 Task: Create new customer invoice with Date Opened: 22-May-23, Select Customer: Art's Variety Store, Terms: Net 15. Make invoice entry for item-1 with Date: 22-May-23, Description: Fine Fragrance Lotion Bombshell Passion (8.4 oz)
, Income Account: Income:Sales, Quantity: 4, Unit Price: 12.99, Sales Tax: Y, Sales Tax Included: N, Tax Table: Sales Tax. Make entry for item-2 with Date: 22-May-23, Description: Flower Beauty Flower Pots Powder Blush Warm Hibiscus (0.2 oz), Income Account: Income:Sales, Quantity: 3, Unit Price: 11.79, Sales Tax: Y, Sales Tax Included: N, Tax Table: Sales Tax. Post Invoice with Post Date: 22-May-23, Post to Accounts: Assets:Accounts Receivable. Pay / Process Payment with Transaction Date: 05-Jun-23, Amount: 90.82, Transfer Account: Checking Account. Go to 'Print Invoice'. Save a pdf copy of the invoice.
Action: Mouse moved to (197, 36)
Screenshot: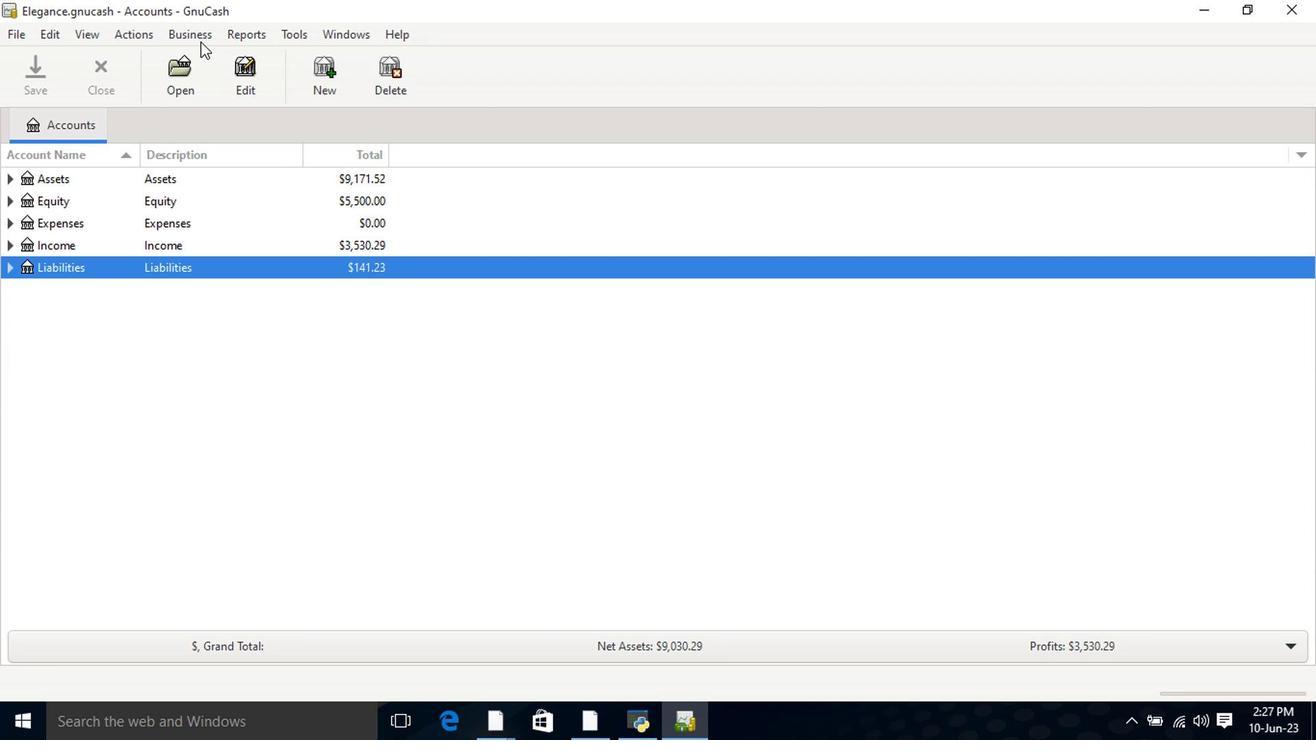 
Action: Mouse pressed left at (197, 36)
Screenshot: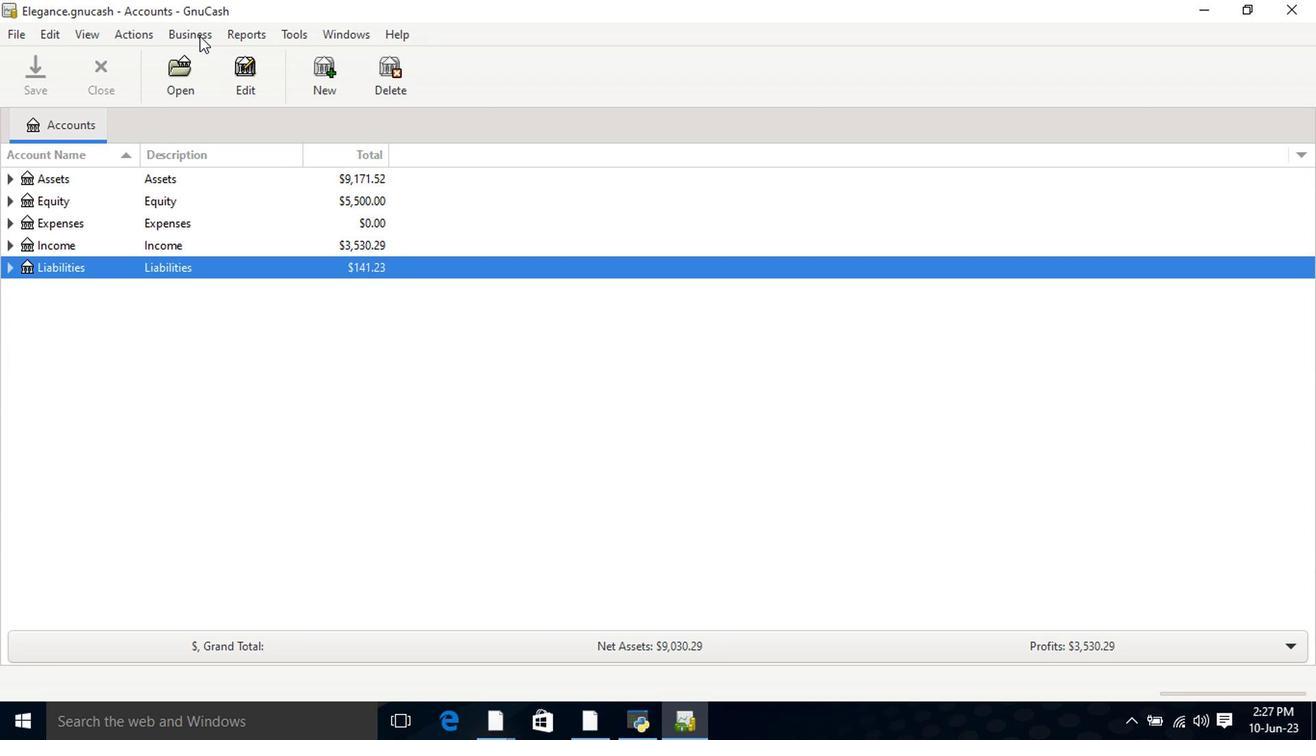 
Action: Mouse moved to (207, 51)
Screenshot: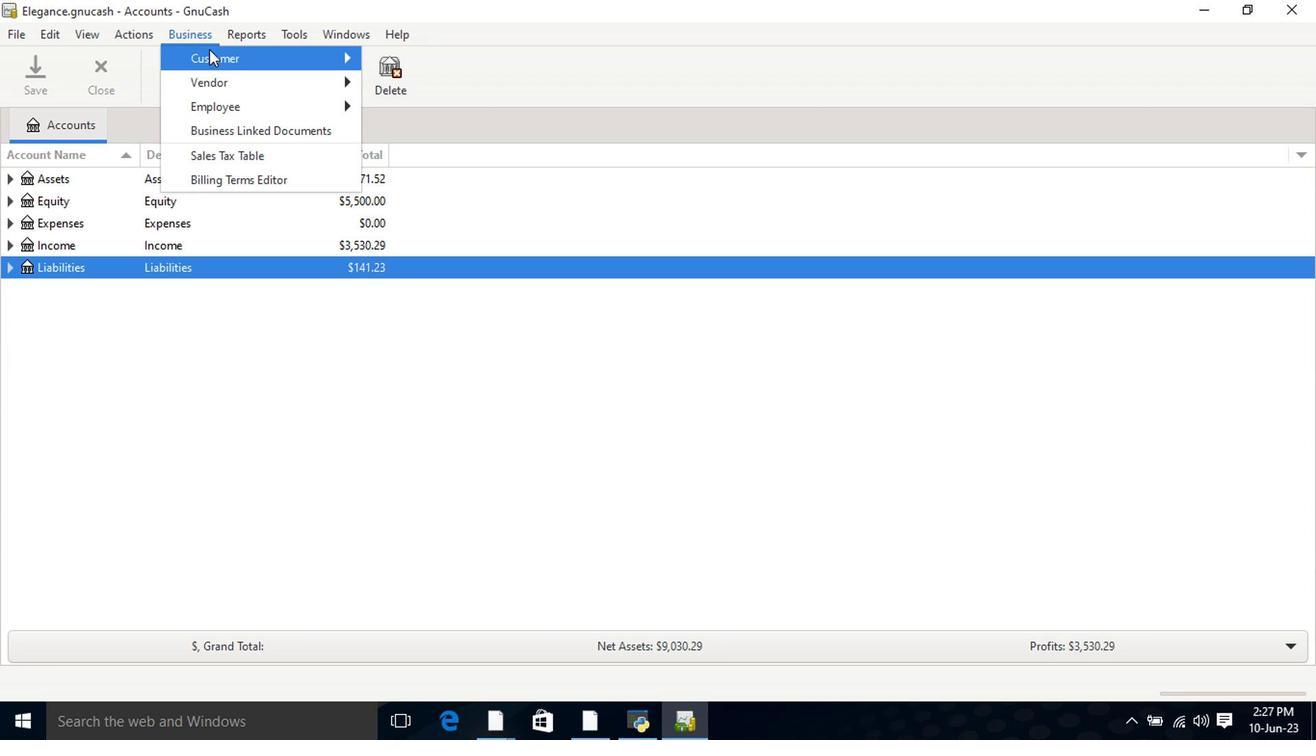 
Action: Mouse pressed left at (207, 51)
Screenshot: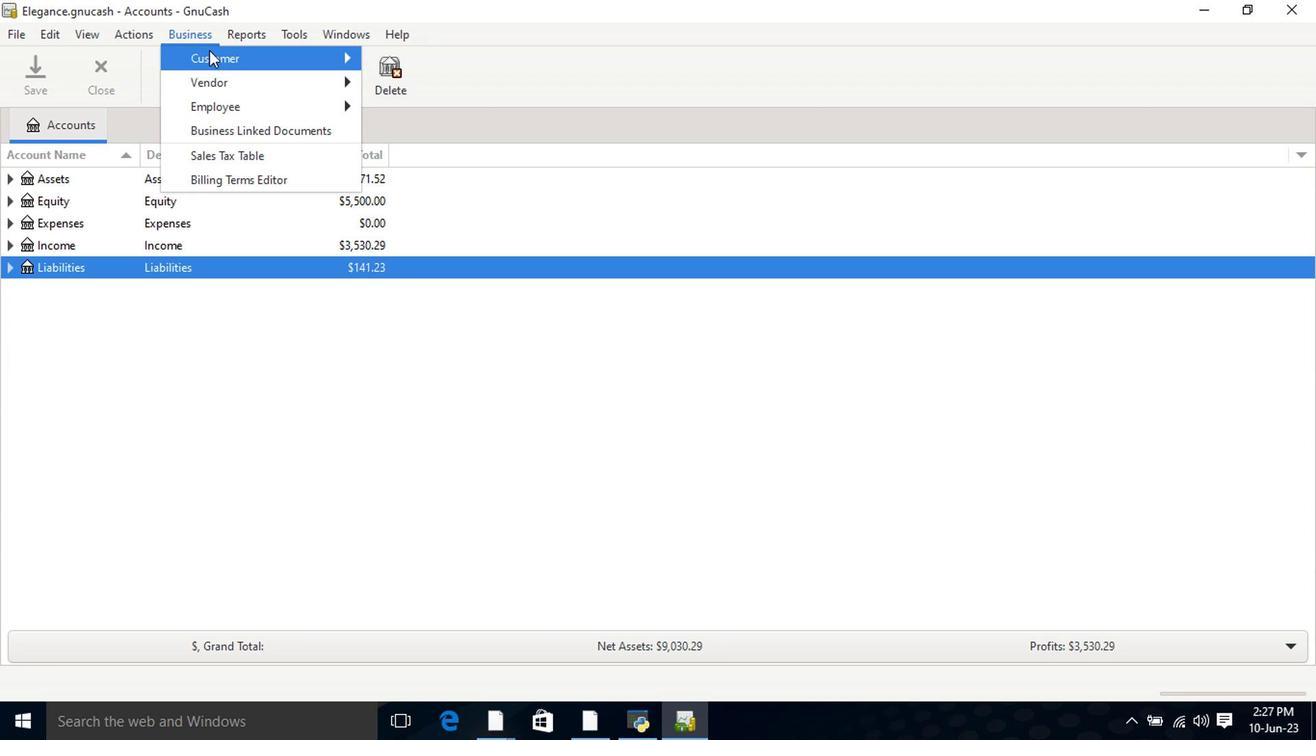 
Action: Mouse moved to (453, 127)
Screenshot: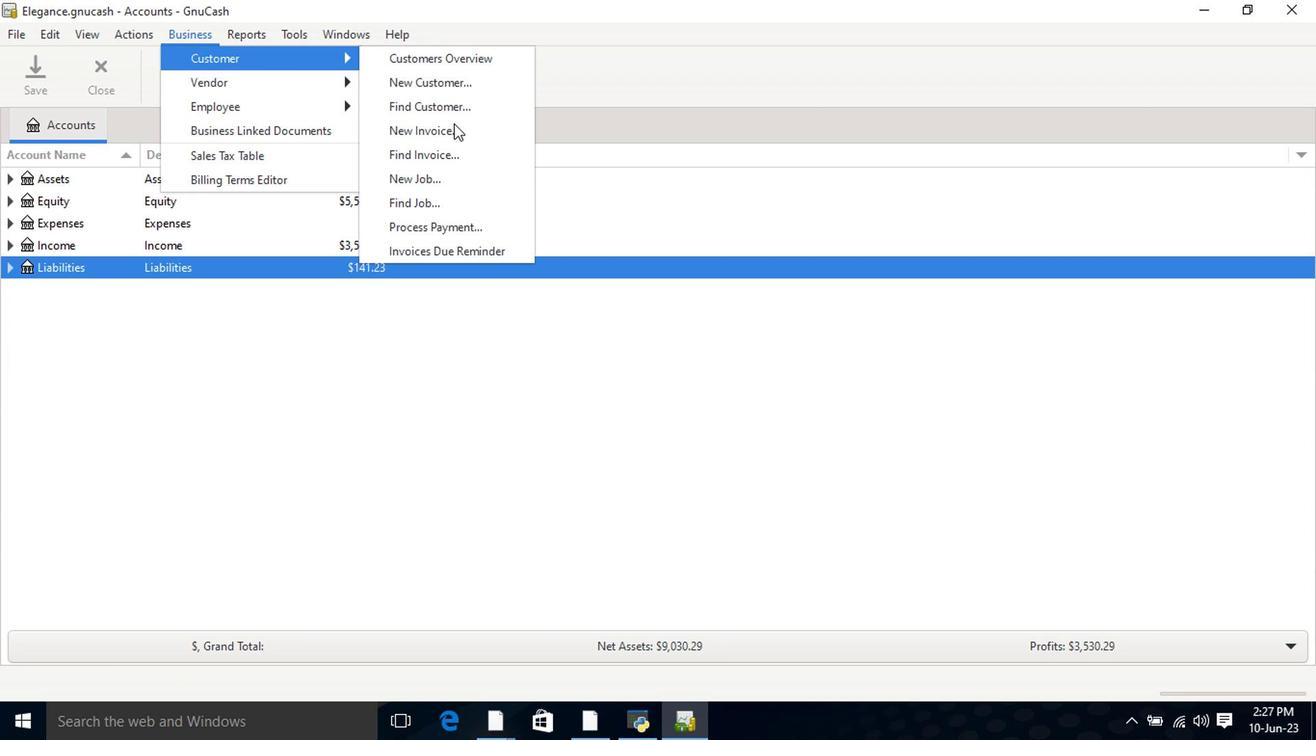 
Action: Mouse pressed left at (453, 127)
Screenshot: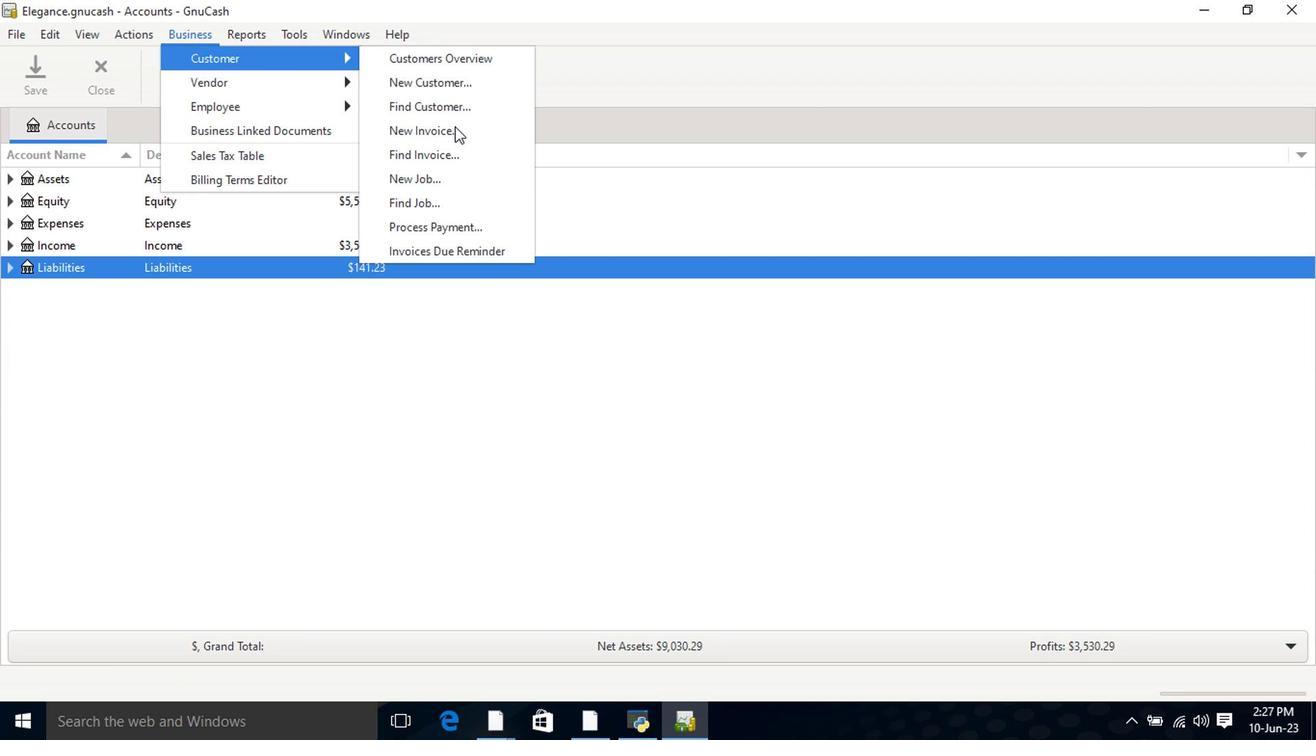 
Action: Mouse moved to (797, 297)
Screenshot: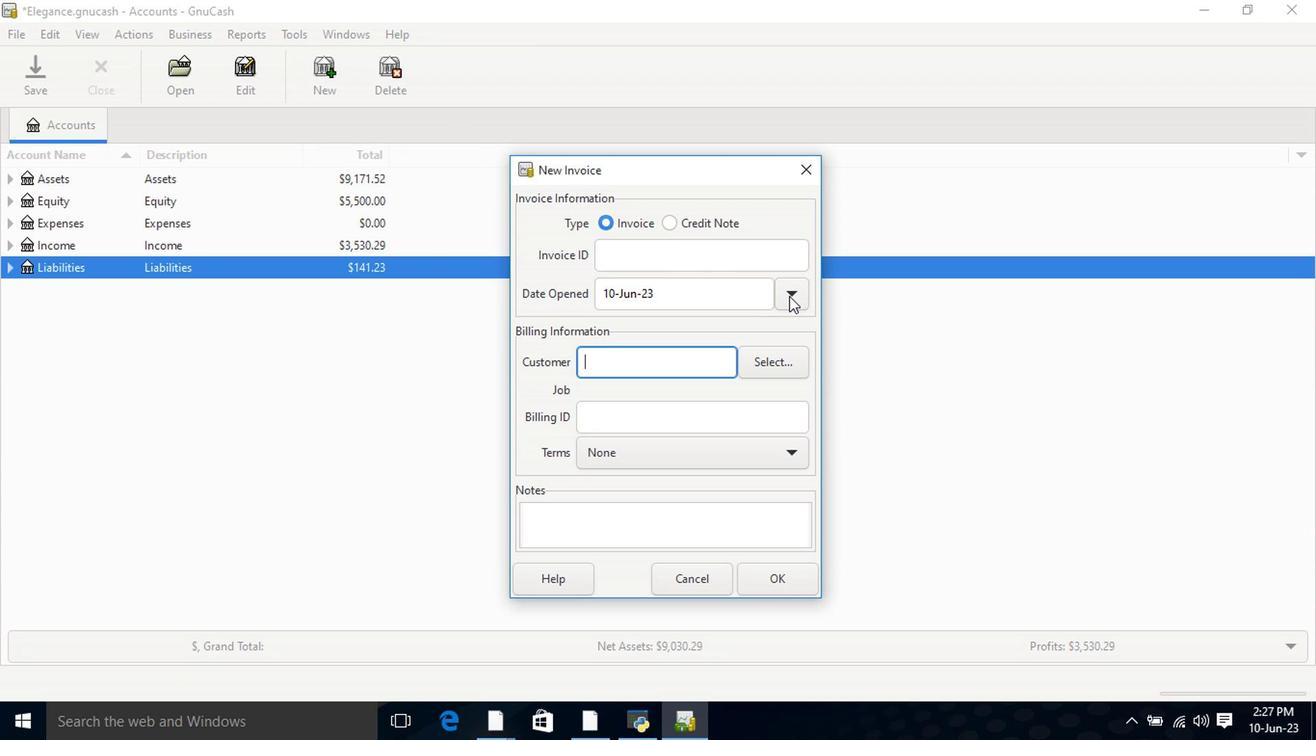 
Action: Mouse pressed left at (797, 297)
Screenshot: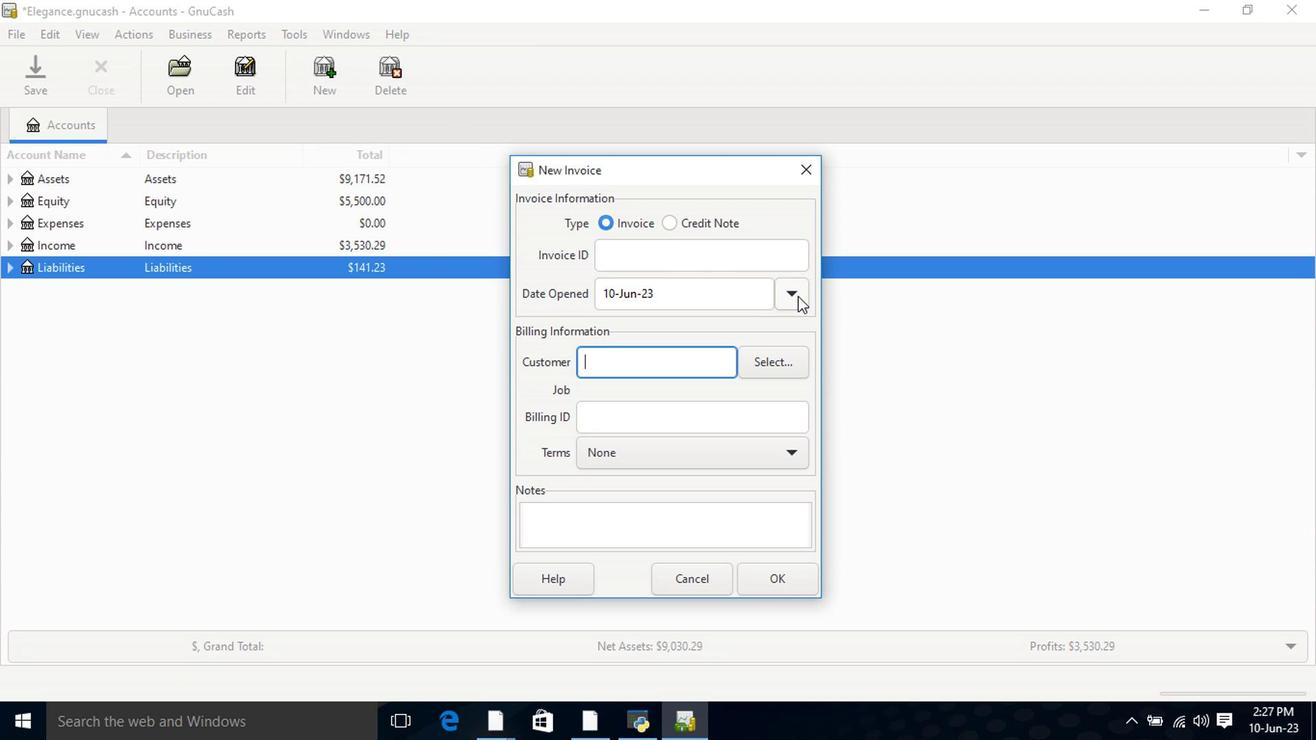 
Action: Mouse moved to (642, 324)
Screenshot: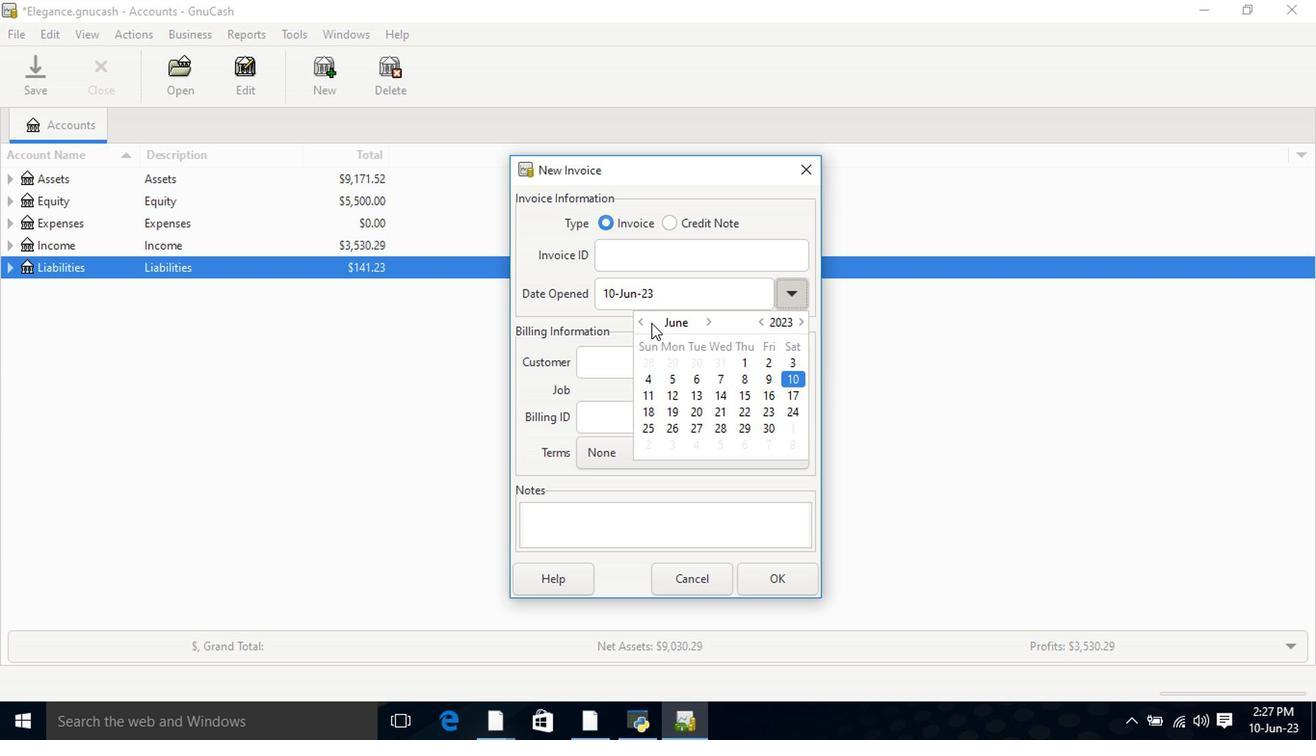 
Action: Mouse pressed left at (642, 324)
Screenshot: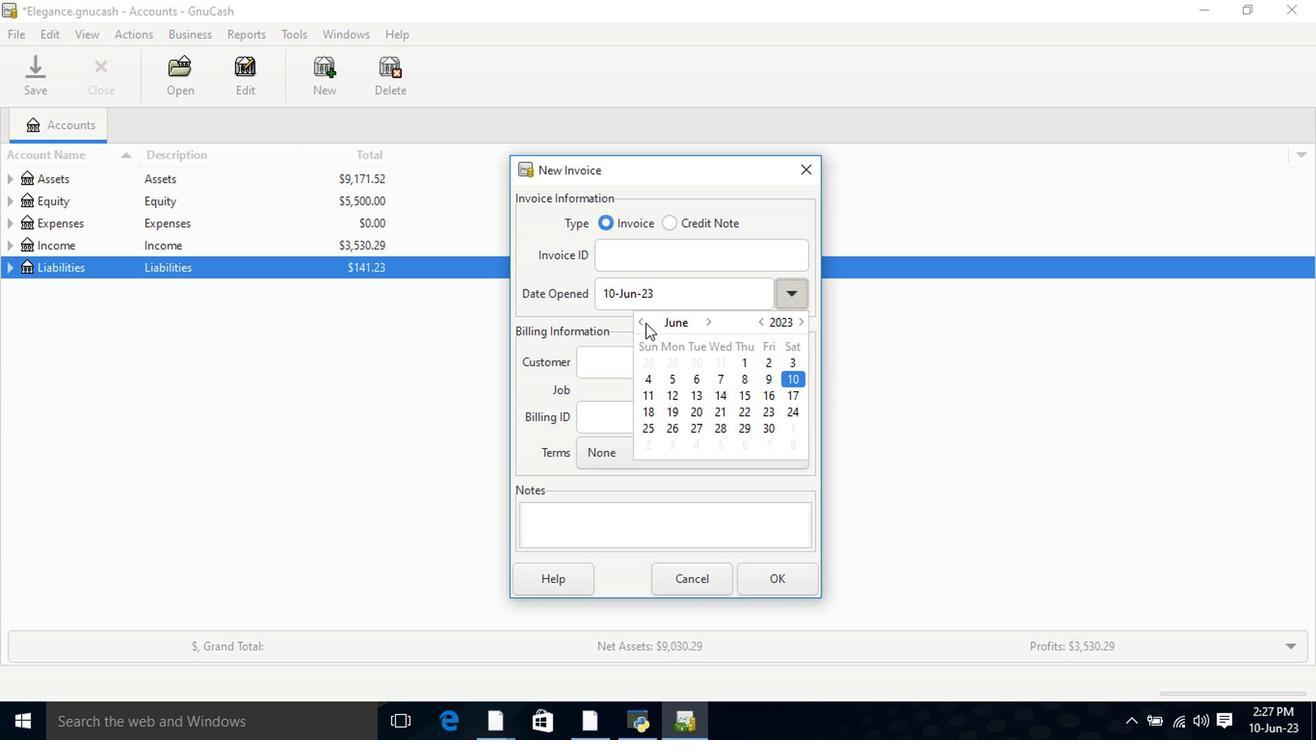 
Action: Mouse moved to (669, 414)
Screenshot: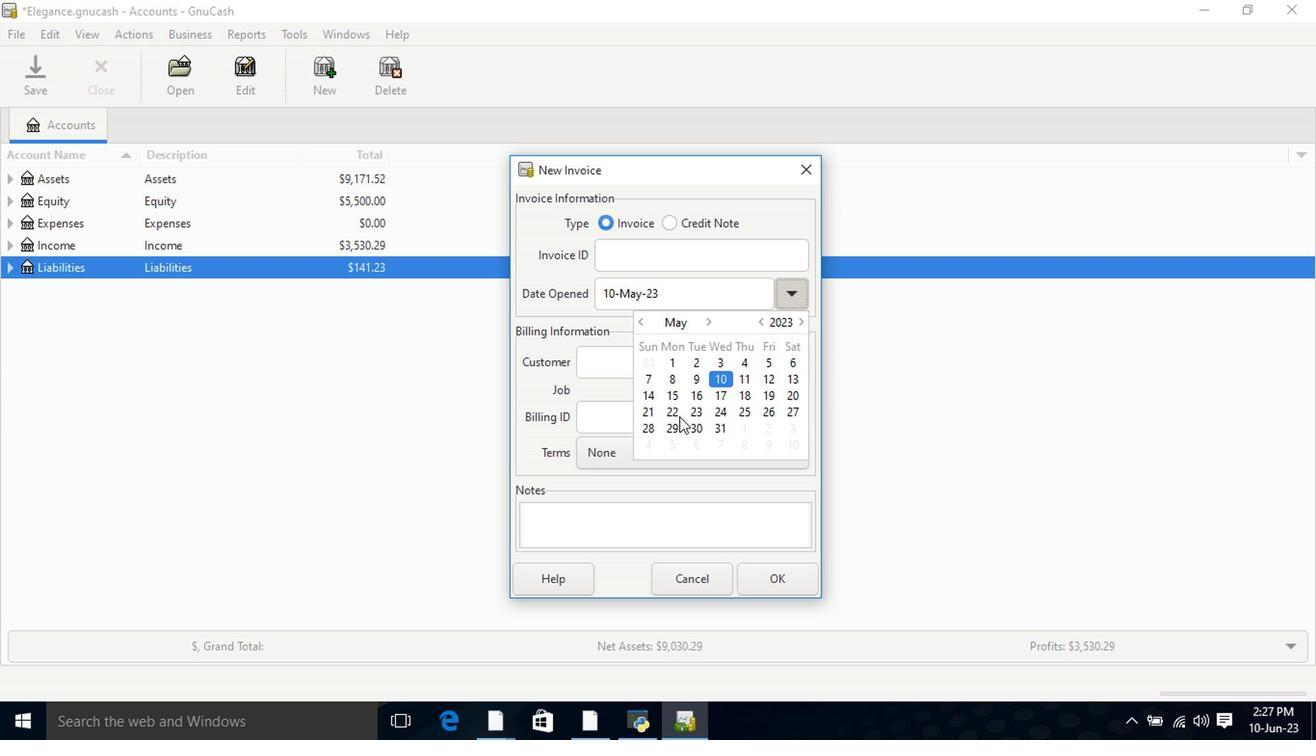 
Action: Mouse pressed left at (669, 414)
Screenshot: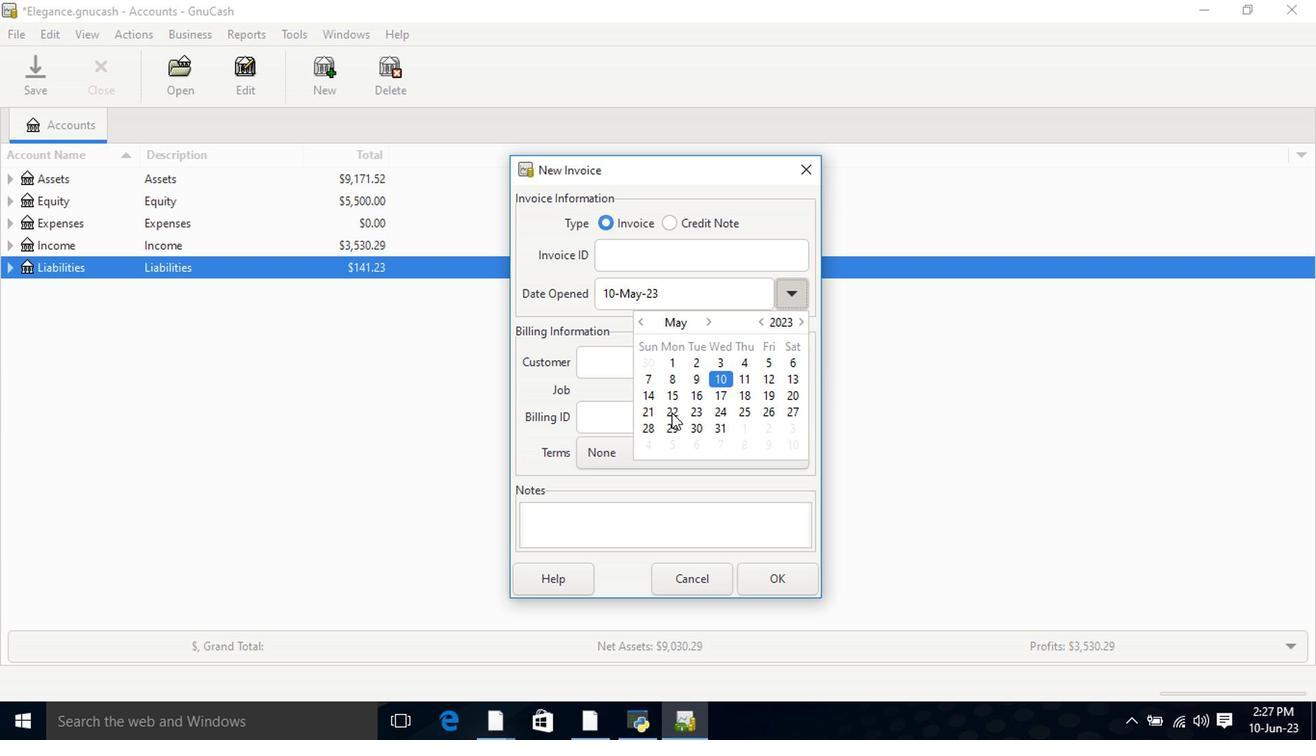
Action: Mouse pressed left at (669, 414)
Screenshot: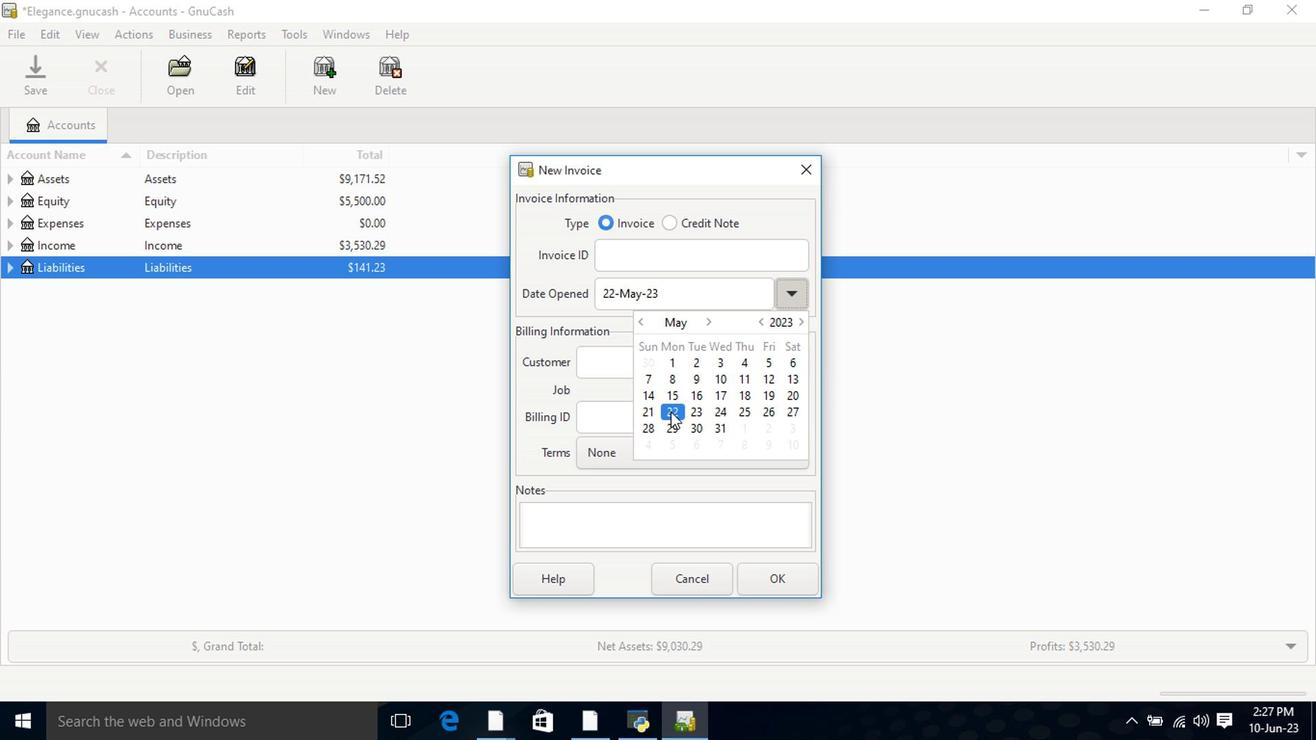 
Action: Mouse moved to (659, 371)
Screenshot: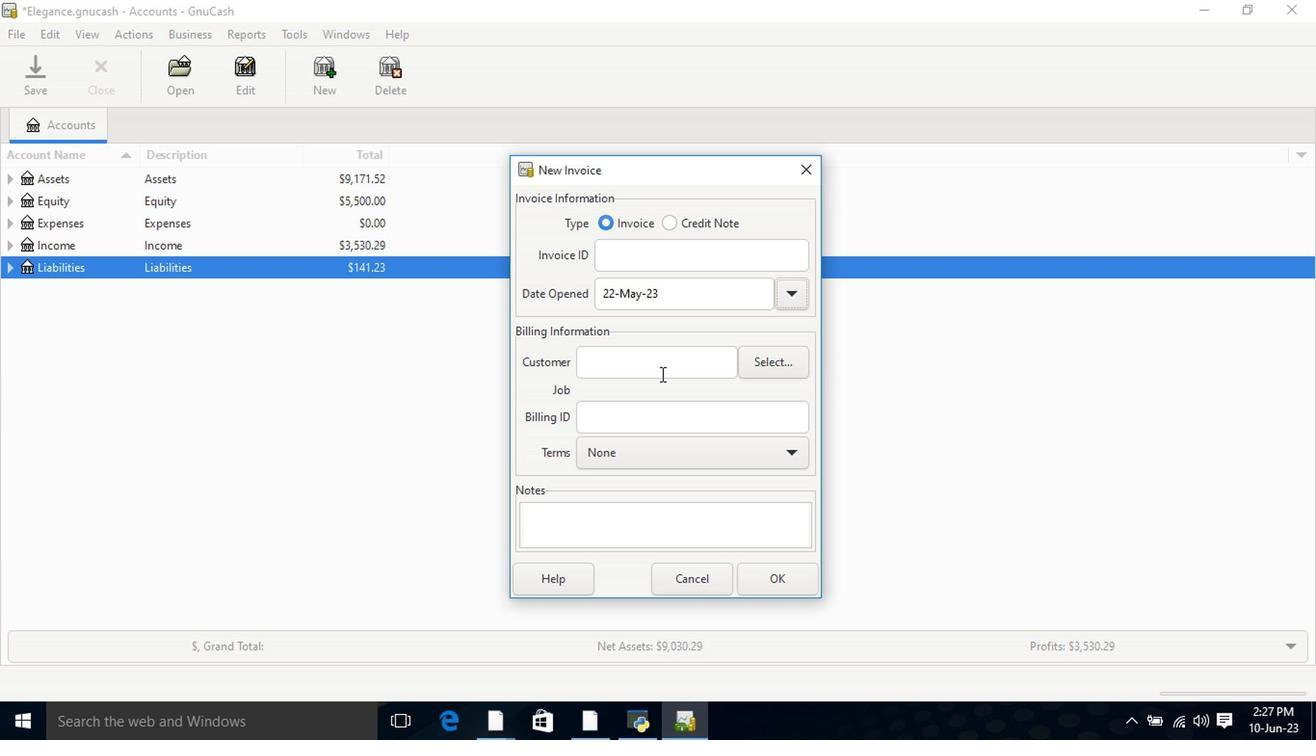 
Action: Mouse pressed left at (659, 371)
Screenshot: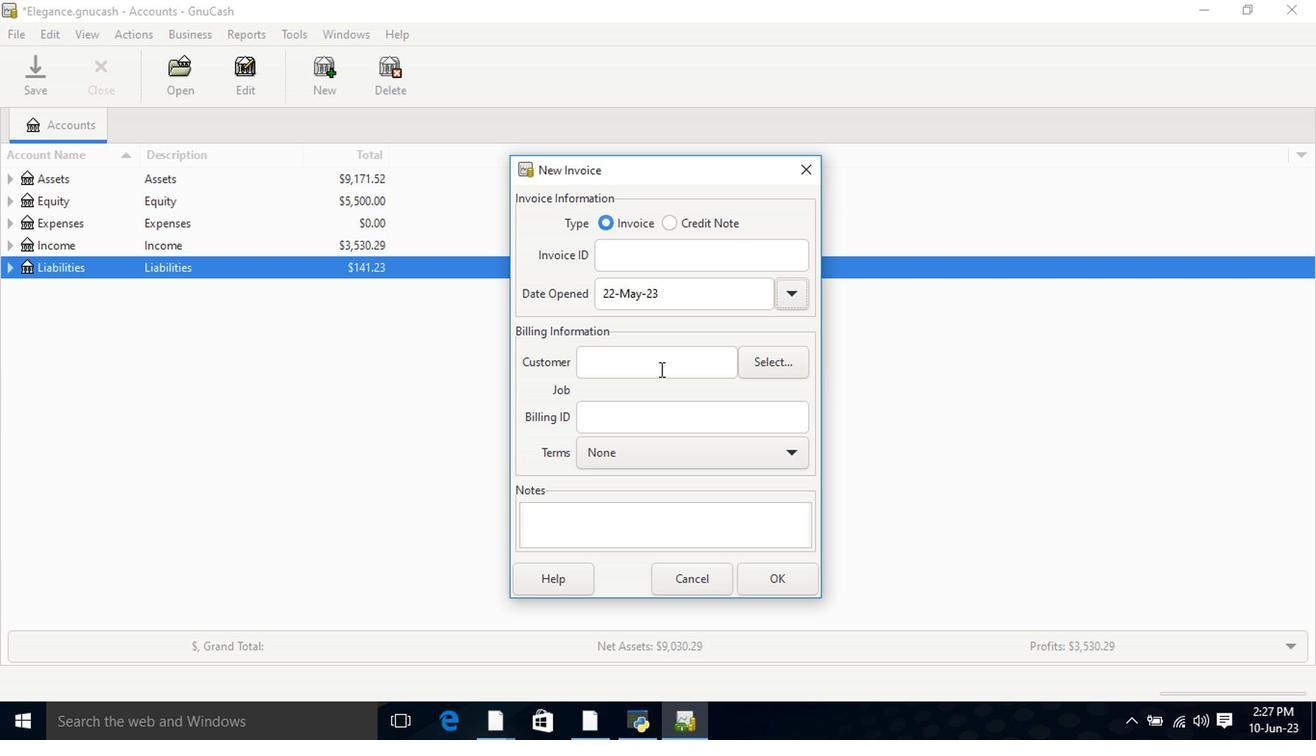 
Action: Key pressed <Key.shift>Art
Screenshot: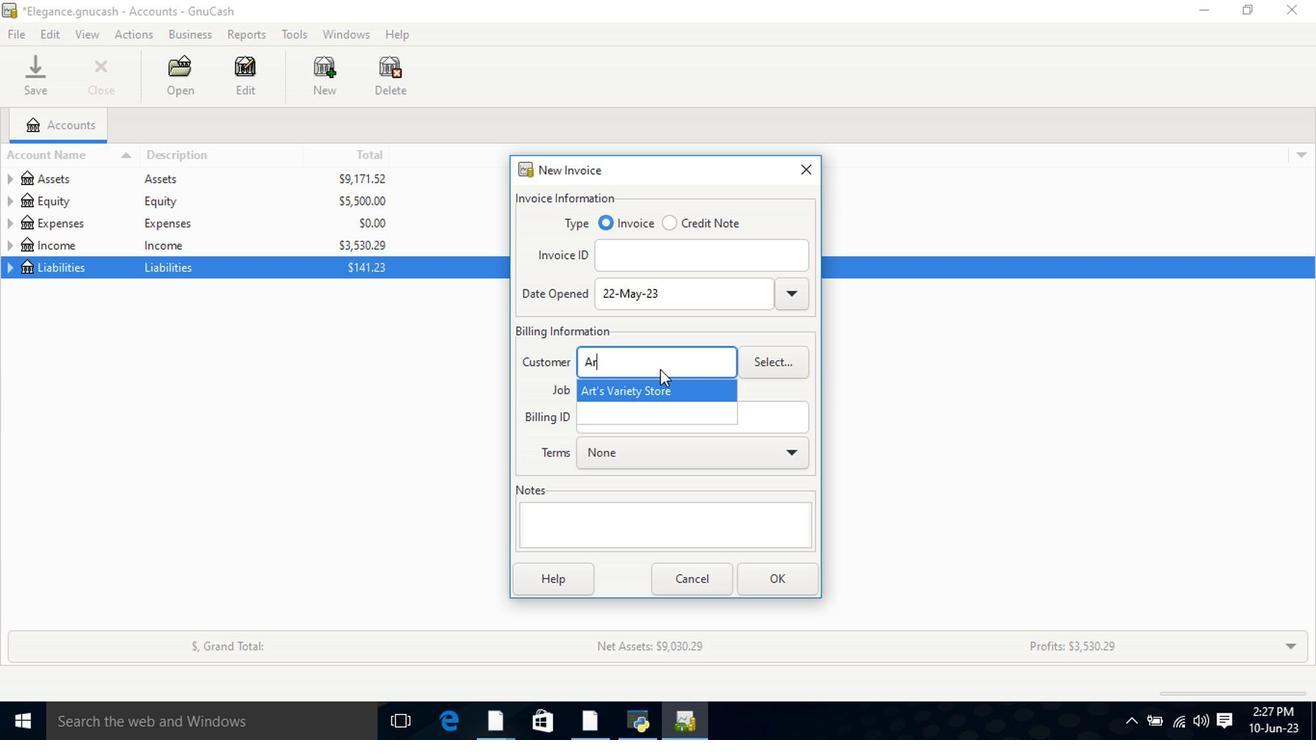 
Action: Mouse moved to (654, 392)
Screenshot: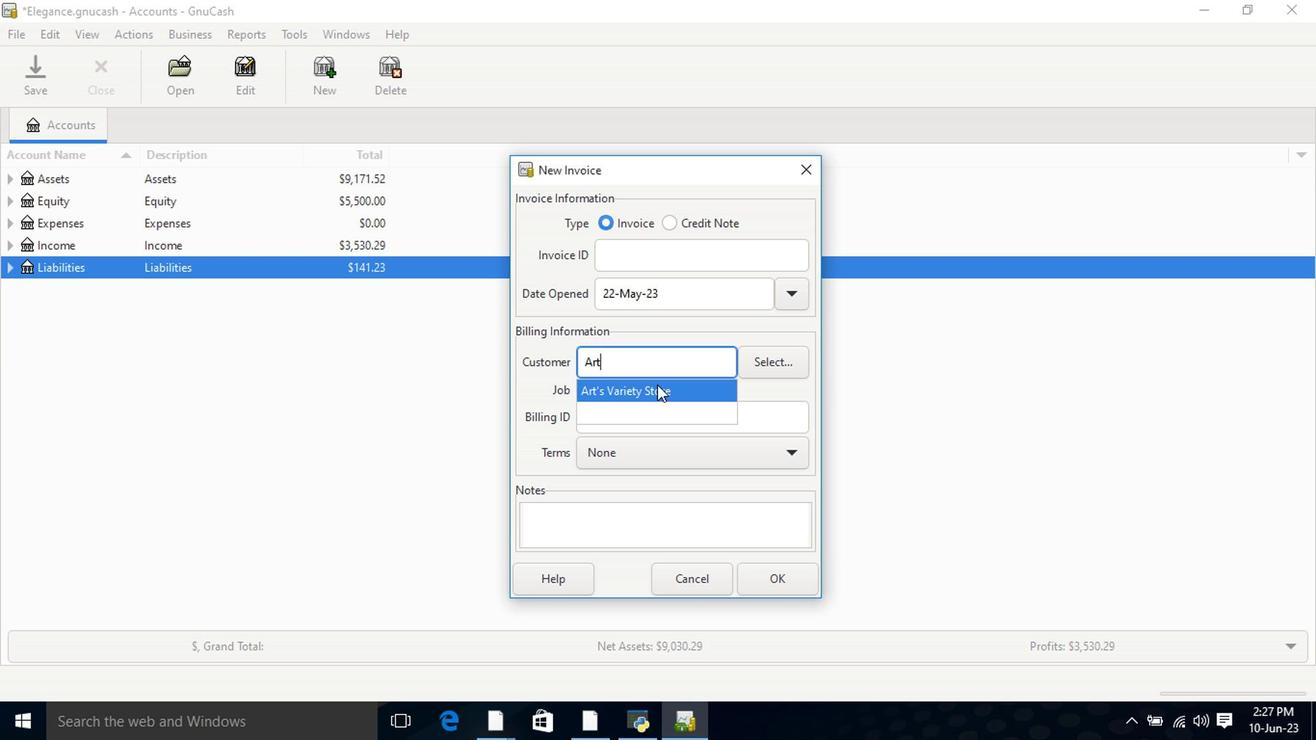 
Action: Mouse pressed left at (654, 392)
Screenshot: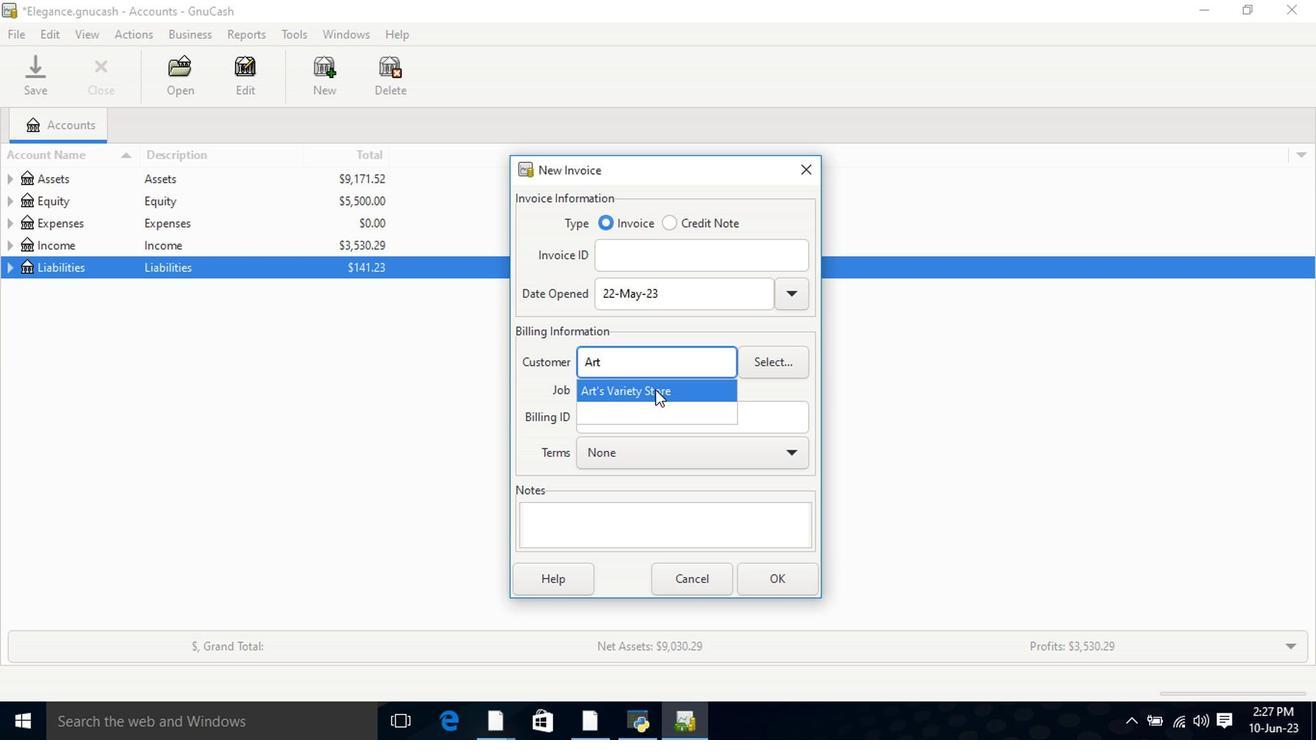 
Action: Mouse moved to (695, 474)
Screenshot: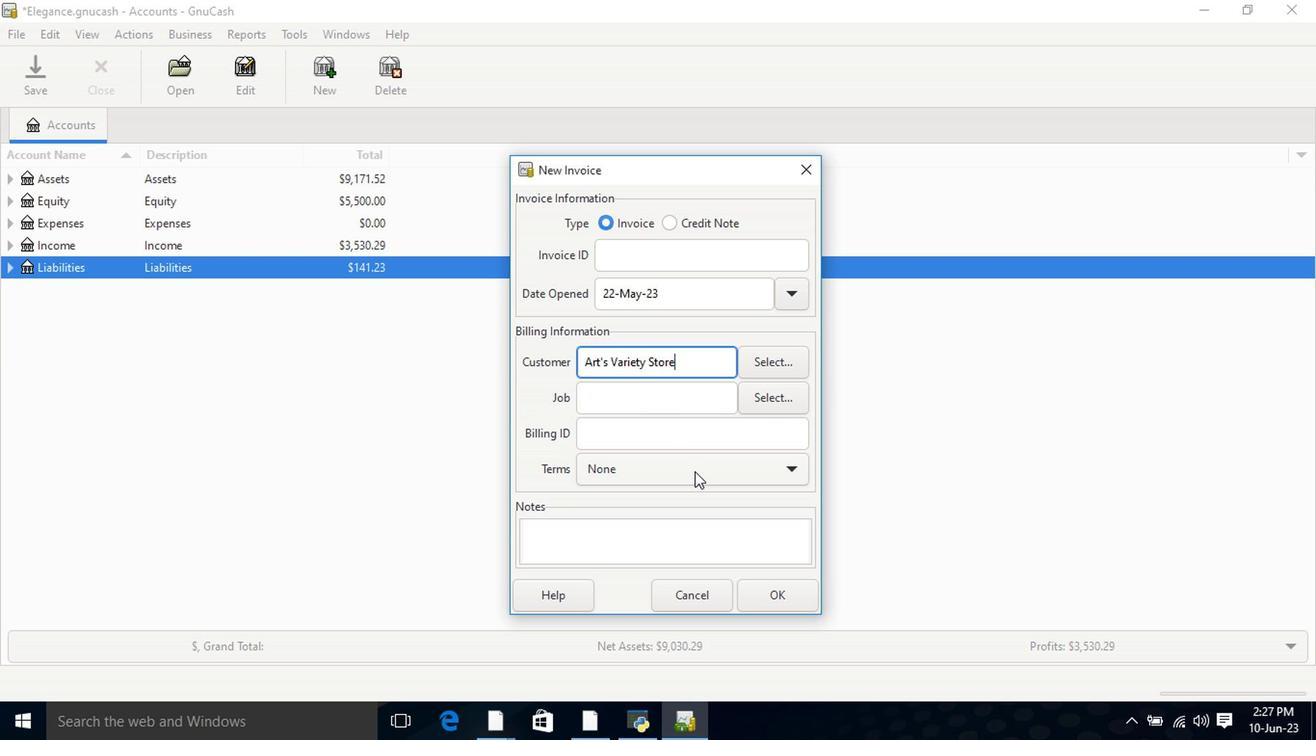 
Action: Mouse pressed left at (695, 474)
Screenshot: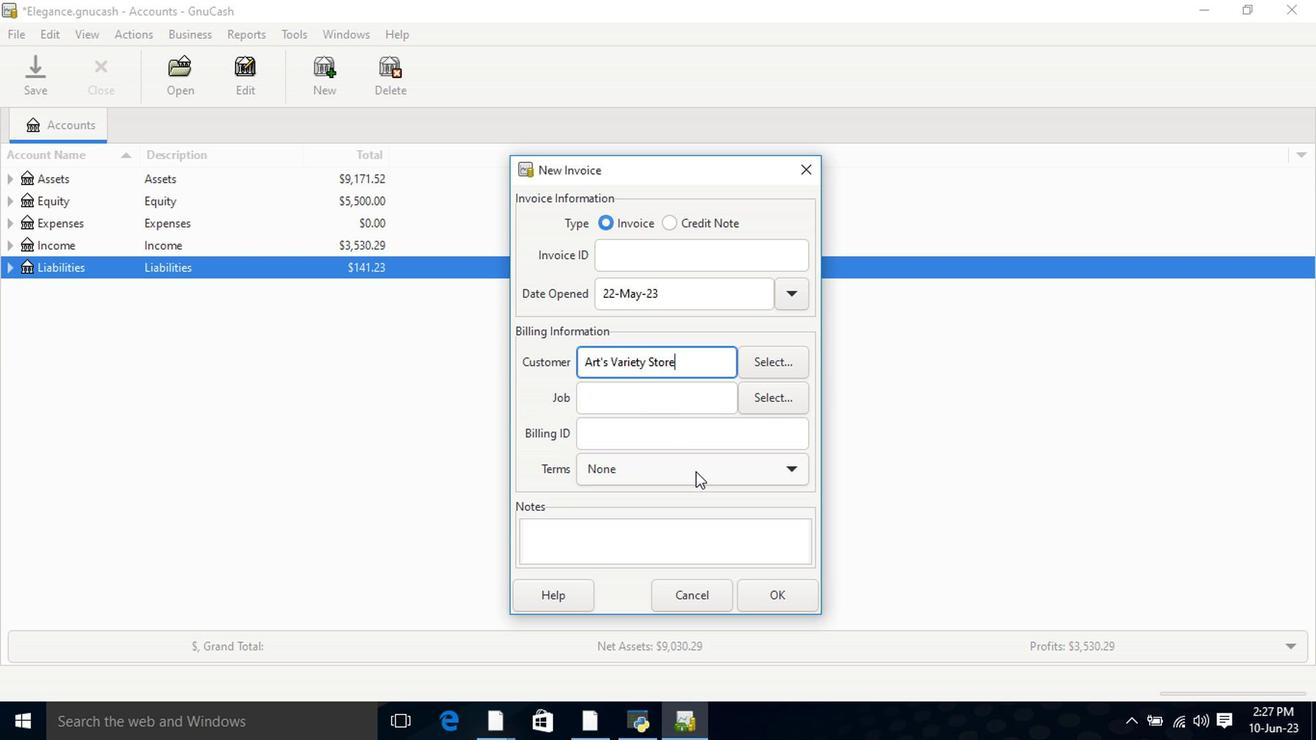 
Action: Mouse moved to (692, 505)
Screenshot: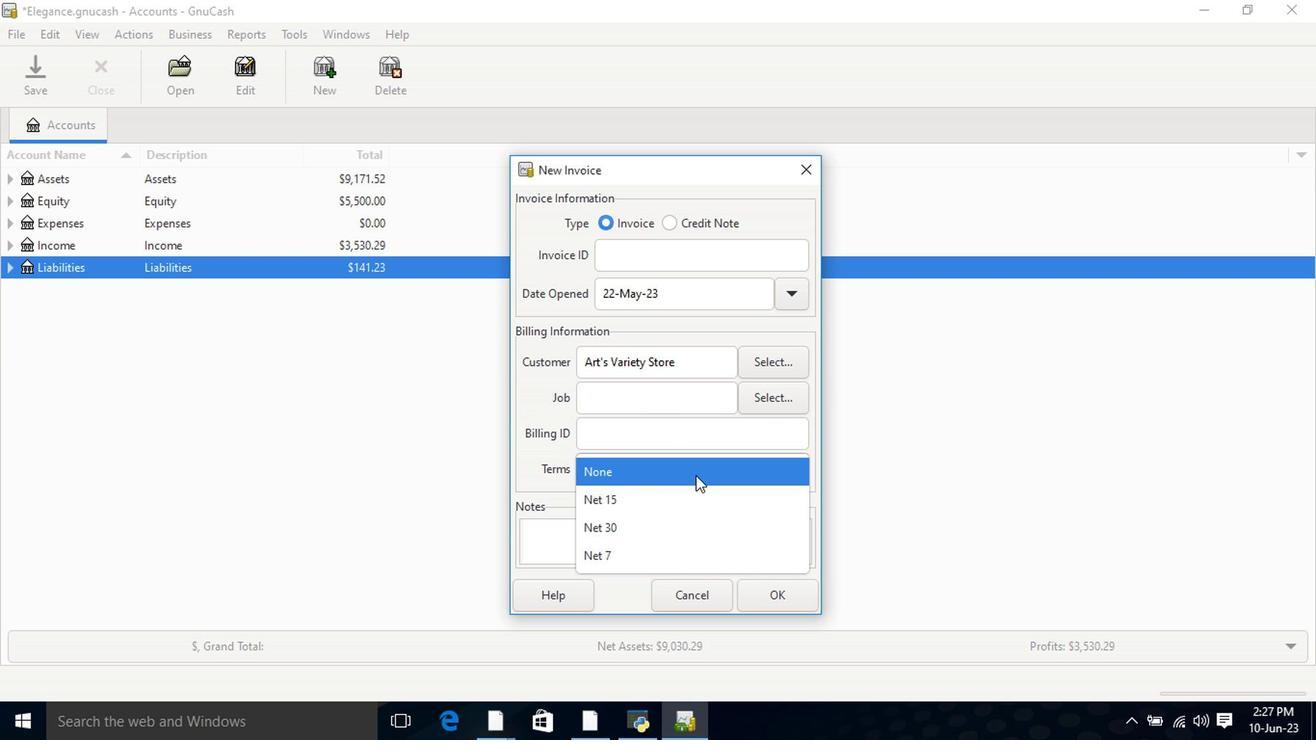 
Action: Mouse pressed left at (692, 505)
Screenshot: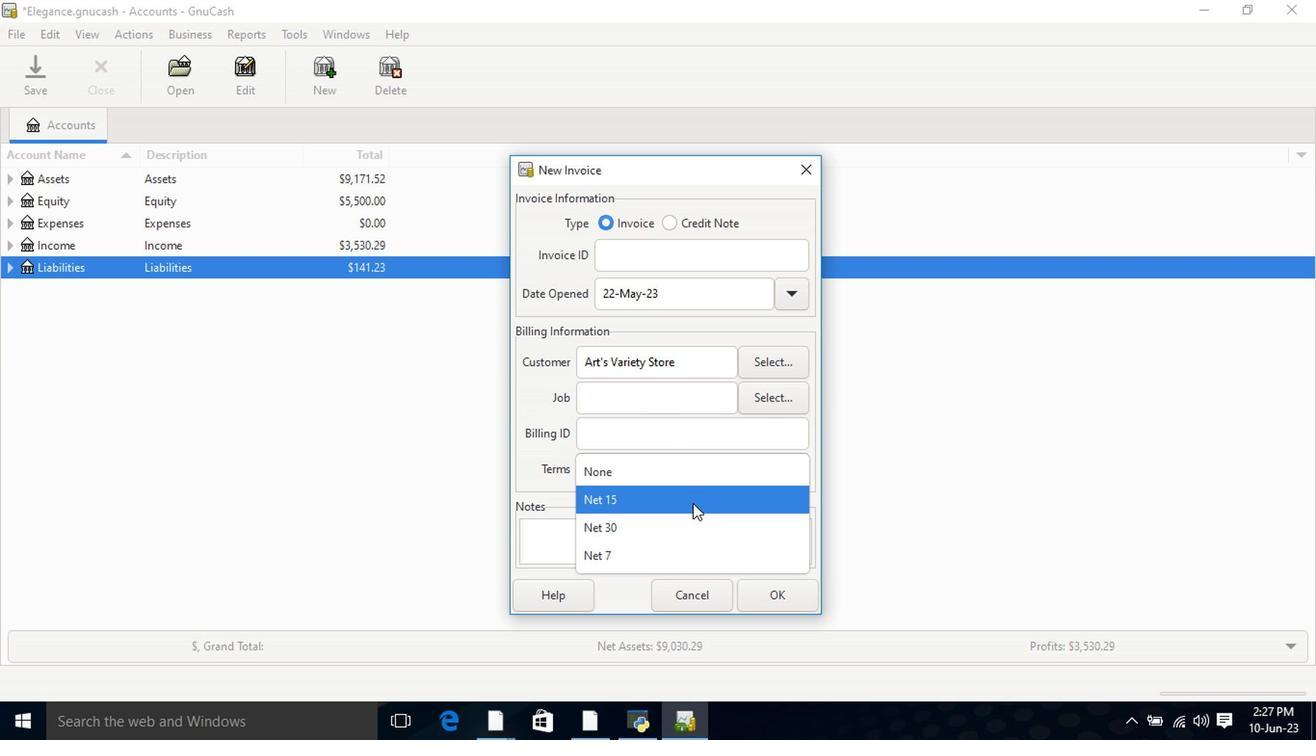 
Action: Mouse moved to (777, 601)
Screenshot: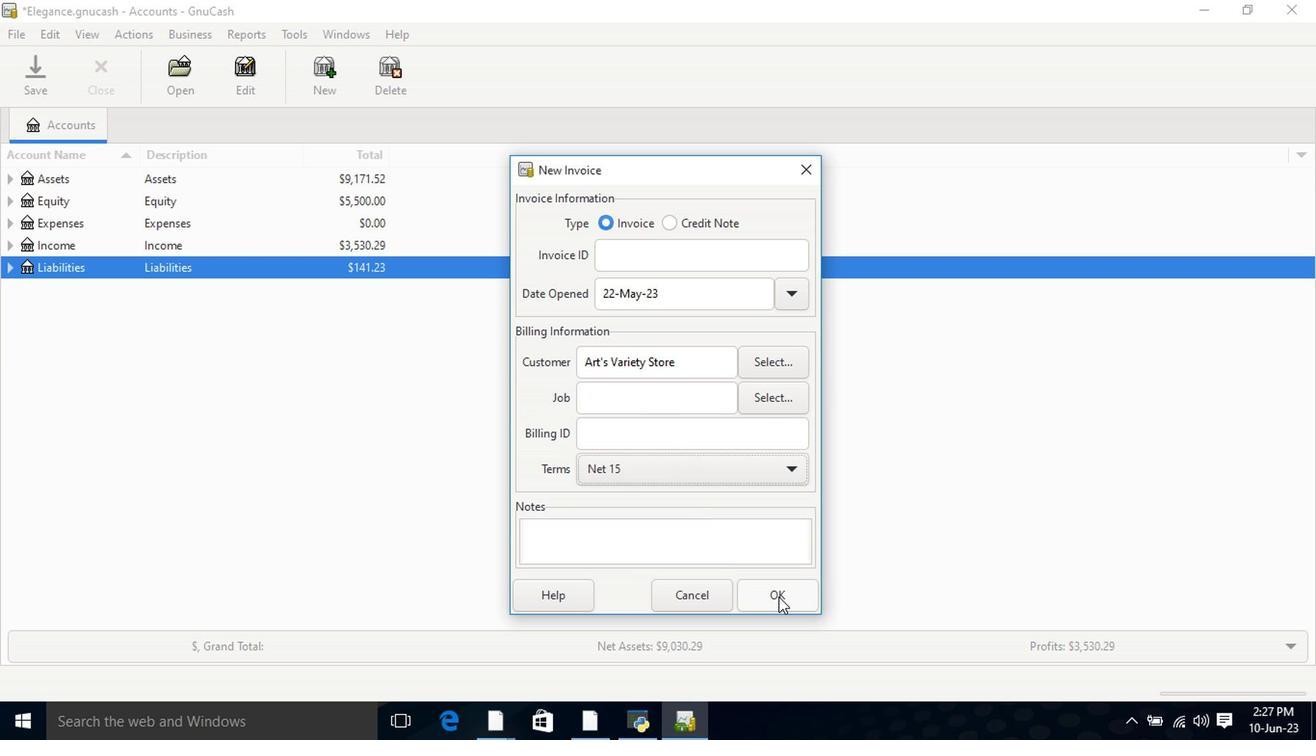 
Action: Mouse pressed left at (777, 601)
Screenshot: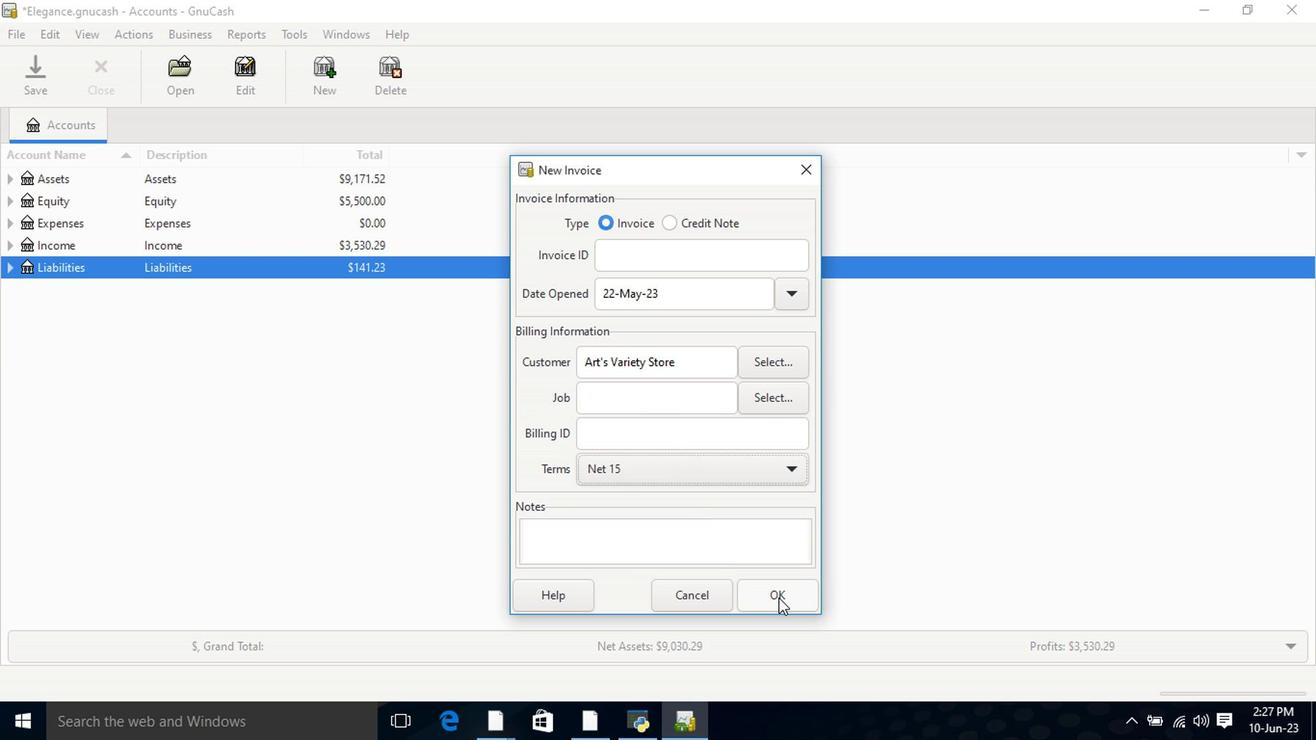 
Action: Mouse moved to (84, 380)
Screenshot: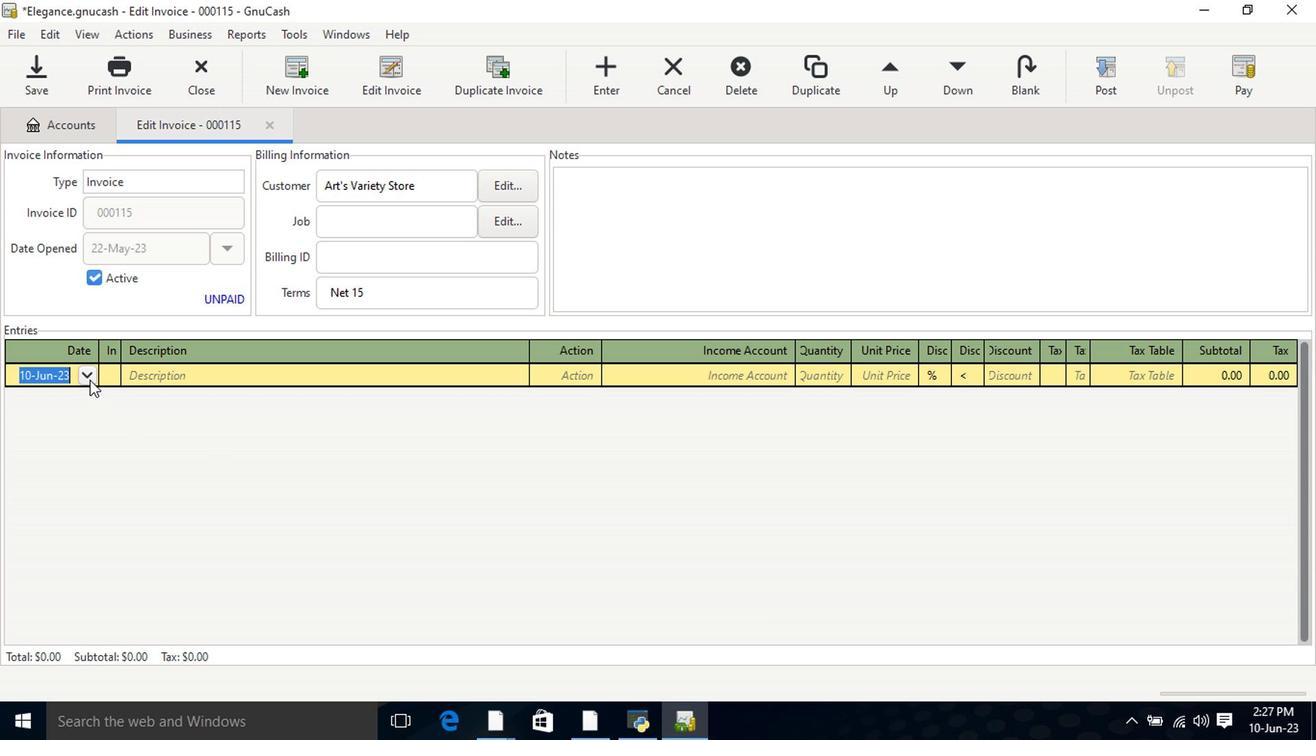 
Action: Mouse pressed left at (84, 380)
Screenshot: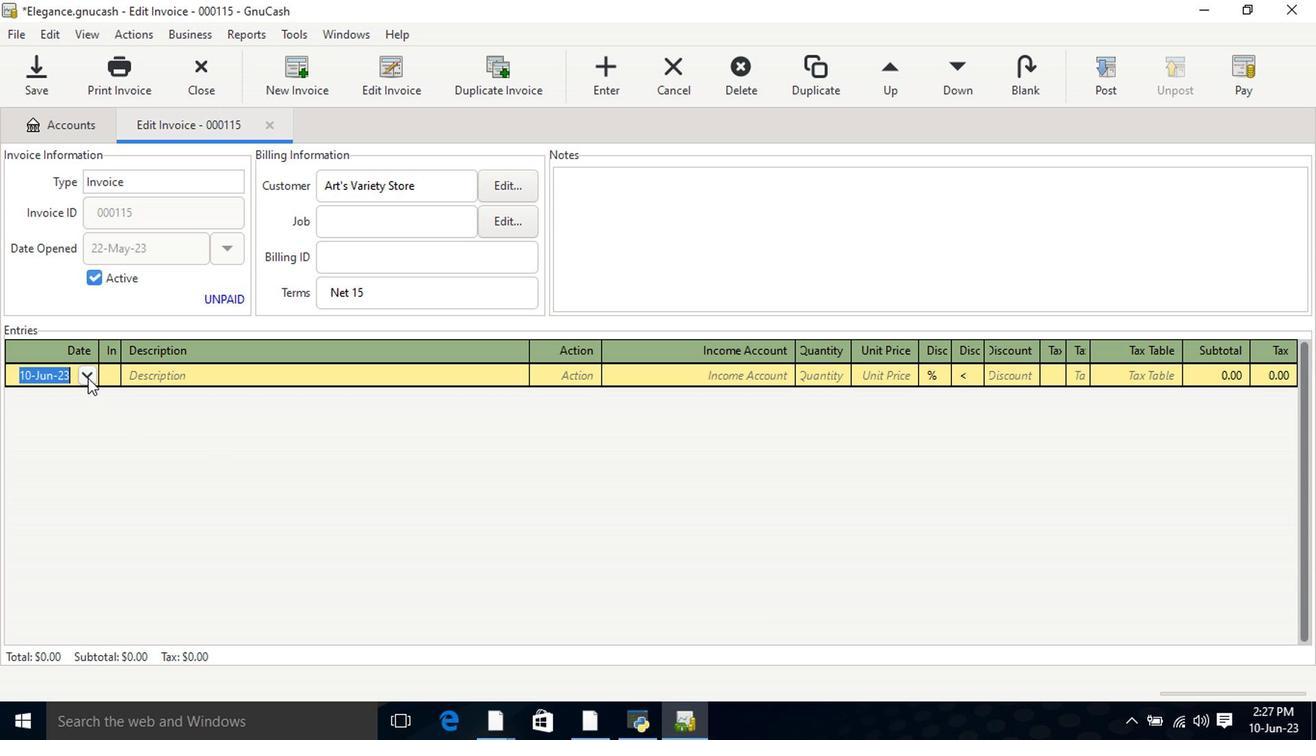 
Action: Mouse moved to (8, 403)
Screenshot: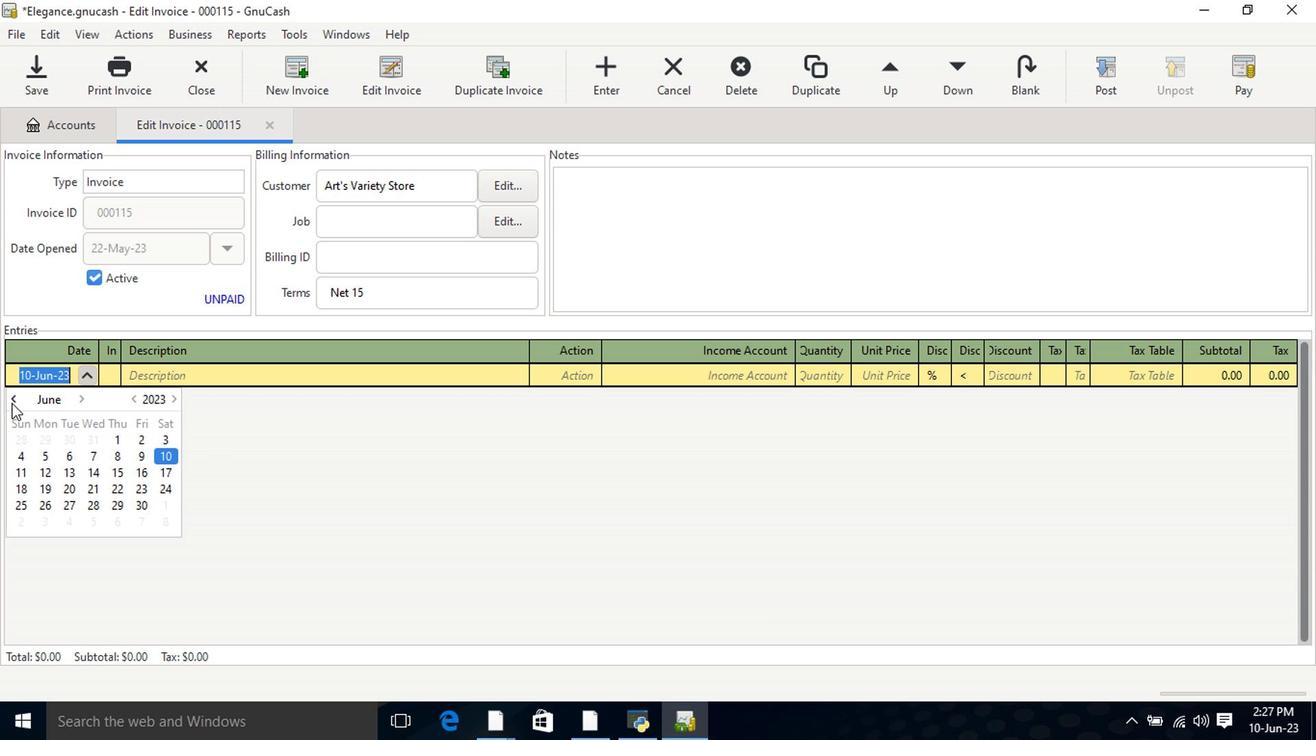 
Action: Mouse pressed left at (8, 403)
Screenshot: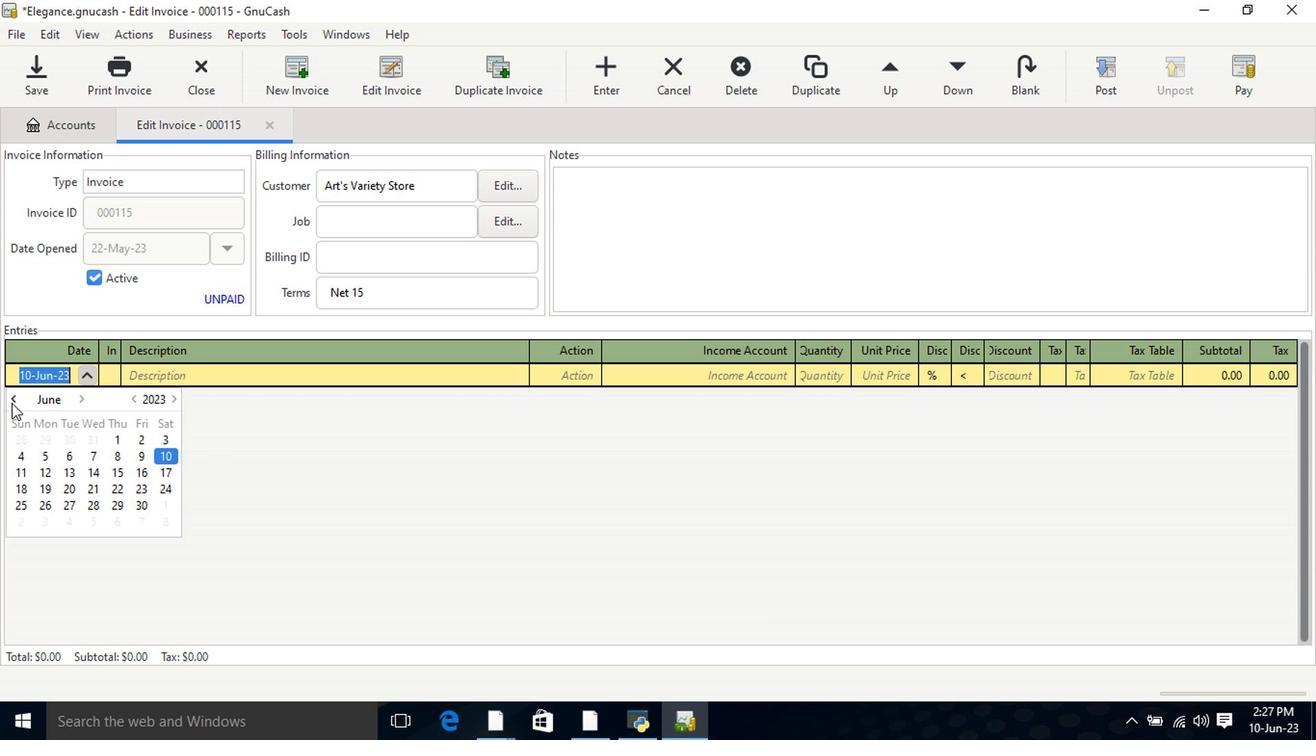 
Action: Mouse moved to (39, 490)
Screenshot: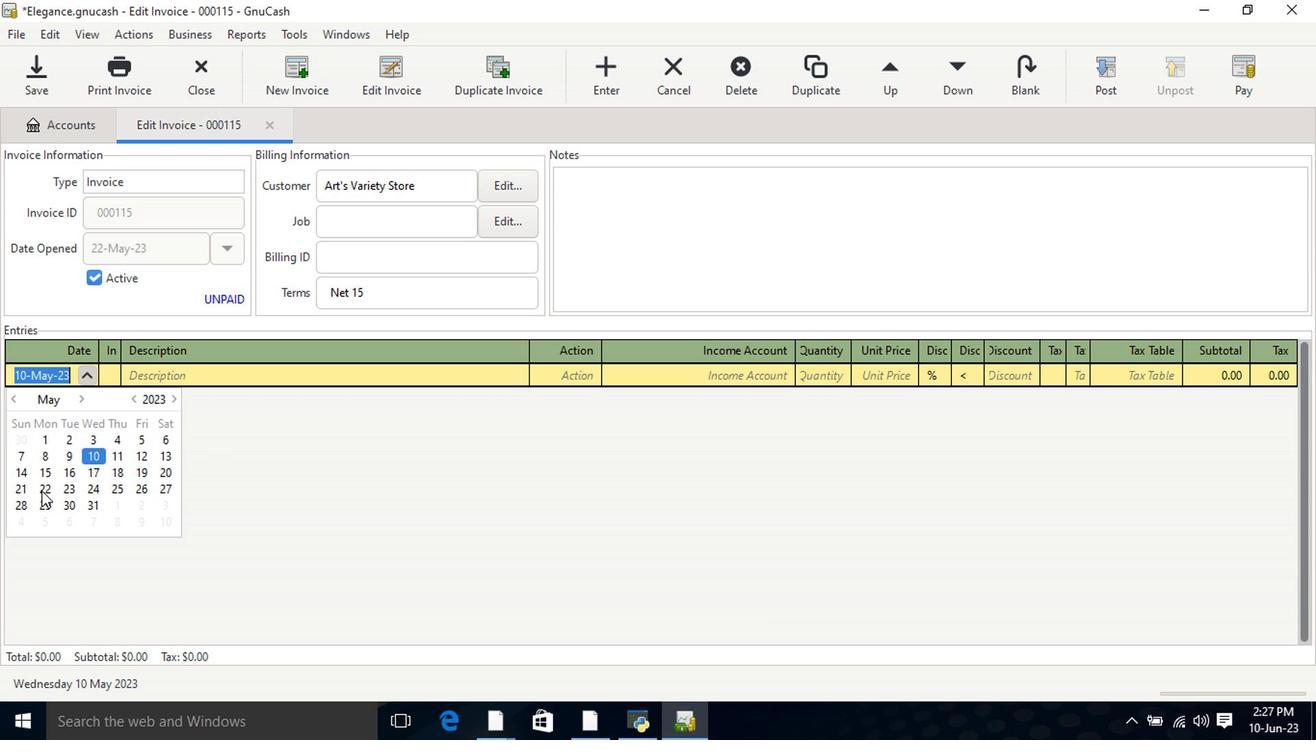 
Action: Mouse pressed left at (39, 490)
Screenshot: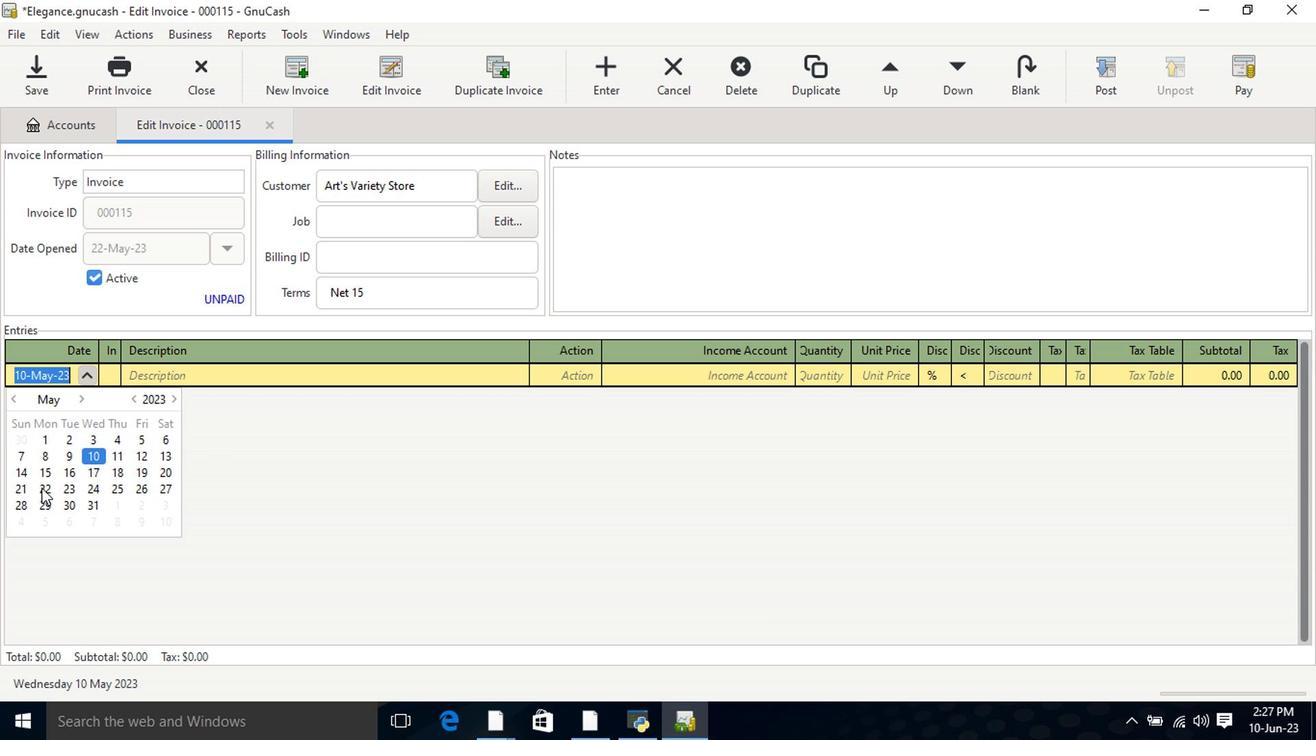 
Action: Mouse pressed left at (39, 490)
Screenshot: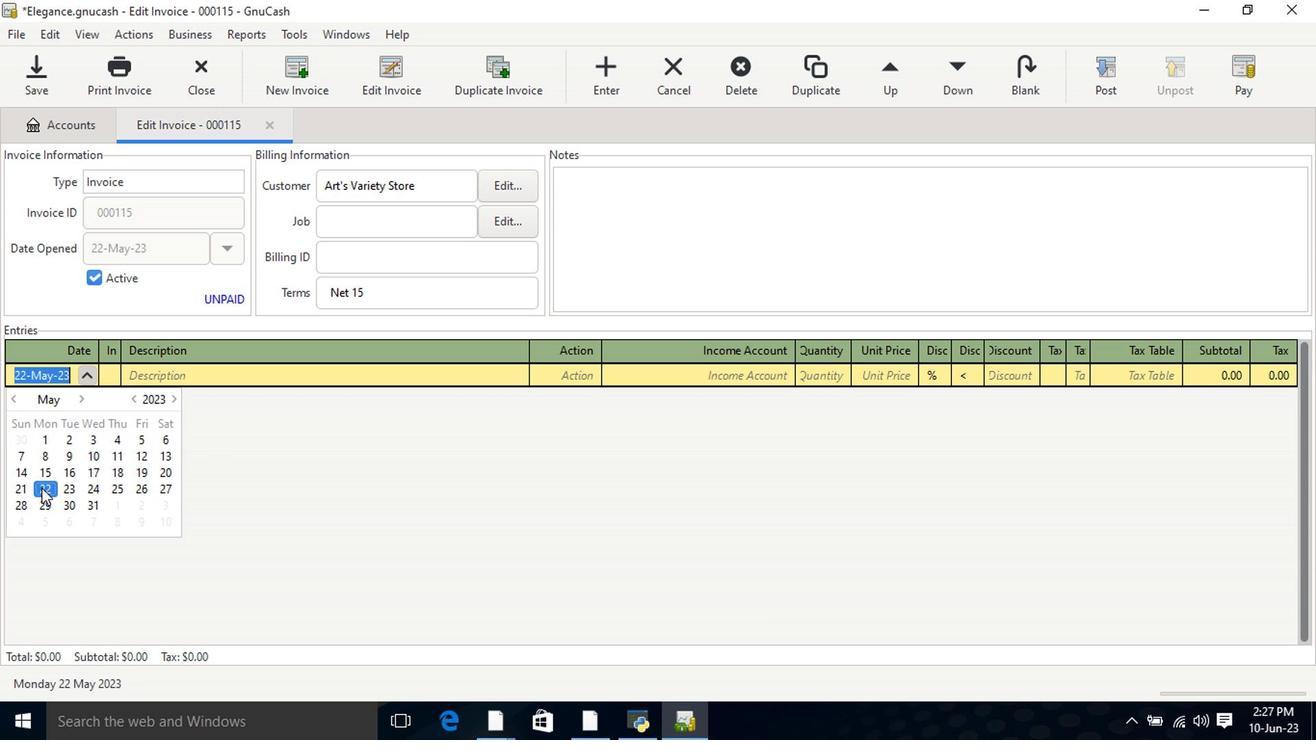 
Action: Mouse moved to (199, 383)
Screenshot: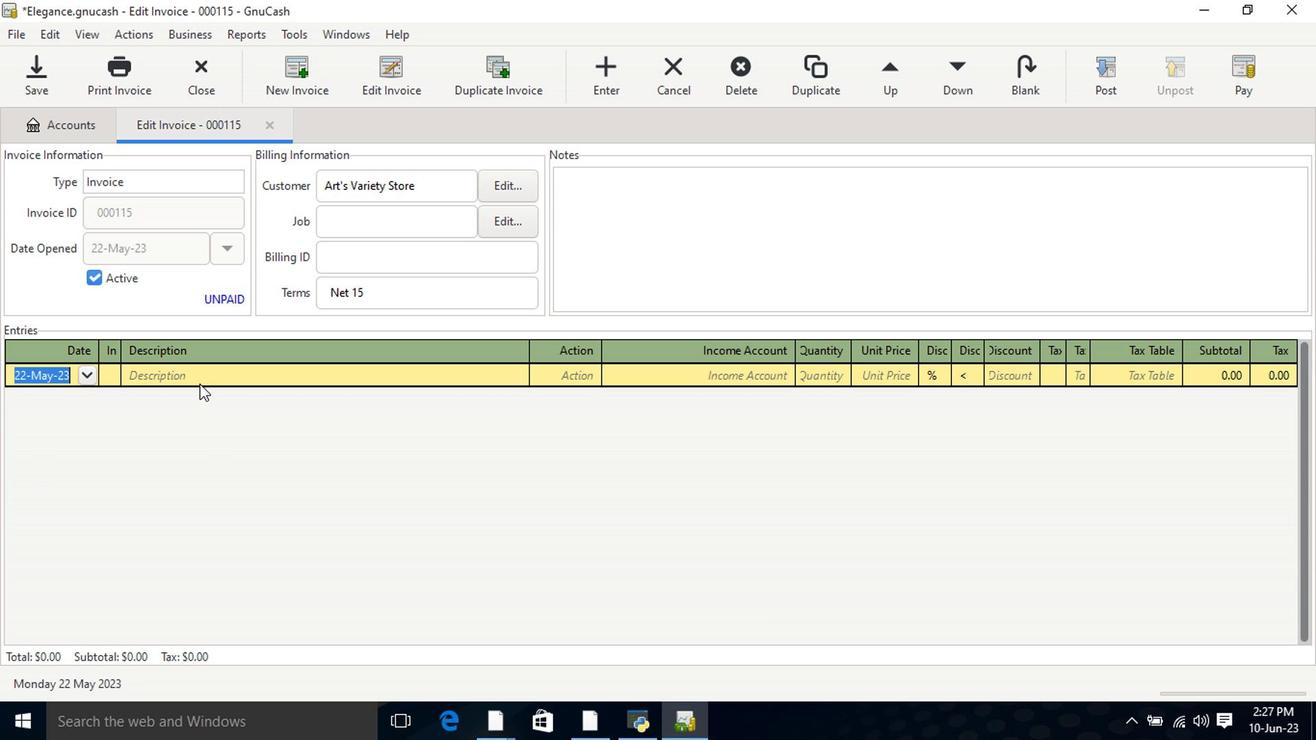 
Action: Mouse pressed left at (199, 383)
Screenshot: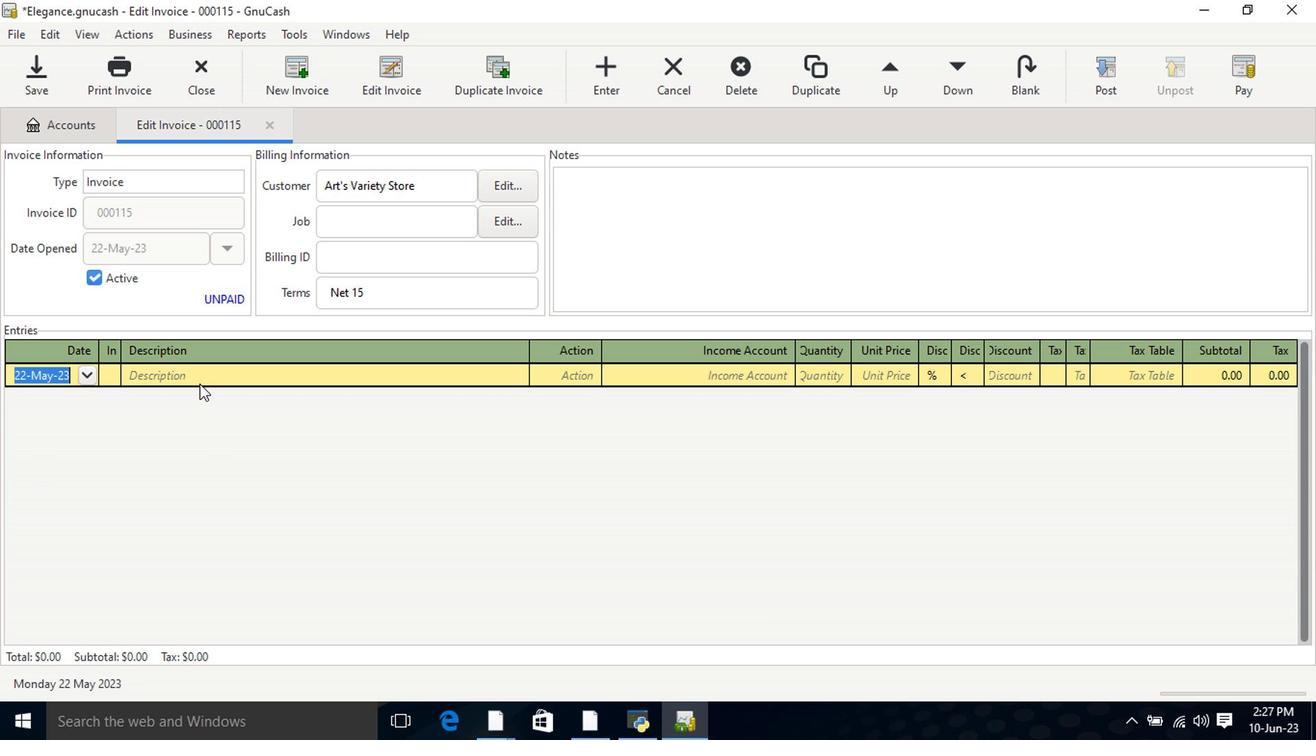 
Action: Key pressed <Key.shift>Fine<Key.space><Key.shift>Fragrance<Key.space><Key.shift>Lotion<Key.space><Key.shift><Key.shift><Key.shift><Key.shift><Key.shift><Key.shift><Key.shift><Key.shift><Key.shift><Key.shift><Key.shift><Key.shift><Key.shift><Key.shift><Key.shift><Key.shift><Key.shift><Key.shift><Key.shift><Key.shift><Key.shift><Key.shift><Key.shift><Key.shift><Key.shift><Key.shift>Bombsheell<Key.space><Key.shift>Passion<Key.space><Key.shift_r>(8.4<Key.space>oz<Key.shift_r>)<Key.tab><Key.tab>incom<Key.down><Key.down><Key.down><Key.tab>4<Key.tab>12.99<Key.tab>
Screenshot: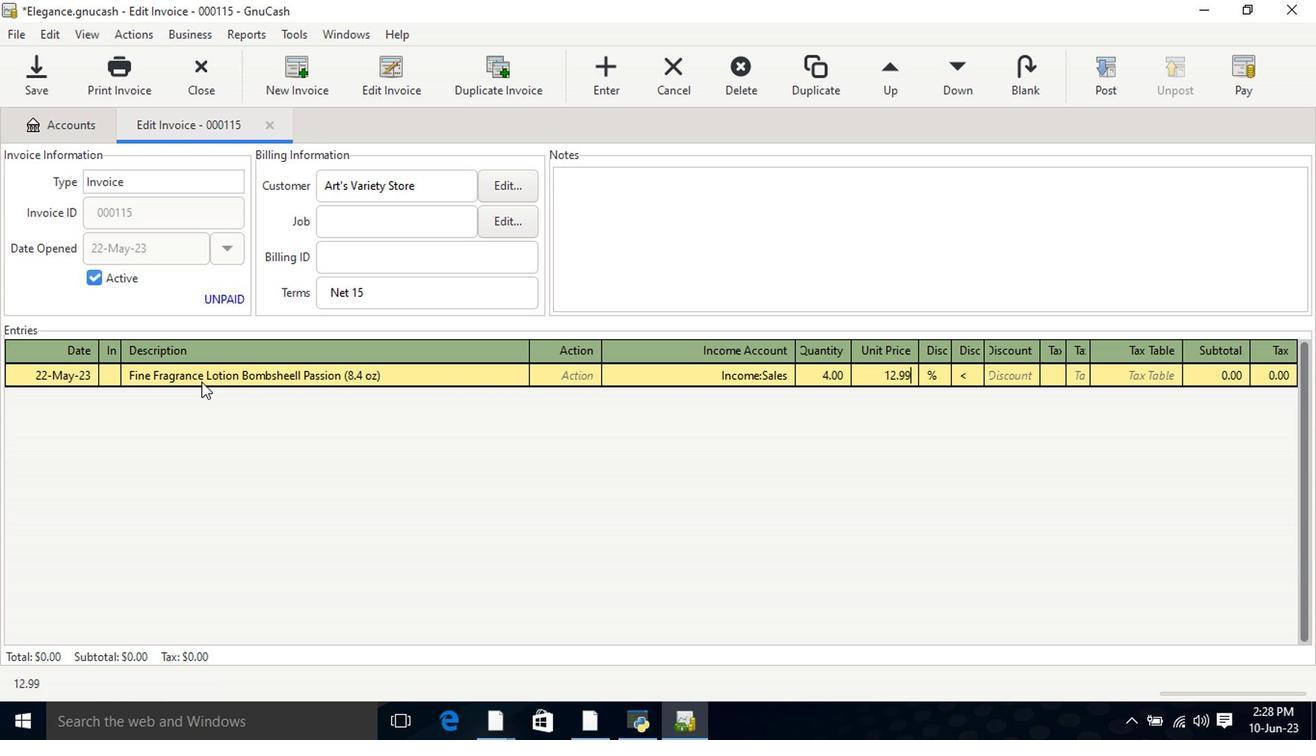 
Action: Mouse moved to (1049, 377)
Screenshot: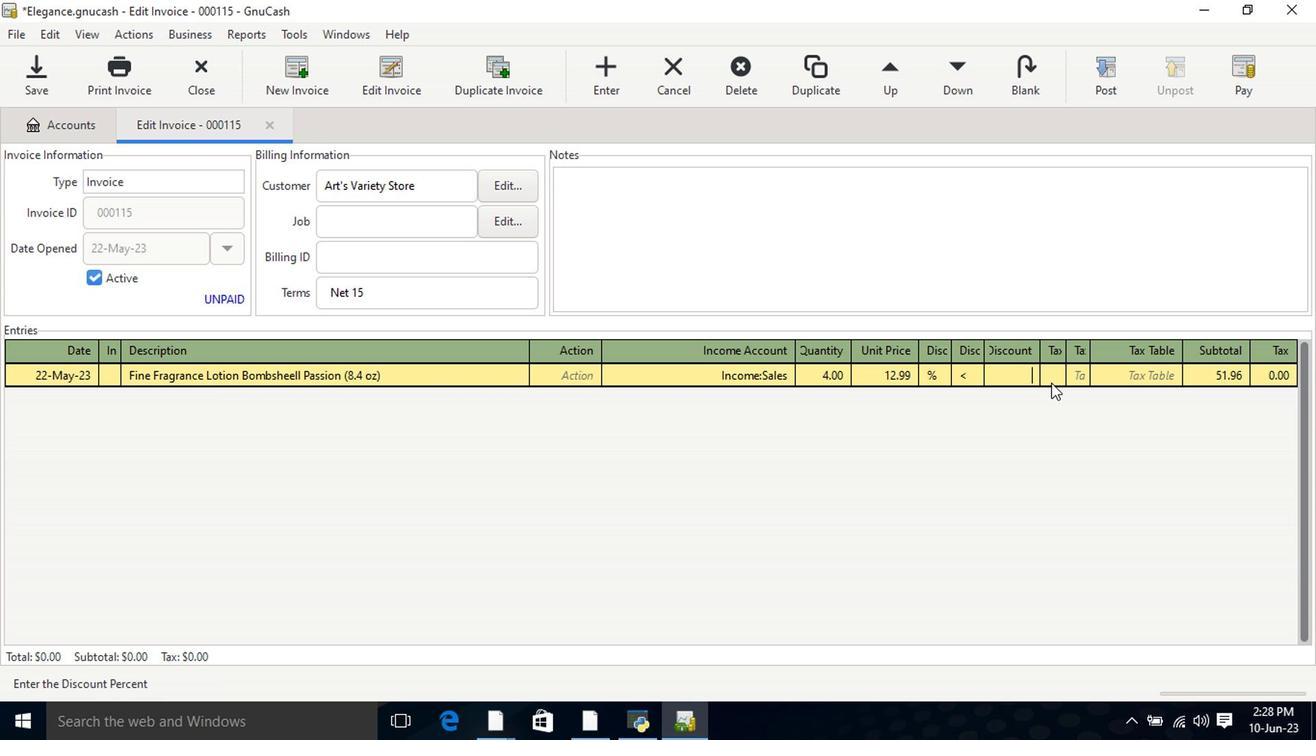 
Action: Mouse pressed left at (1049, 377)
Screenshot: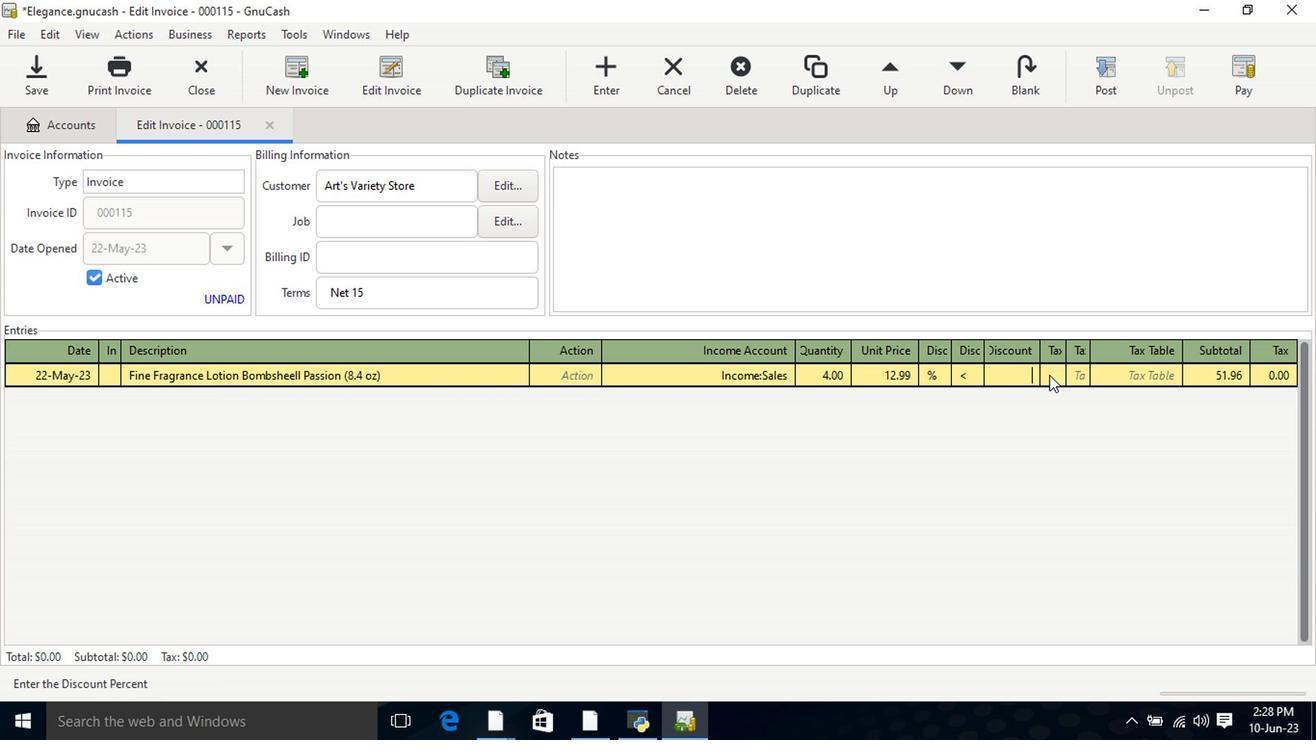 
Action: Mouse moved to (1170, 375)
Screenshot: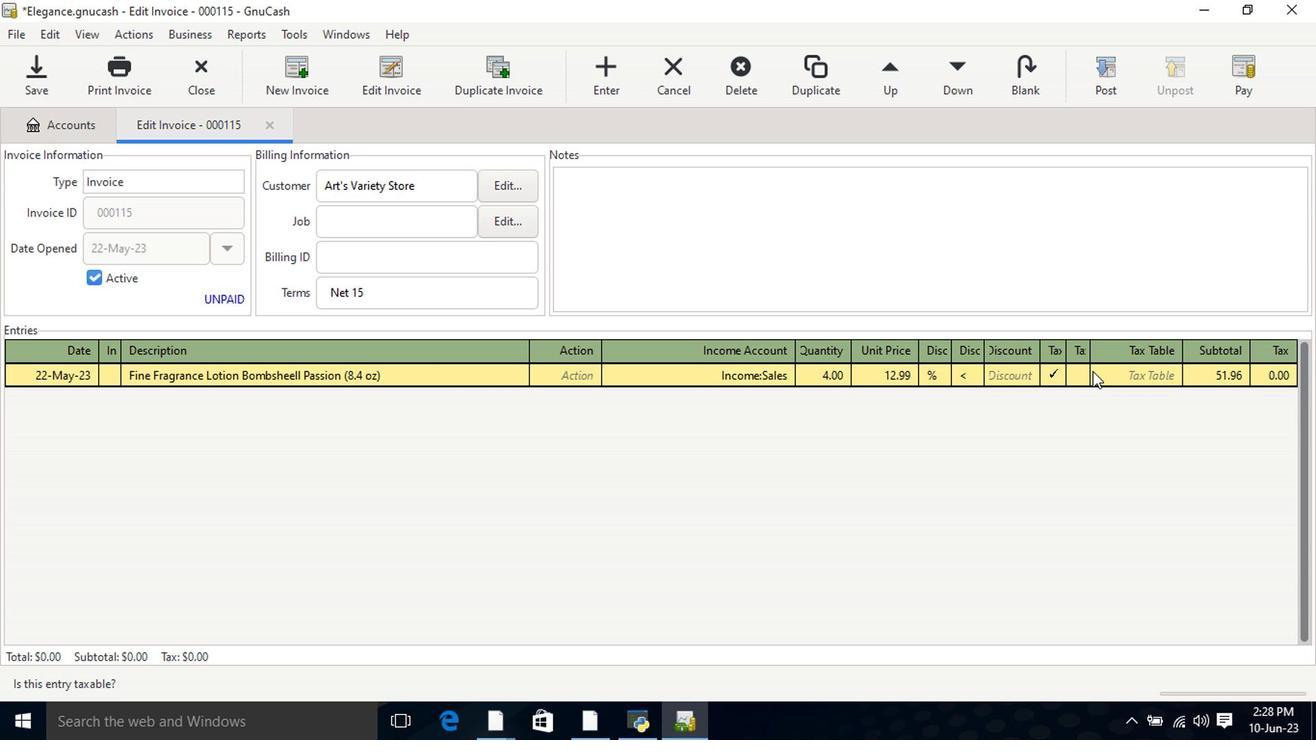 
Action: Mouse pressed left at (1170, 375)
Screenshot: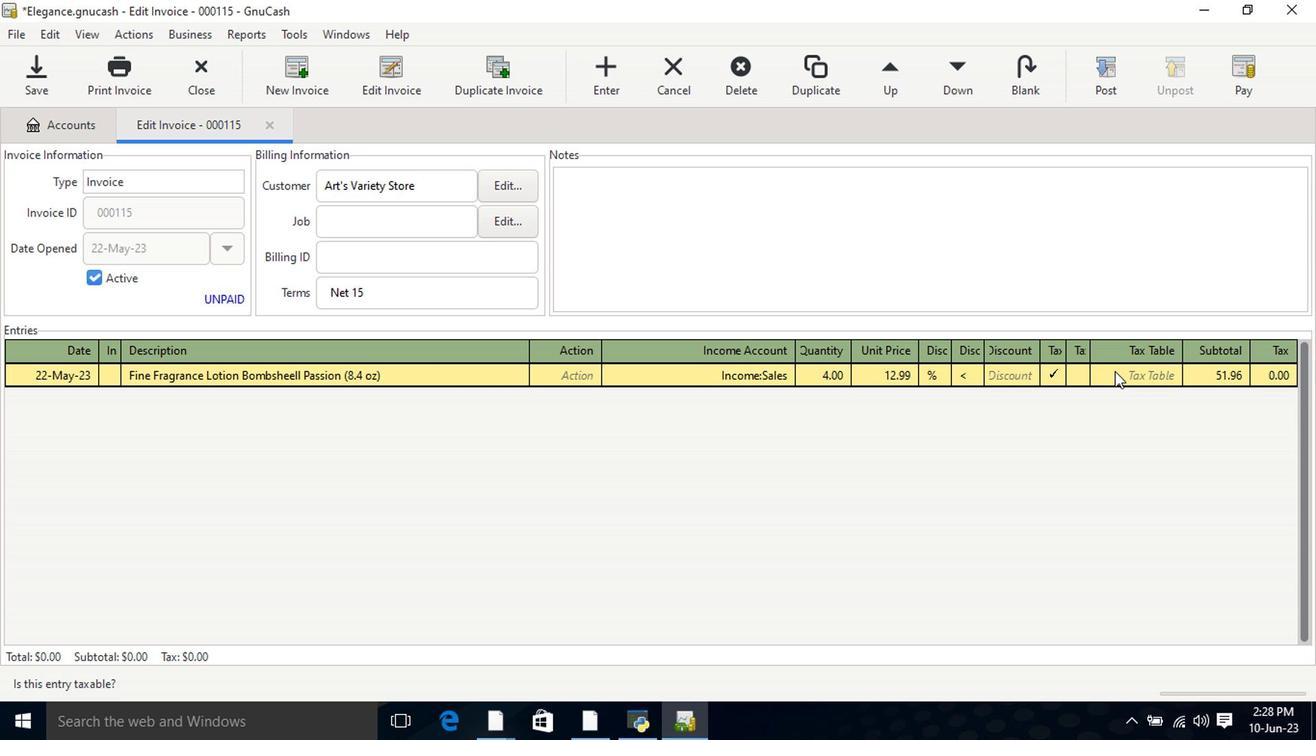 
Action: Mouse moved to (1172, 377)
Screenshot: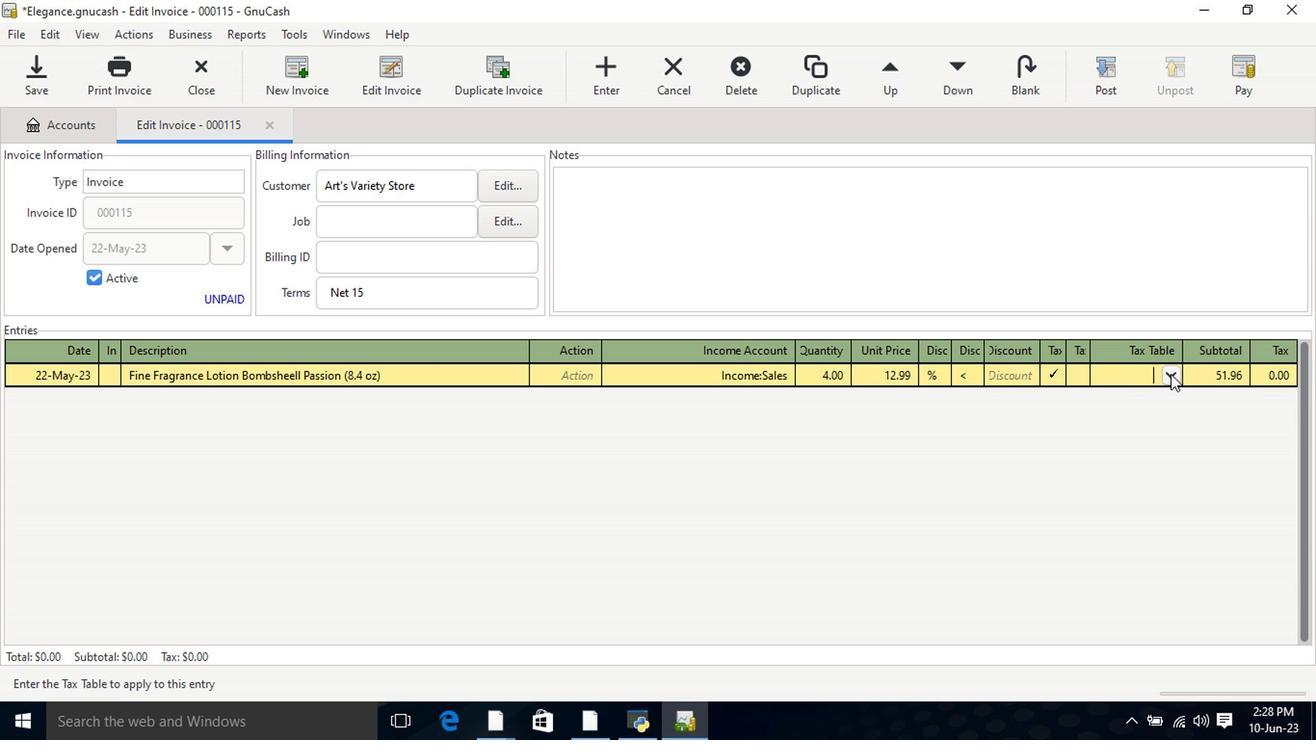 
Action: Mouse pressed left at (1172, 377)
Screenshot: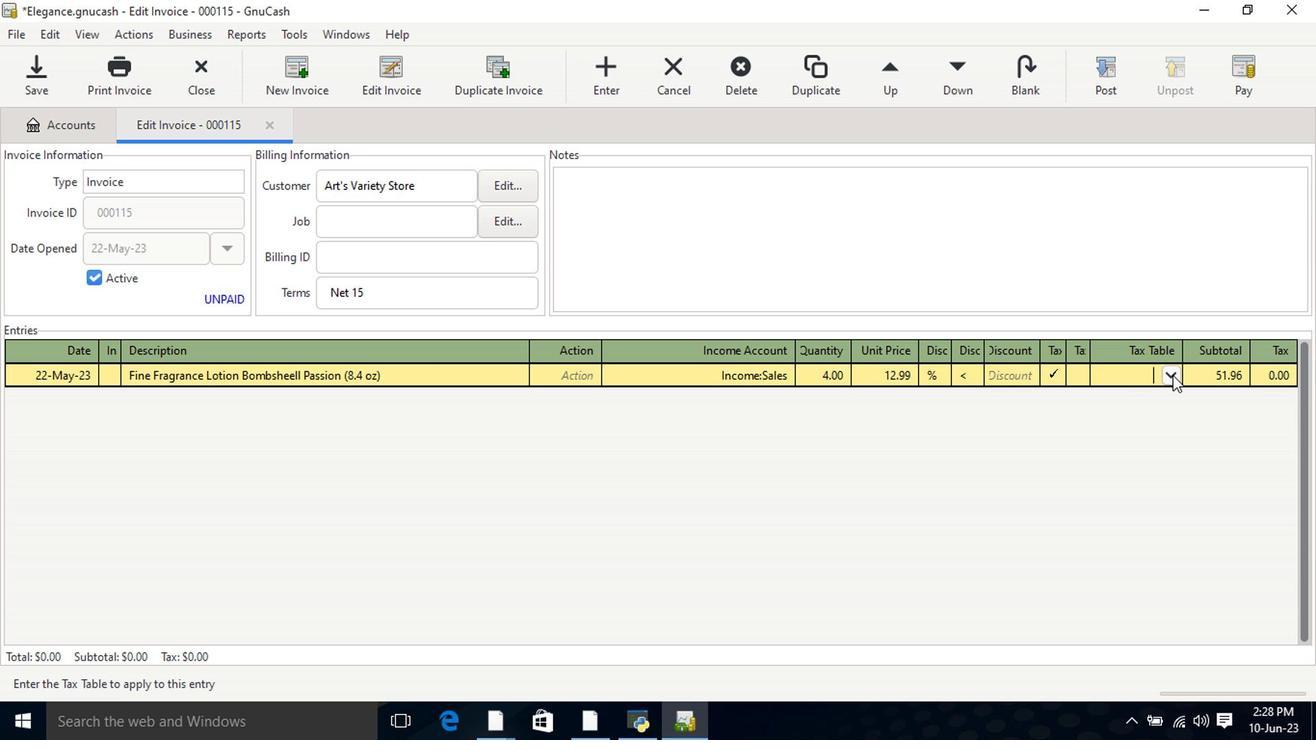 
Action: Mouse moved to (1164, 403)
Screenshot: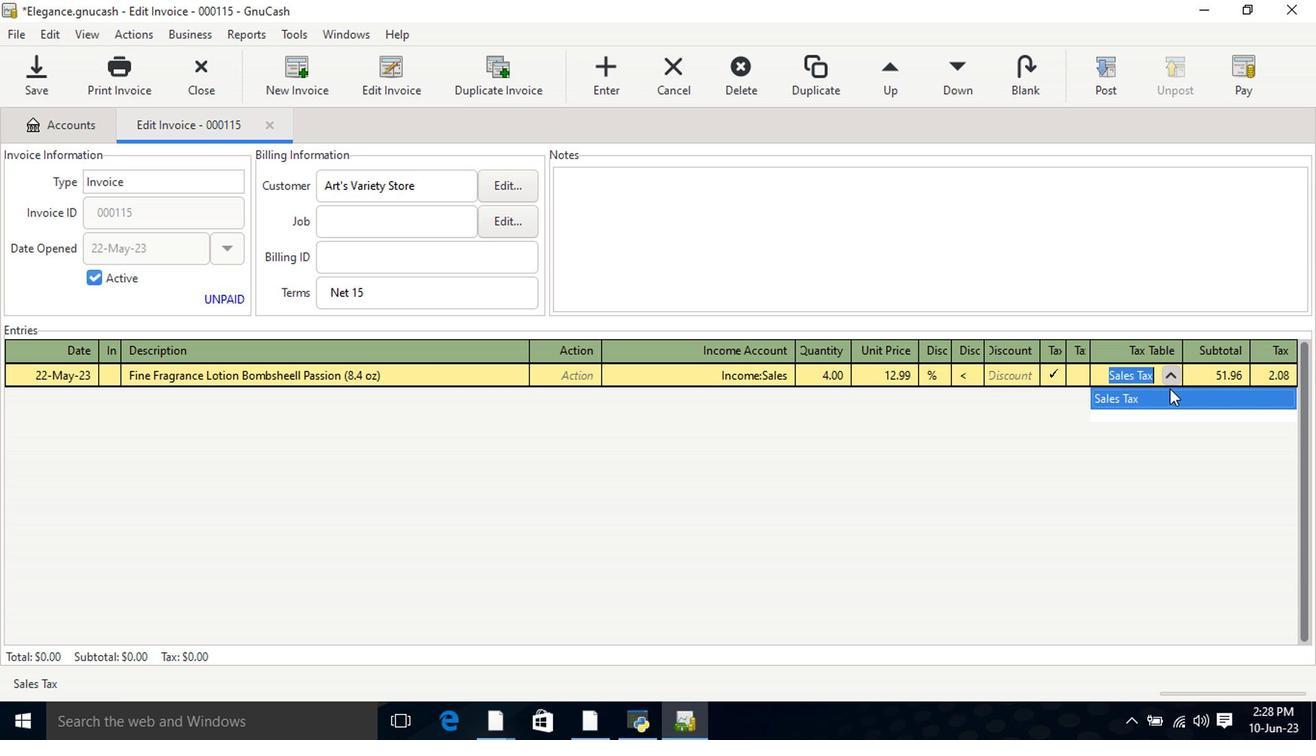 
Action: Mouse pressed left at (1164, 403)
Screenshot: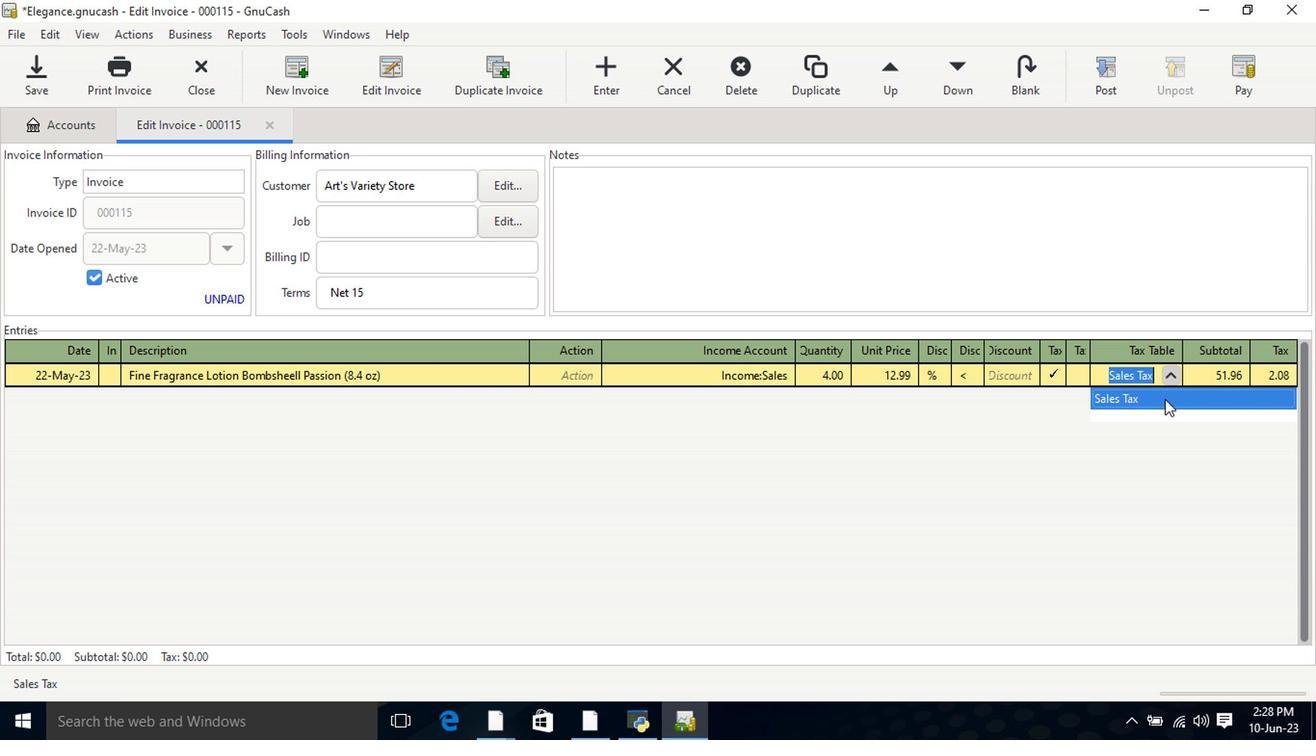 
Action: Key pressed <Key.tab><Key.tab><Key.shift>Flower<Key.space><Key.shift>Beauty<Key.space><Key.shift>Flower<Key.space><Key.shift>Pots<Key.space><Key.shift>Powder<Key.space><Key.shift>Blush<Key.space><Key.shift>Warm<Key.space><Key.shift>Hibiscus<Key.space><Key.shift_r>(0.2<Key.space>oz<Key.shift_r>)<Key.tab><Key.tab>incom<Key.down><Key.down><Key.down><Key.tab>3<Key.tab>11.79<Key.tab>
Screenshot: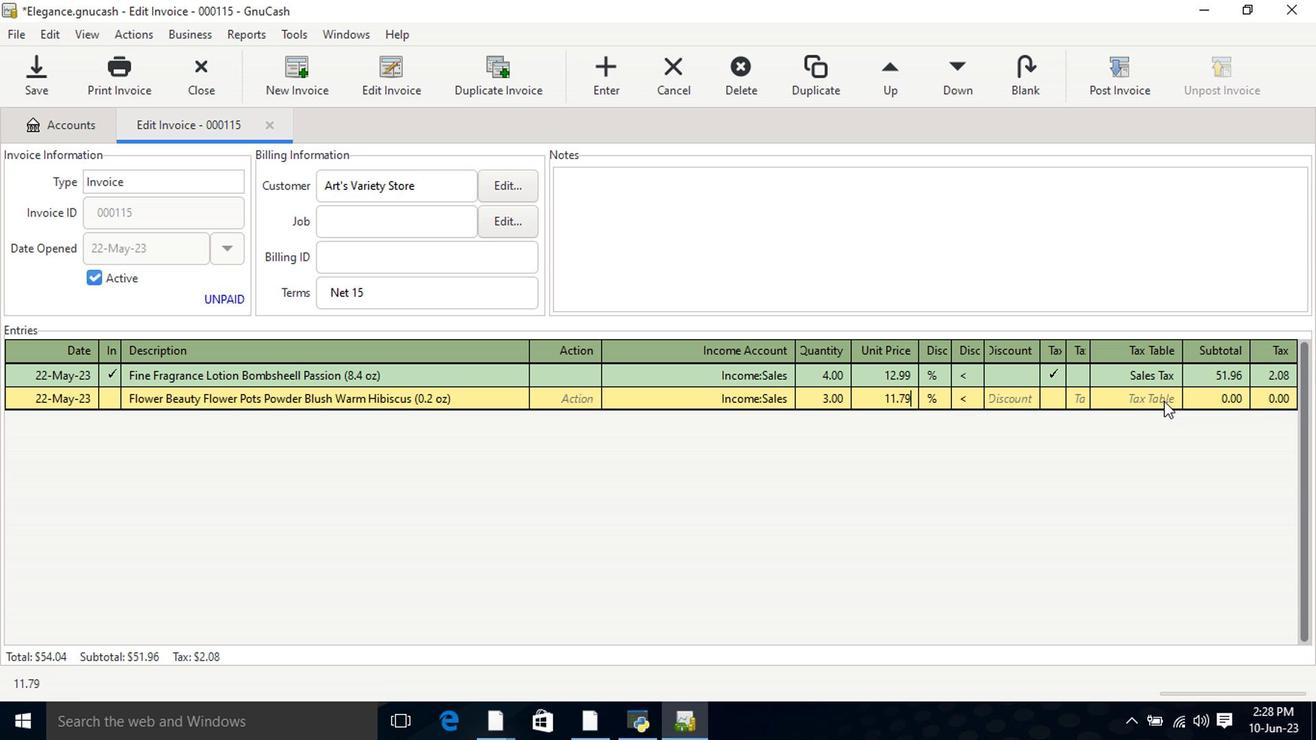 
Action: Mouse moved to (1048, 399)
Screenshot: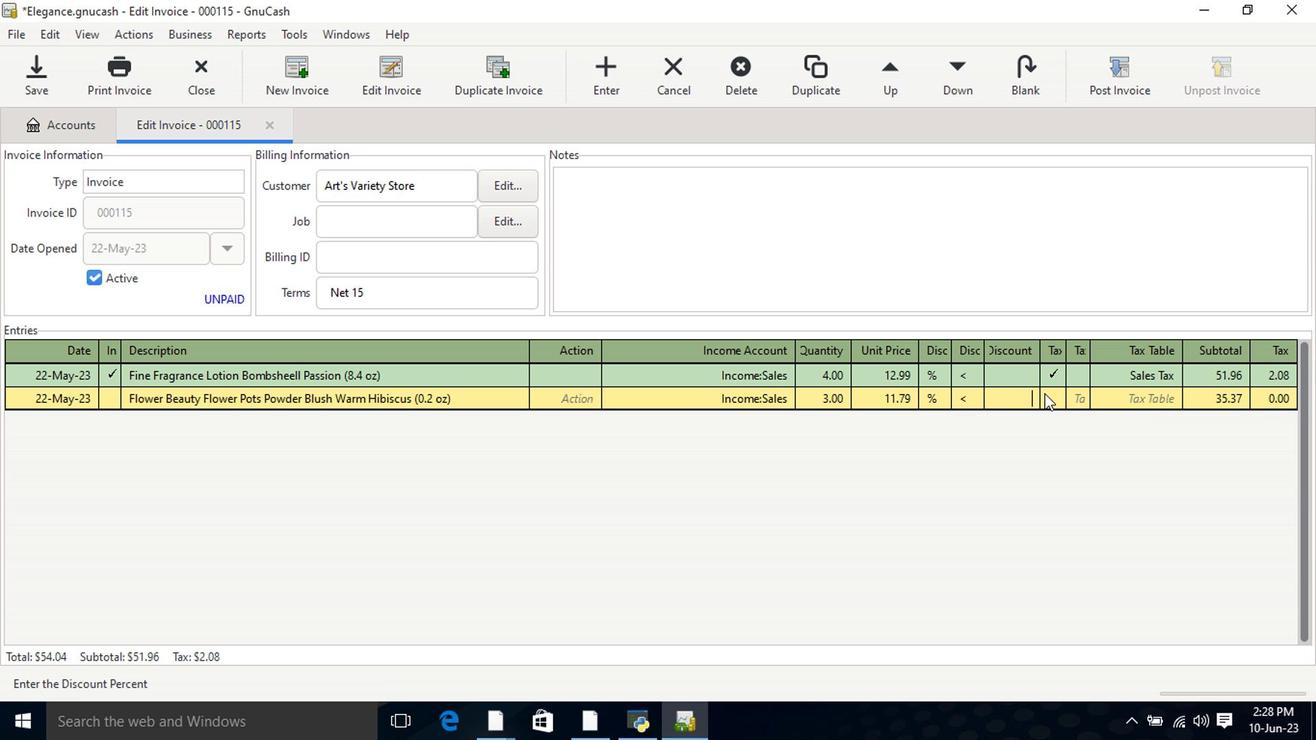 
Action: Mouse pressed left at (1048, 399)
Screenshot: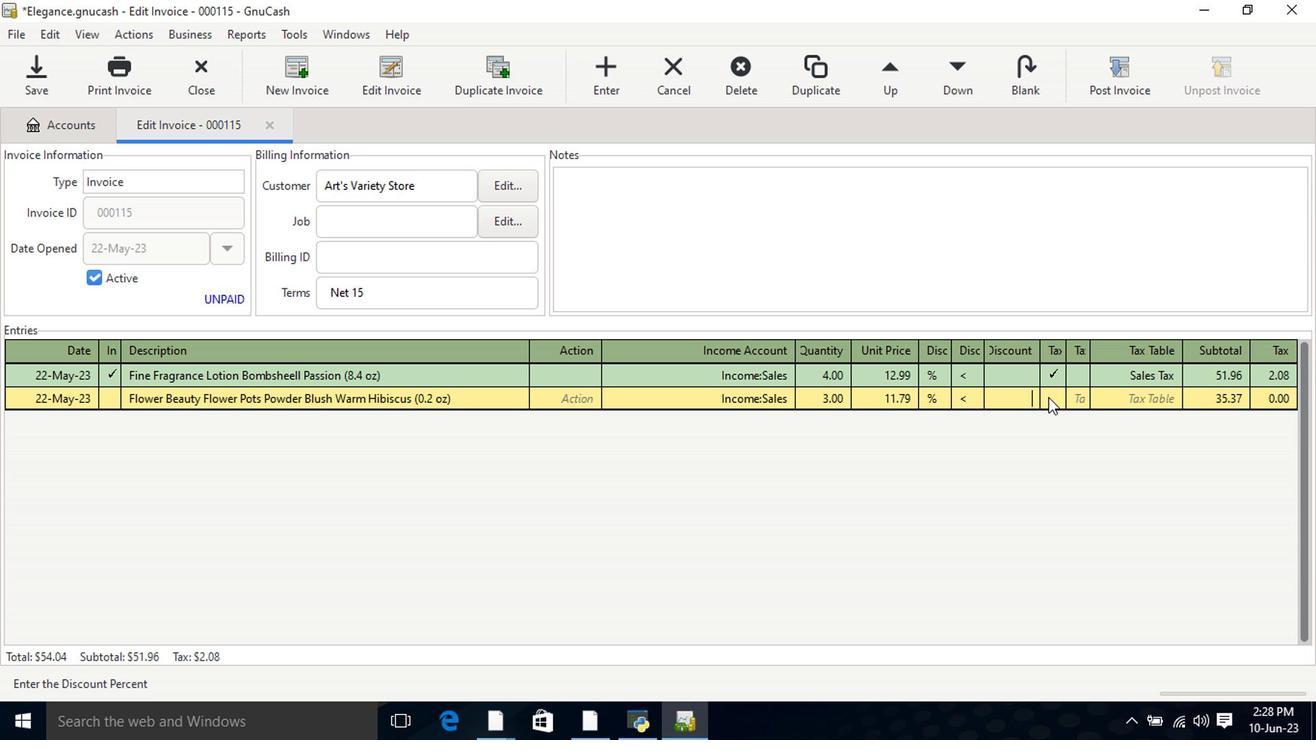 
Action: Mouse moved to (1154, 396)
Screenshot: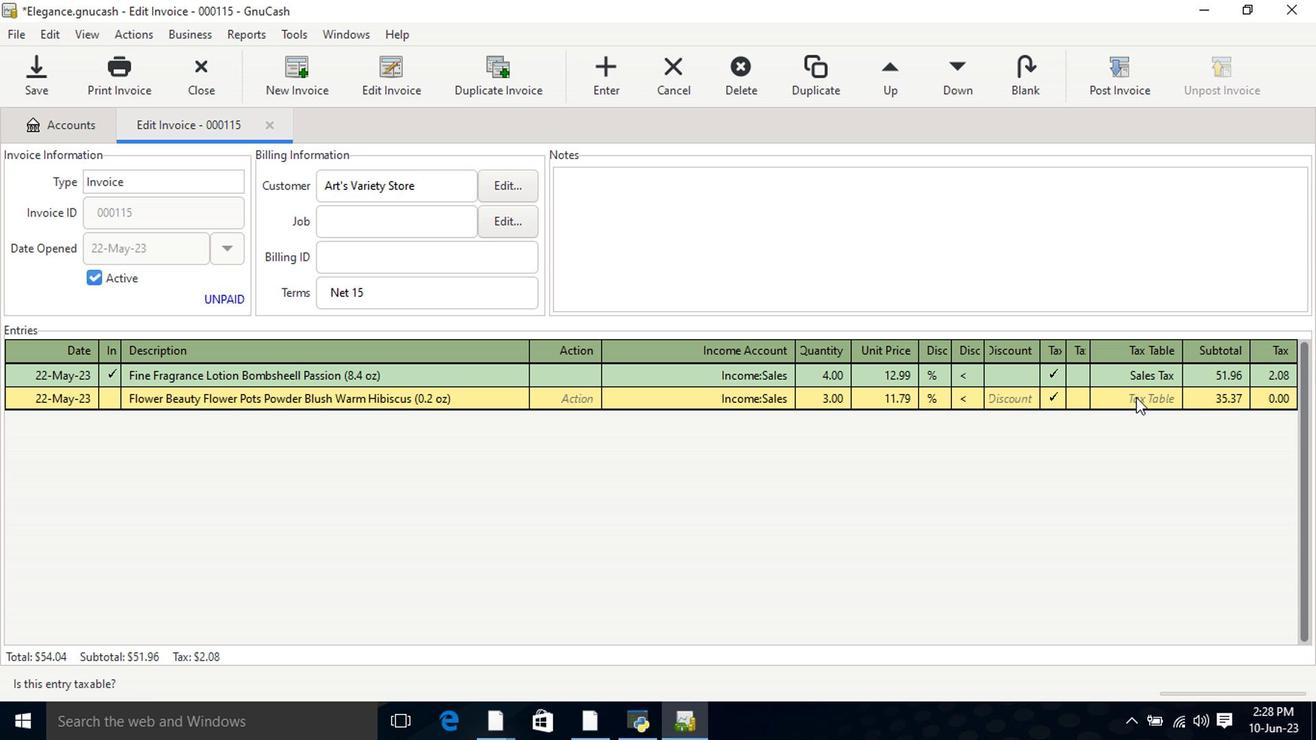
Action: Mouse pressed left at (1154, 396)
Screenshot: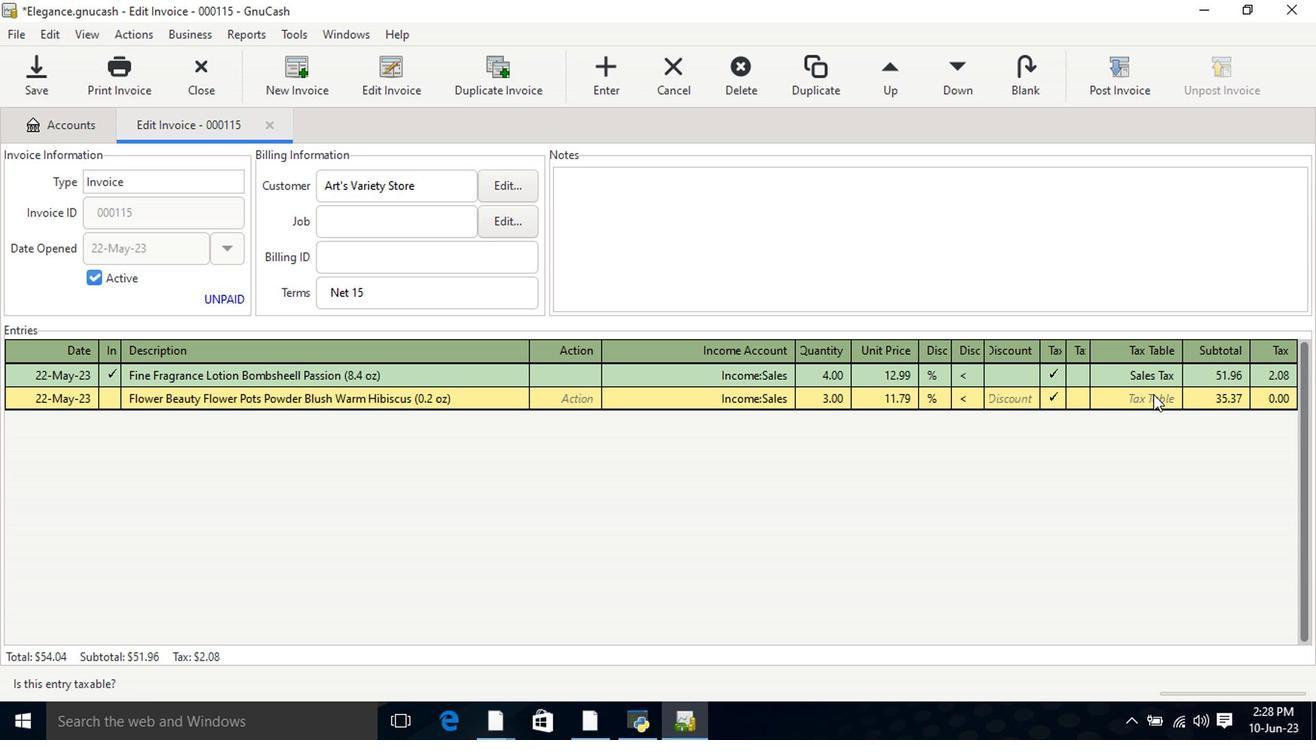 
Action: Mouse moved to (1168, 399)
Screenshot: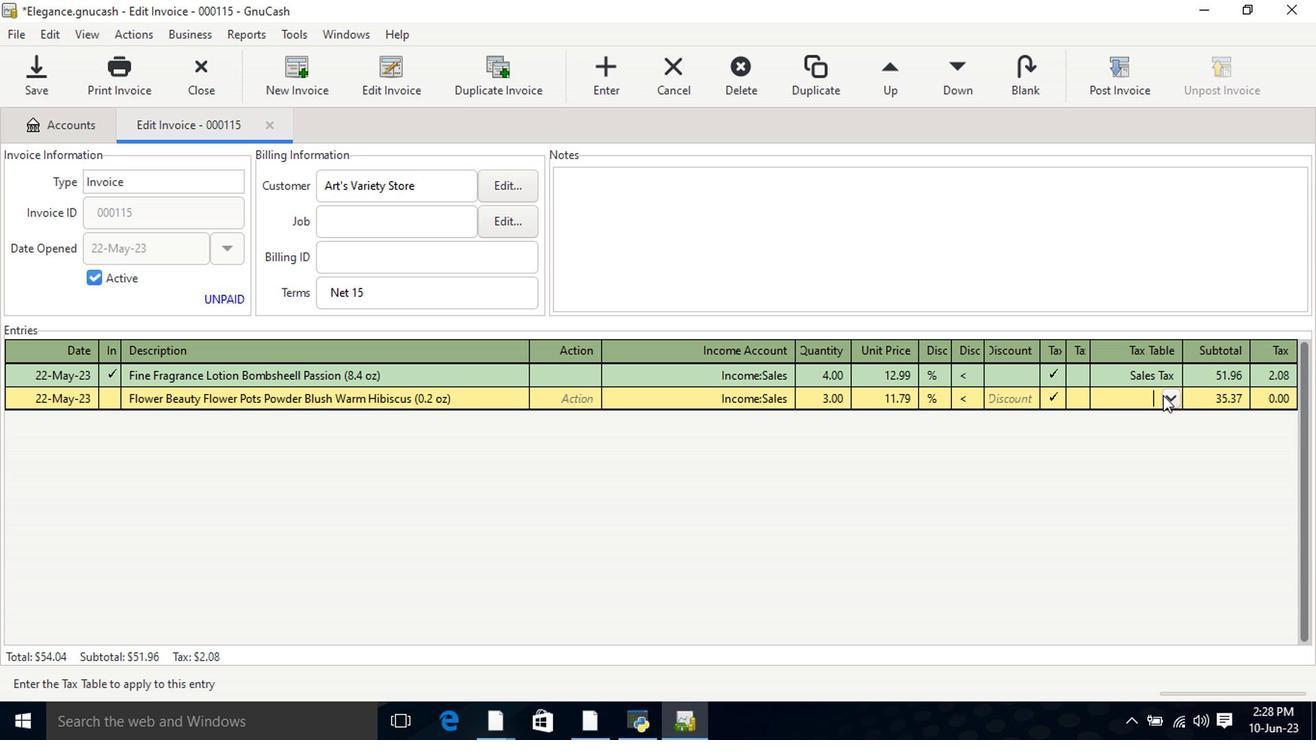 
Action: Mouse pressed left at (1168, 399)
Screenshot: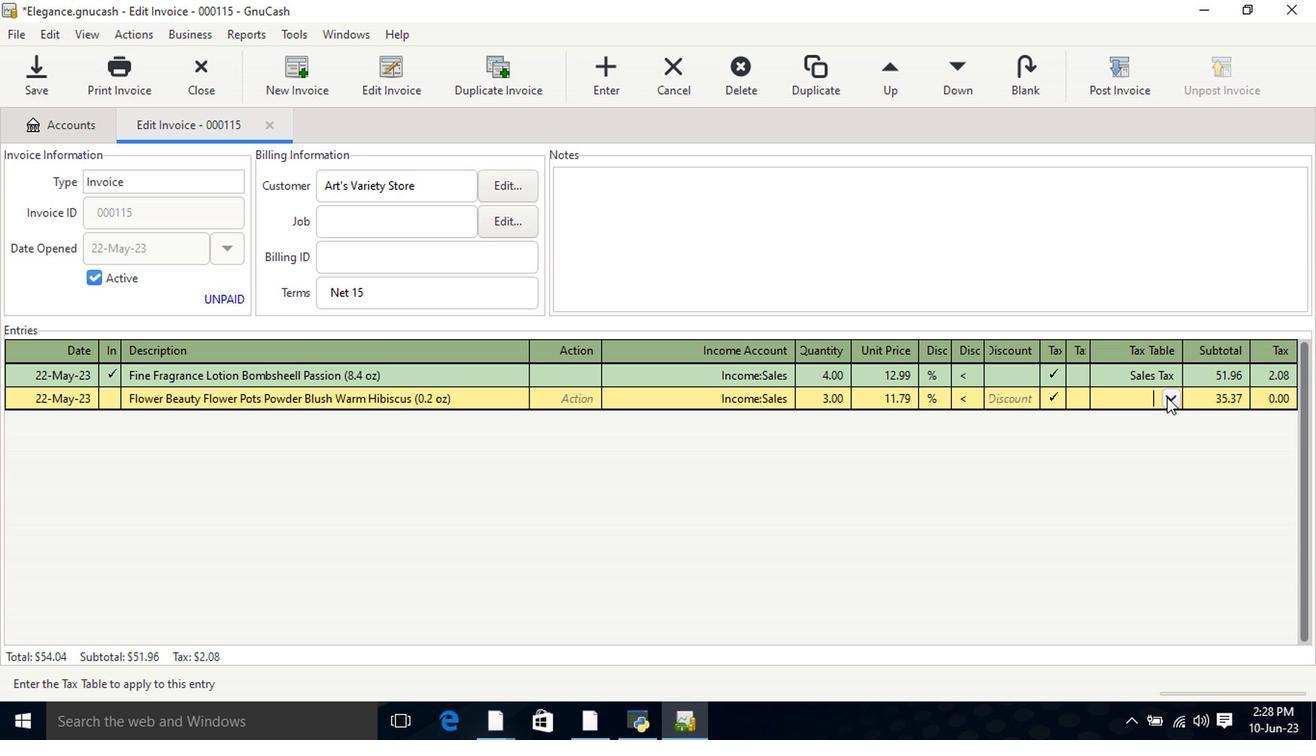 
Action: Mouse moved to (1168, 415)
Screenshot: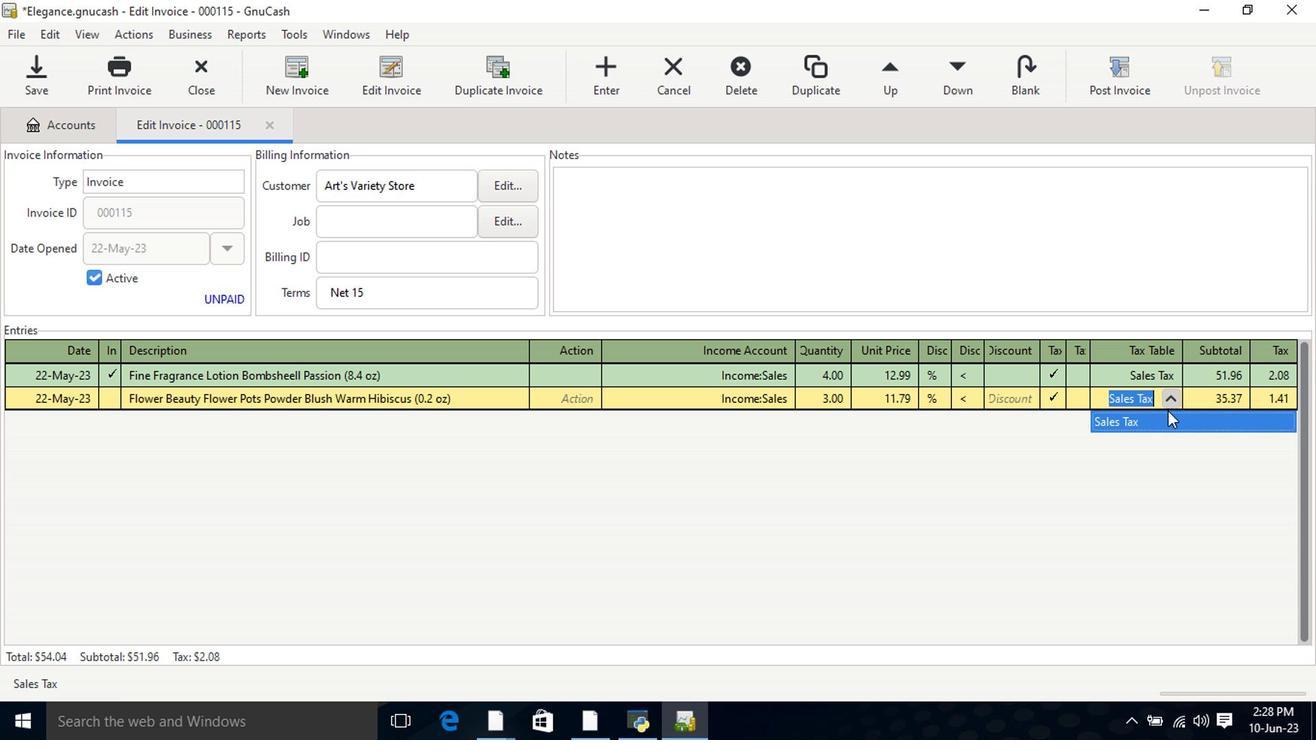 
Action: Mouse pressed left at (1168, 415)
Screenshot: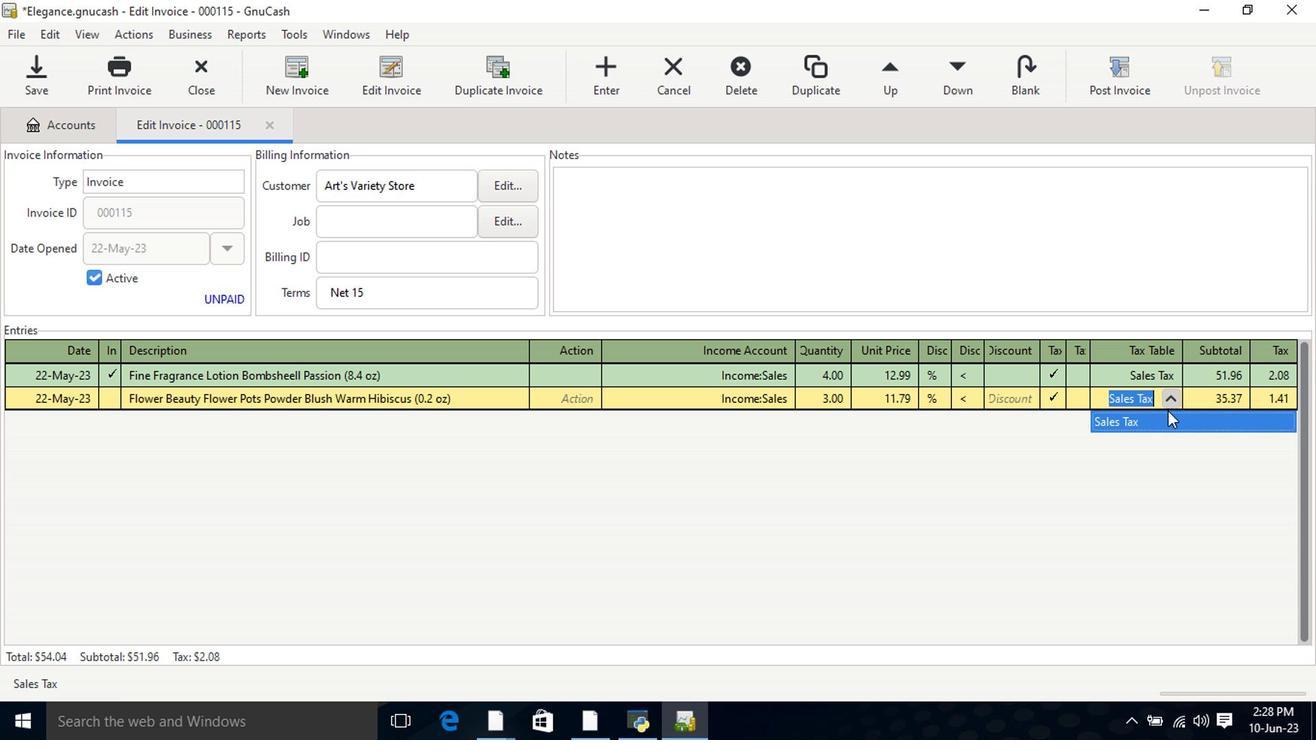 
Action: Key pressed <Key.tab>
Screenshot: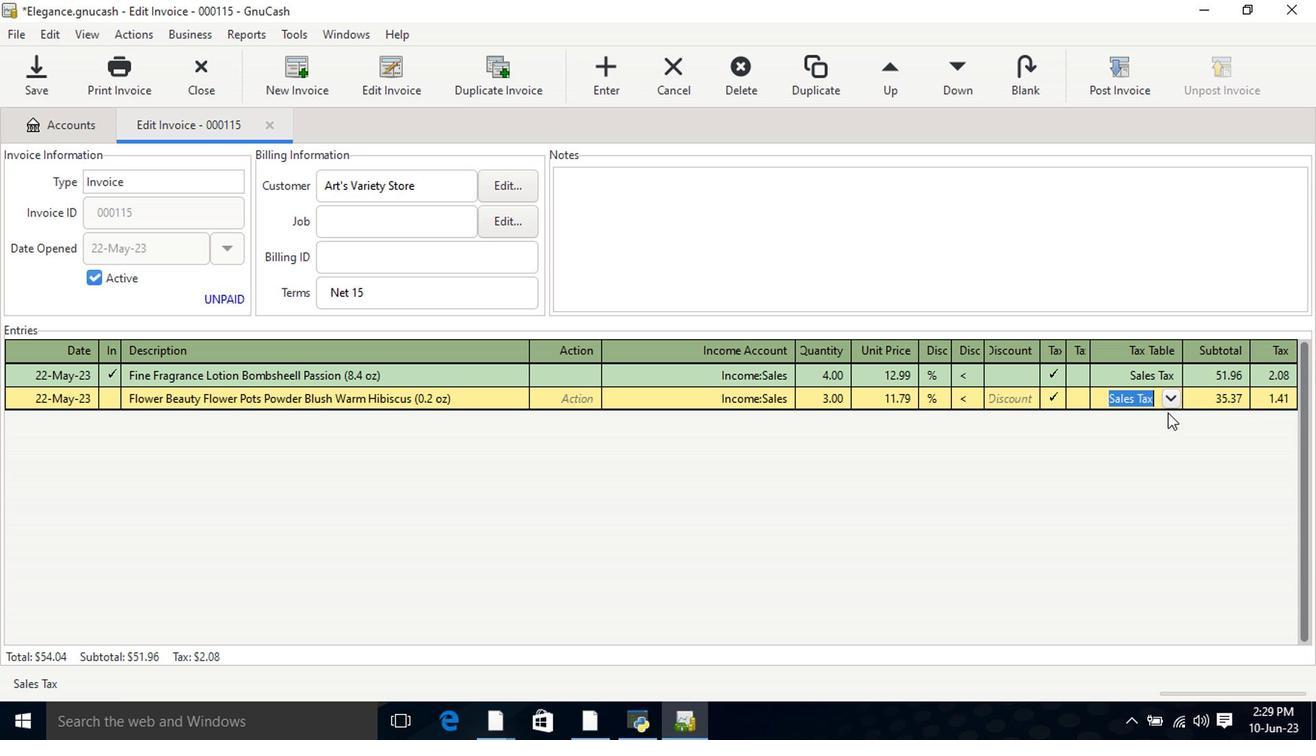 
Action: Mouse moved to (1096, 67)
Screenshot: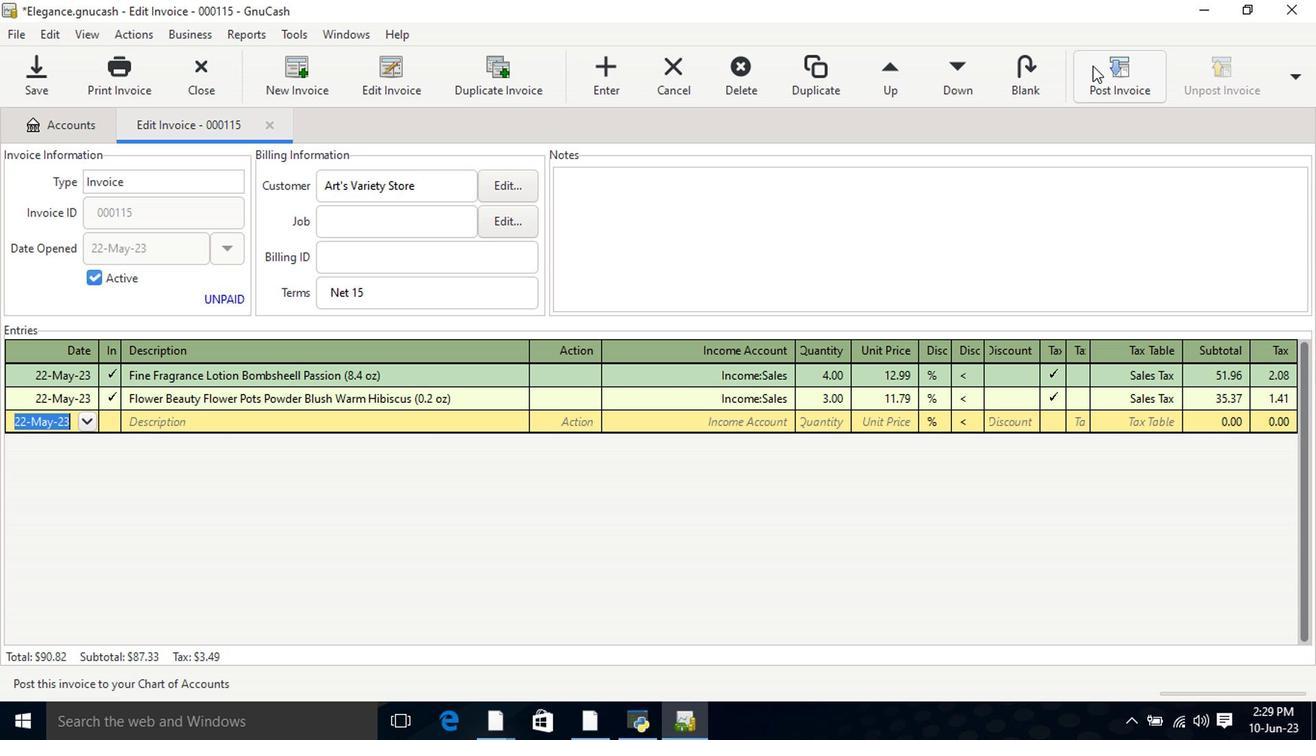 
Action: Mouse pressed left at (1096, 67)
Screenshot: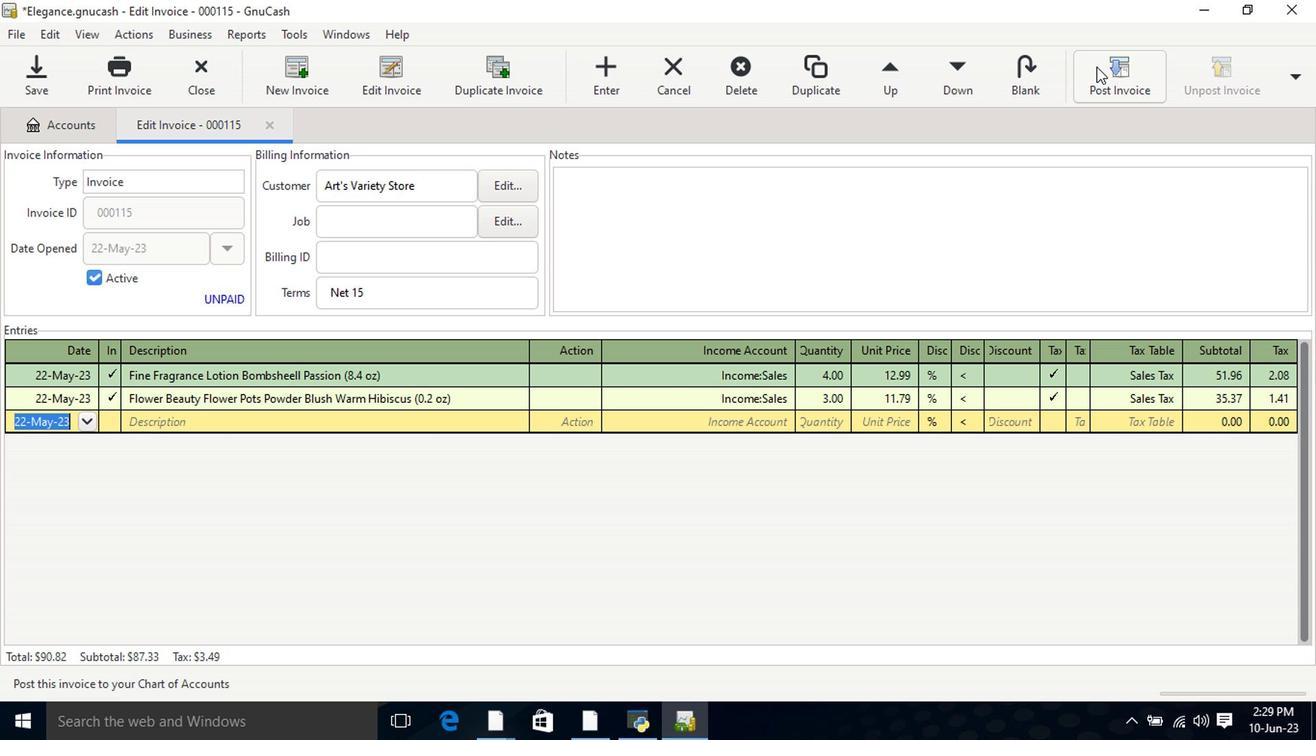 
Action: Mouse moved to (819, 324)
Screenshot: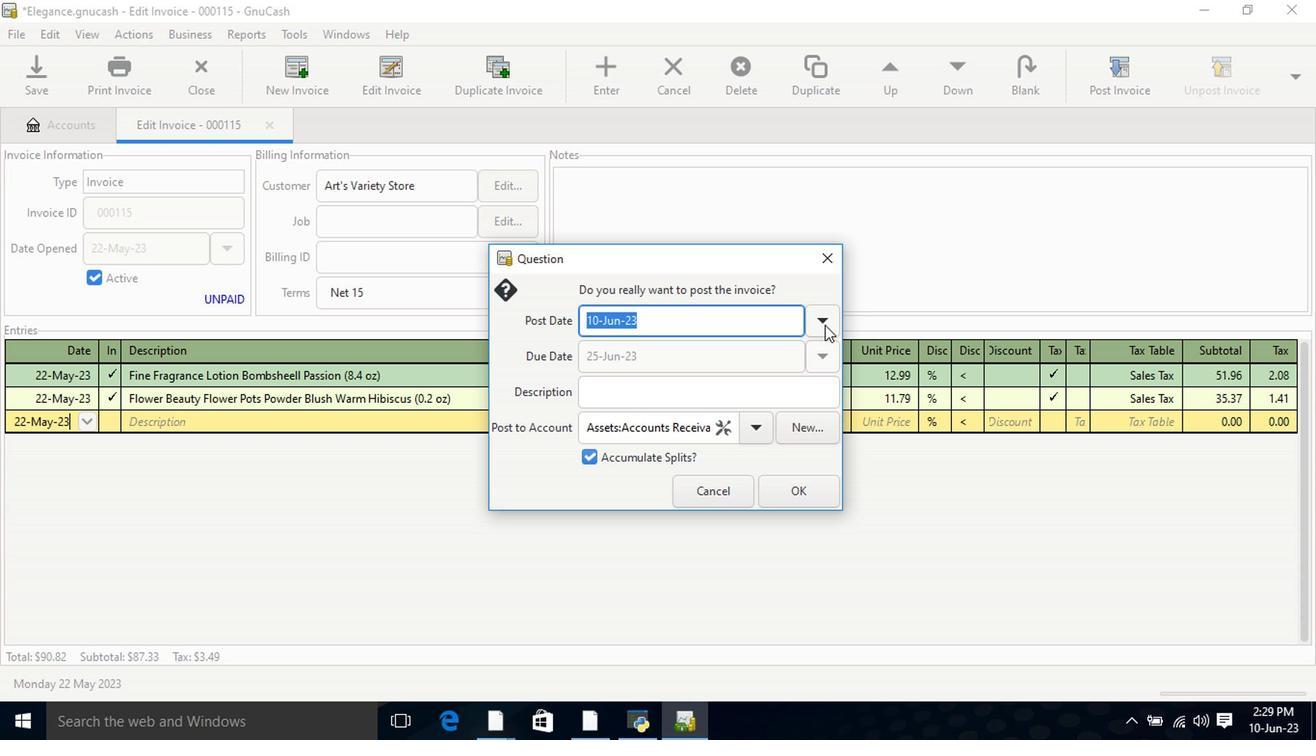 
Action: Mouse pressed left at (819, 324)
Screenshot: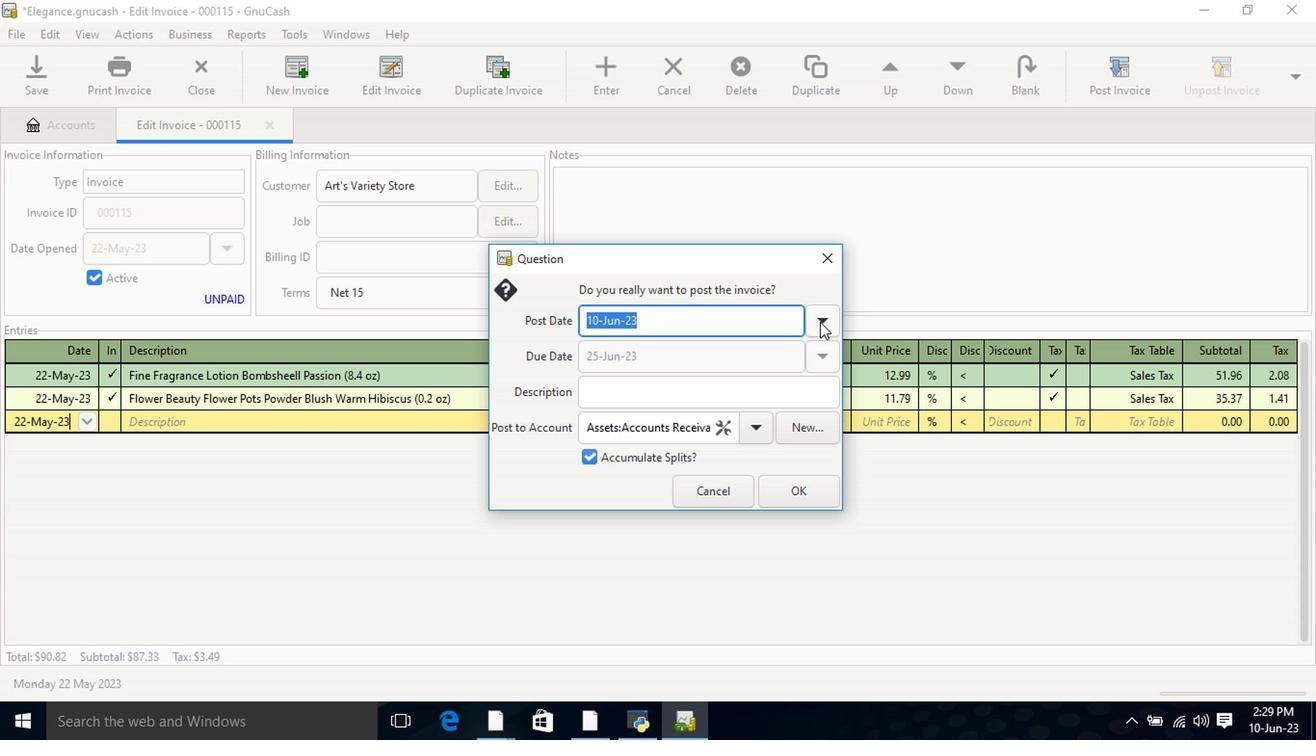 
Action: Mouse moved to (671, 357)
Screenshot: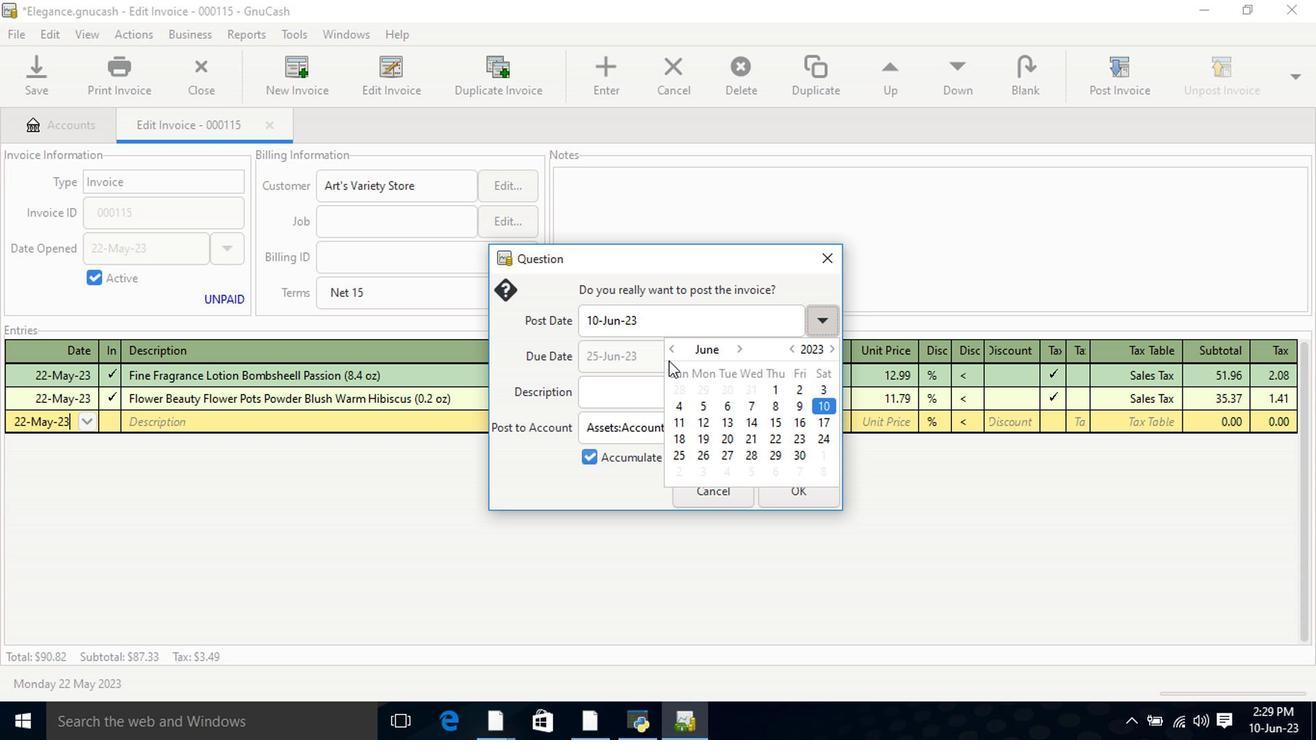 
Action: Mouse pressed left at (671, 357)
Screenshot: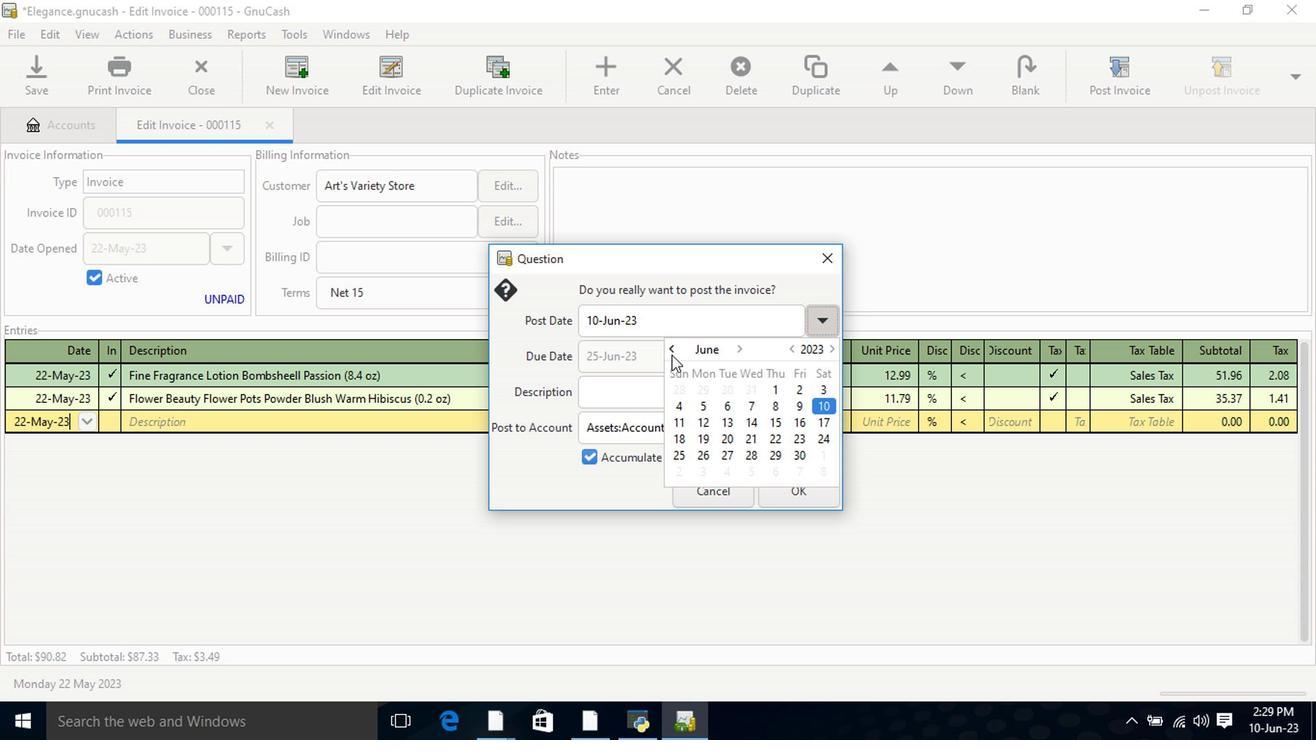 
Action: Mouse moved to (702, 442)
Screenshot: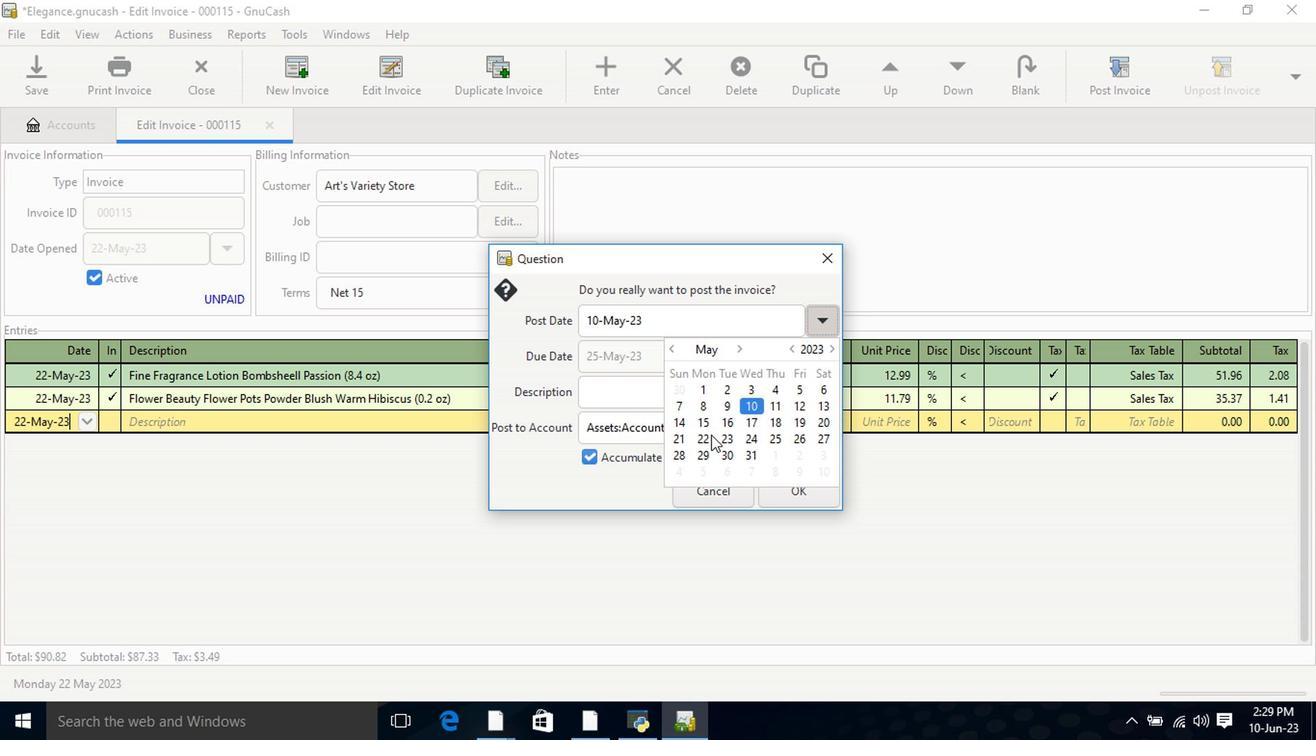
Action: Mouse pressed left at (702, 442)
Screenshot: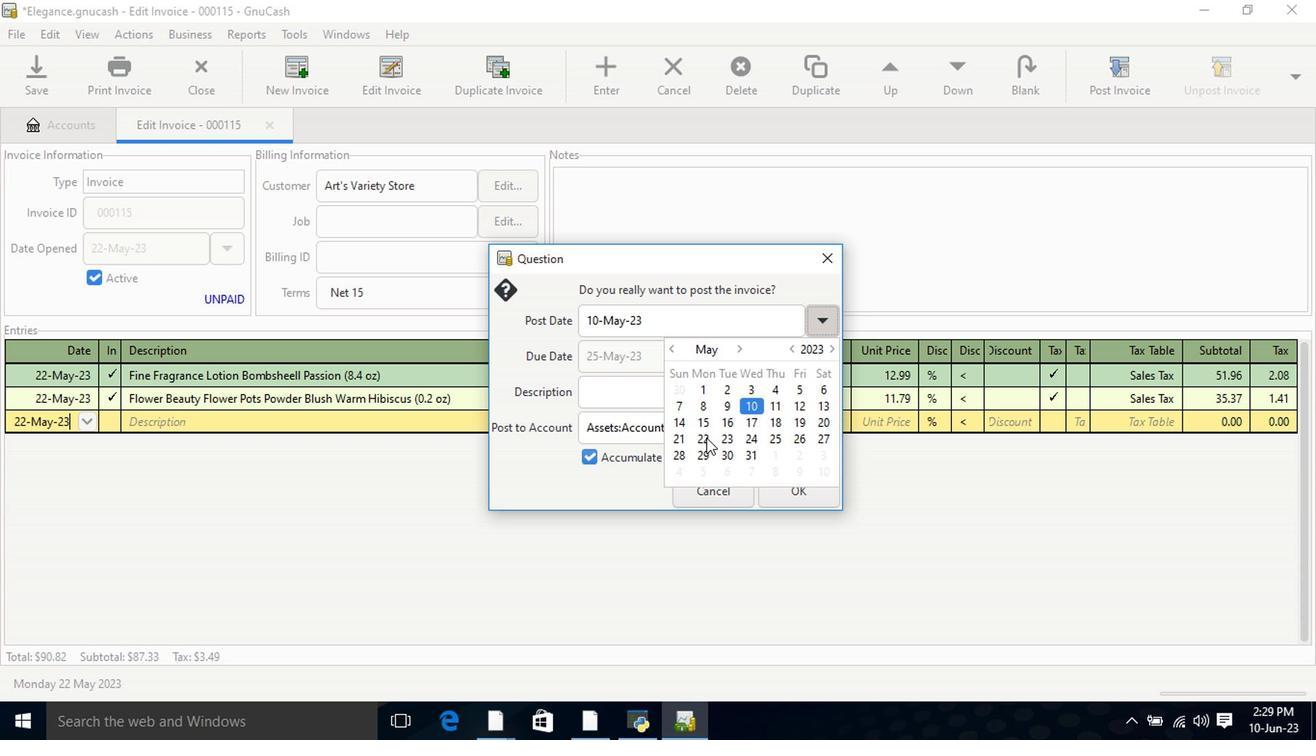 
Action: Mouse pressed left at (702, 442)
Screenshot: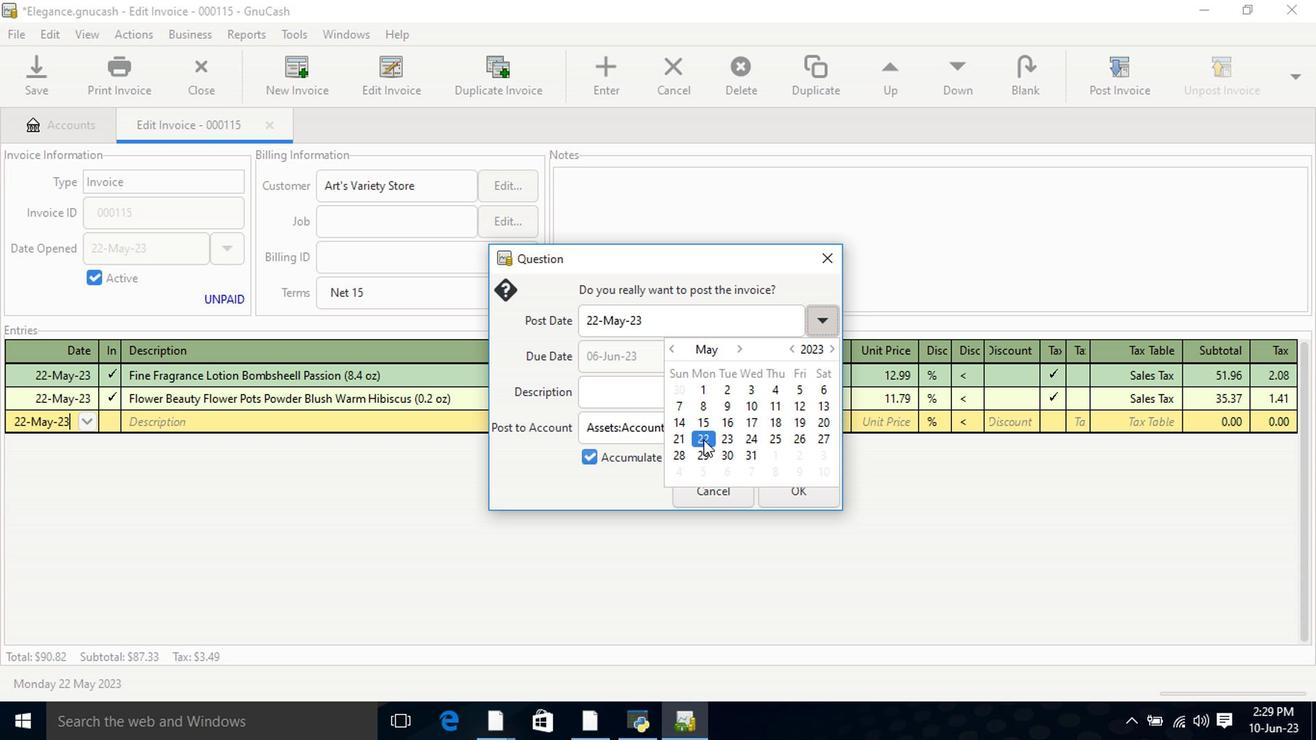 
Action: Mouse moved to (784, 492)
Screenshot: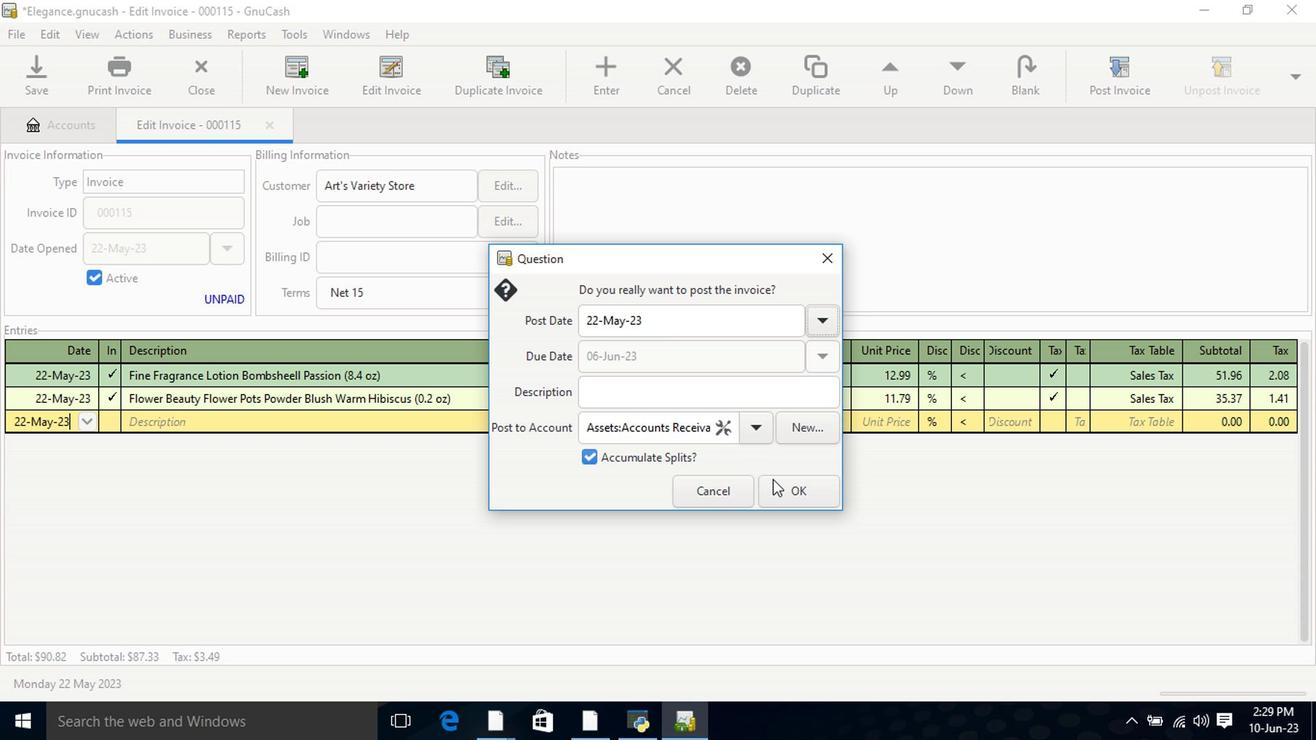 
Action: Mouse pressed left at (784, 492)
Screenshot: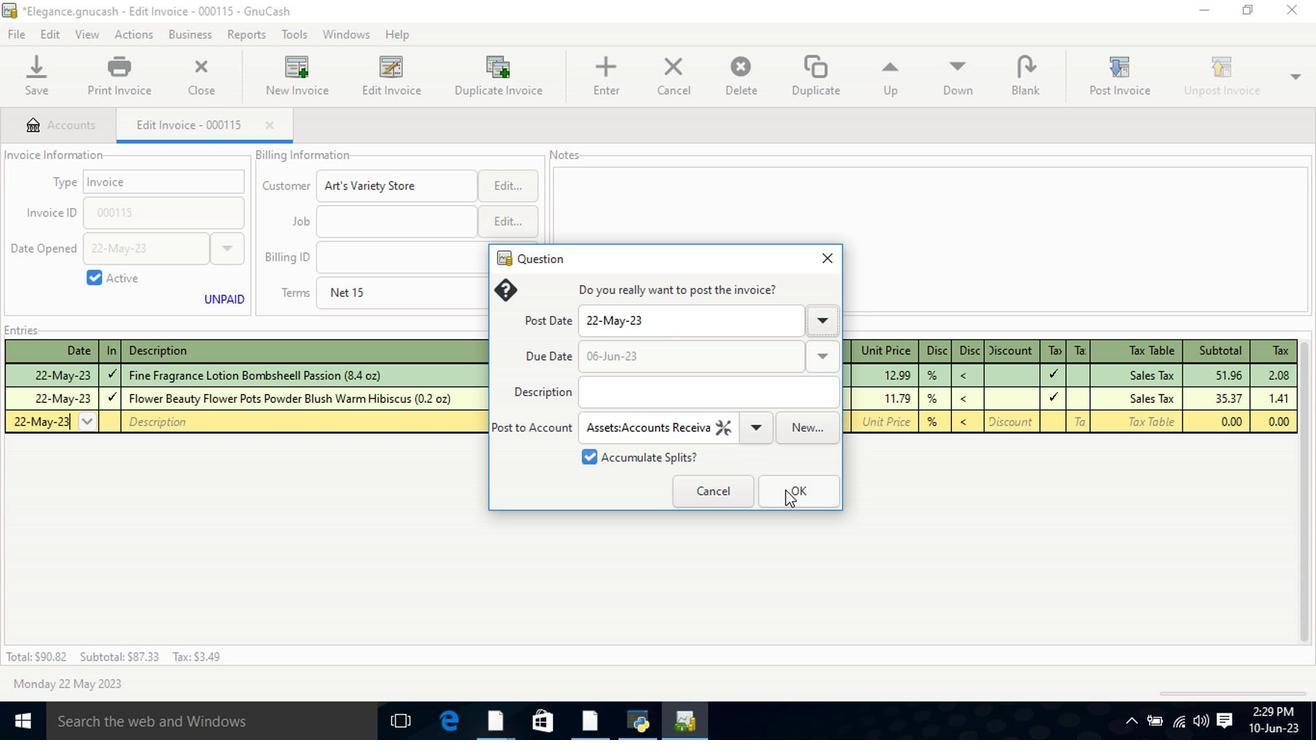 
Action: Mouse moved to (1259, 69)
Screenshot: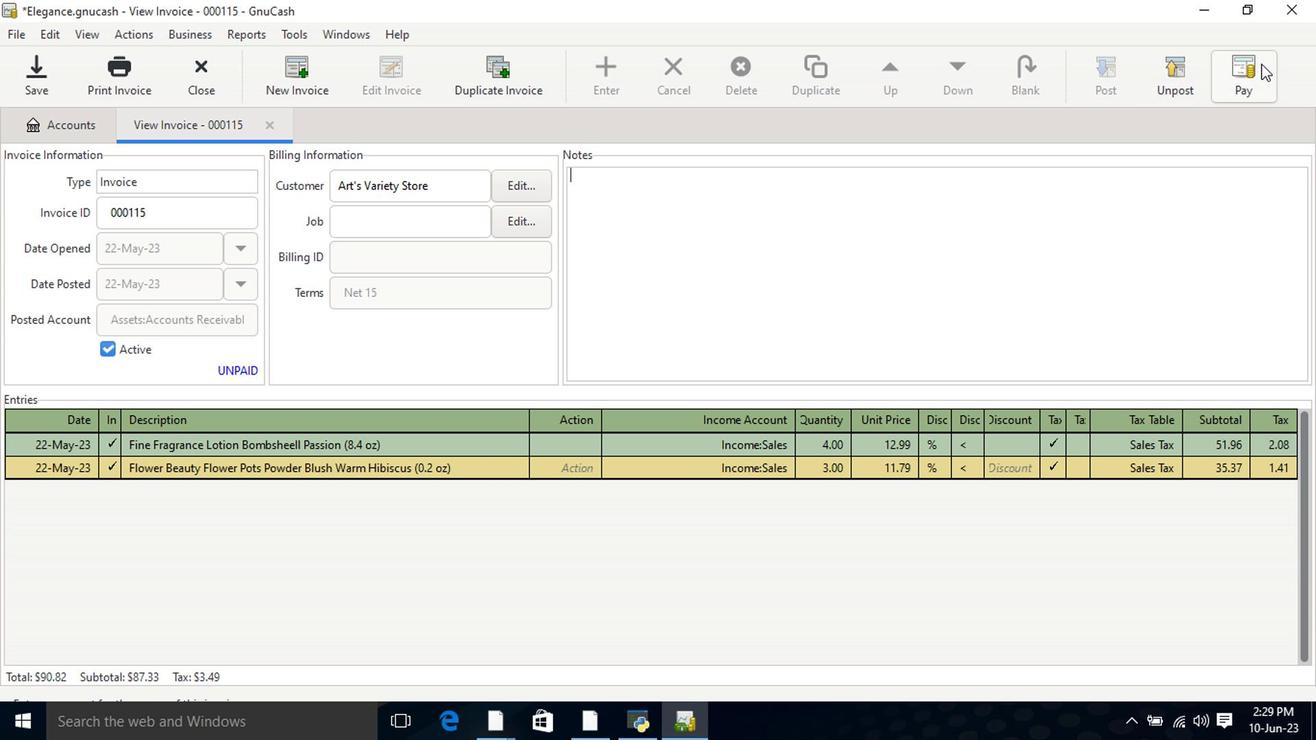 
Action: Mouse pressed left at (1259, 69)
Screenshot: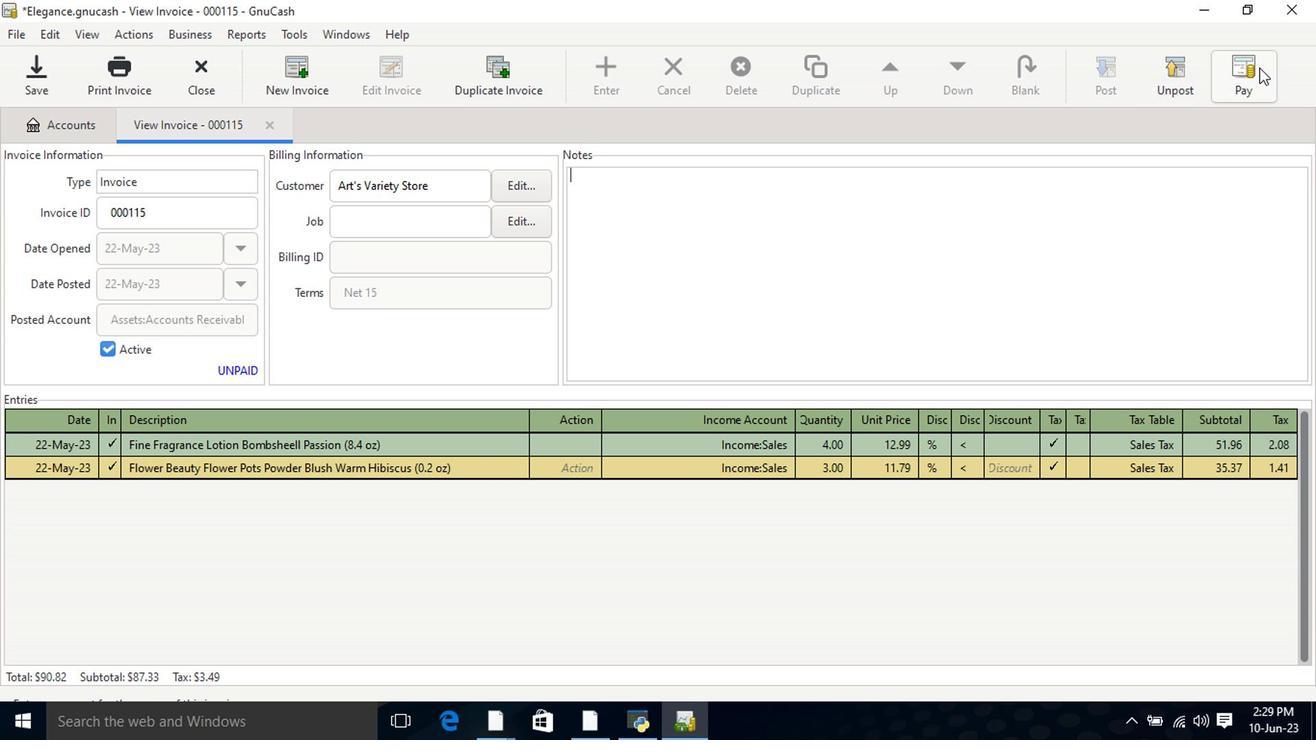 
Action: Mouse moved to (597, 381)
Screenshot: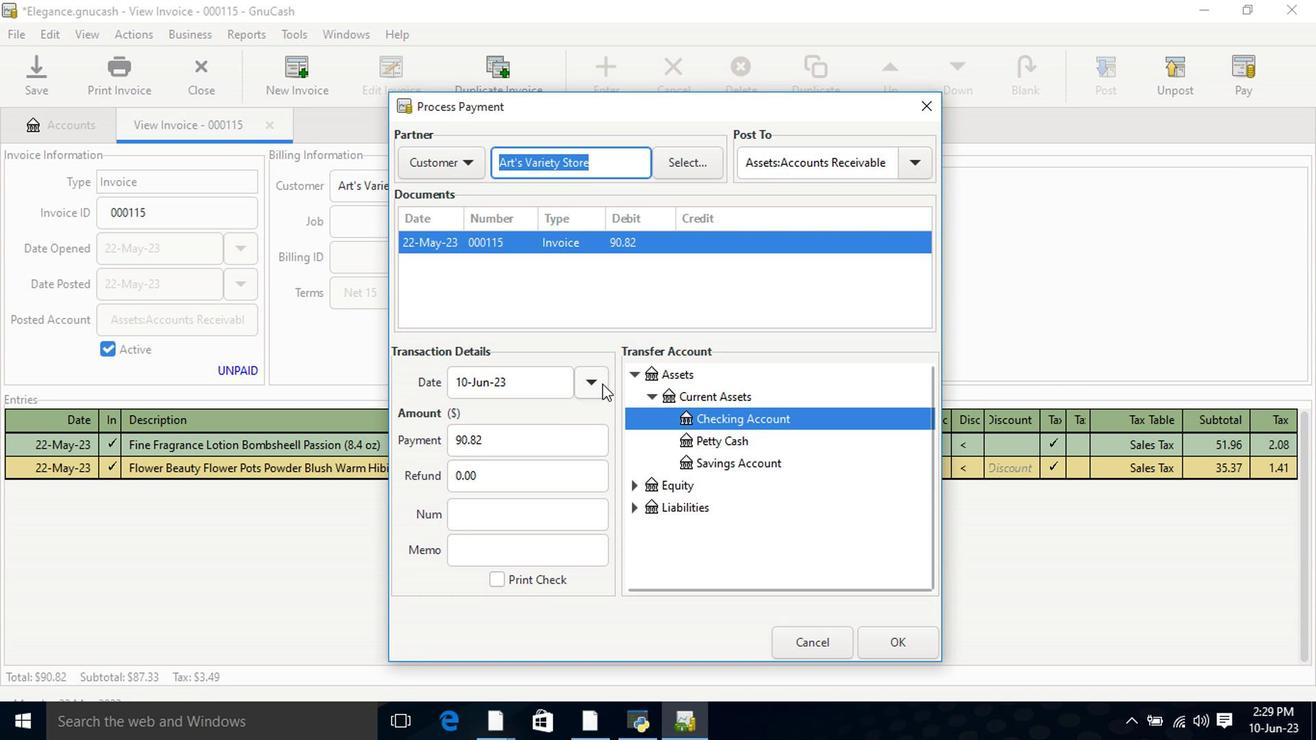 
Action: Mouse pressed left at (597, 381)
Screenshot: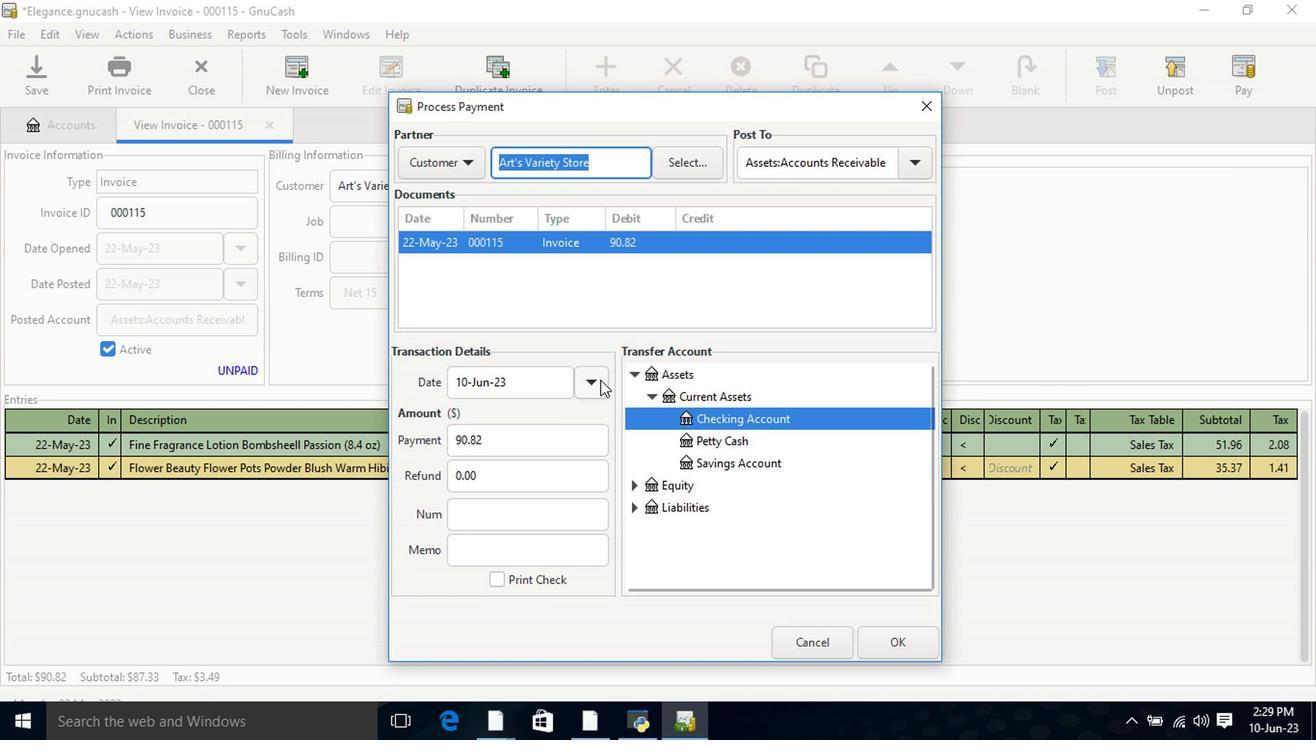 
Action: Mouse moved to (472, 469)
Screenshot: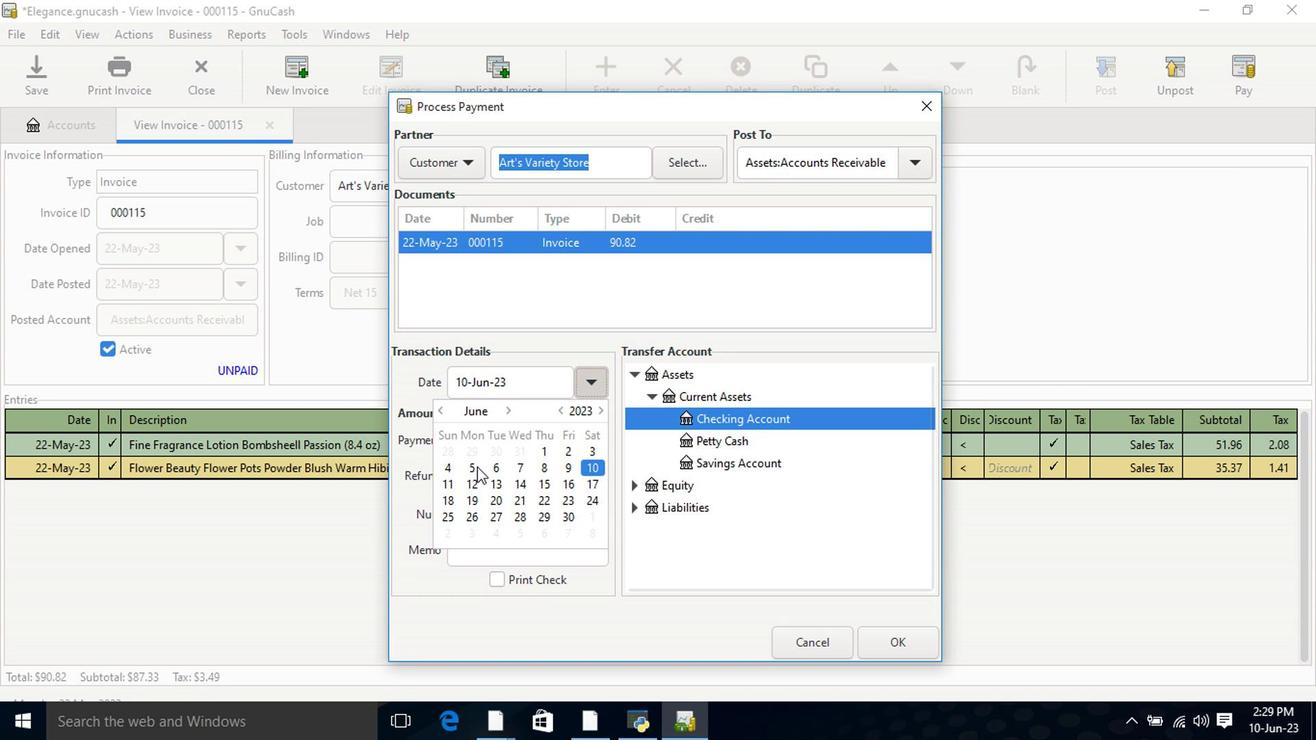 
Action: Mouse pressed left at (472, 469)
Screenshot: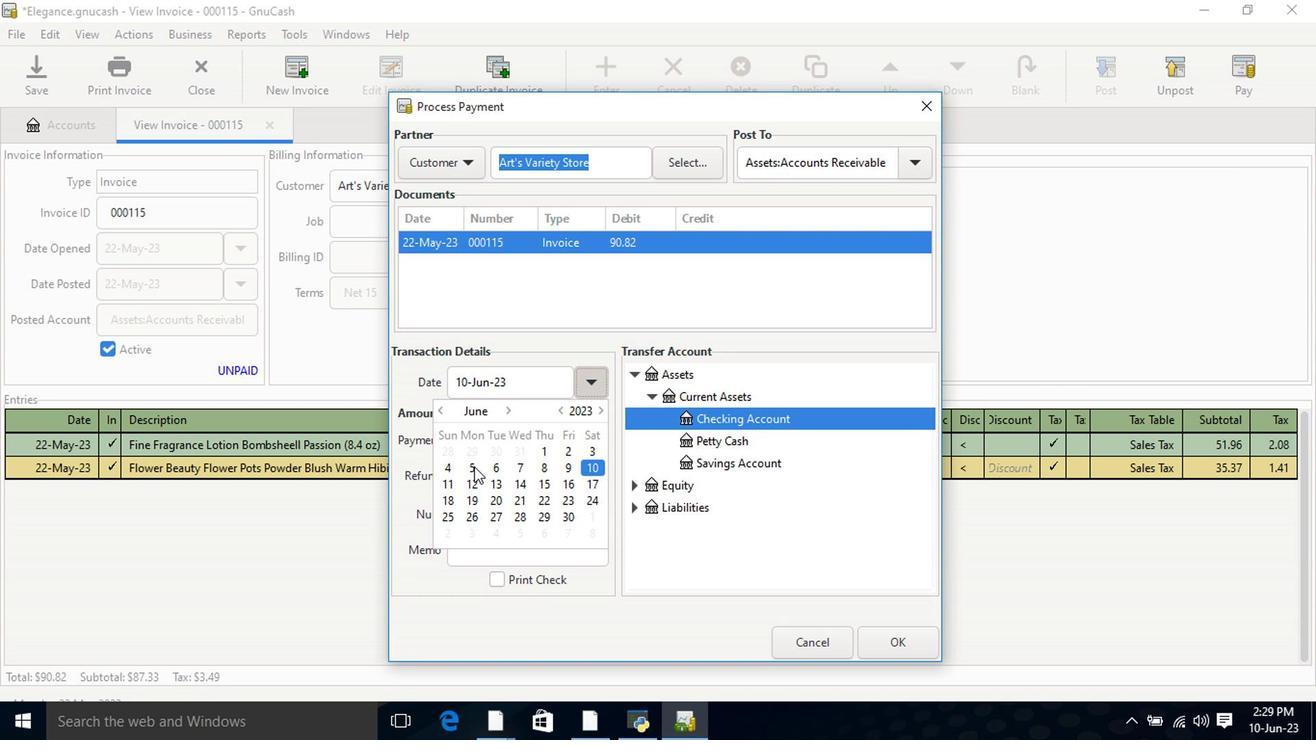 
Action: Mouse pressed left at (472, 469)
Screenshot: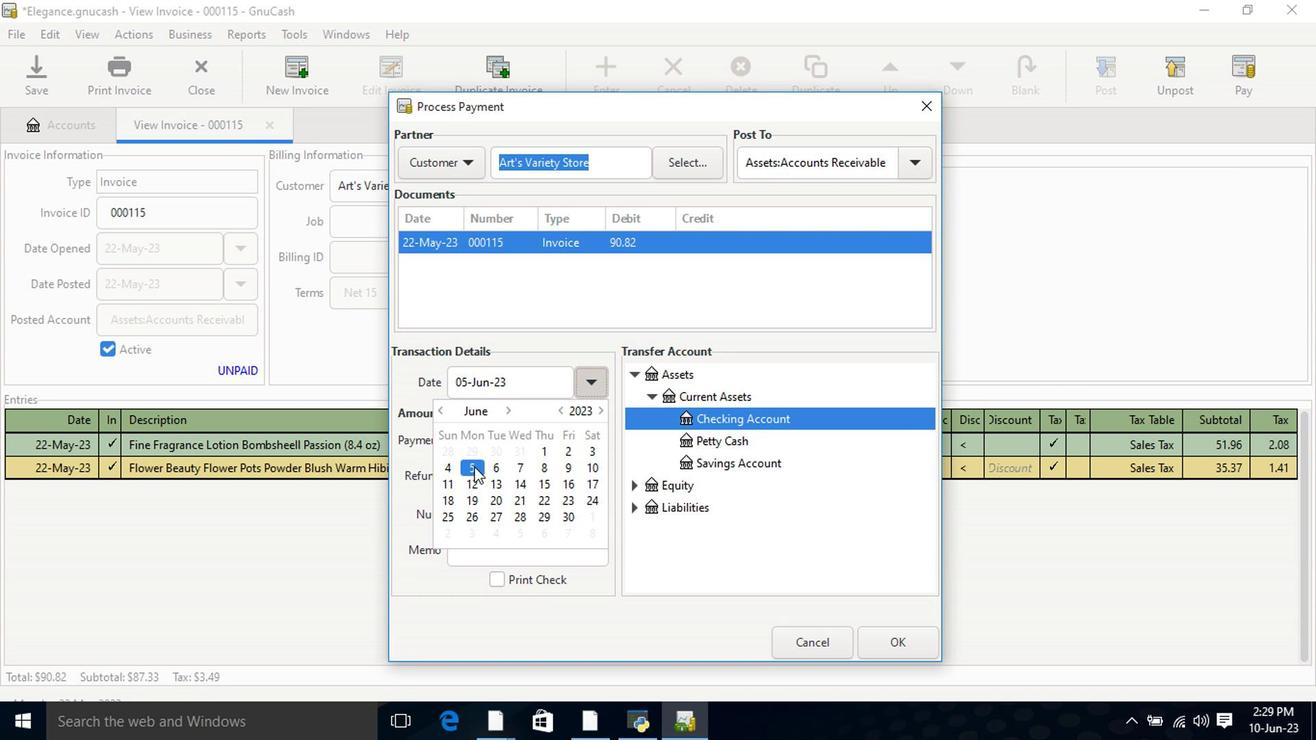 
Action: Mouse moved to (640, 379)
Screenshot: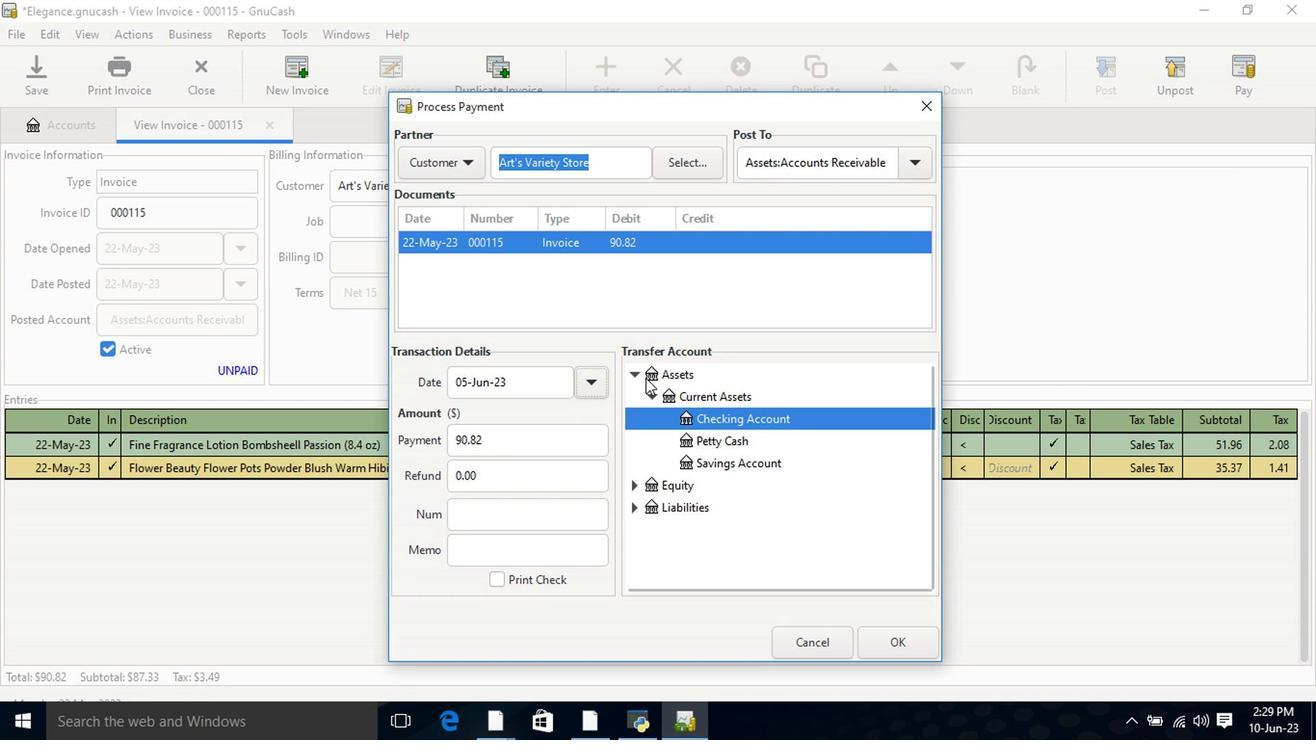 
Action: Mouse pressed left at (640, 379)
Screenshot: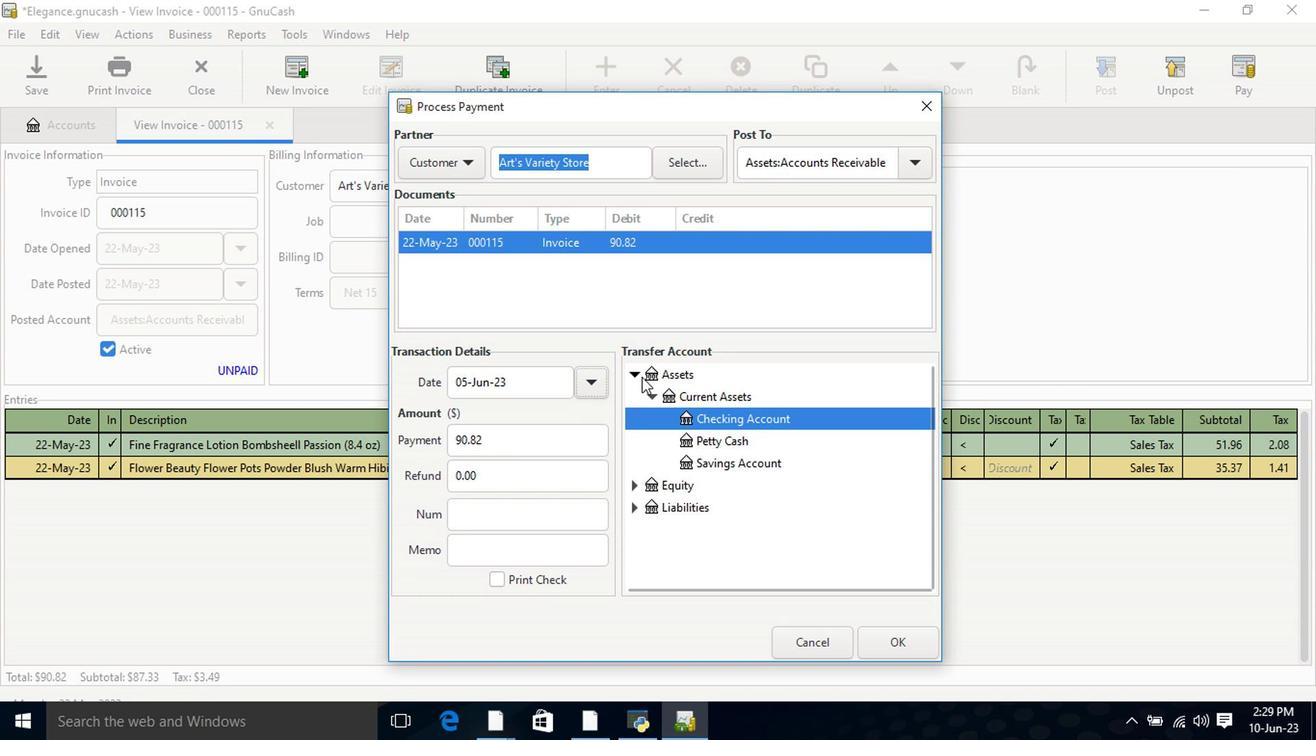 
Action: Mouse pressed left at (640, 379)
Screenshot: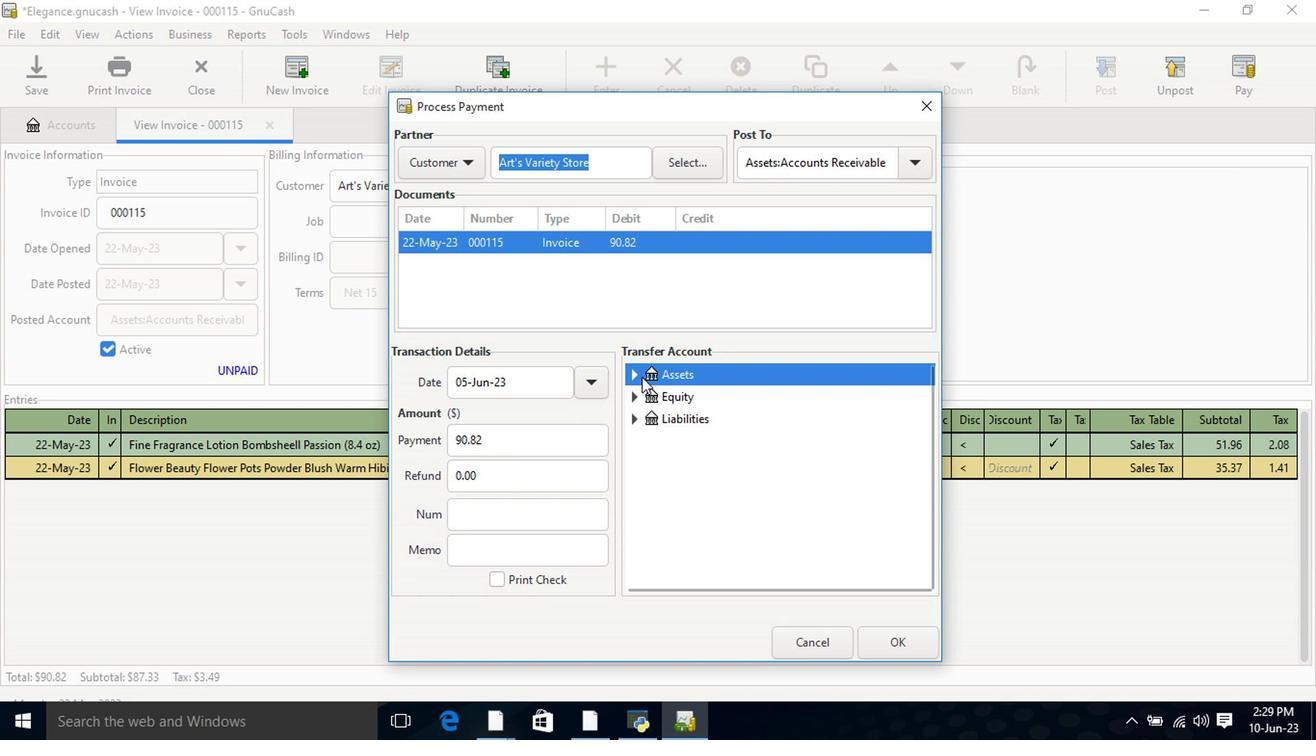 
Action: Mouse moved to (649, 399)
Screenshot: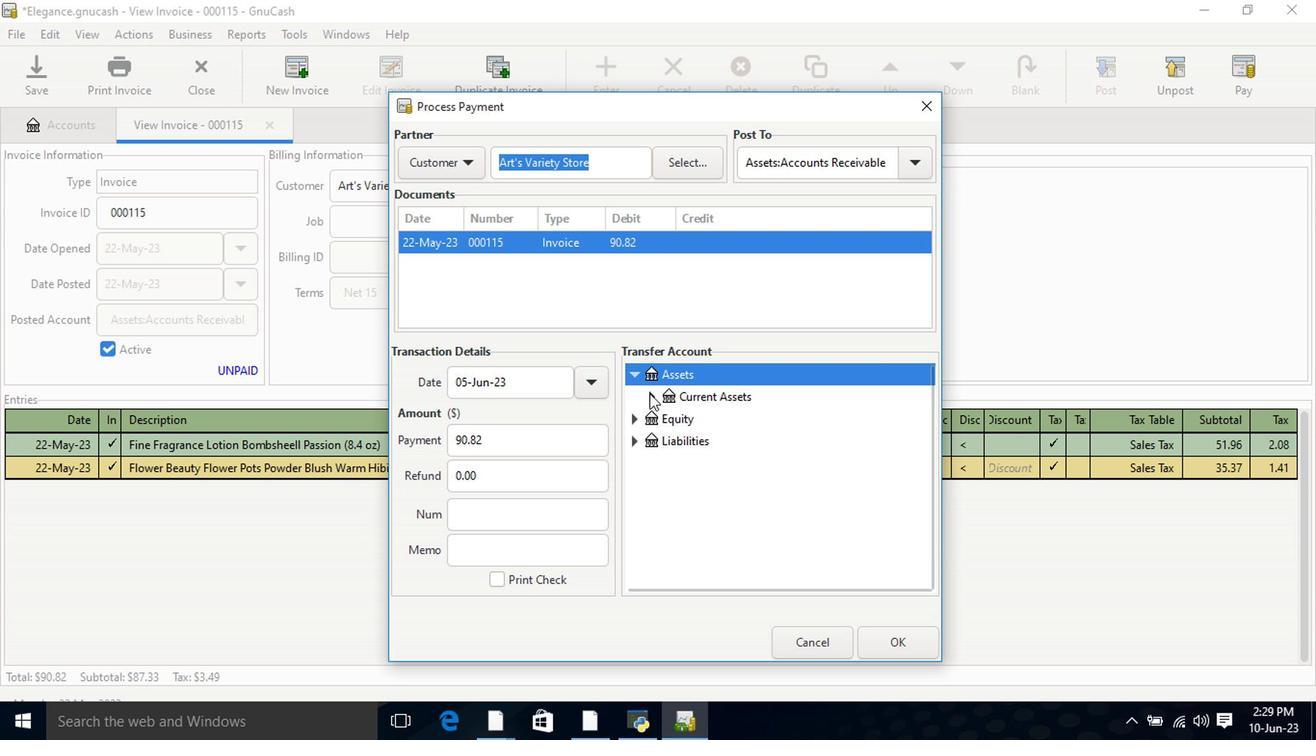 
Action: Mouse pressed left at (649, 399)
Screenshot: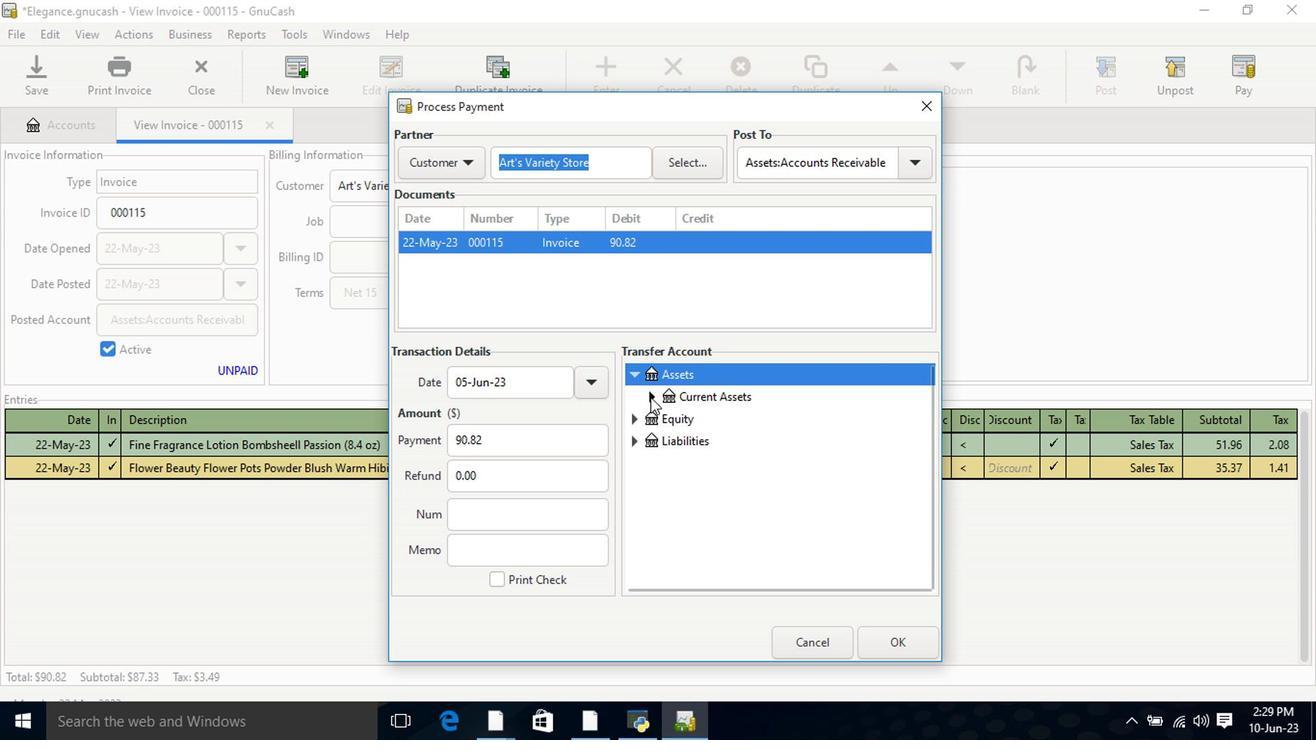 
Action: Mouse moved to (692, 420)
Screenshot: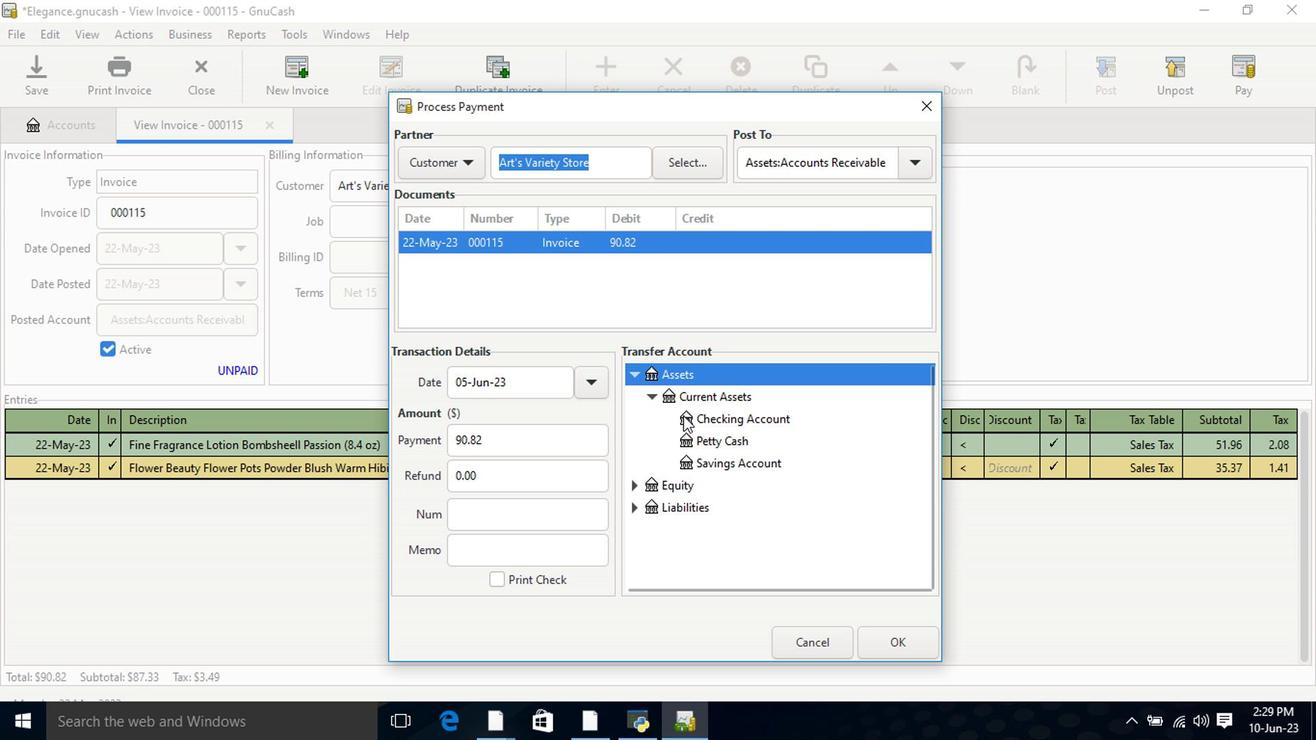 
Action: Mouse pressed left at (692, 420)
Screenshot: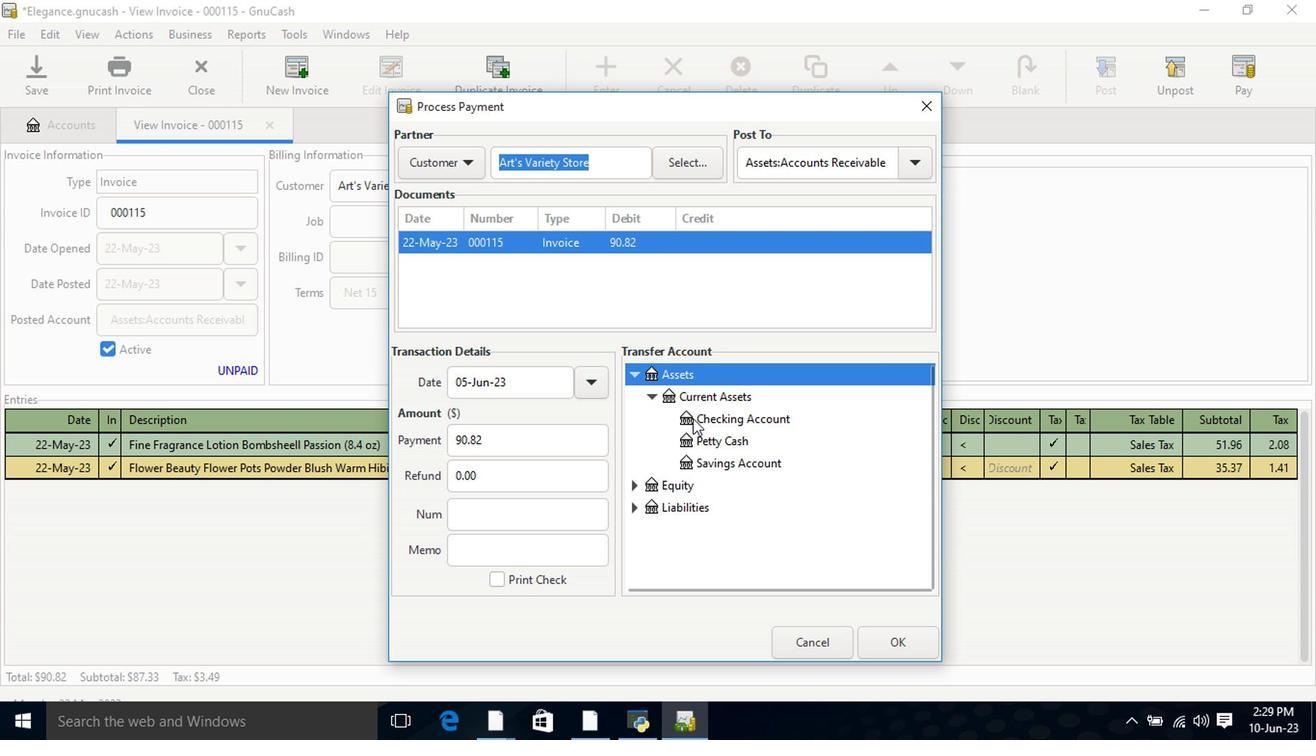 
Action: Mouse moved to (897, 652)
Screenshot: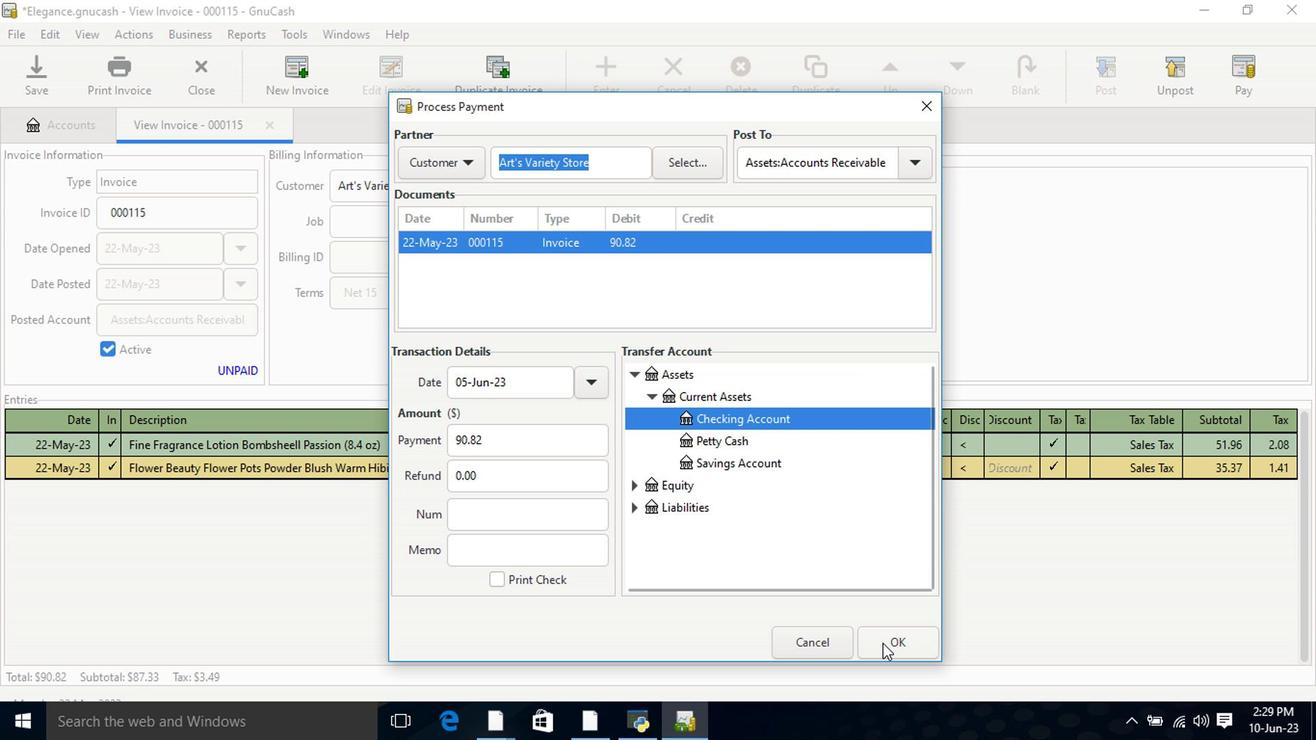 
Action: Mouse pressed left at (897, 652)
Screenshot: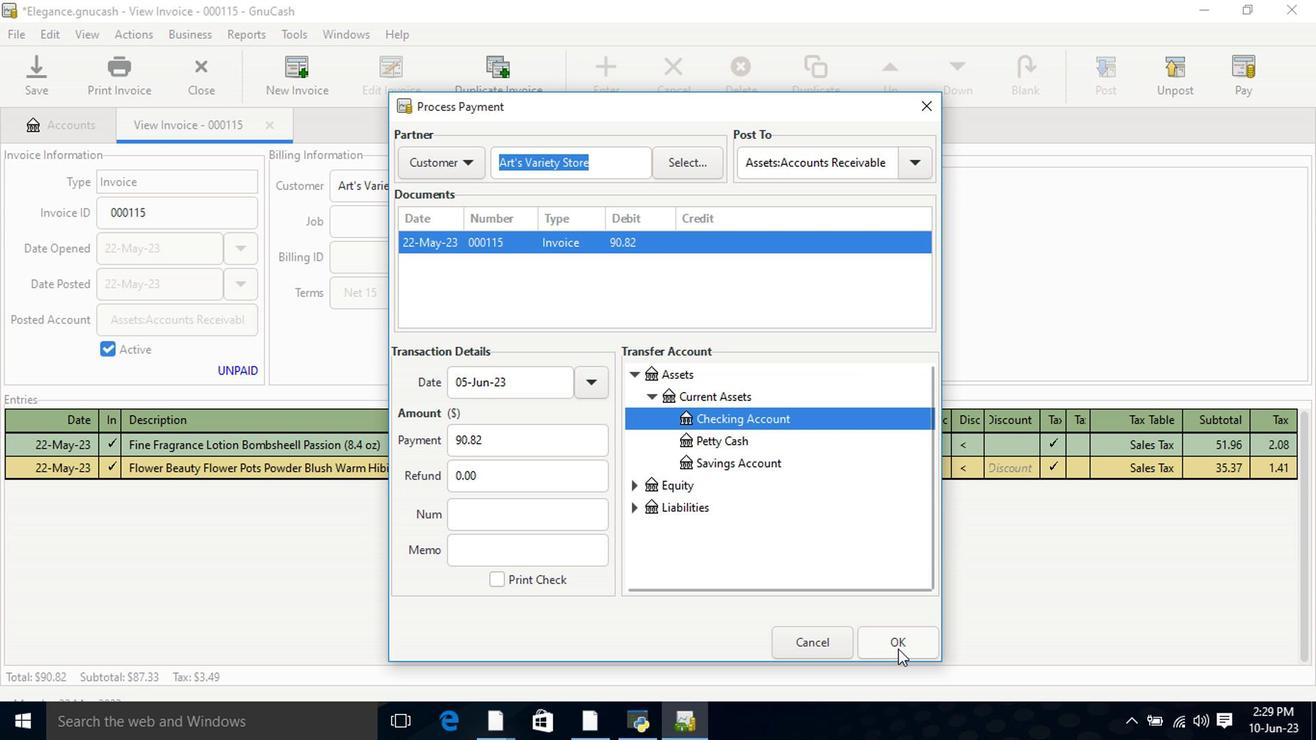 
Action: Mouse moved to (104, 78)
Screenshot: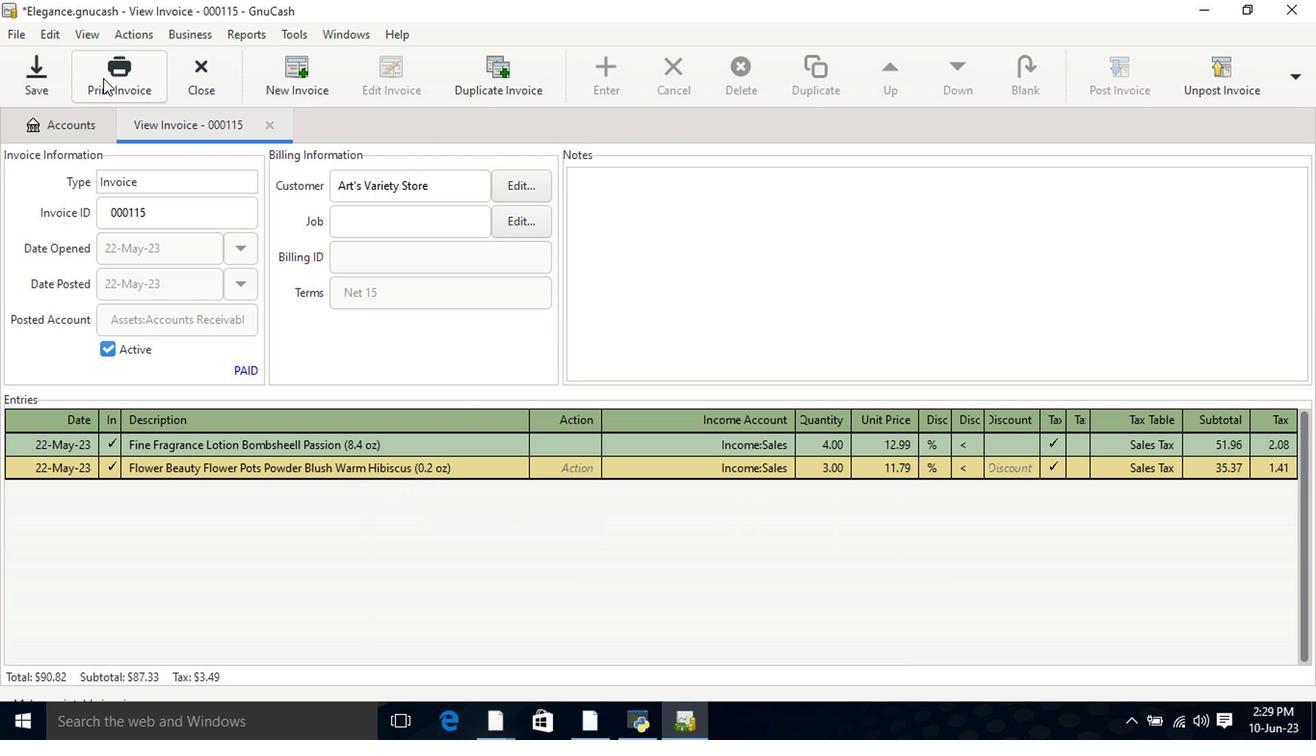 
Action: Mouse pressed left at (104, 78)
Screenshot: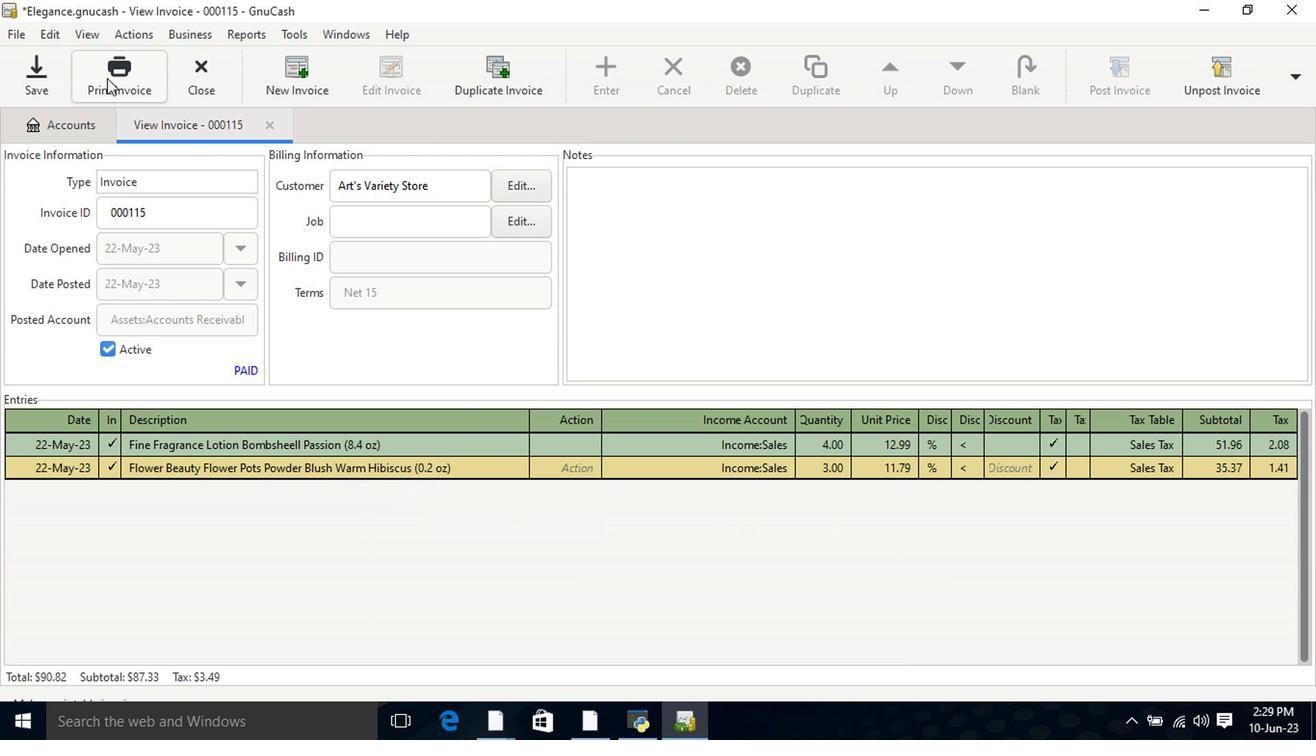 
Action: Mouse moved to (897, 74)
Screenshot: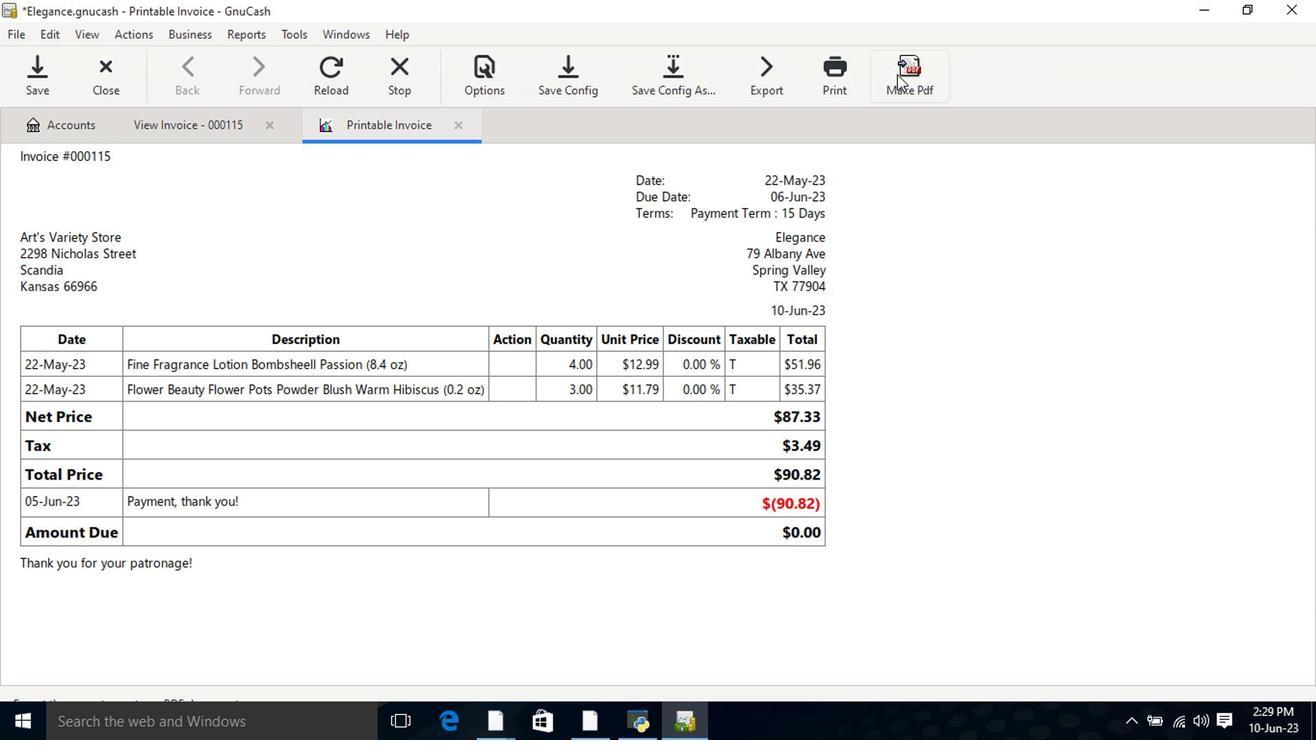 
Action: Mouse pressed left at (897, 74)
Screenshot: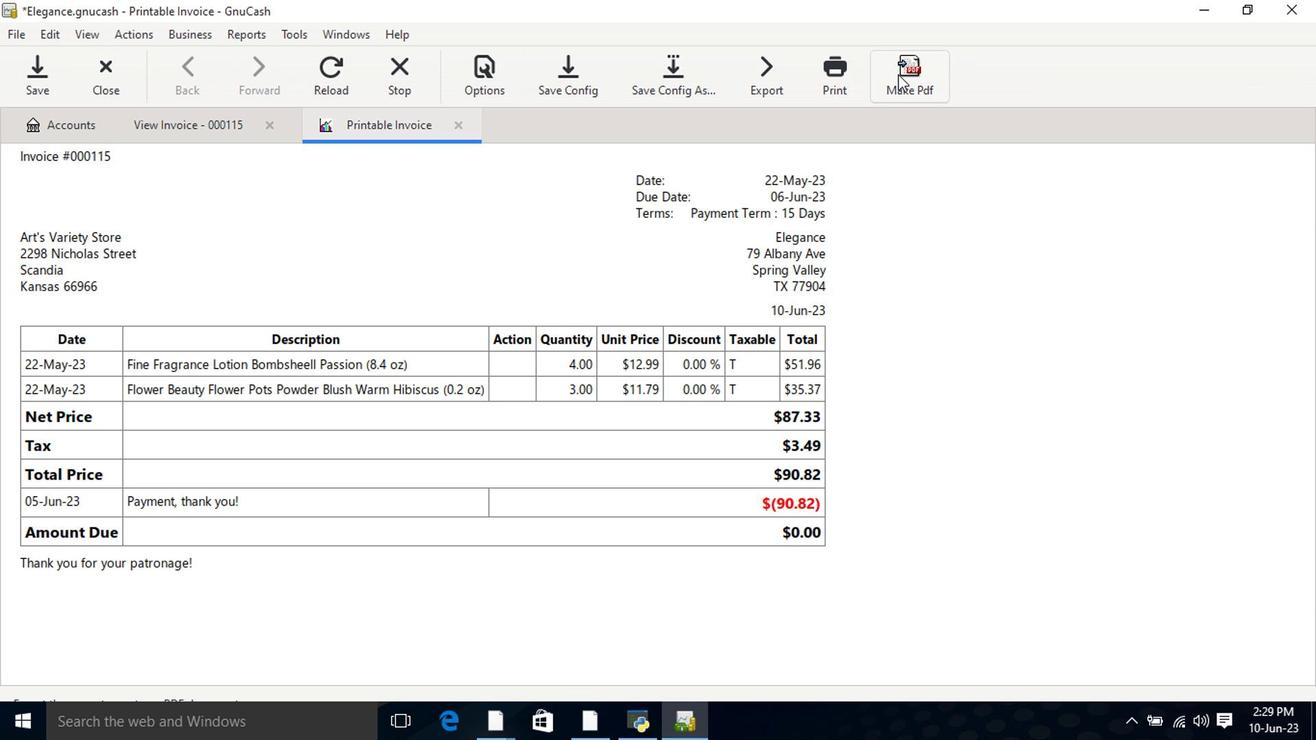 
Action: Mouse moved to (386, 281)
Screenshot: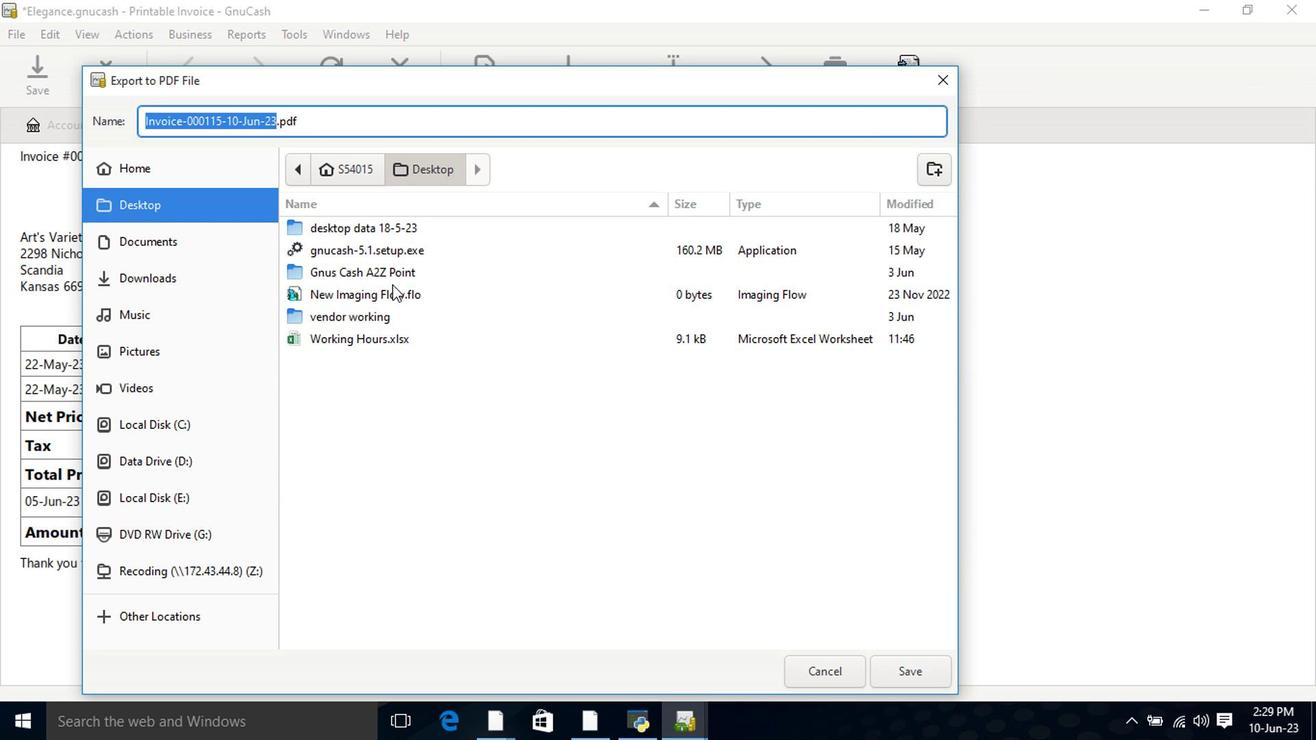
Action: Mouse pressed left at (386, 281)
Screenshot: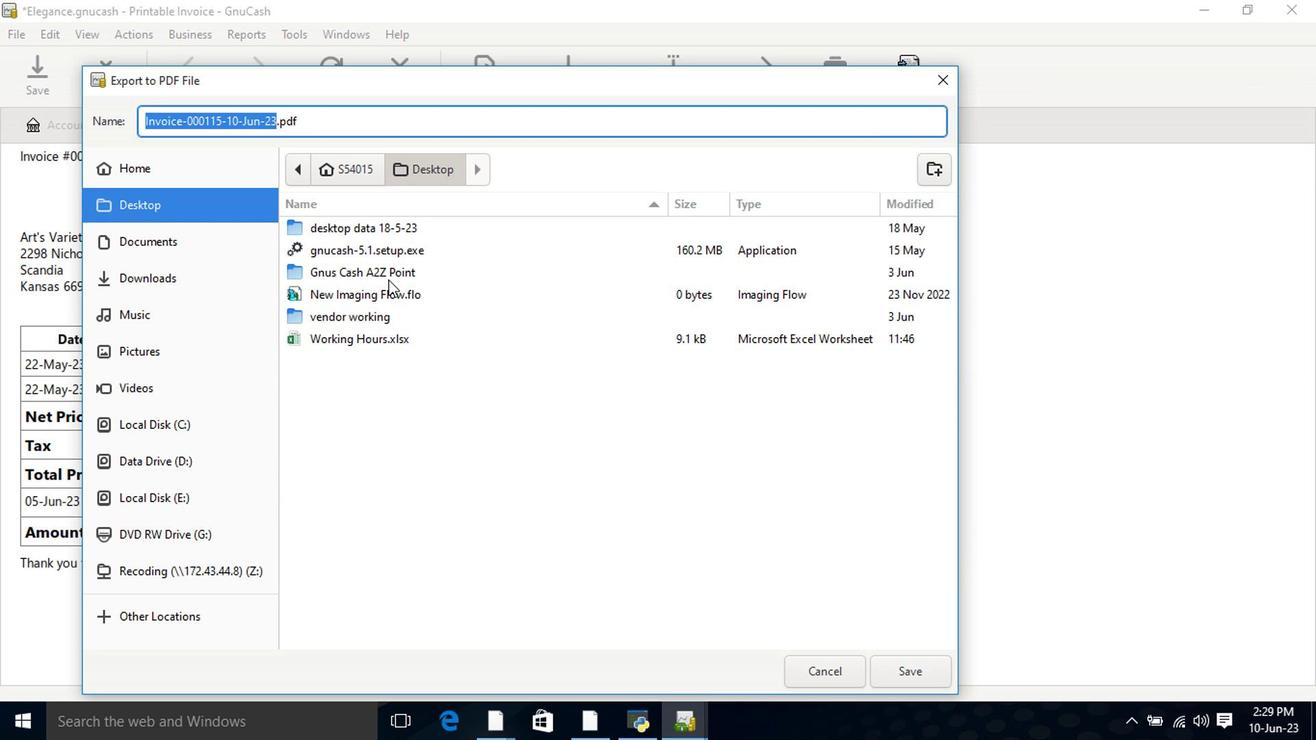 
Action: Mouse pressed left at (386, 281)
Screenshot: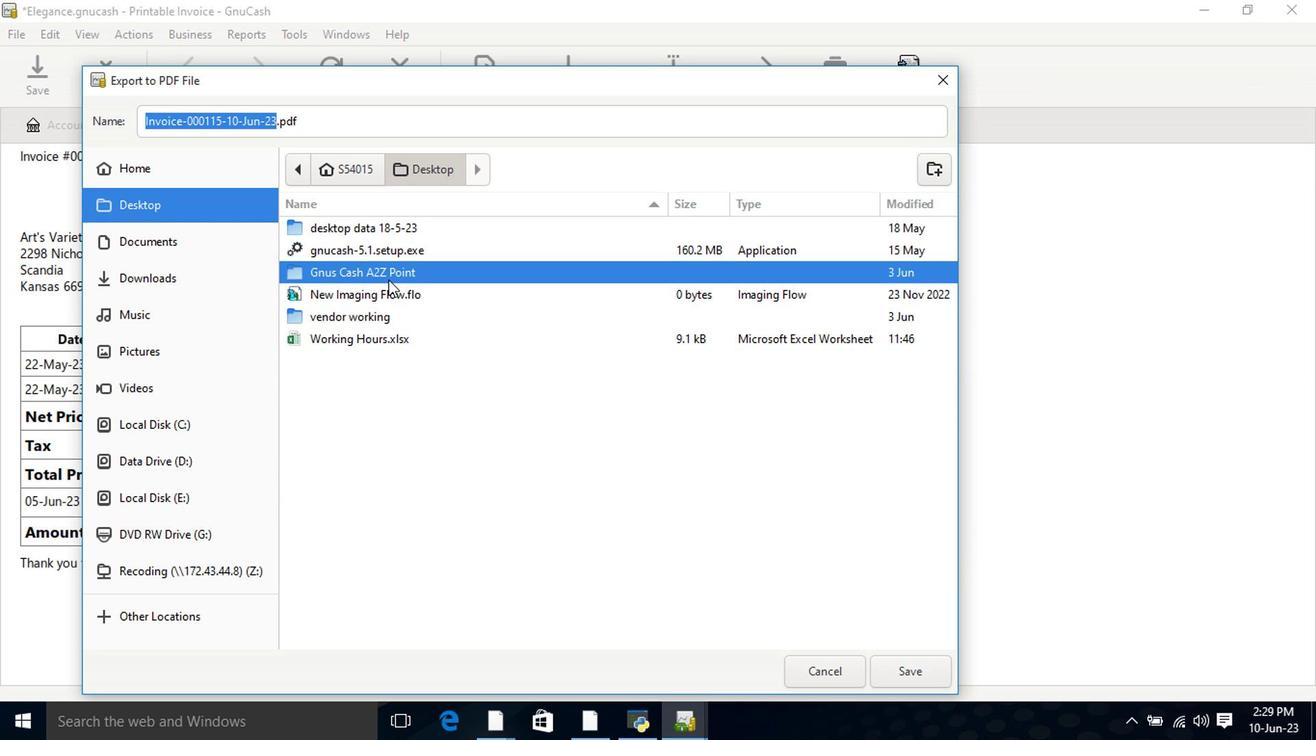 
Action: Mouse moved to (407, 373)
Screenshot: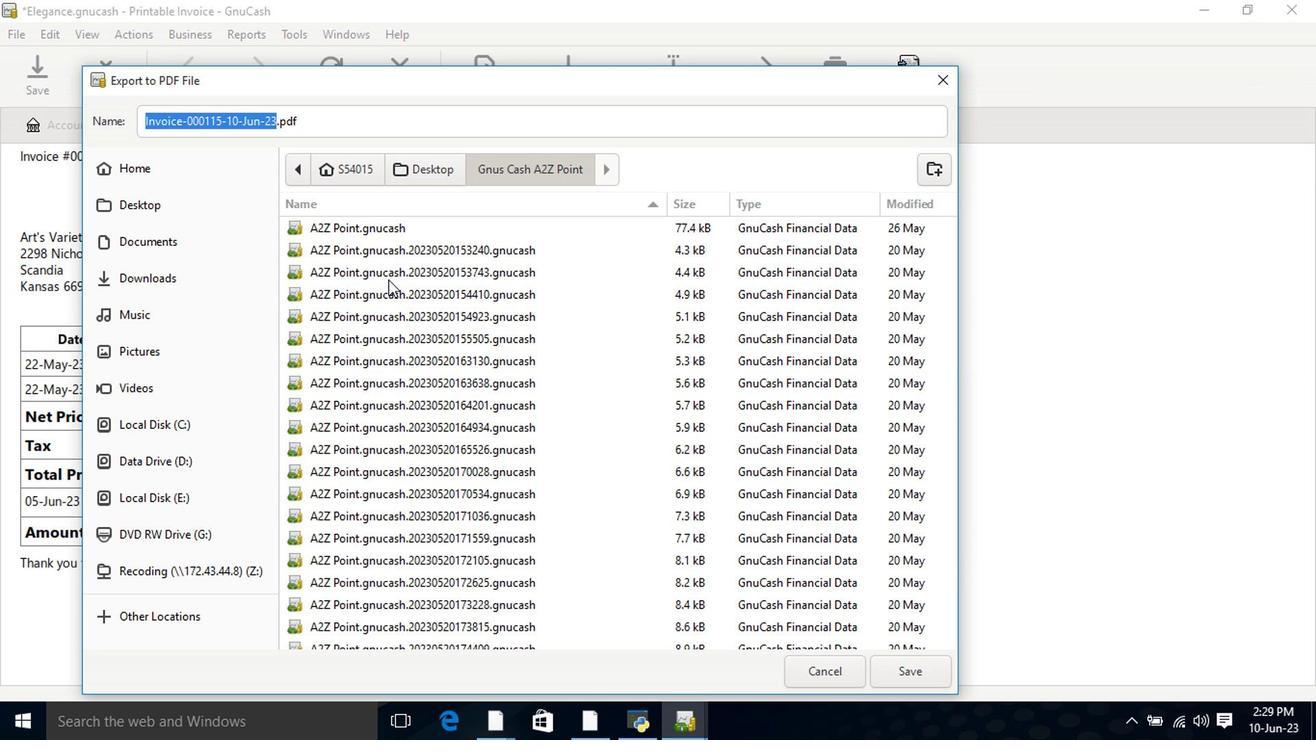 
Action: Mouse pressed left at (407, 373)
Screenshot: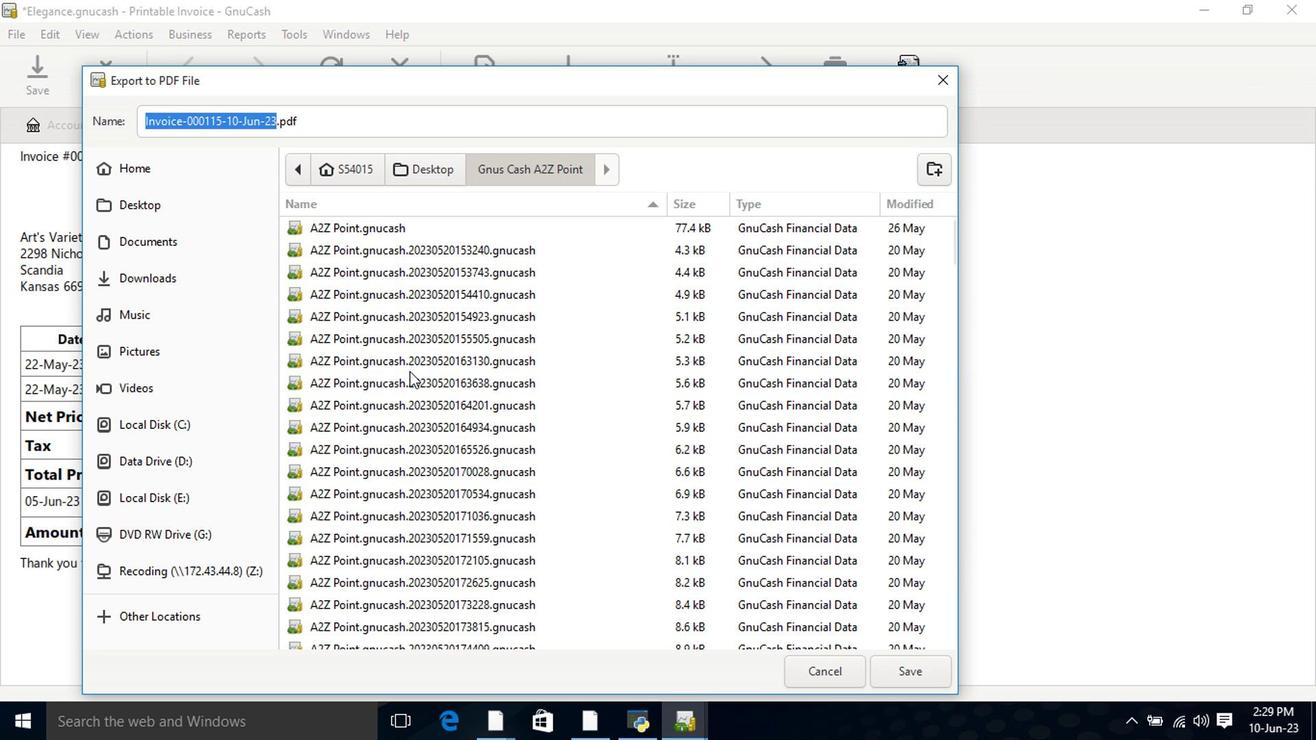 
Action: Mouse moved to (476, 431)
Screenshot: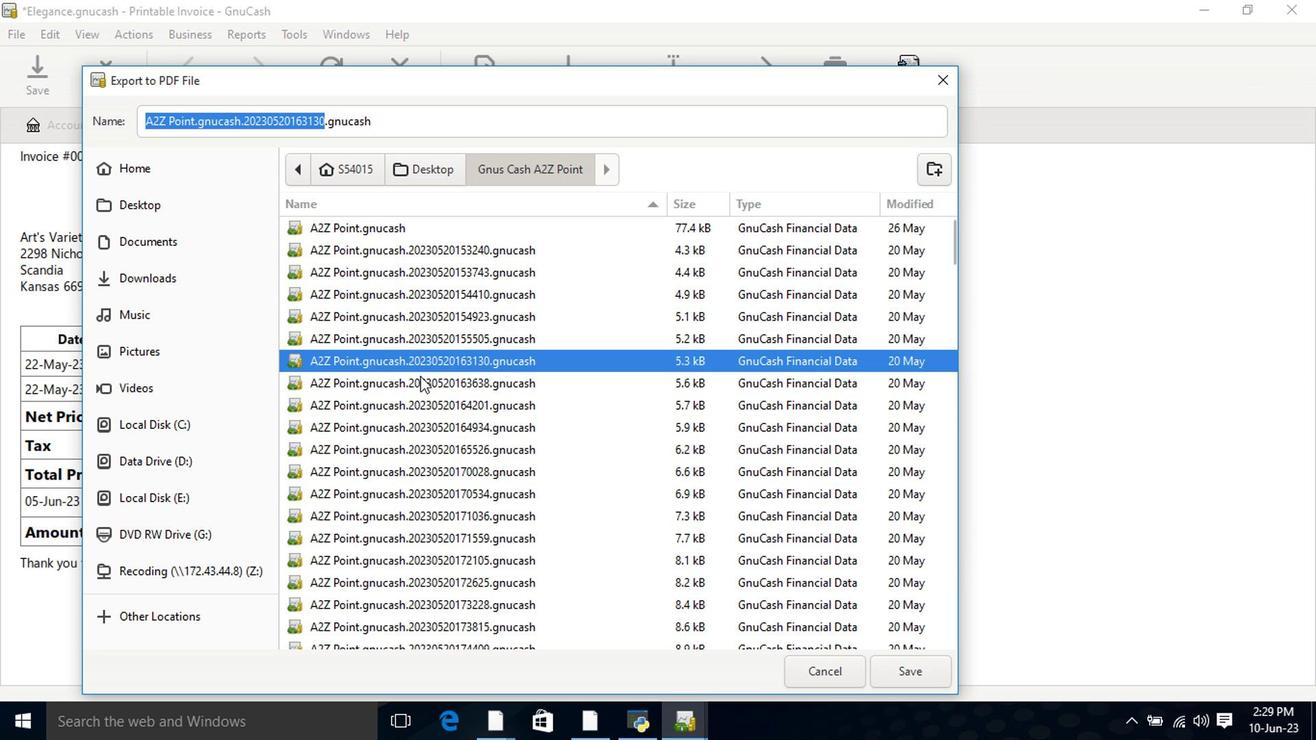 
Action: Mouse scrolled (476, 430) with delta (0, -1)
Screenshot: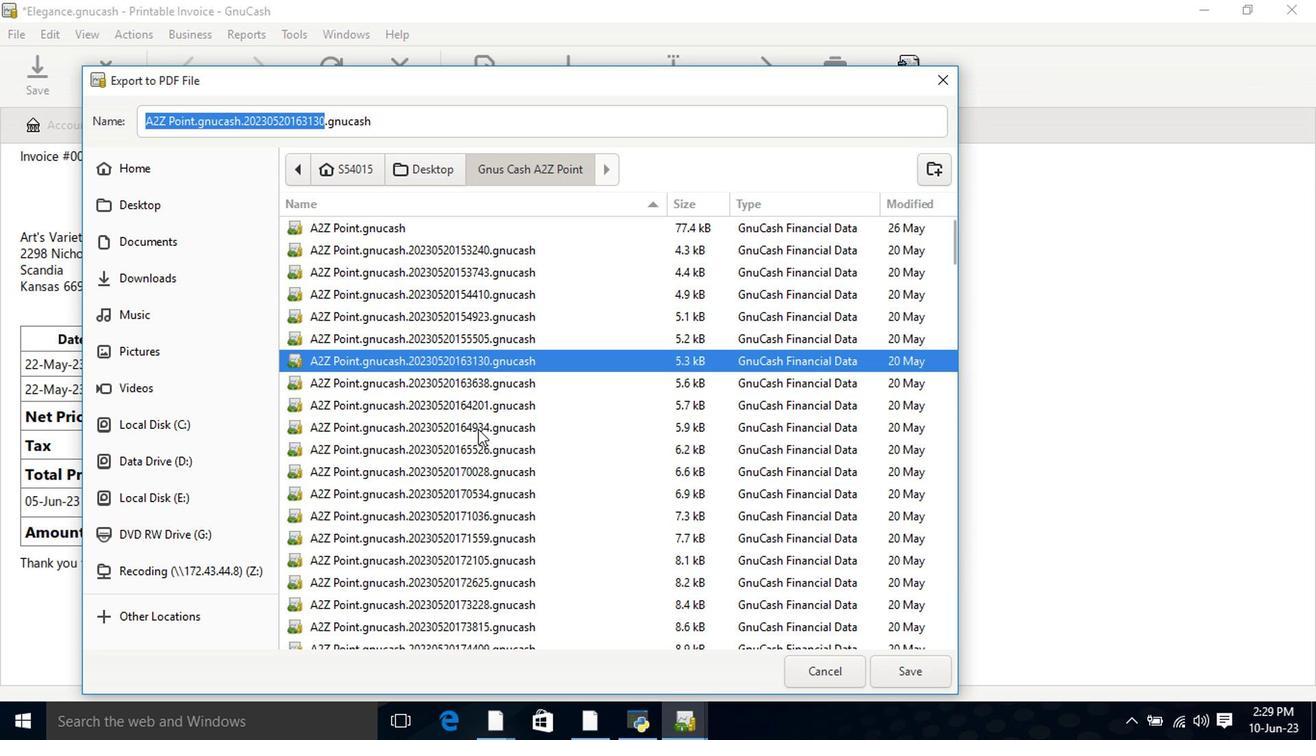 
Action: Mouse scrolled (476, 430) with delta (0, -1)
Screenshot: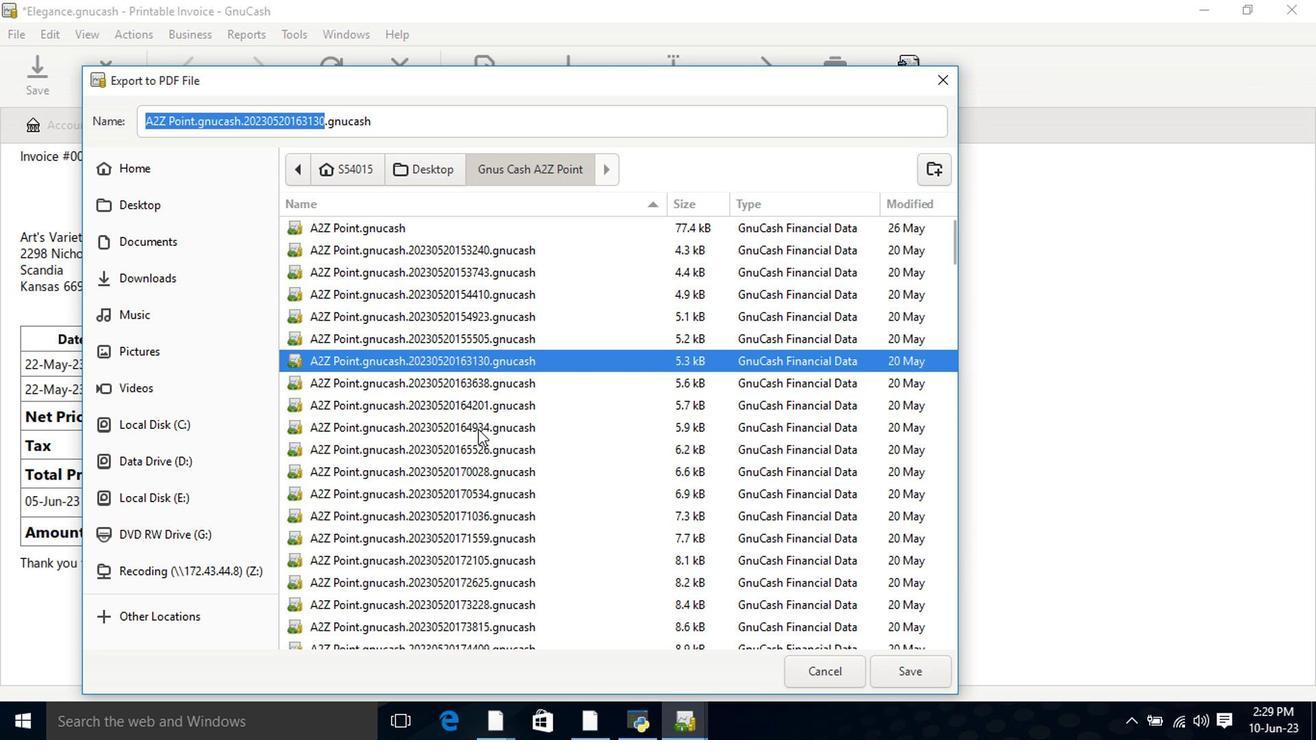 
Action: Mouse scrolled (476, 430) with delta (0, -1)
Screenshot: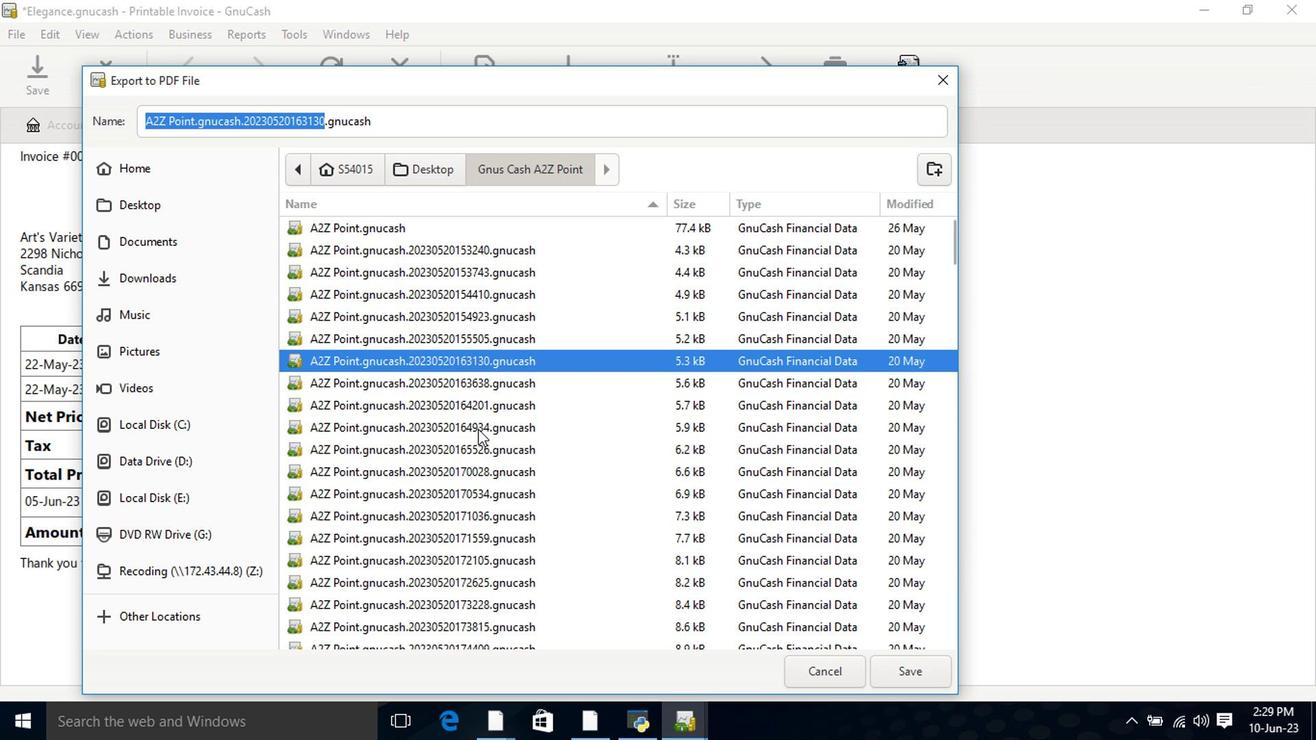 
Action: Mouse moved to (453, 430)
Screenshot: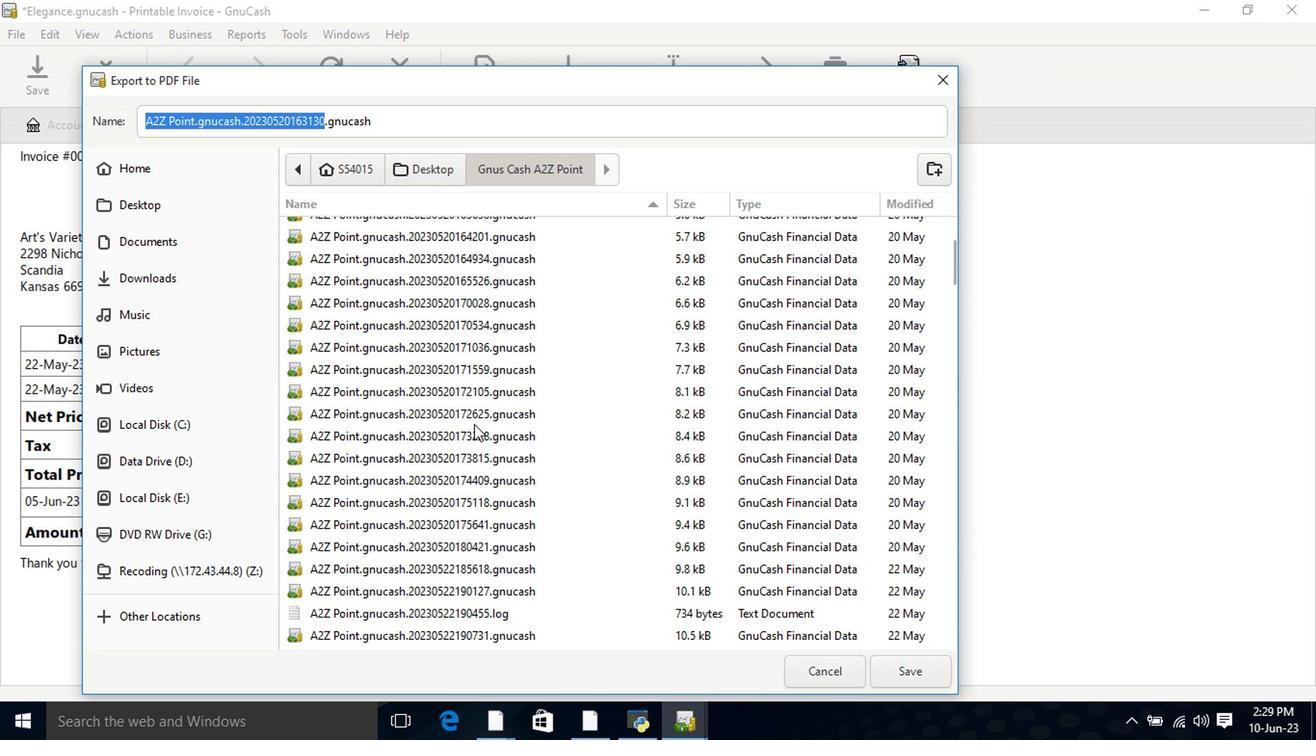 
Action: Mouse scrolled (471, 424) with delta (0, 0)
Screenshot: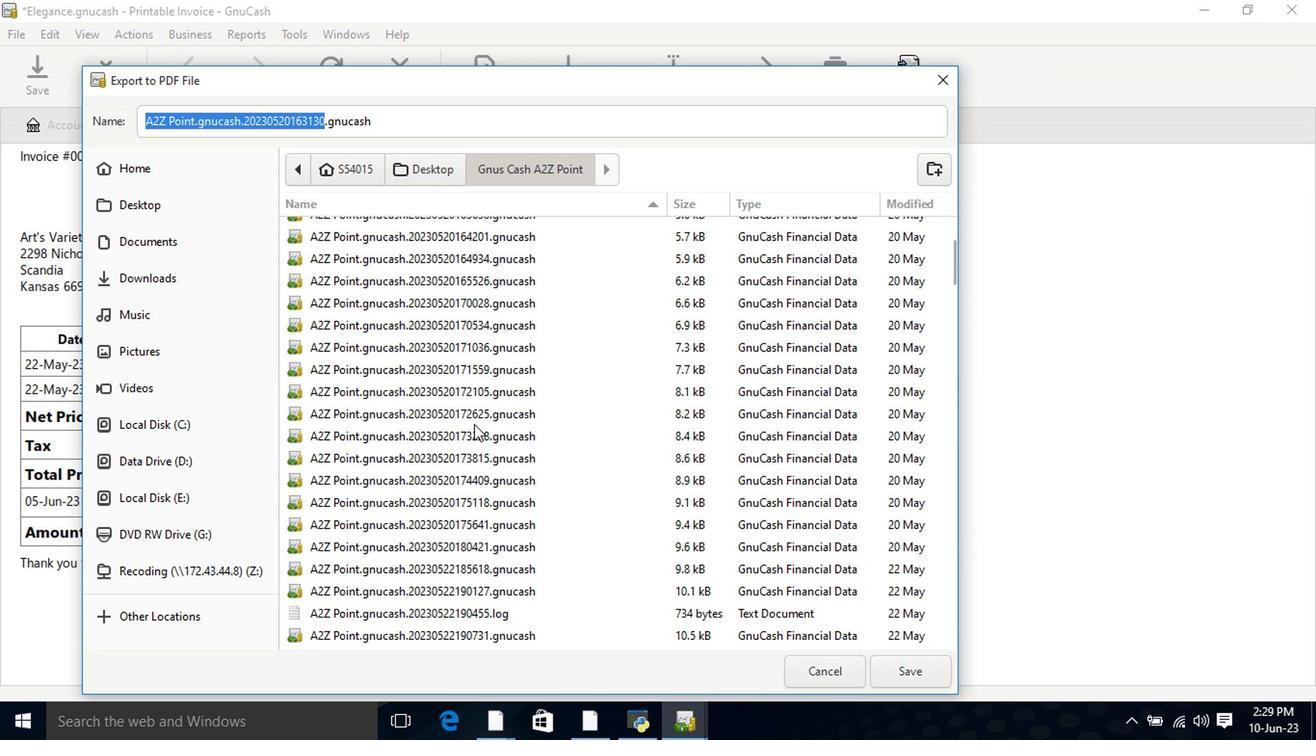 
Action: Mouse moved to (450, 433)
Screenshot: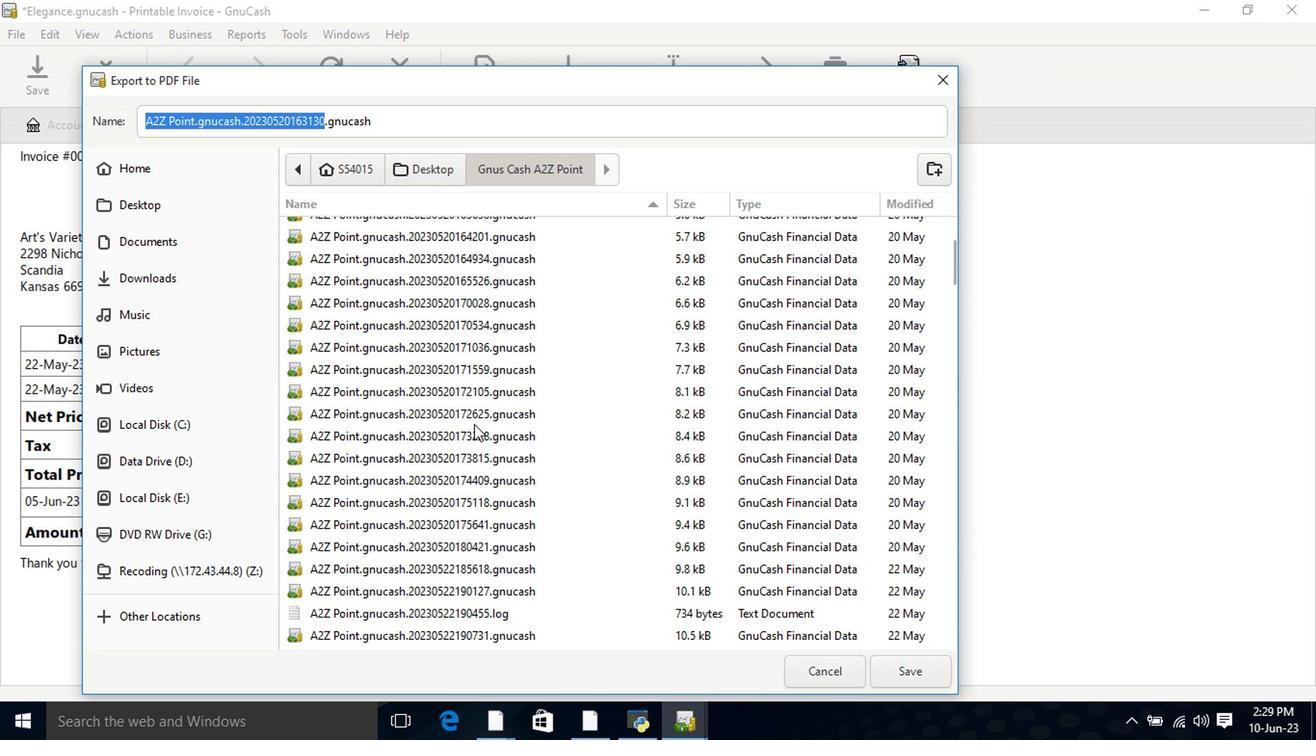 
Action: Mouse scrolled (468, 424) with delta (0, 0)
Screenshot: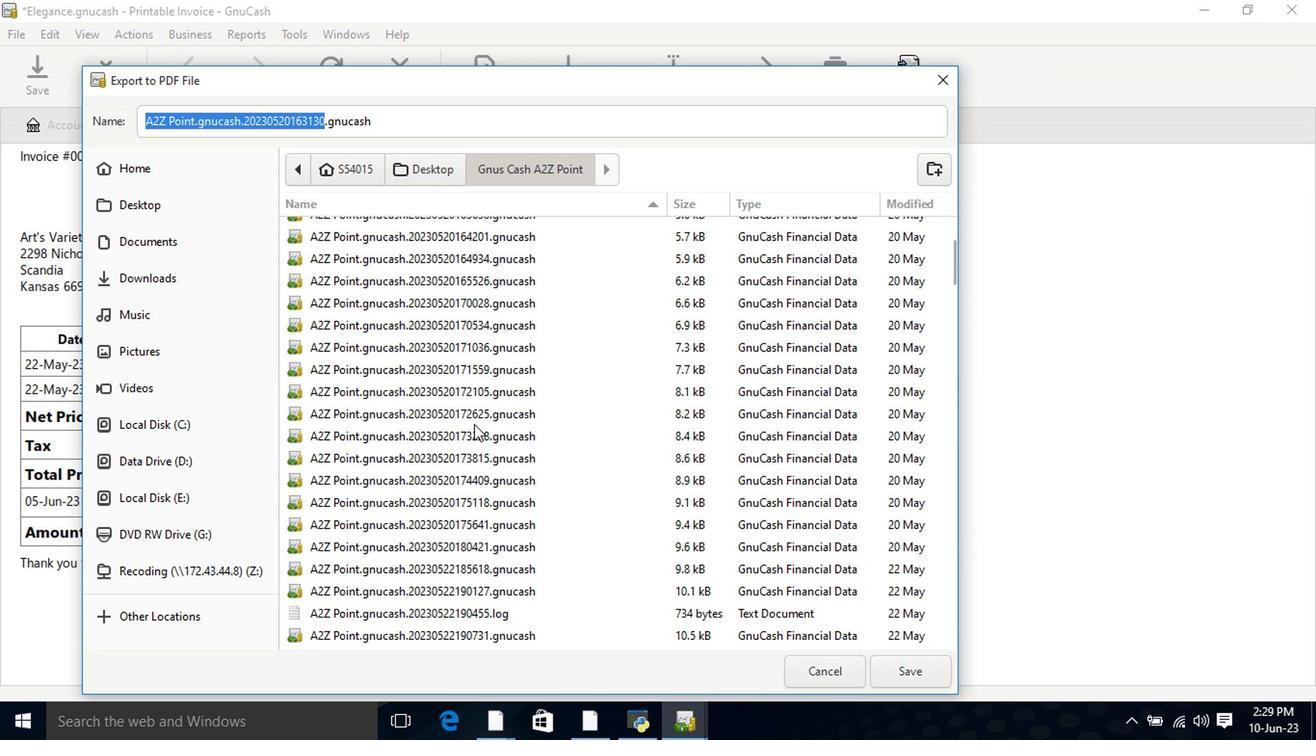 
Action: Mouse moved to (505, 471)
Screenshot: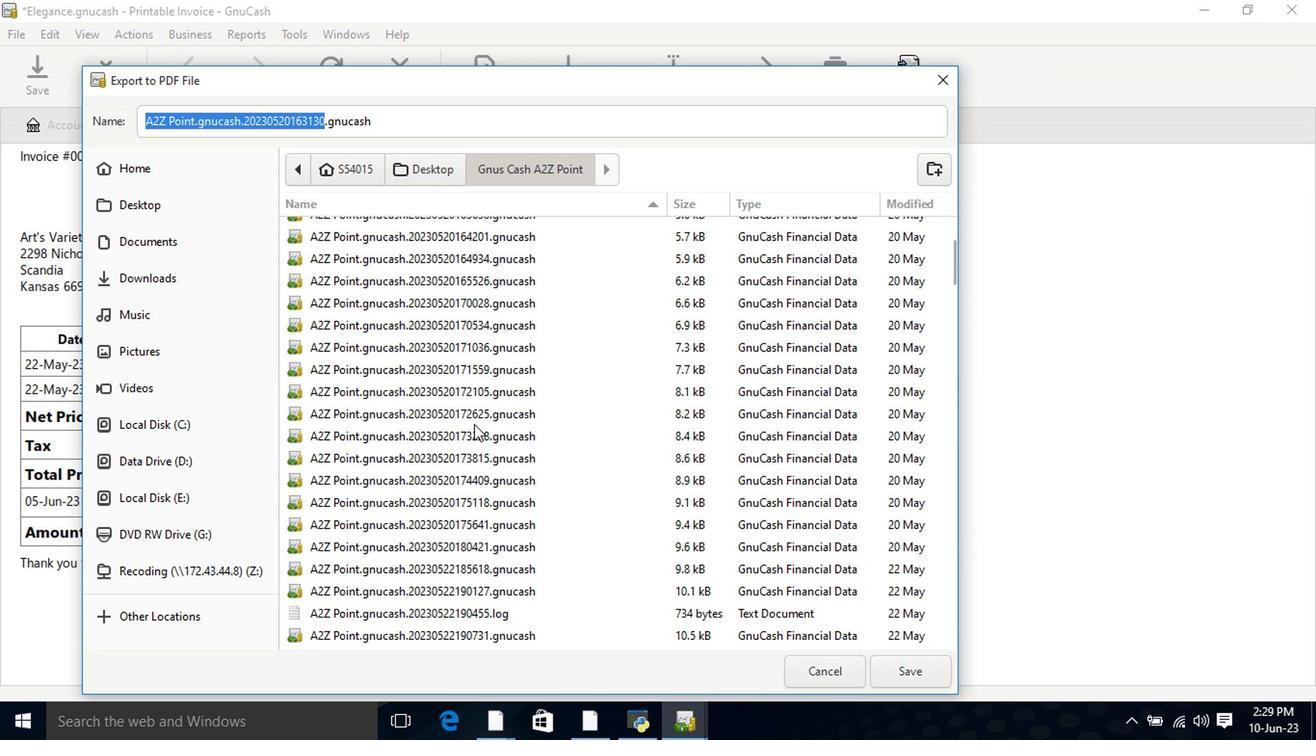 
Action: Mouse scrolled (466, 424) with delta (0, 0)
Screenshot: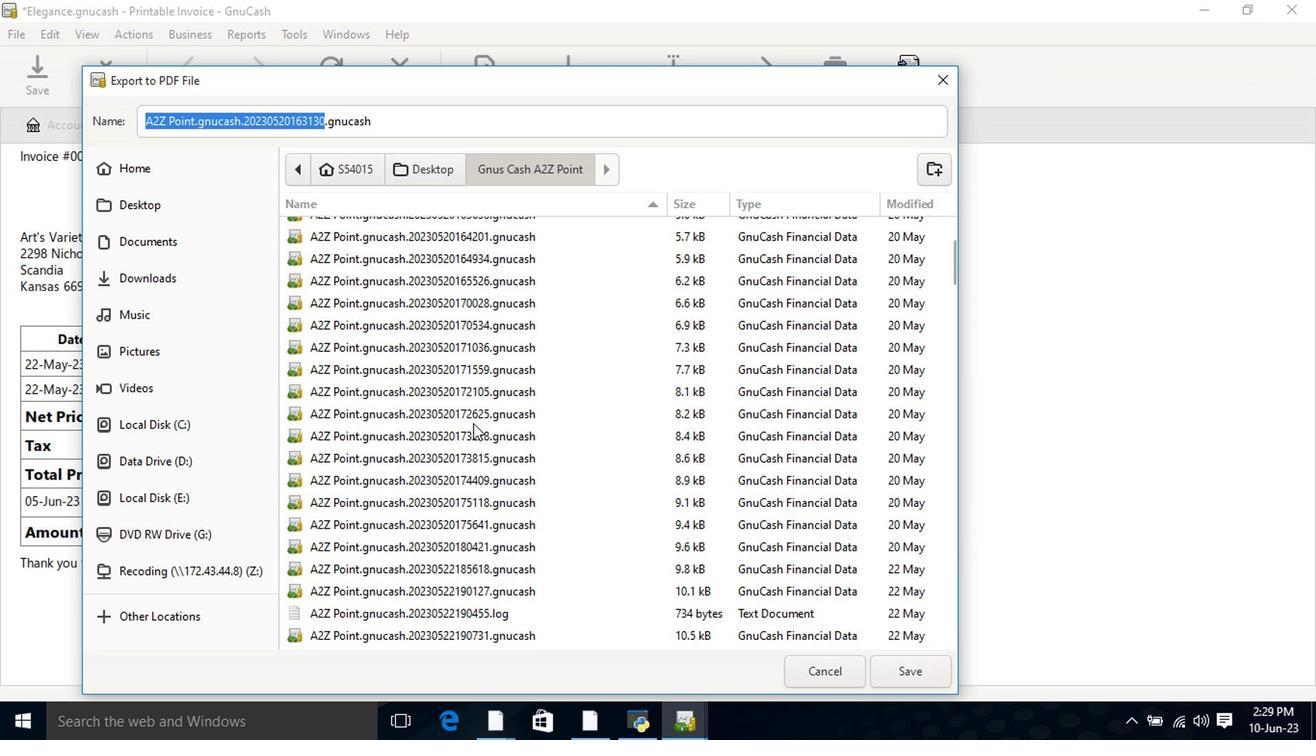 
Action: Mouse moved to (515, 476)
Screenshot: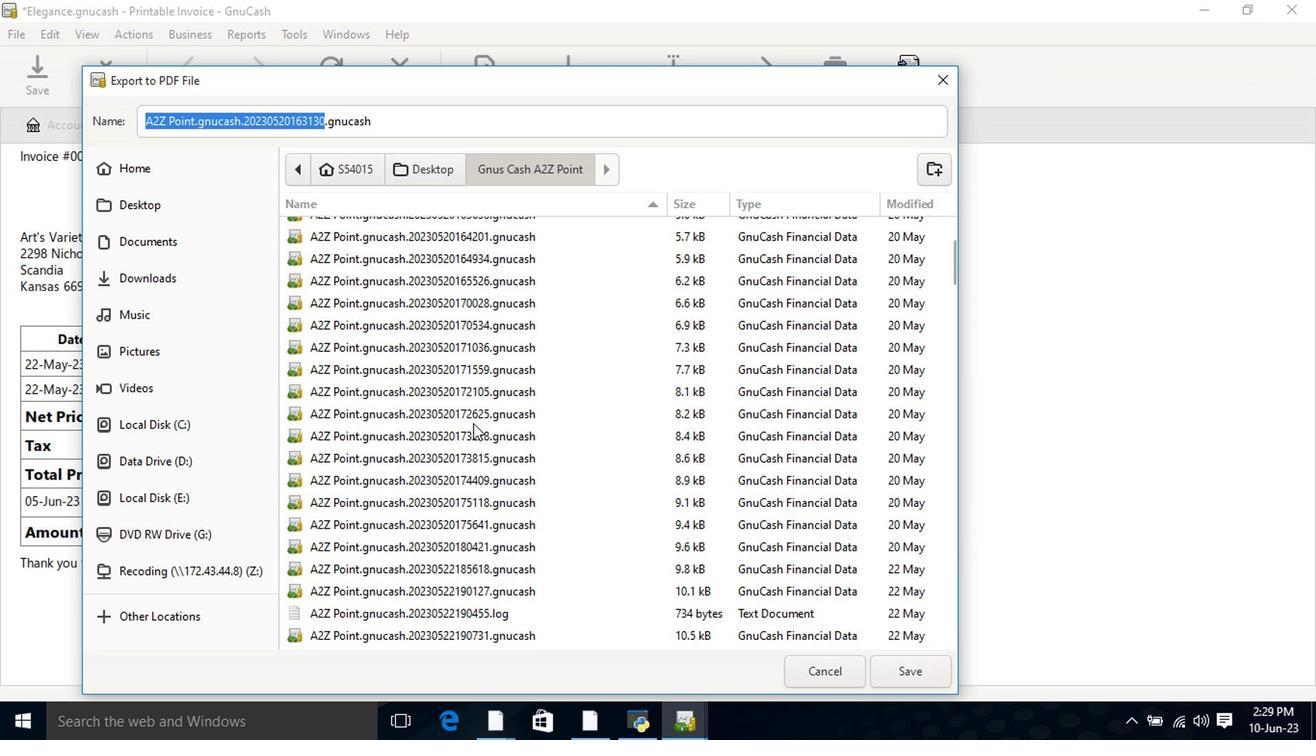 
Action: Mouse scrolled (461, 425) with delta (0, 0)
Screenshot: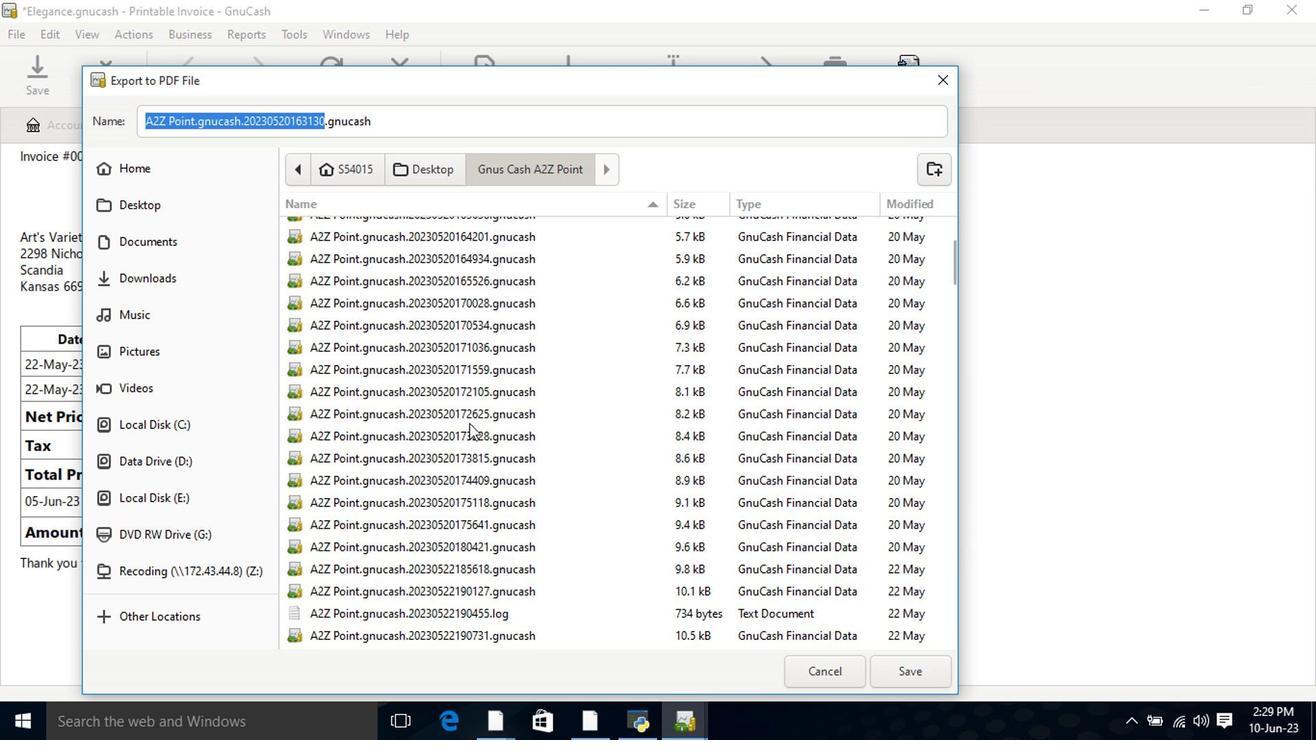 
Action: Mouse moved to (514, 476)
Screenshot: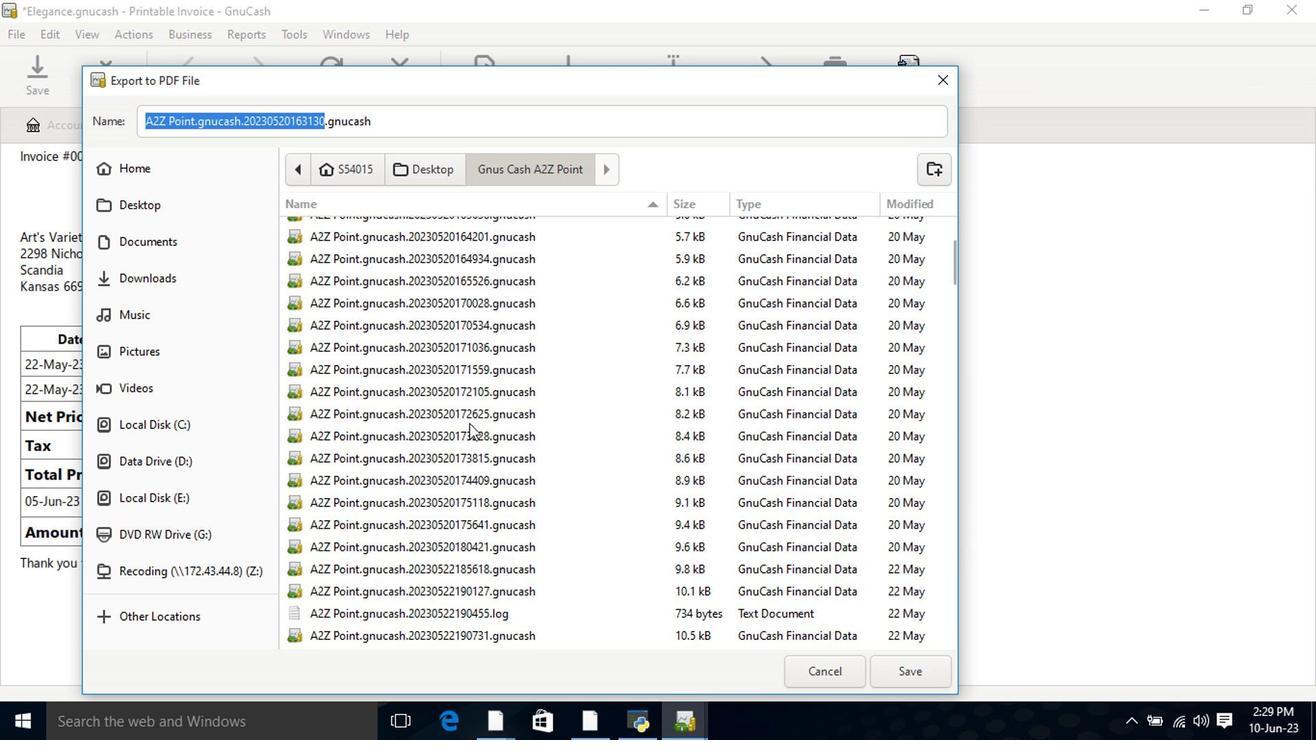 
Action: Mouse scrolled (461, 425) with delta (0, 0)
Screenshot: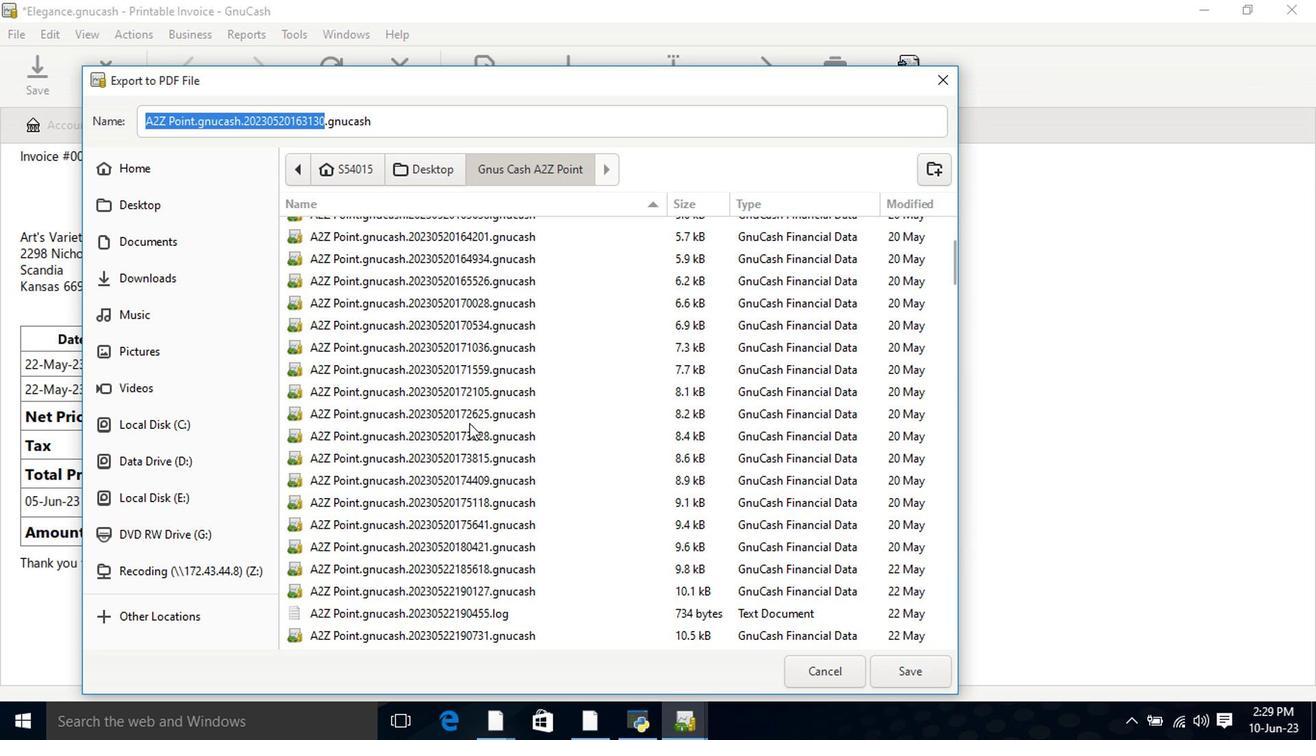 
Action: Mouse moved to (514, 479)
Screenshot: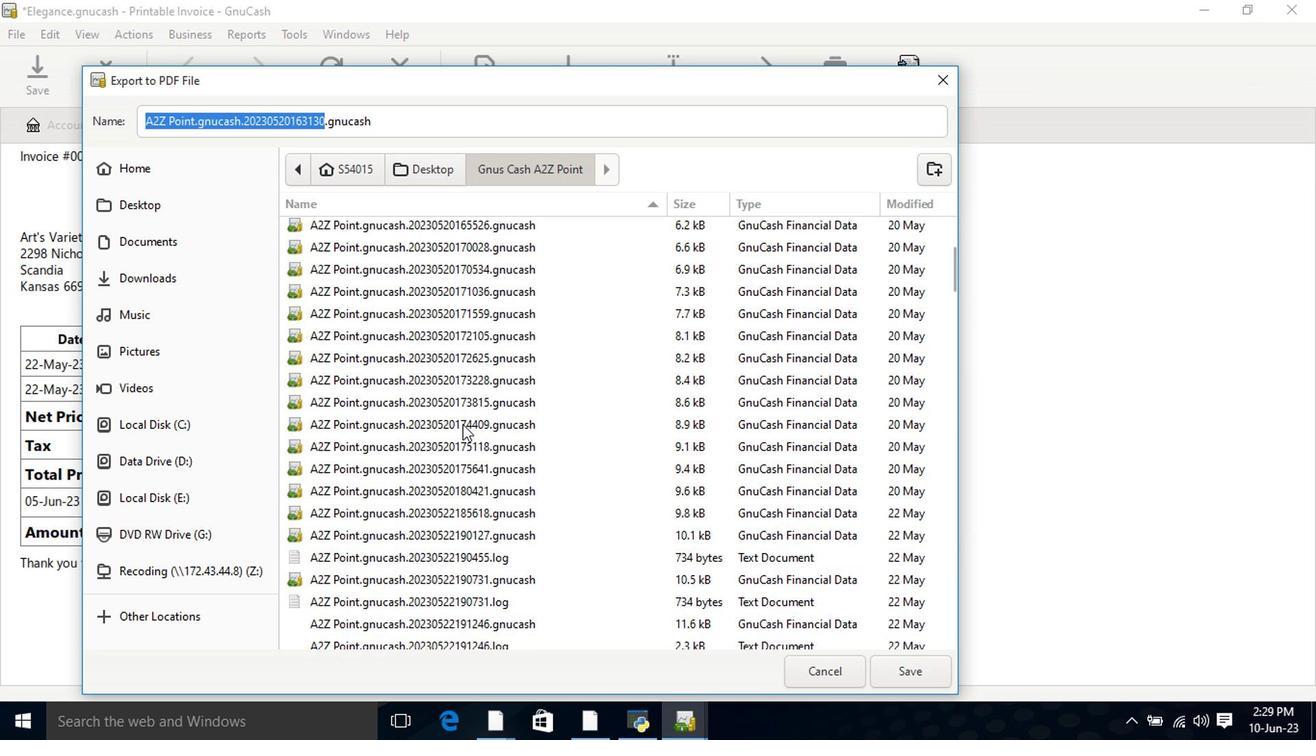 
Action: Mouse scrolled (457, 426) with delta (0, -1)
Screenshot: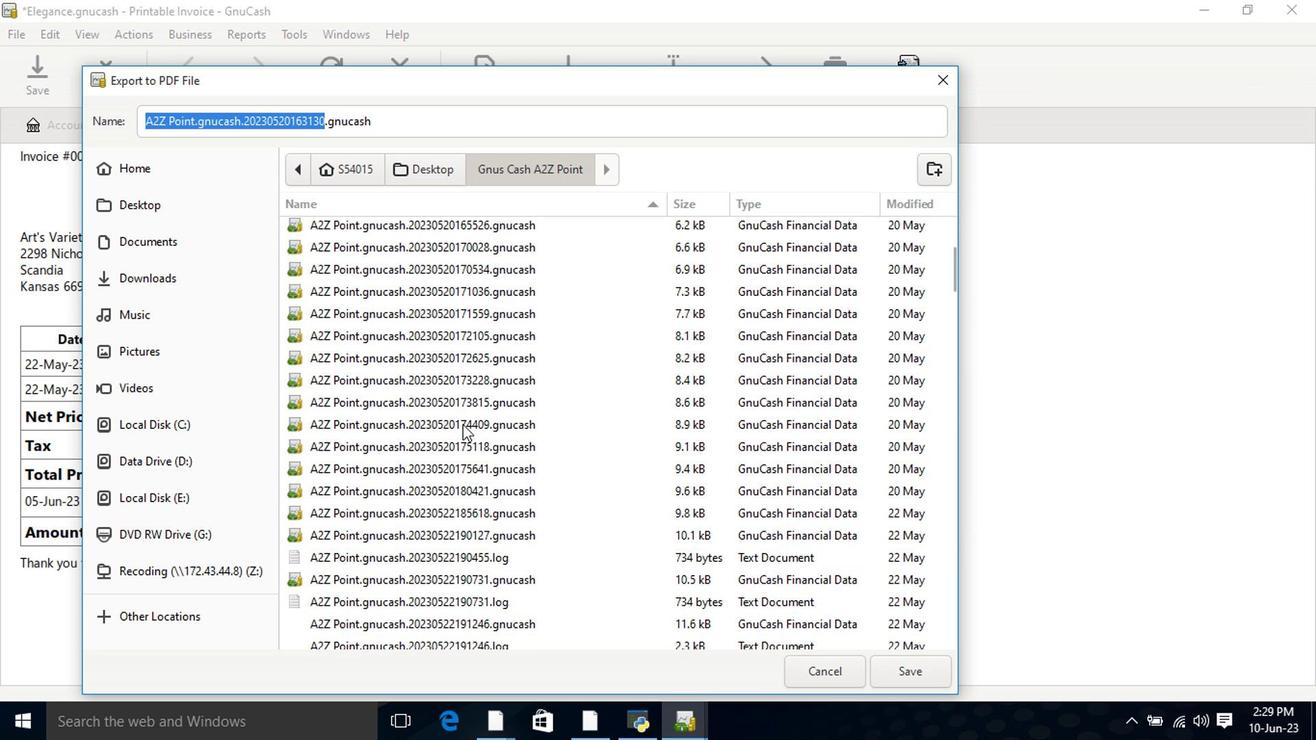 
Action: Mouse moved to (563, 525)
Screenshot: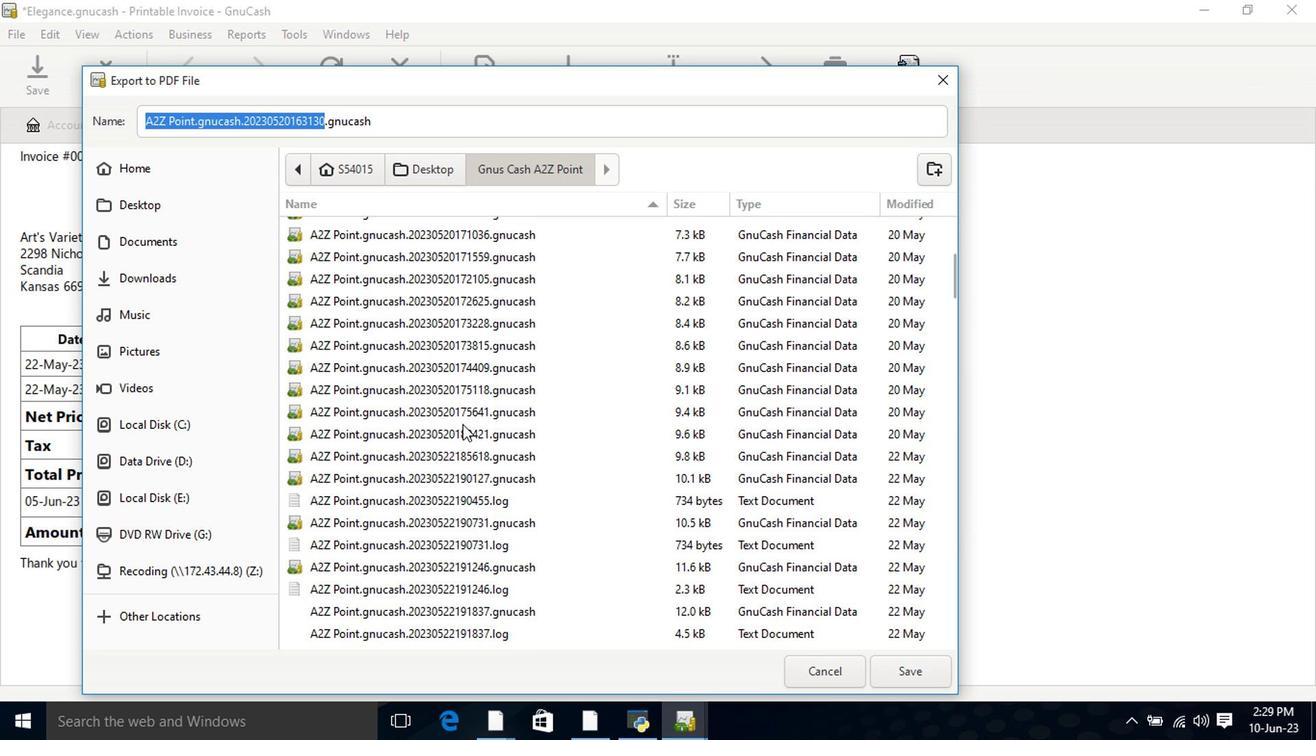 
Action: Mouse scrolled (456, 427) with delta (0, 0)
Screenshot: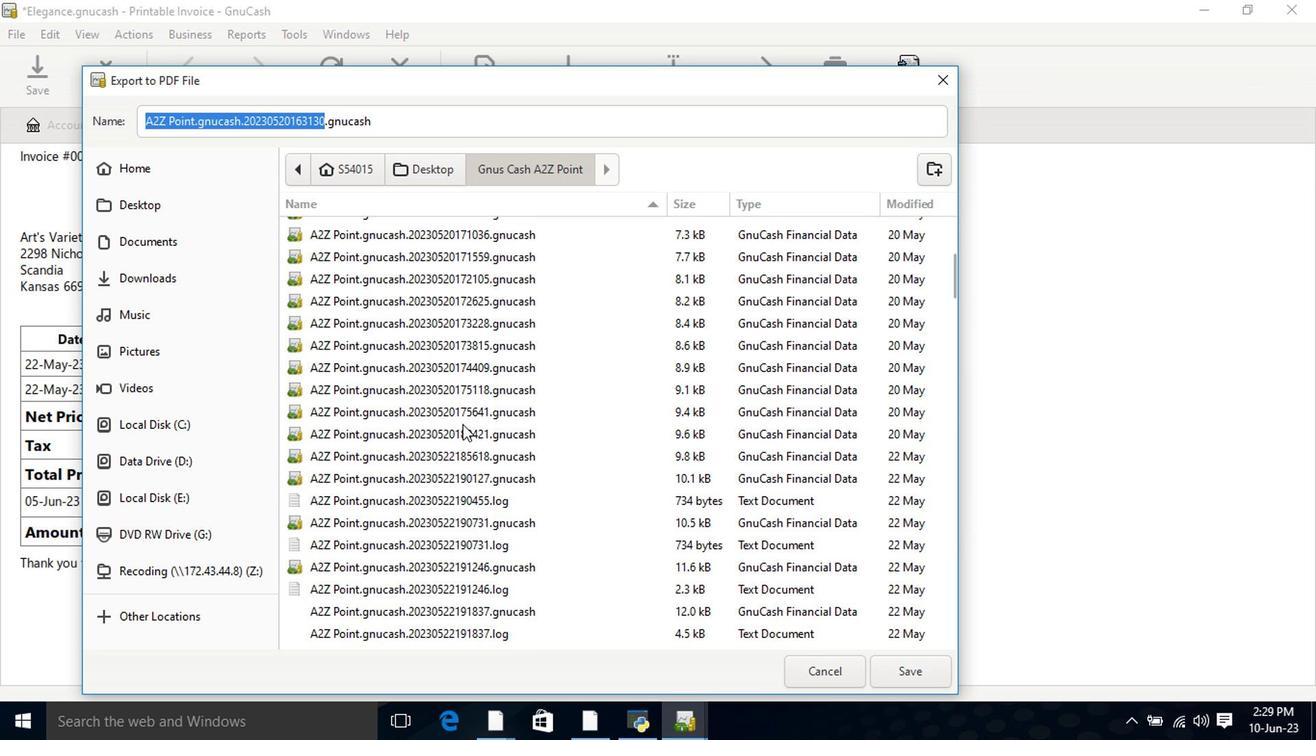 
Action: Mouse moved to (671, 640)
Screenshot: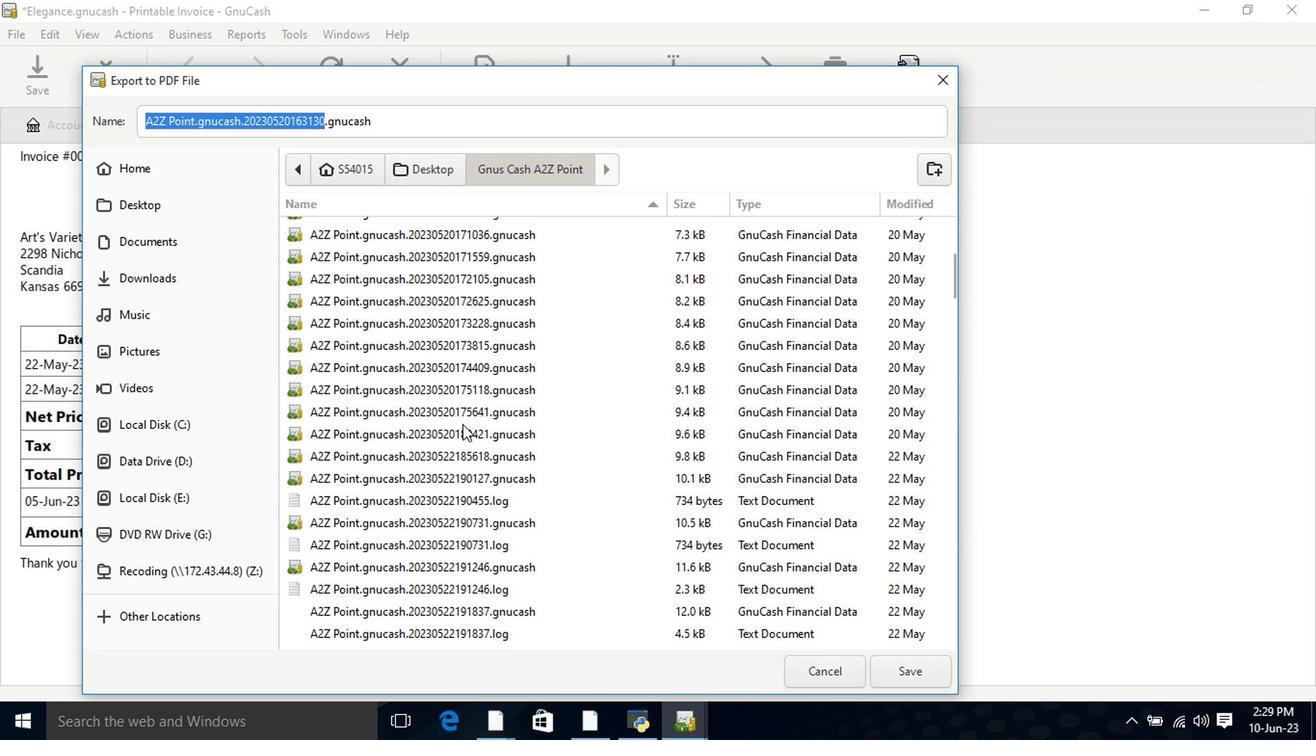 
Action: Mouse scrolled (450, 432) with delta (0, 0)
Screenshot: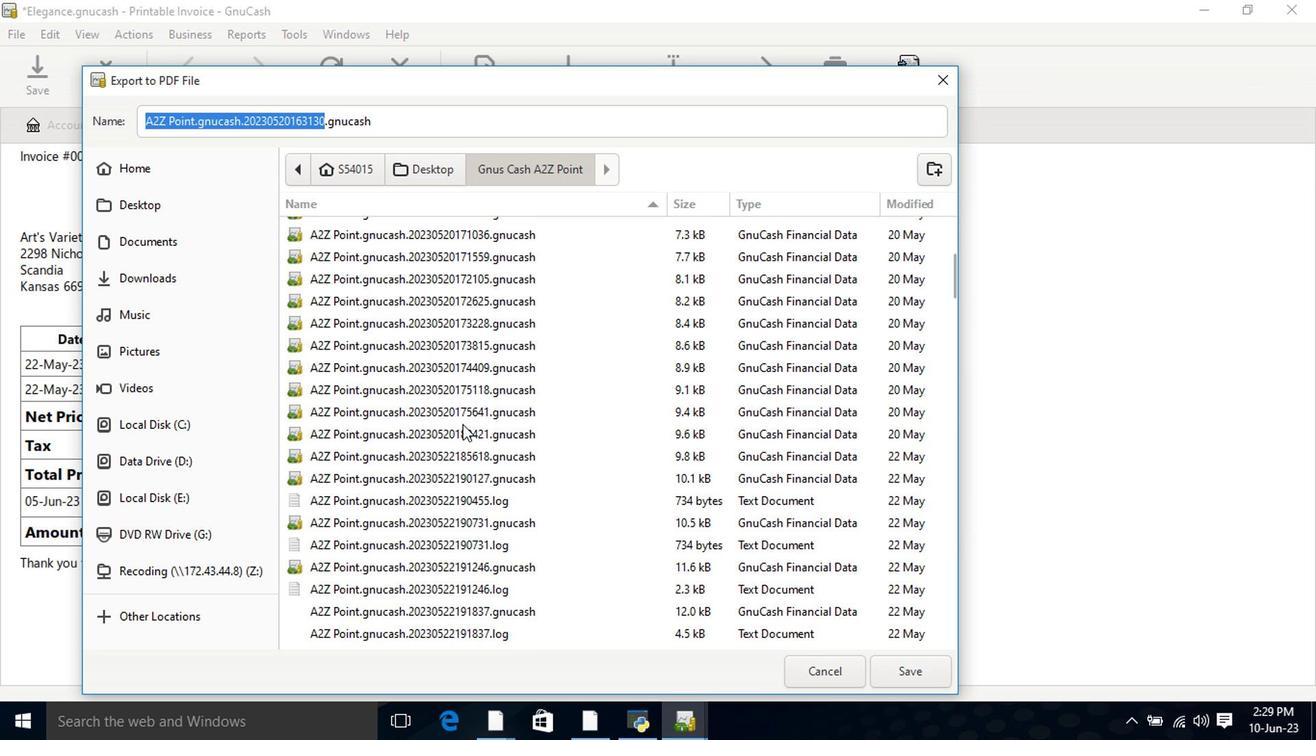 
Action: Mouse moved to (681, 636)
Screenshot: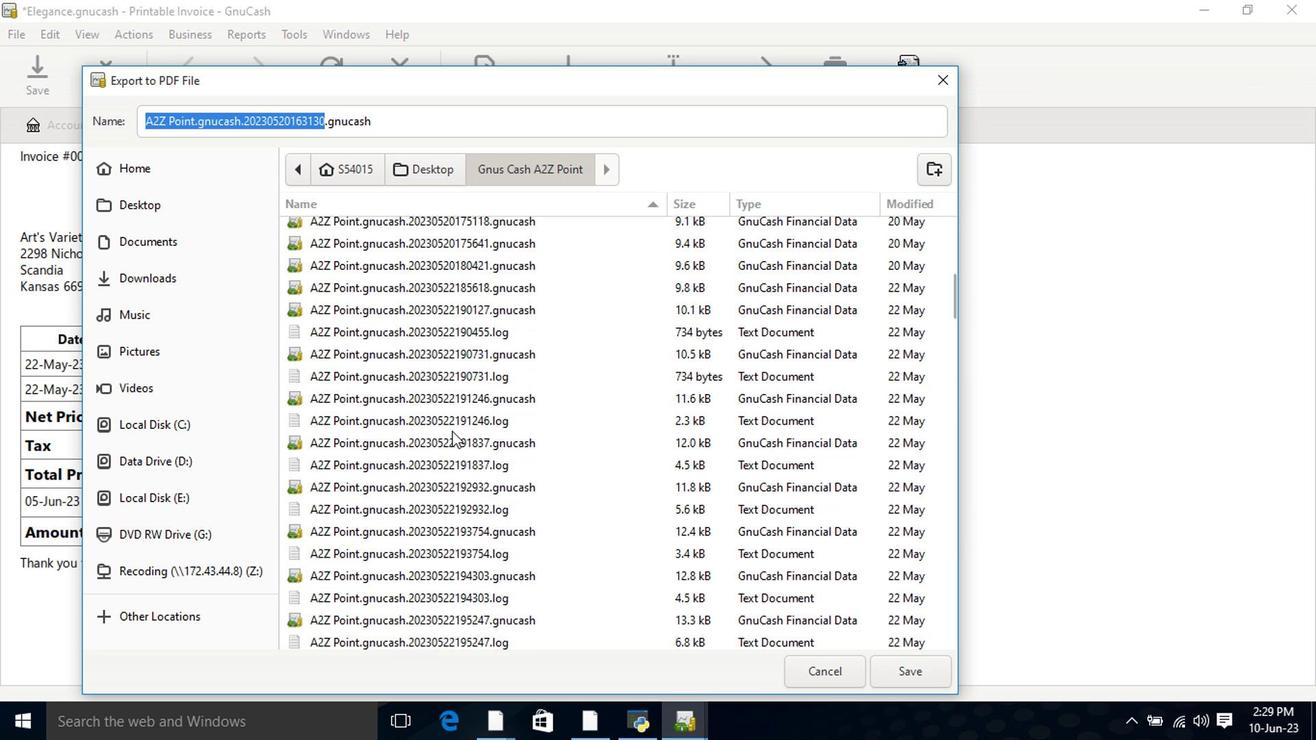 
Action: Mouse scrolled (515, 475) with delta (0, -1)
Screenshot: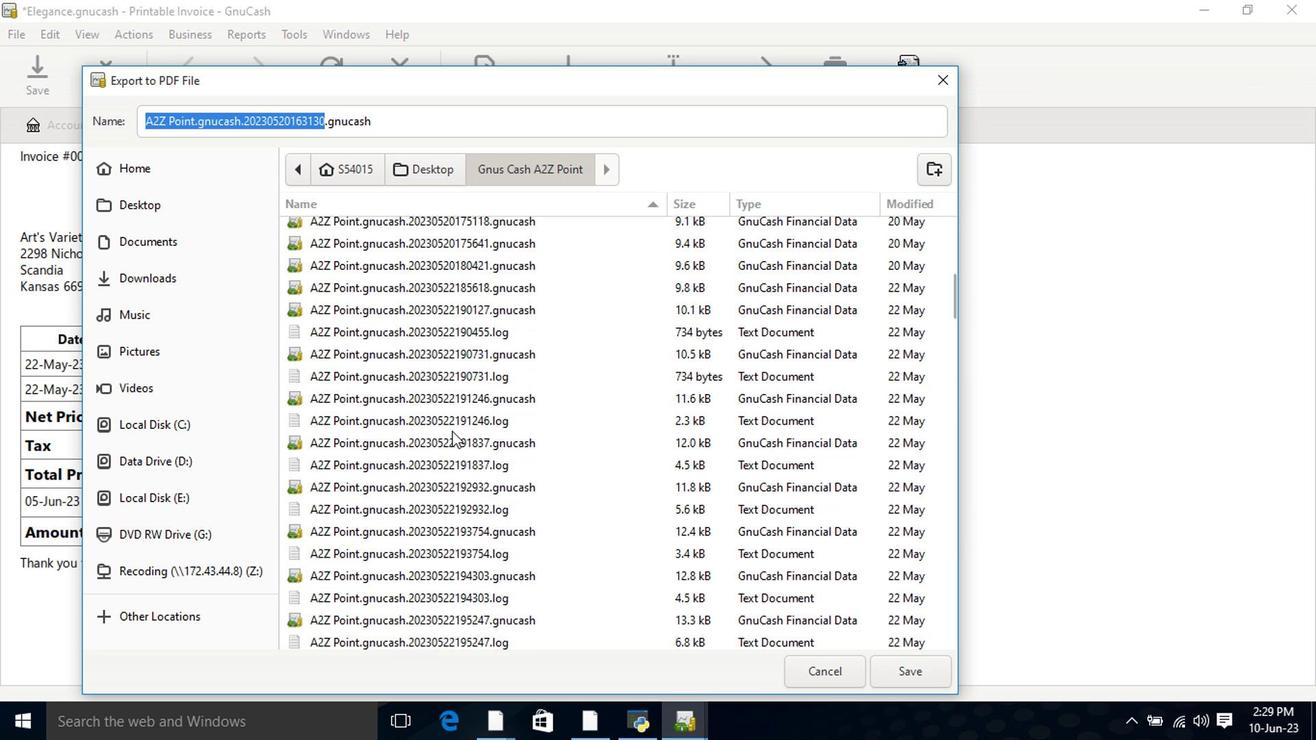 
Action: Mouse moved to (686, 582)
Screenshot: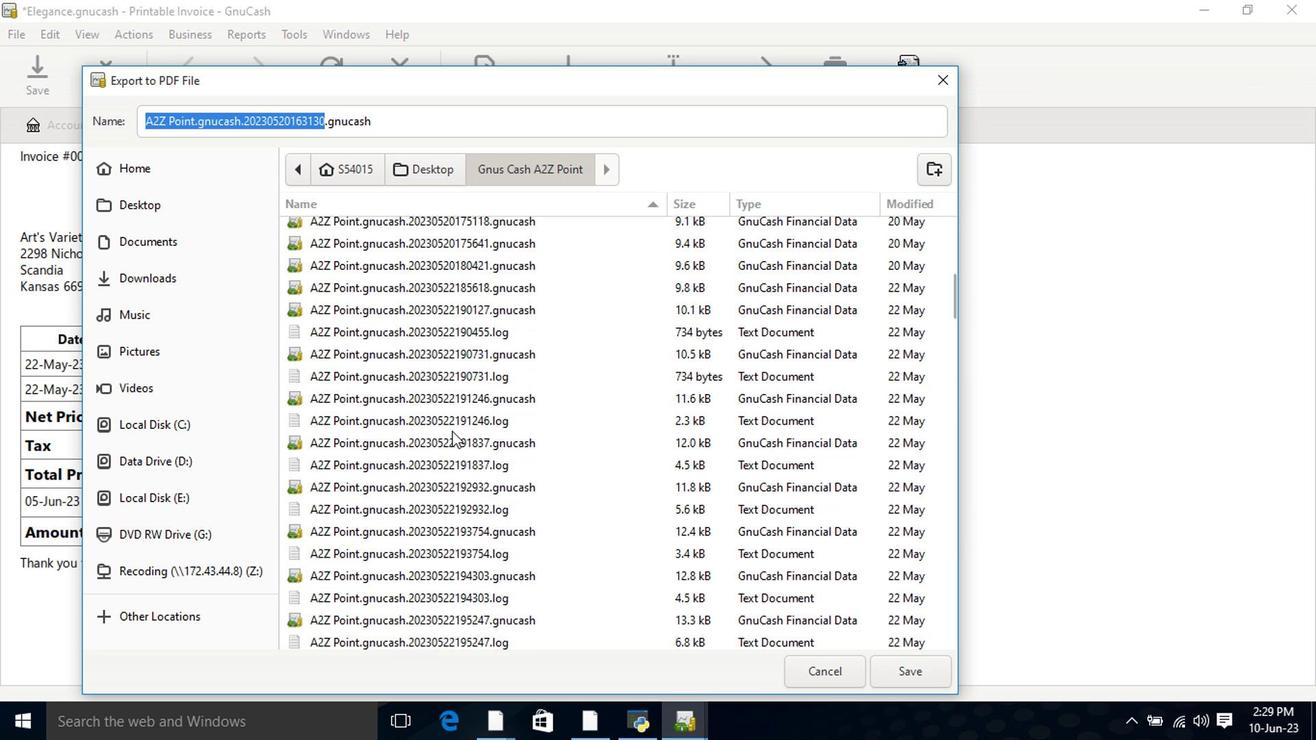 
Action: Mouse scrolled (515, 475) with delta (0, -1)
Screenshot: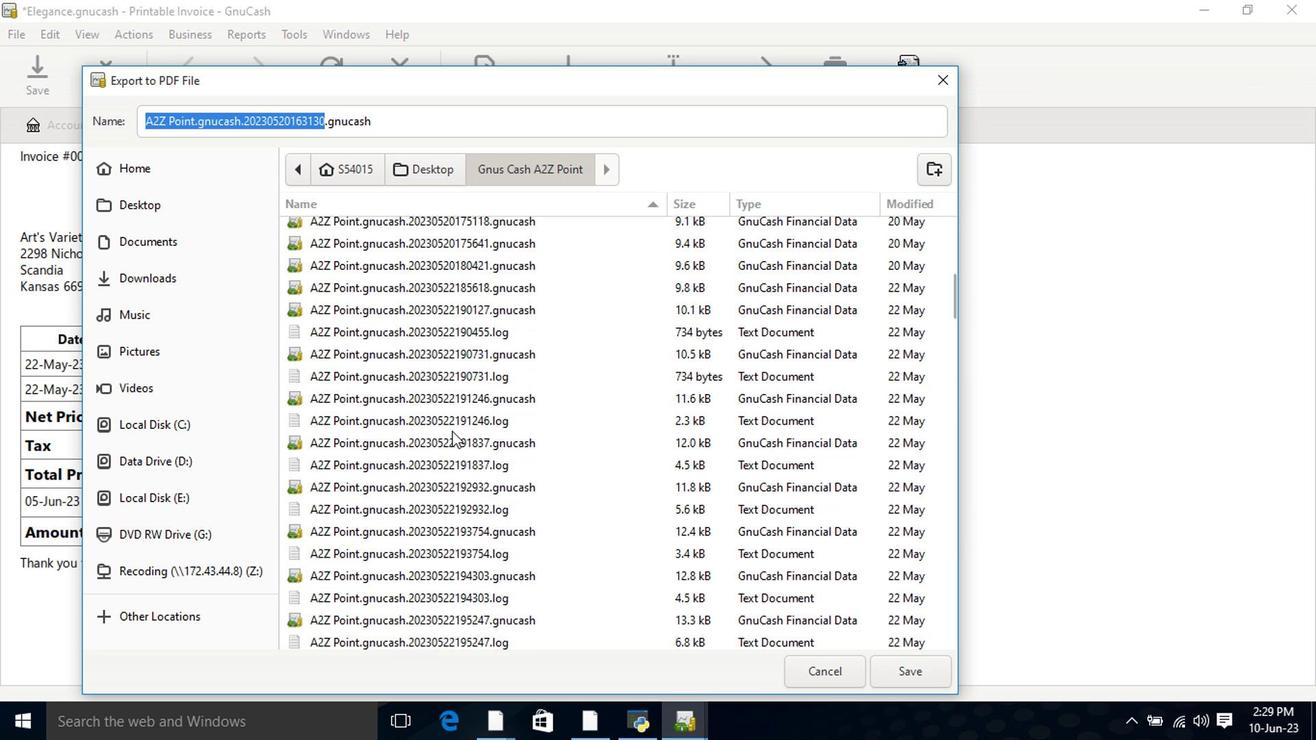 
Action: Mouse moved to (686, 580)
Screenshot: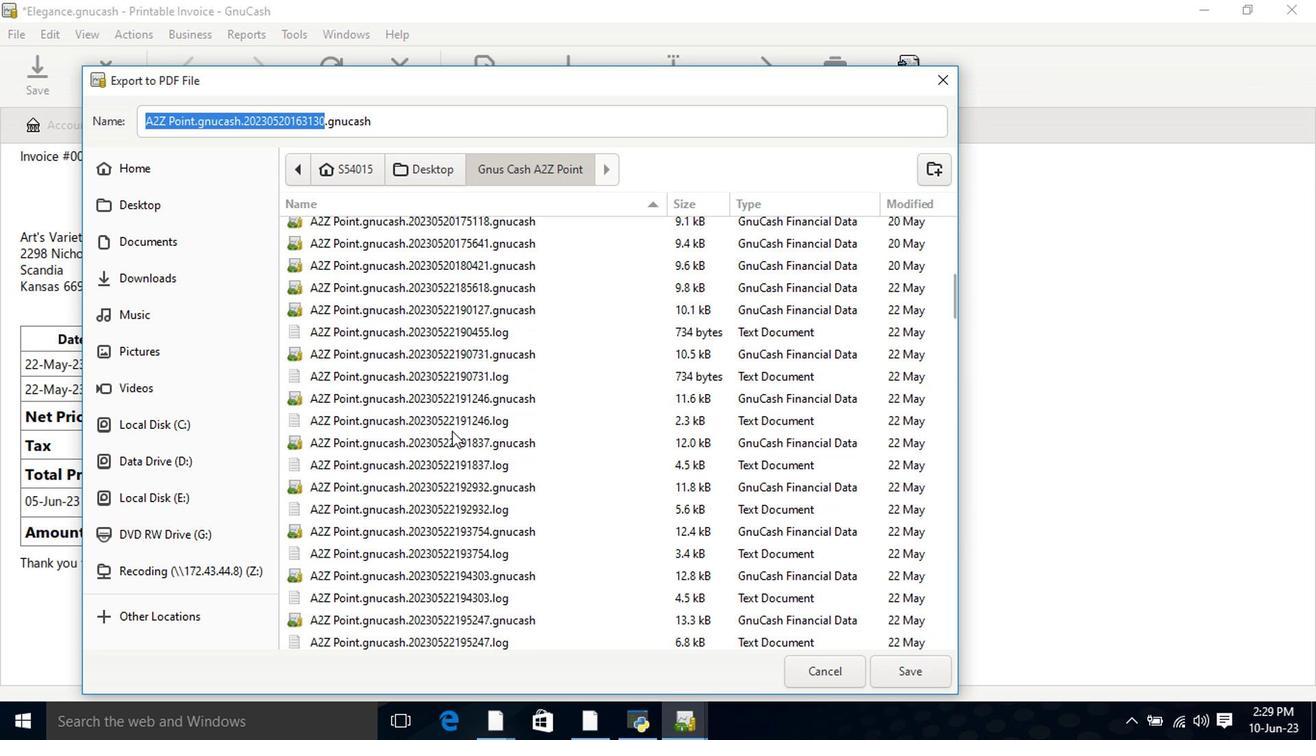 
Action: Mouse scrolled (515, 475) with delta (0, -1)
Screenshot: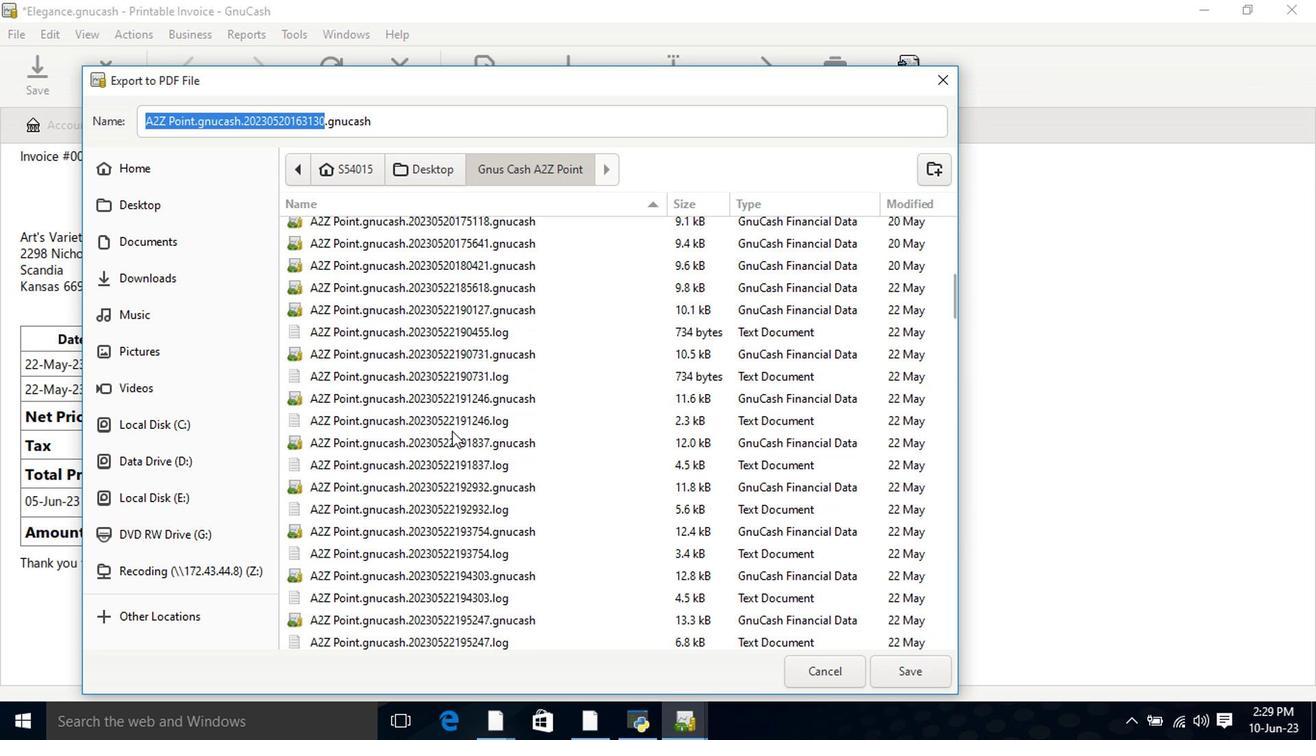 
Action: Mouse moved to (683, 579)
Screenshot: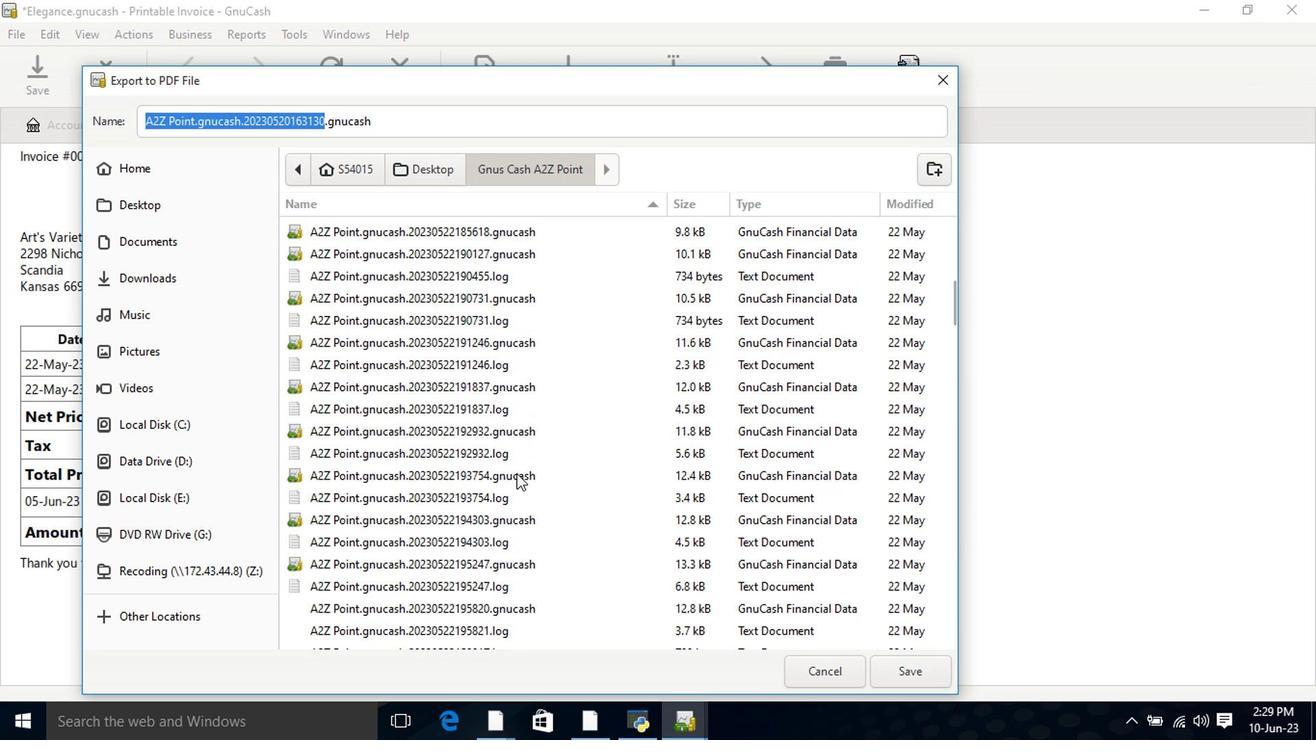 
Action: Mouse scrolled (515, 475) with delta (0, -1)
Screenshot: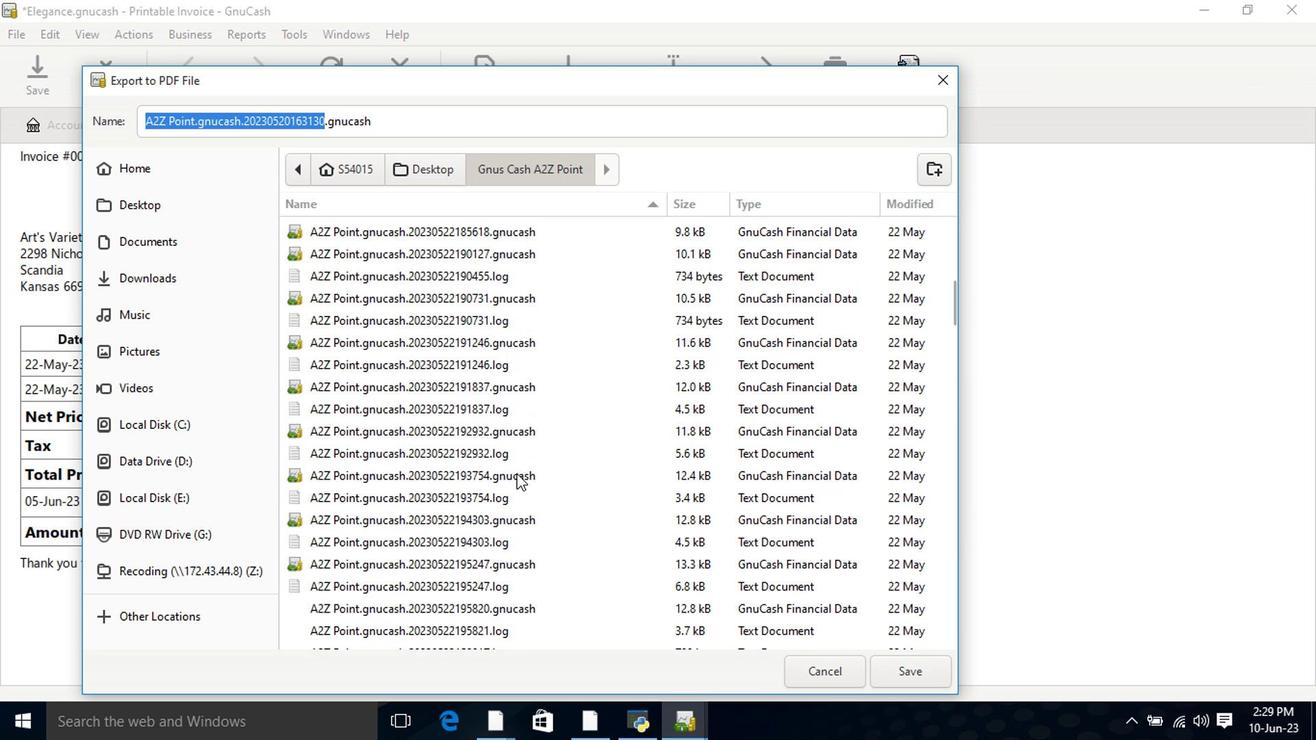 
Action: Mouse moved to (675, 579)
Screenshot: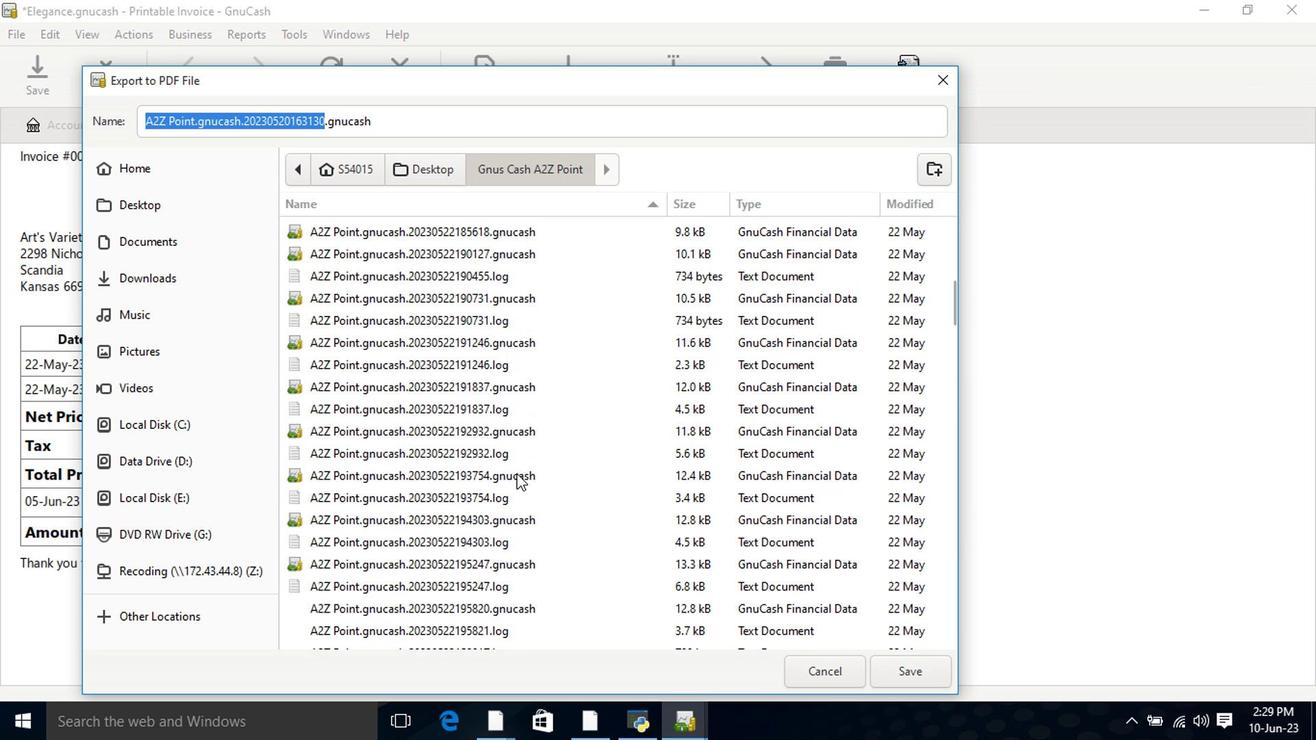 
Action: Mouse scrolled (515, 475) with delta (0, -1)
Screenshot: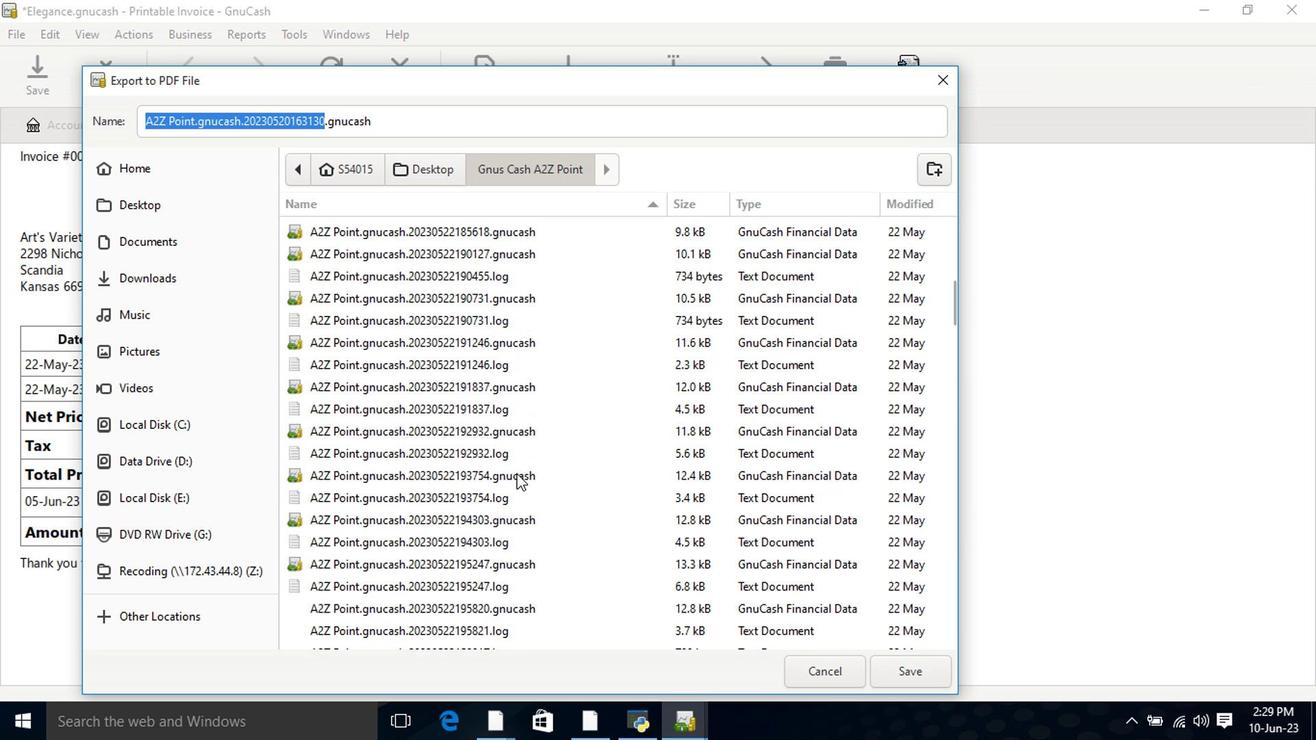 
Action: Mouse moved to (666, 568)
Screenshot: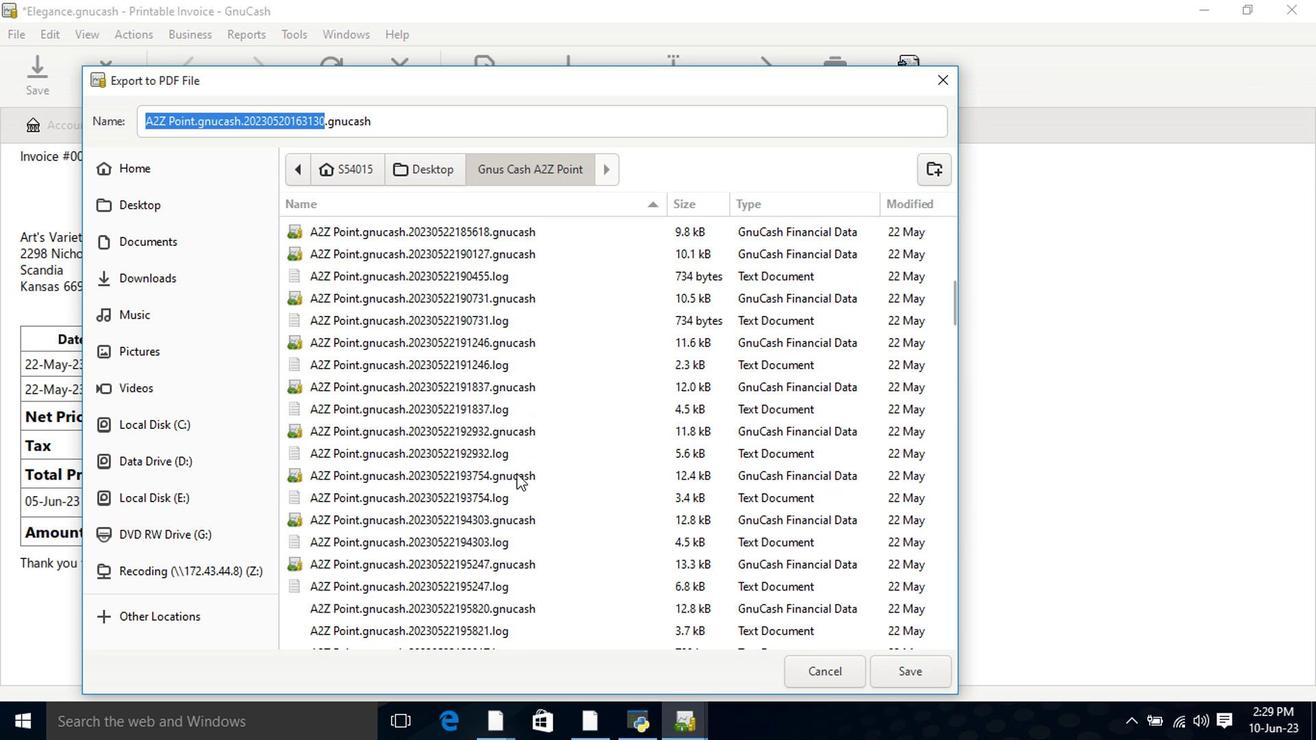 
Action: Mouse scrolled (515, 475) with delta (0, -1)
Screenshot: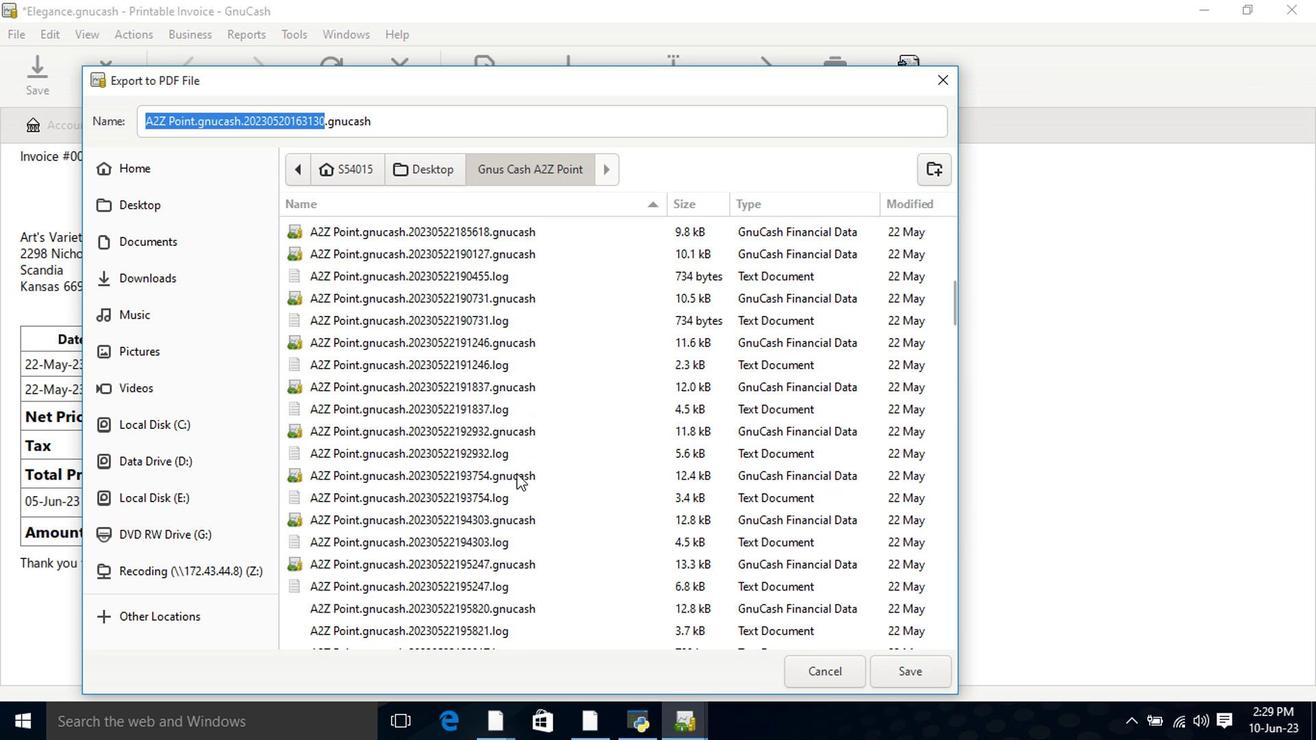 
Action: Mouse moved to (666, 564)
Screenshot: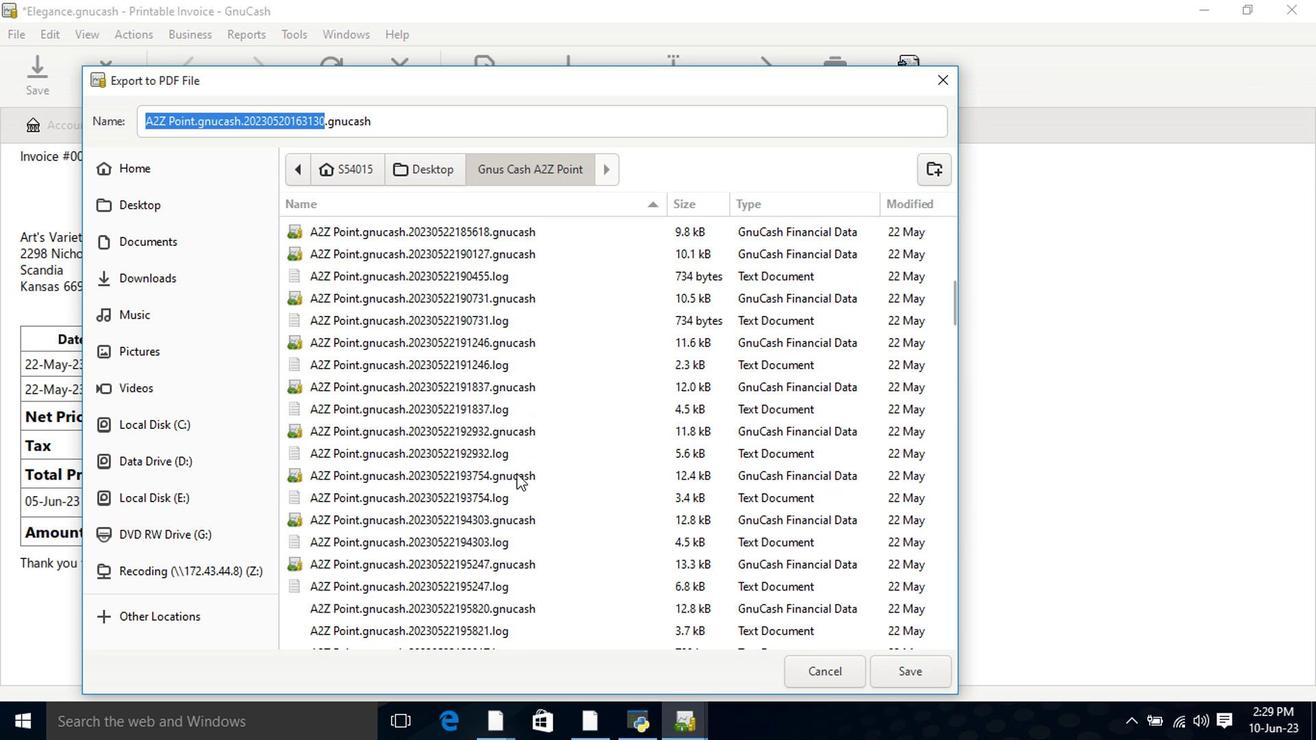 
Action: Mouse scrolled (515, 475) with delta (0, -1)
Screenshot: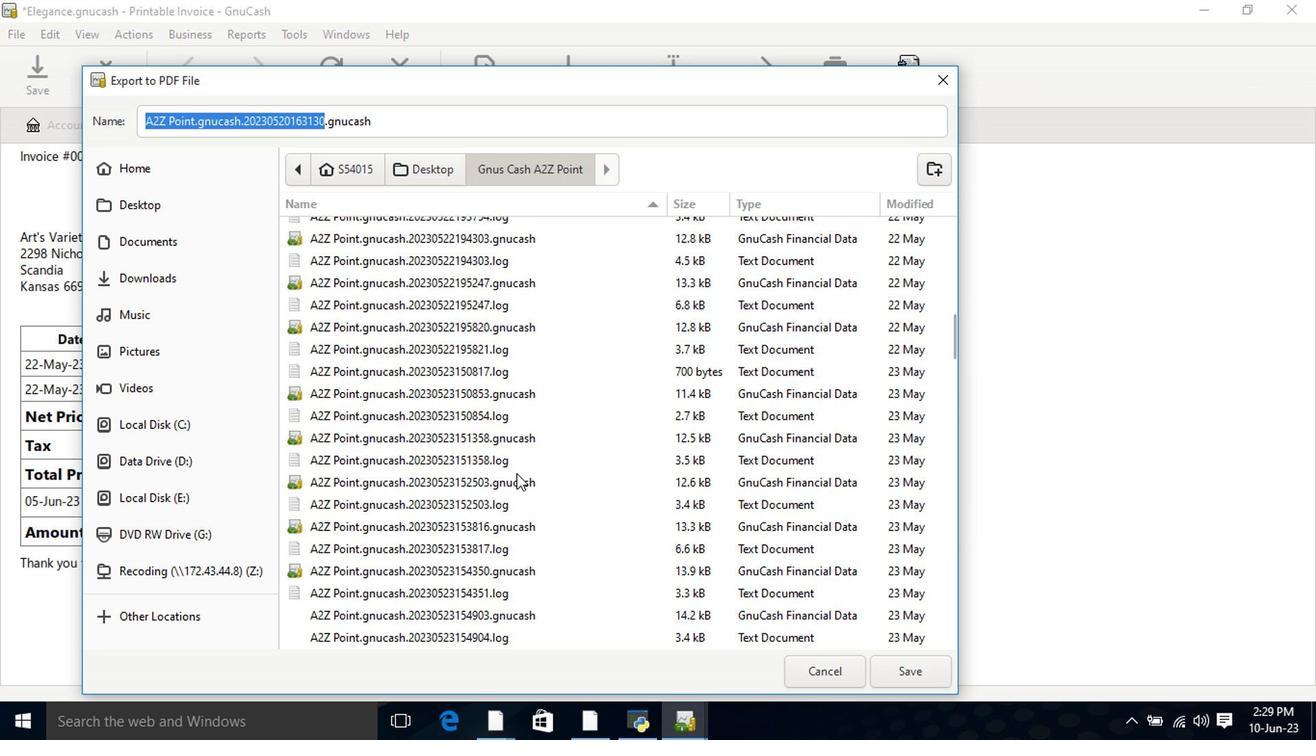 
Action: Mouse scrolled (515, 475) with delta (0, -1)
Screenshot: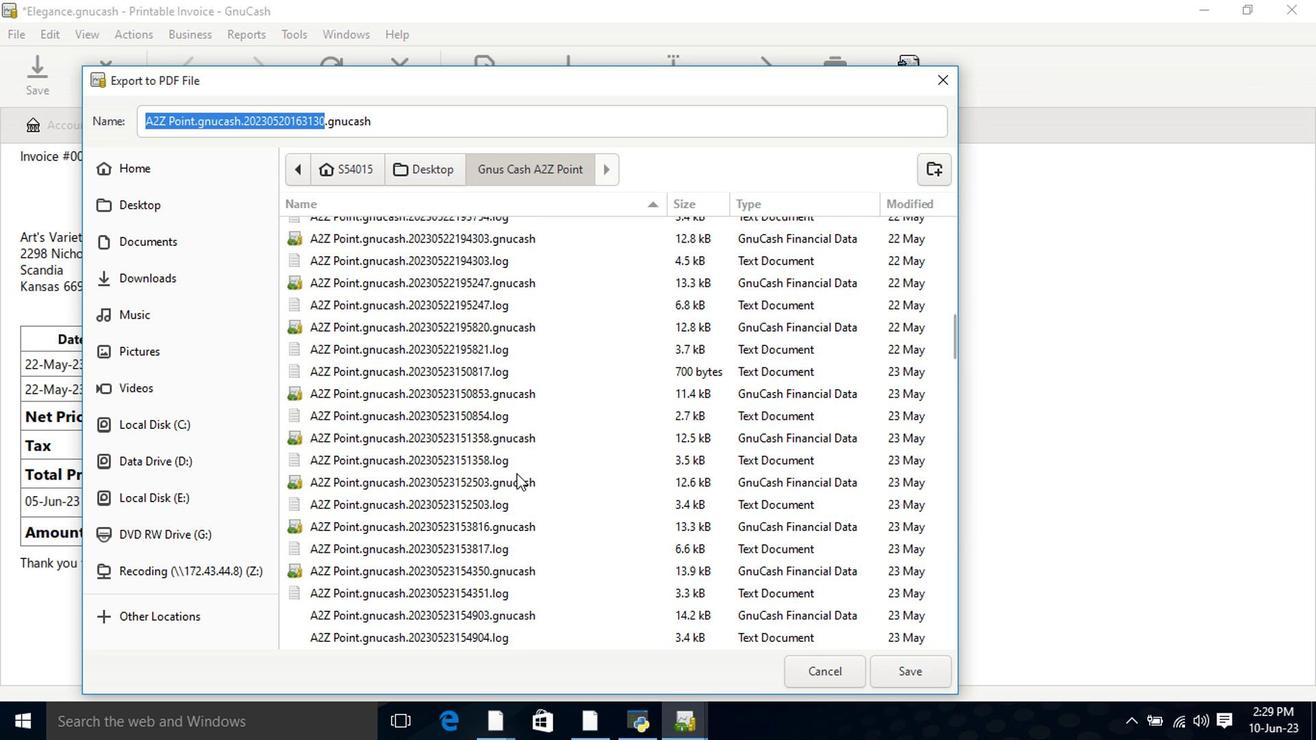 
Action: Mouse scrolled (686, 579) with delta (0, 0)
Screenshot: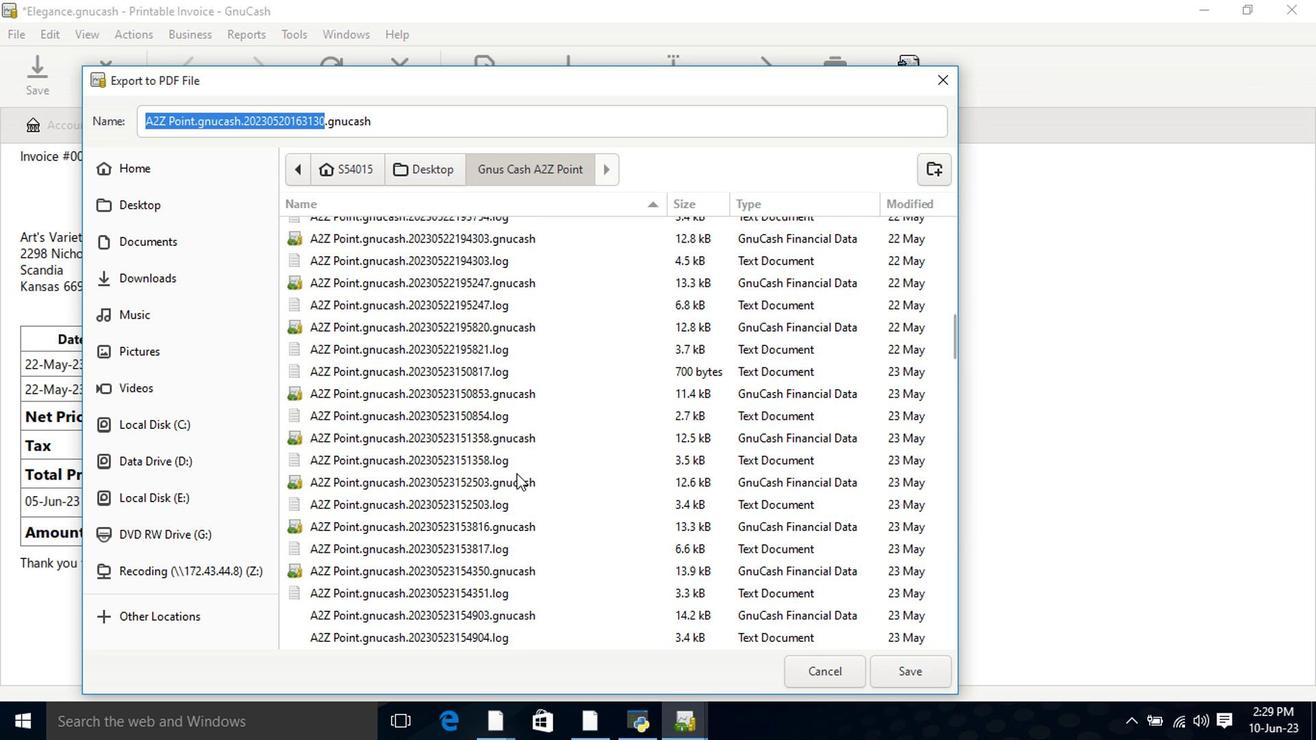 
Action: Mouse scrolled (686, 579) with delta (0, 0)
Screenshot: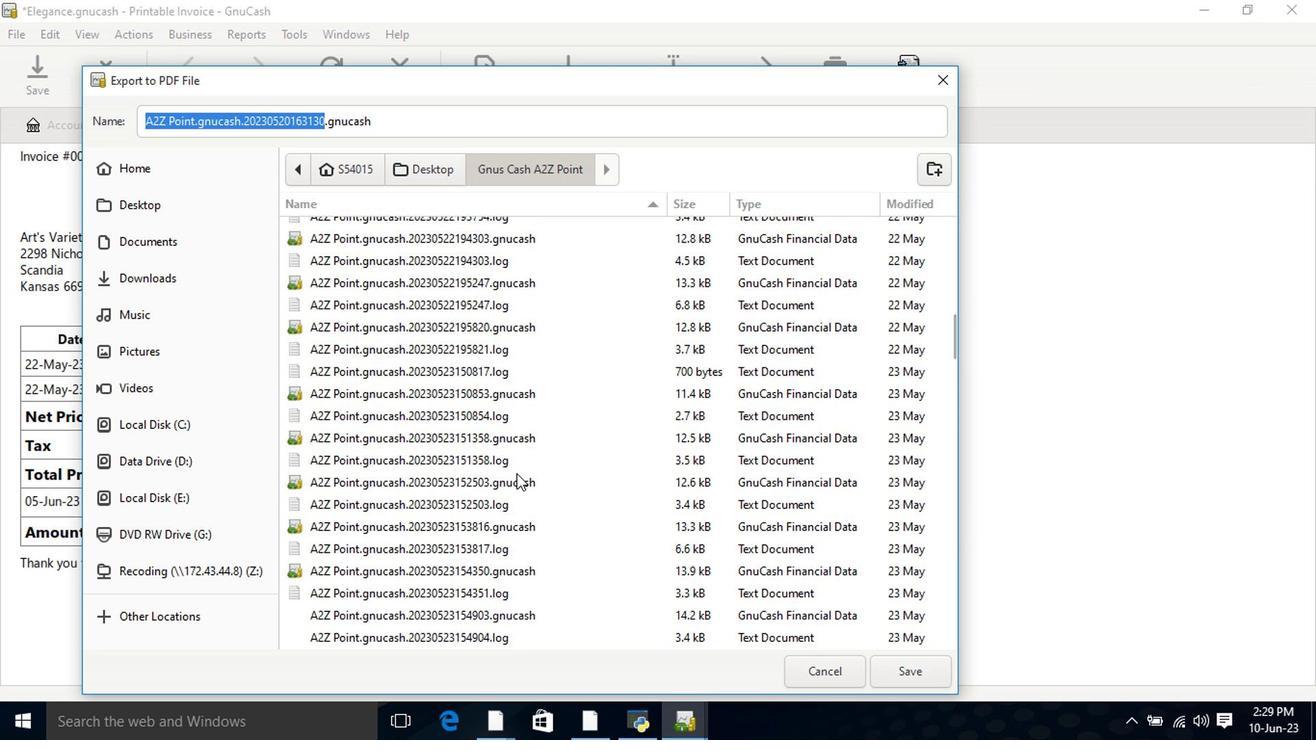 
Action: Mouse scrolled (686, 579) with delta (0, 0)
Screenshot: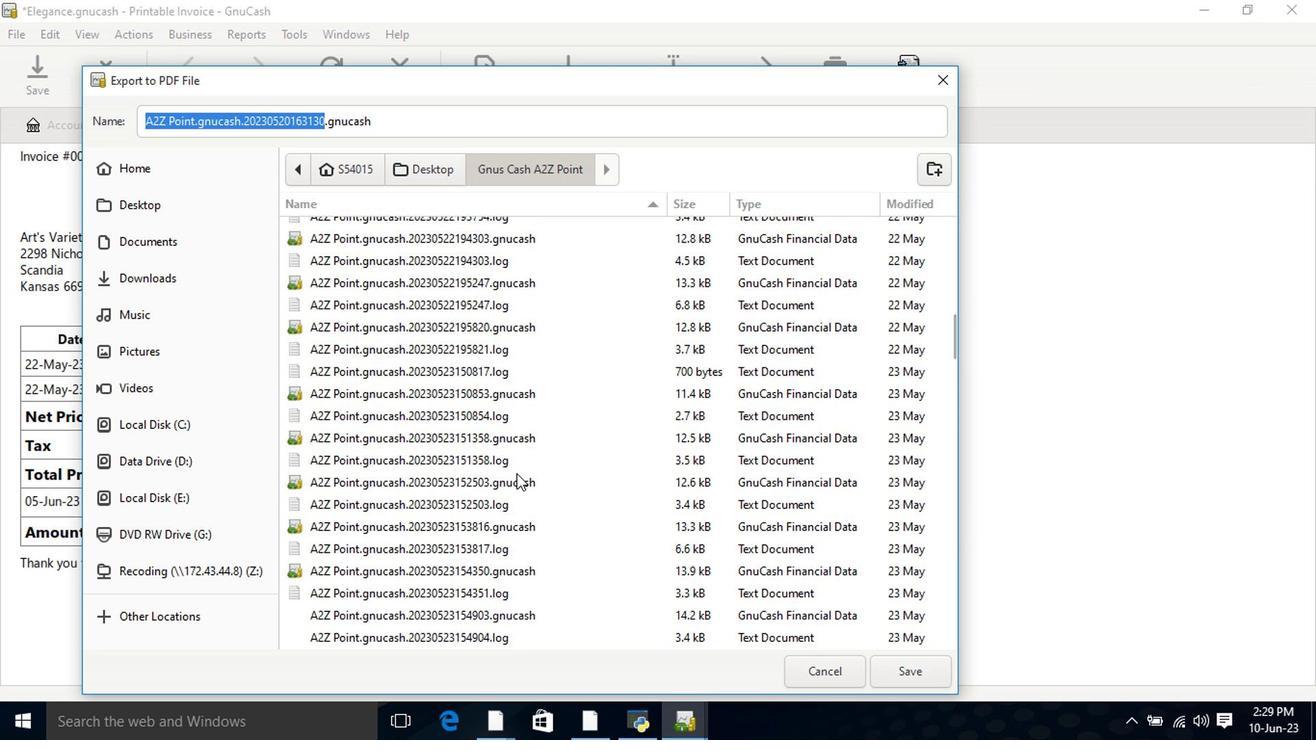 
Action: Mouse moved to (666, 549)
Screenshot: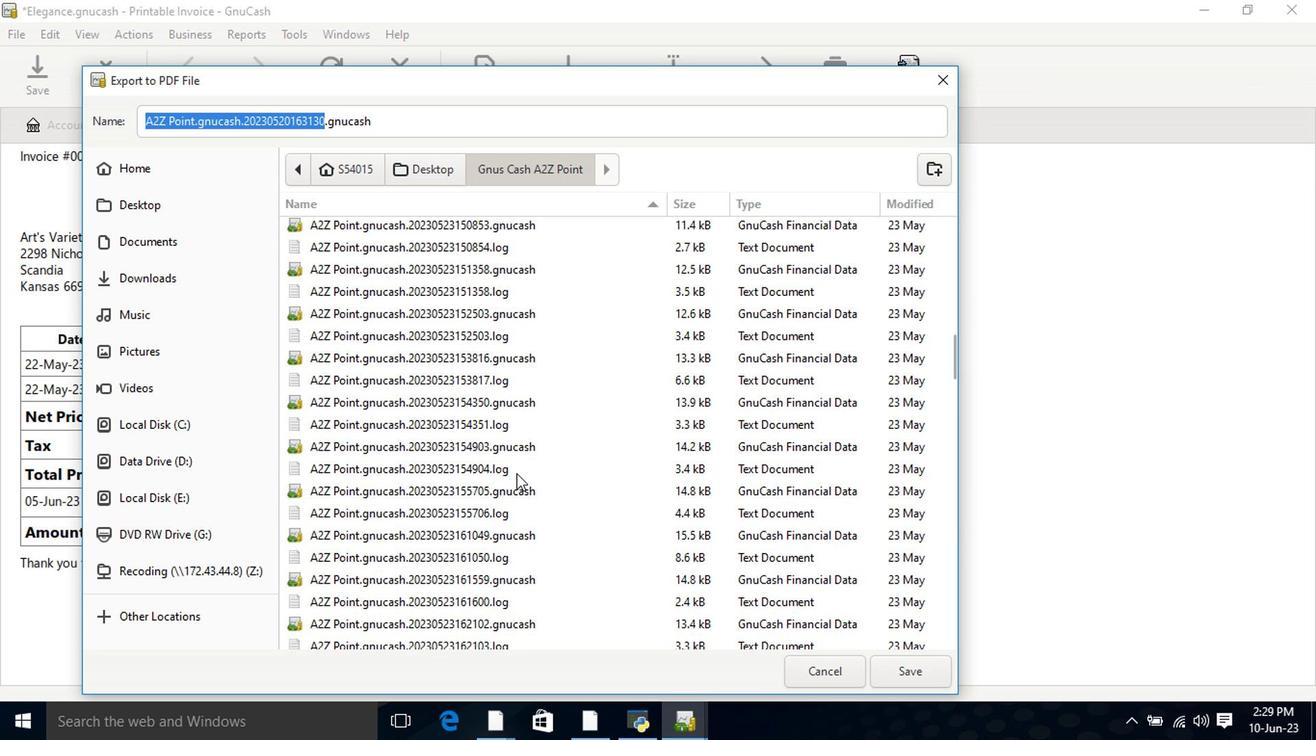 
Action: Mouse scrolled (686, 578) with delta (0, -2)
Screenshot: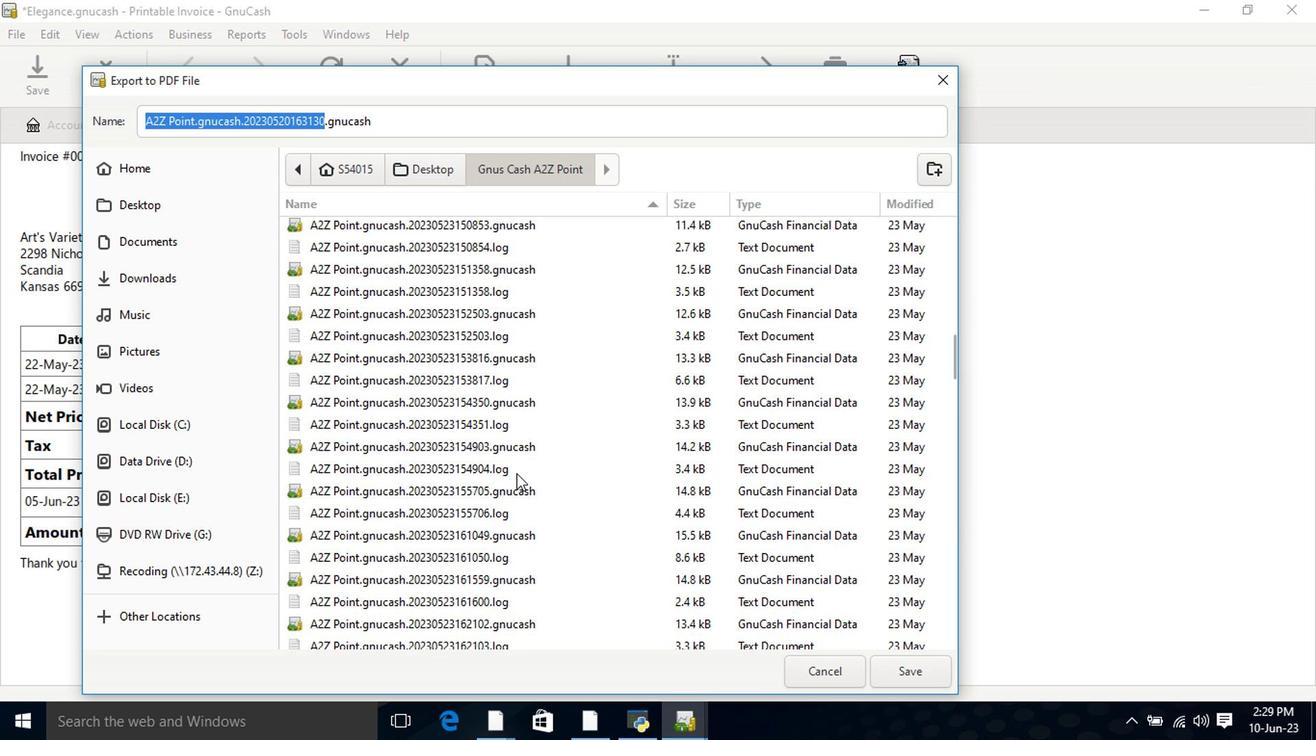 
Action: Mouse moved to (662, 519)
Screenshot: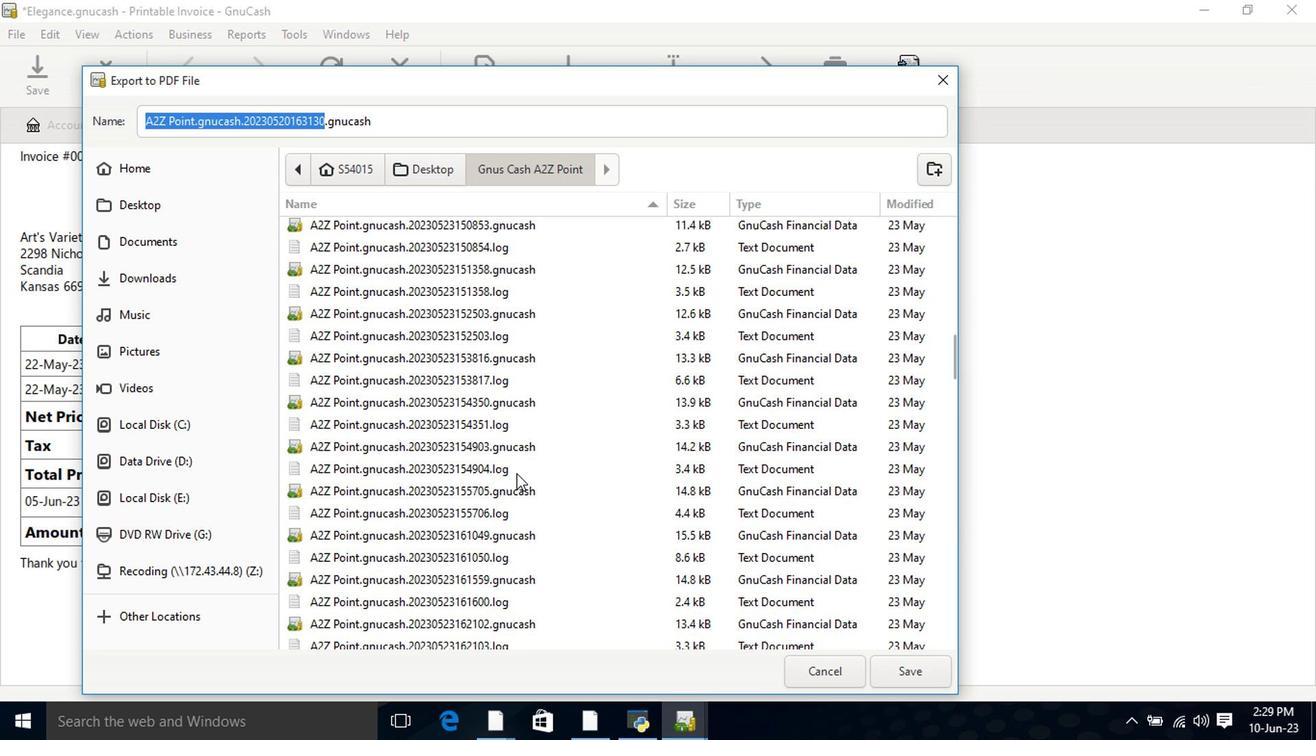 
Action: Mouse scrolled (686, 579) with delta (0, 0)
Screenshot: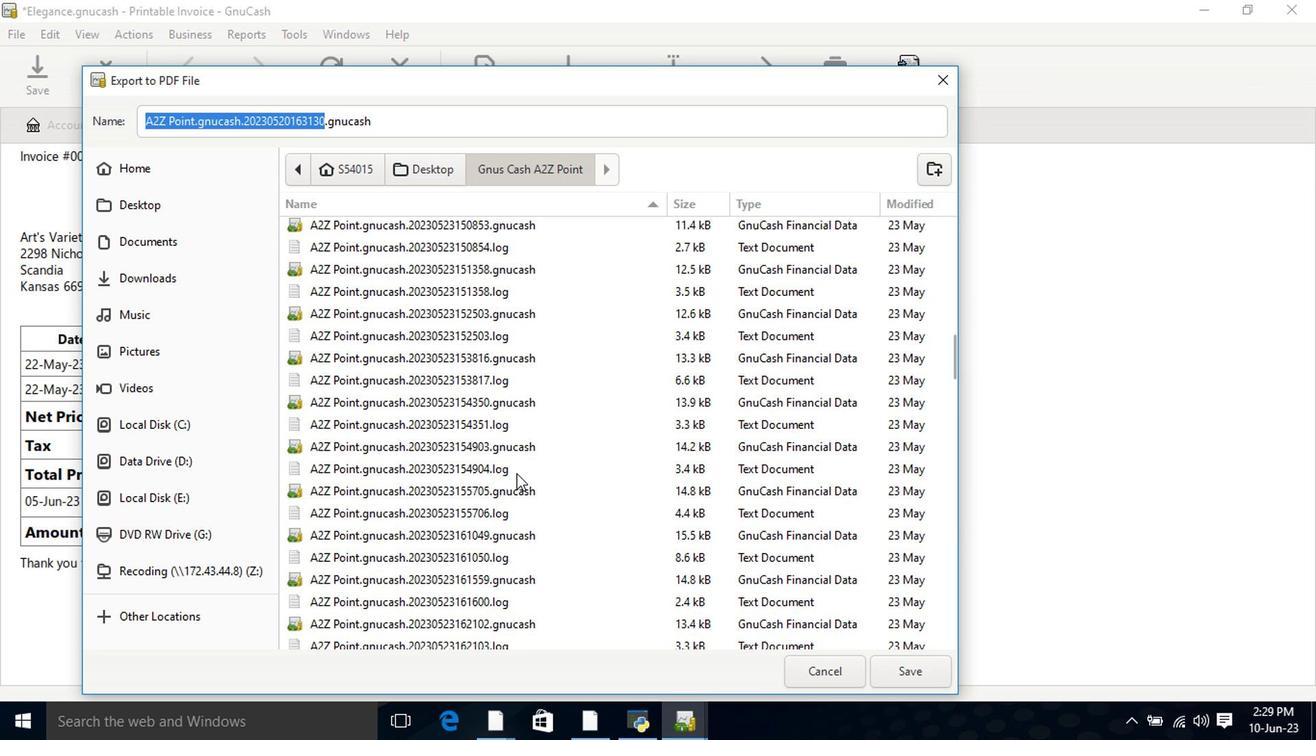 
Action: Mouse moved to (662, 507)
Screenshot: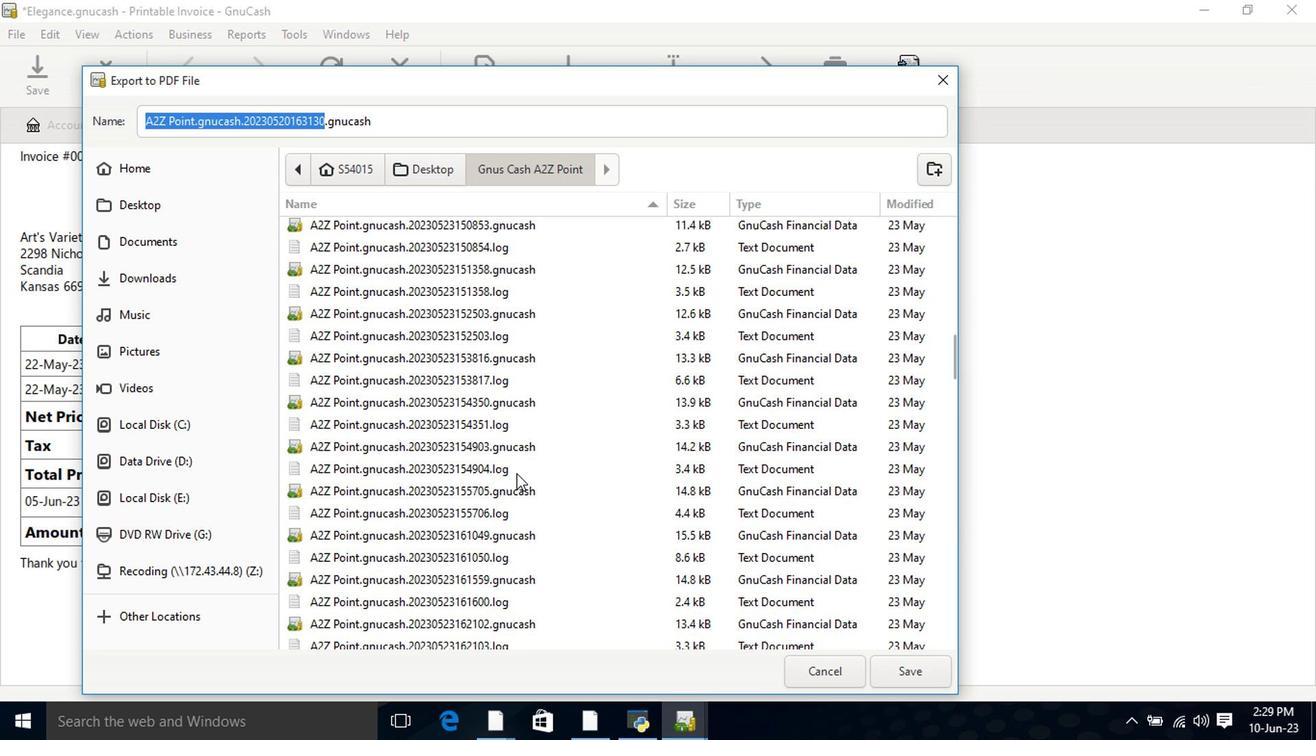 
Action: Mouse scrolled (683, 578) with delta (0, -1)
Screenshot: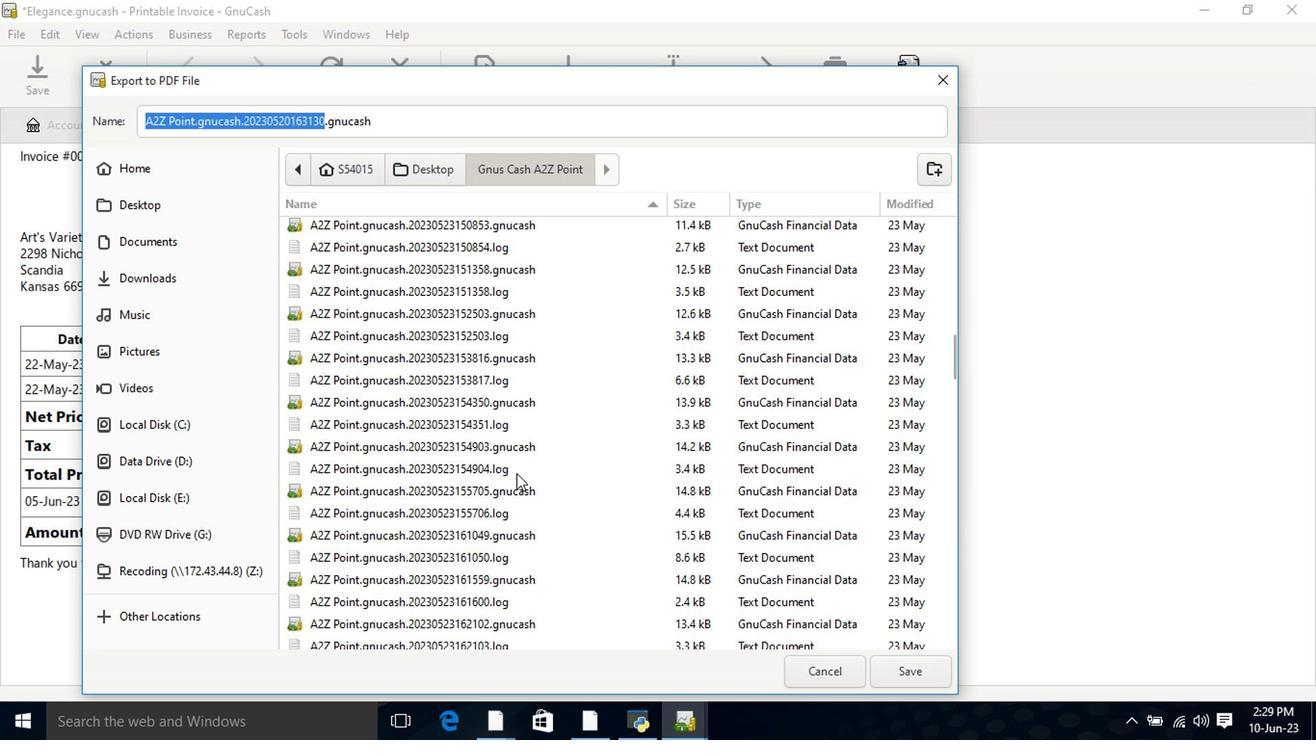 
Action: Mouse moved to (655, 500)
Screenshot: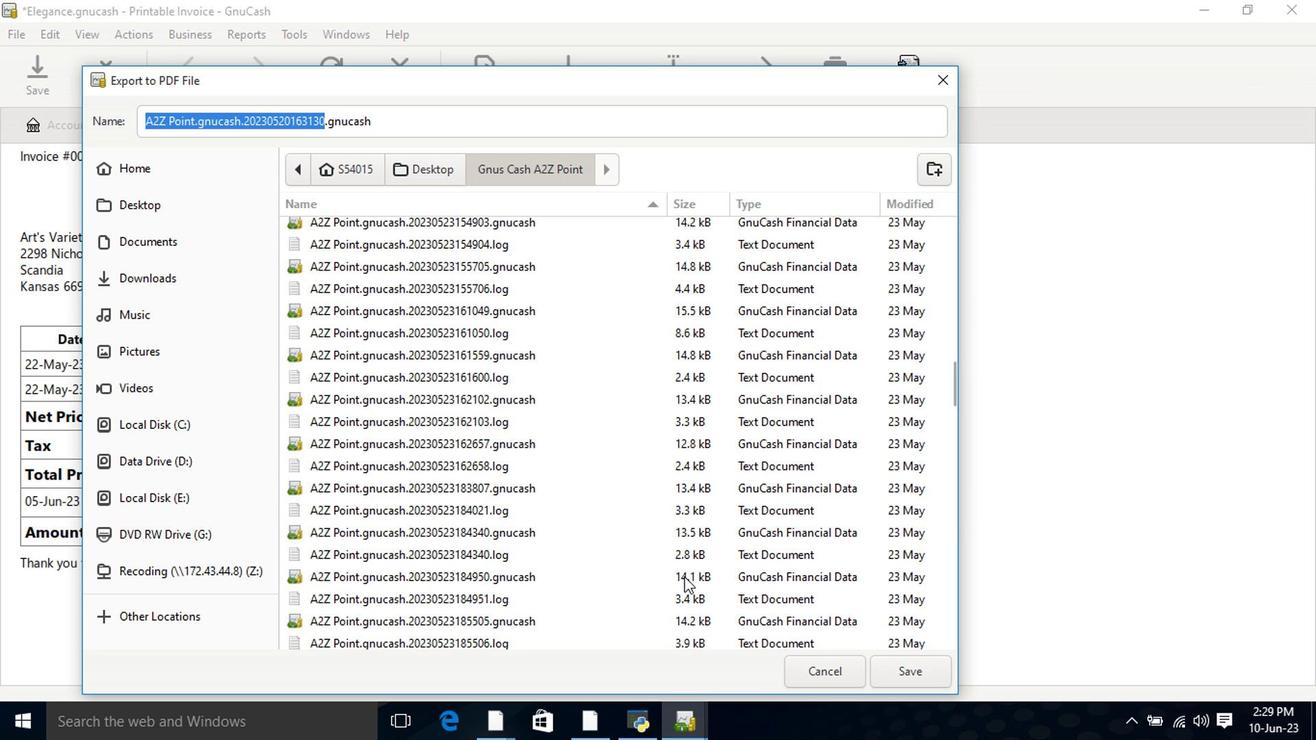 
Action: Mouse scrolled (675, 578) with delta (0, -1)
Screenshot: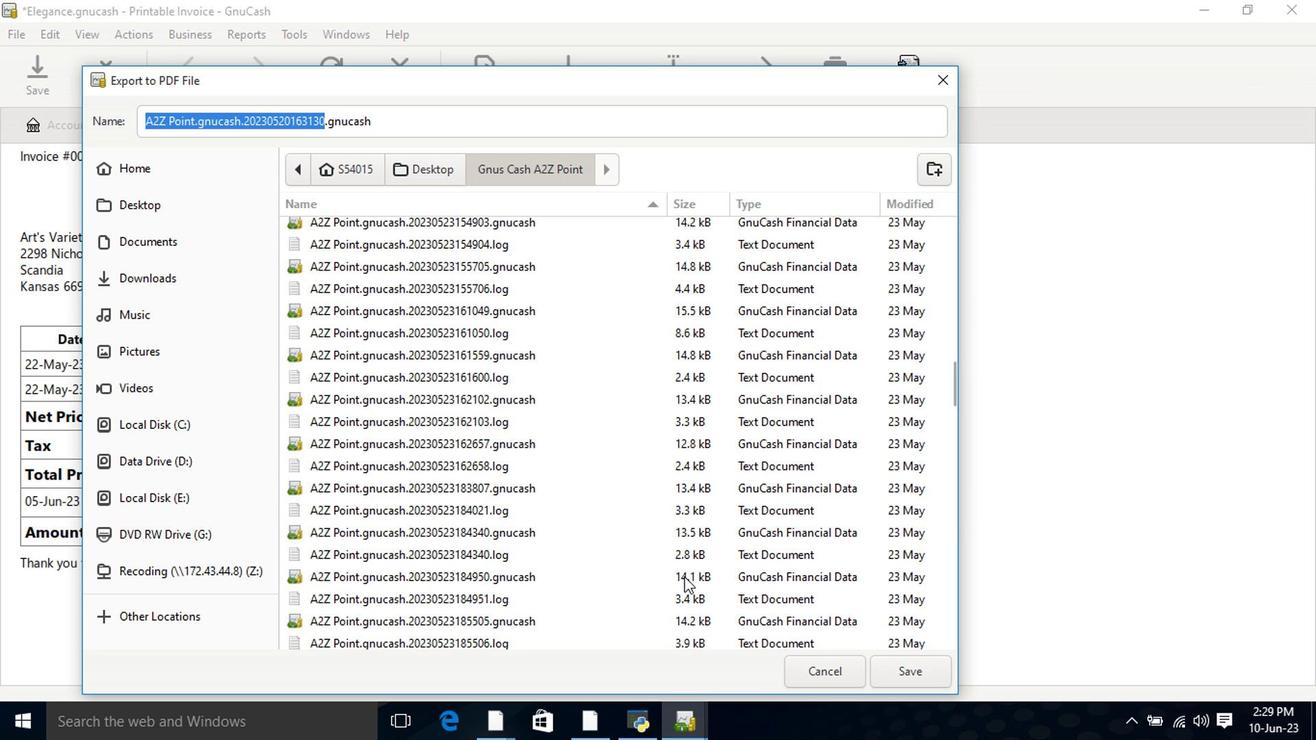 
Action: Mouse moved to (648, 488)
Screenshot: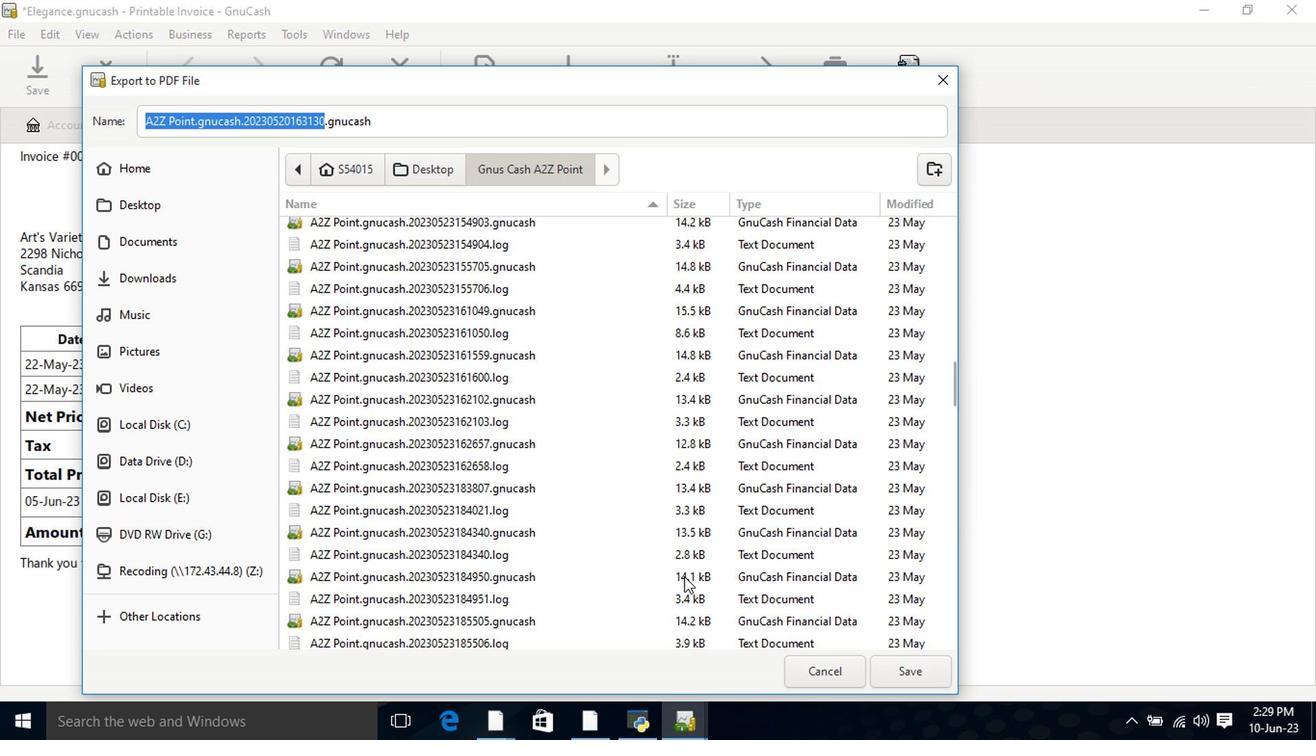 
Action: Mouse scrolled (666, 563) with delta (0, 0)
Screenshot: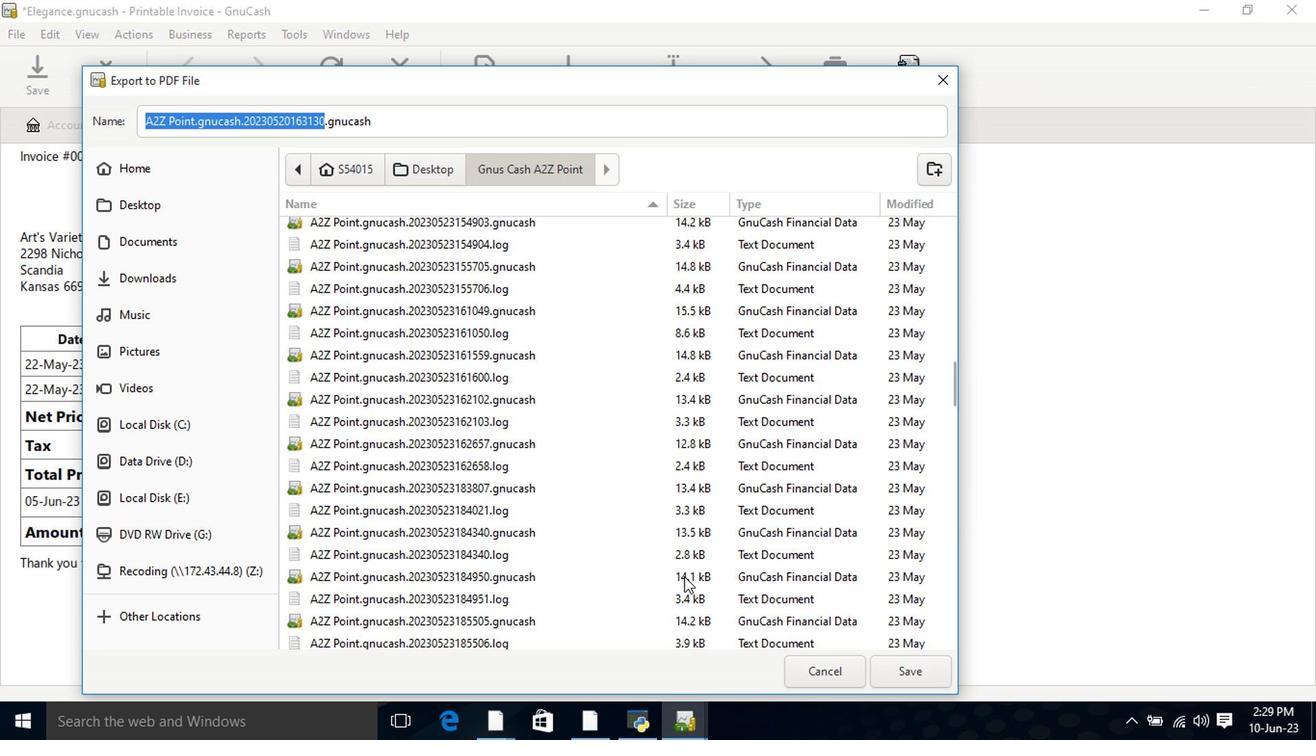 
Action: Mouse moved to (647, 484)
Screenshot: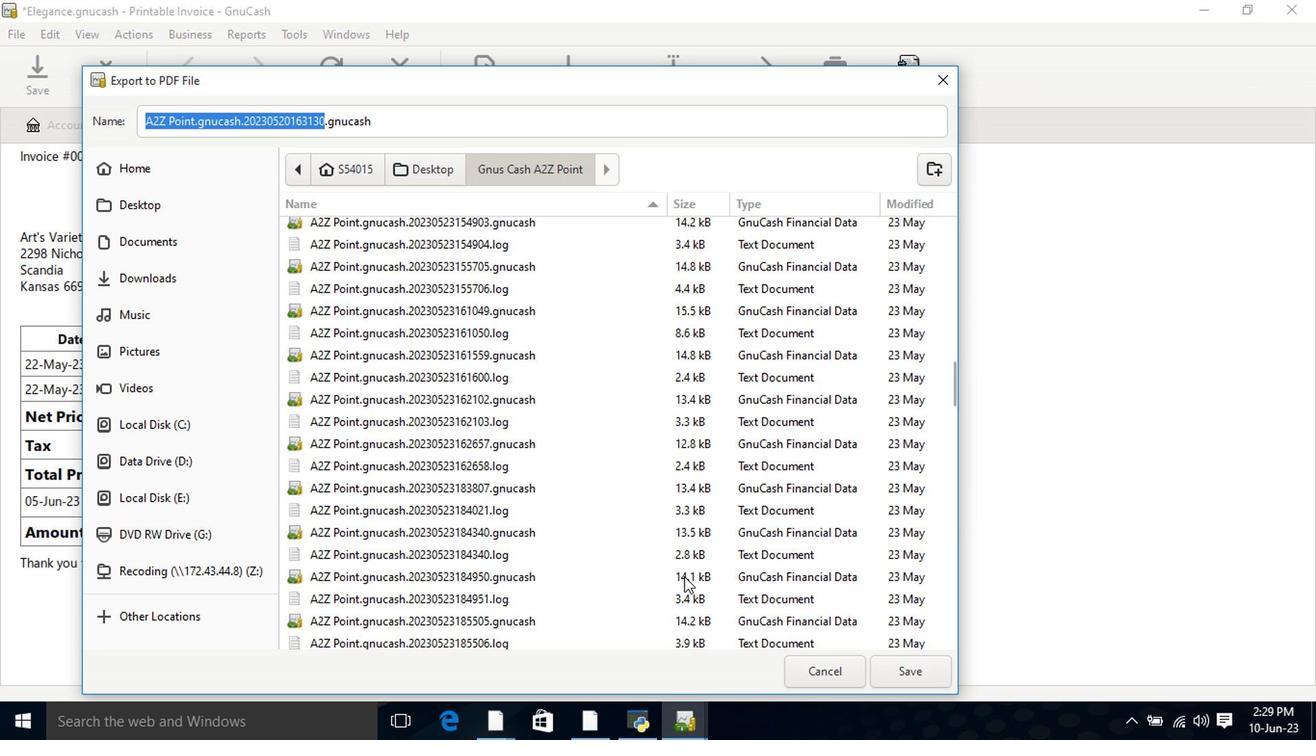 
Action: Mouse scrolled (666, 563) with delta (0, 0)
Screenshot: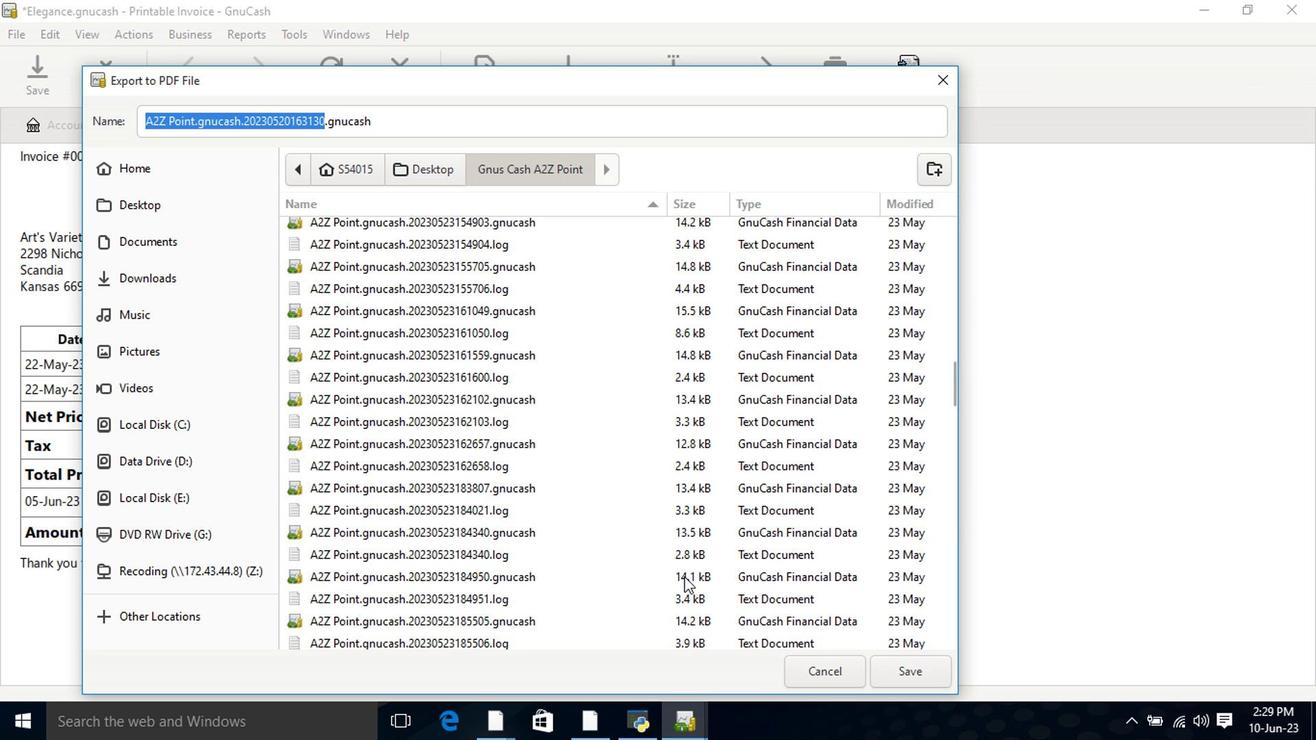 
Action: Mouse scrolled (666, 563) with delta (0, 0)
Screenshot: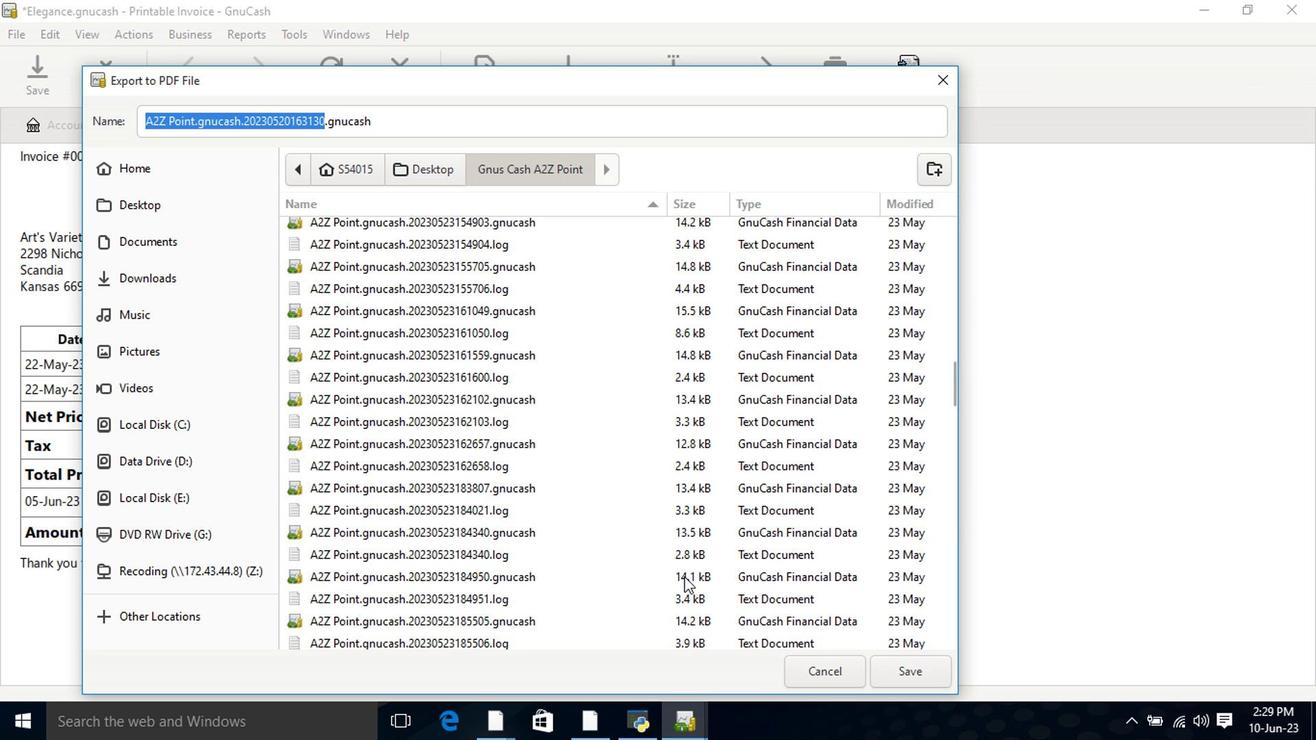
Action: Mouse scrolled (666, 563) with delta (0, 0)
Screenshot: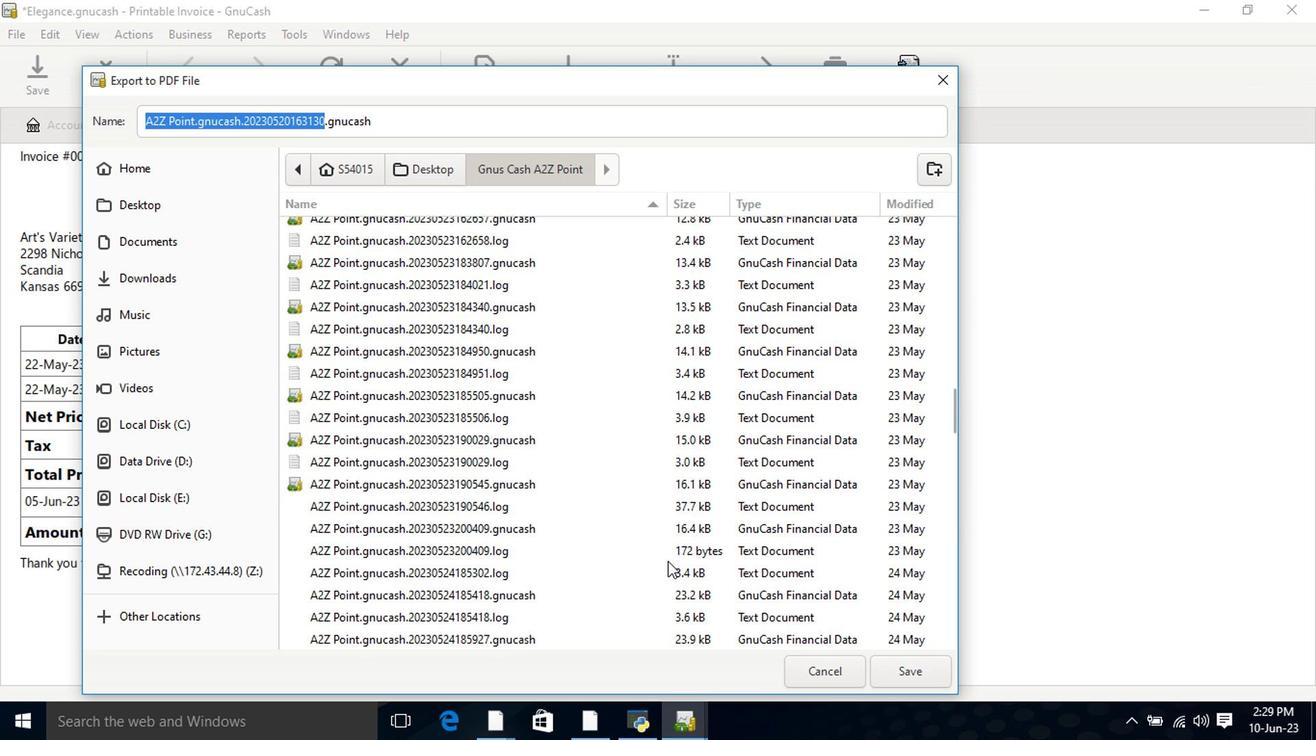 
Action: Mouse scrolled (666, 562) with delta (0, -2)
Screenshot: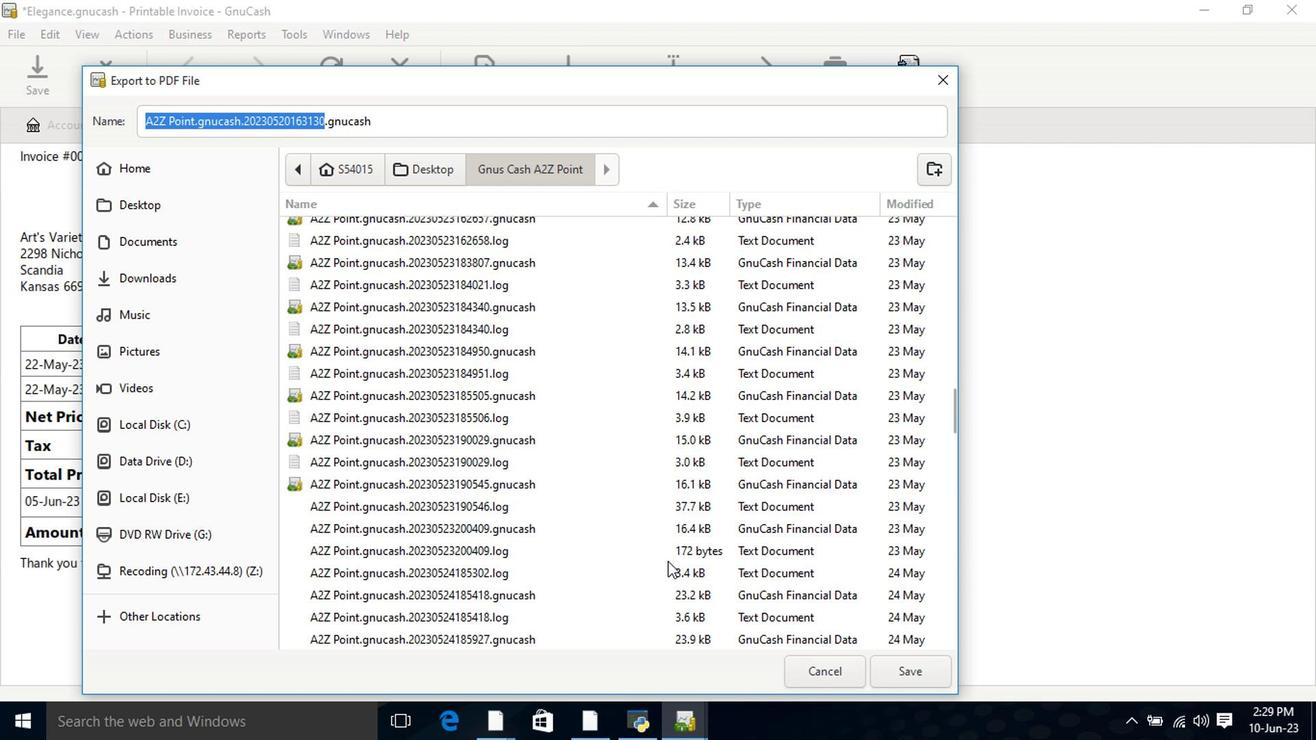 
Action: Mouse scrolled (666, 563) with delta (0, 0)
Screenshot: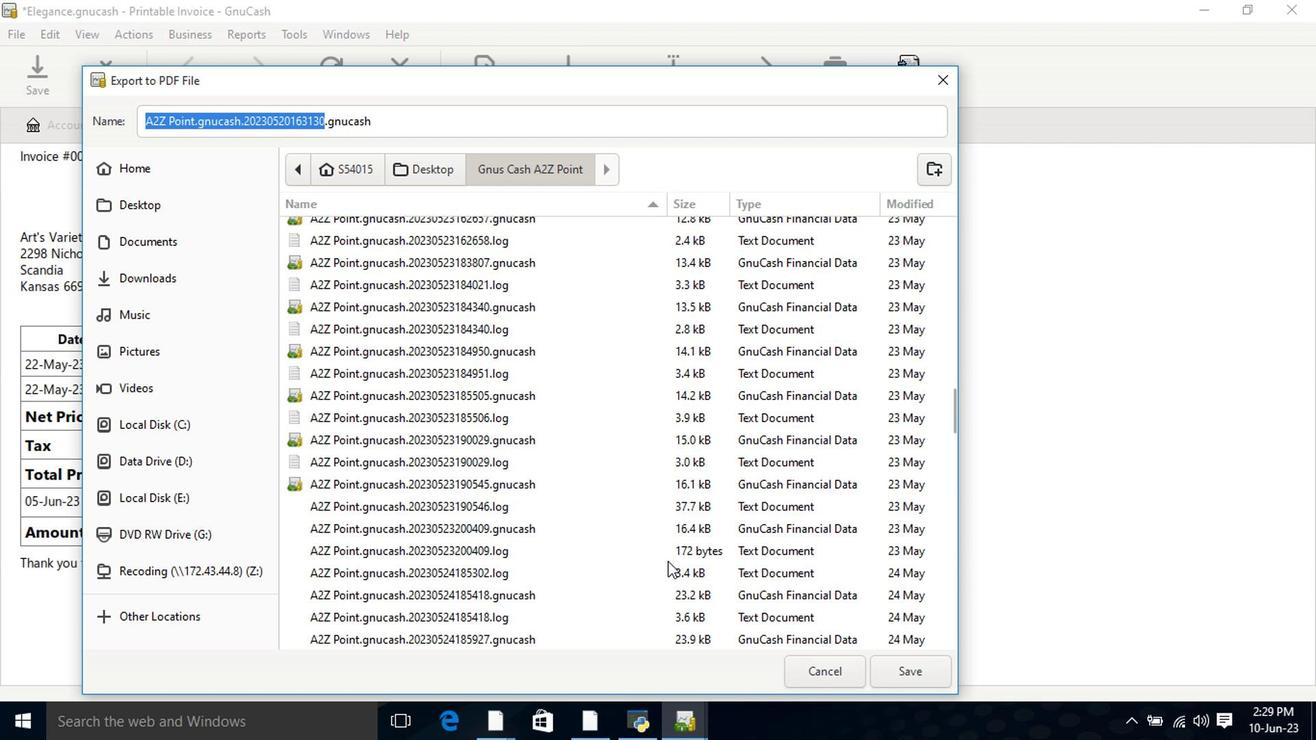 
Action: Mouse scrolled (662, 507) with delta (0, 0)
Screenshot: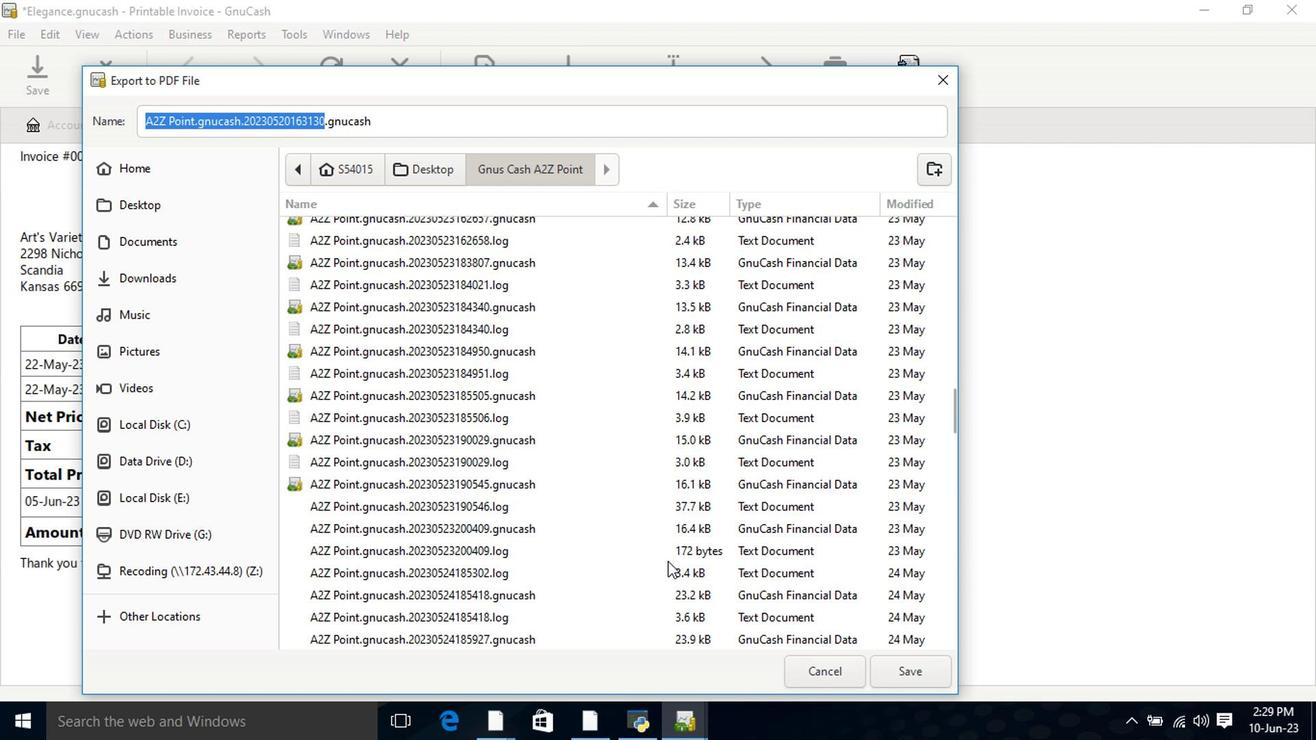 
Action: Mouse scrolled (662, 507) with delta (0, 0)
Screenshot: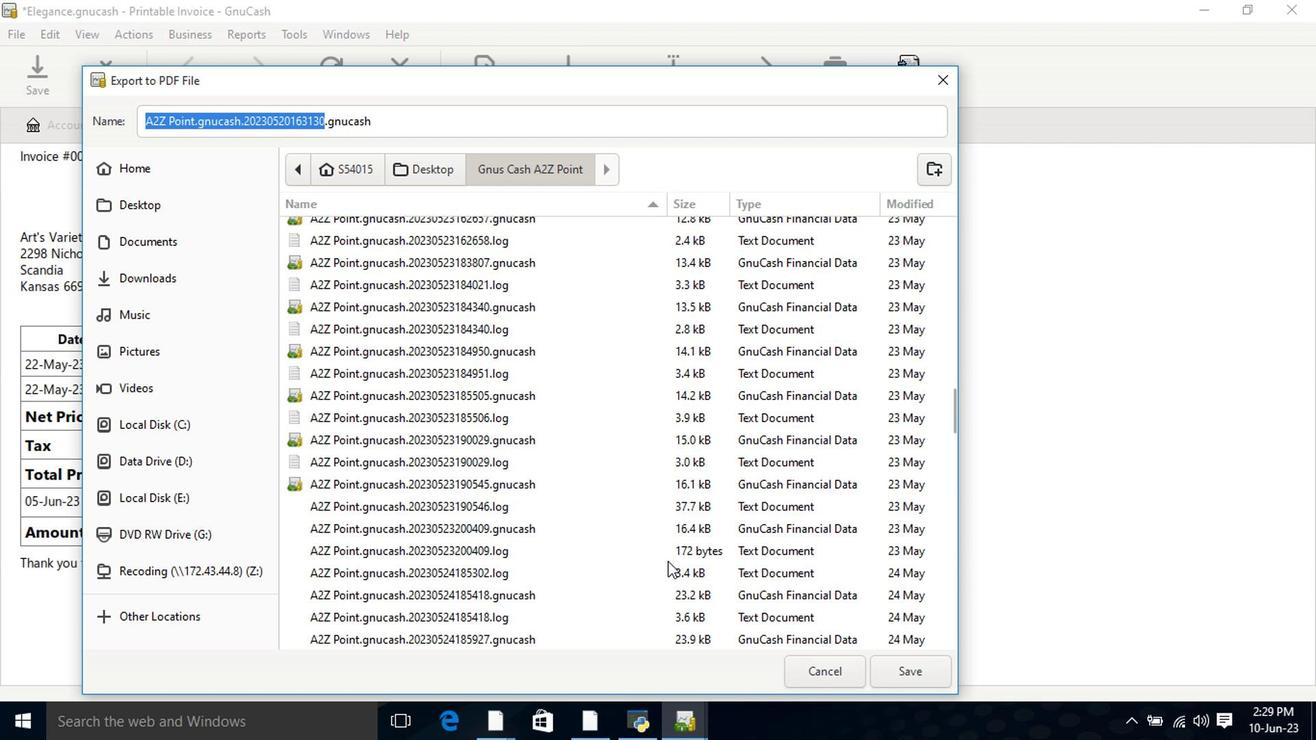 
Action: Mouse scrolled (662, 507) with delta (0, 0)
Screenshot: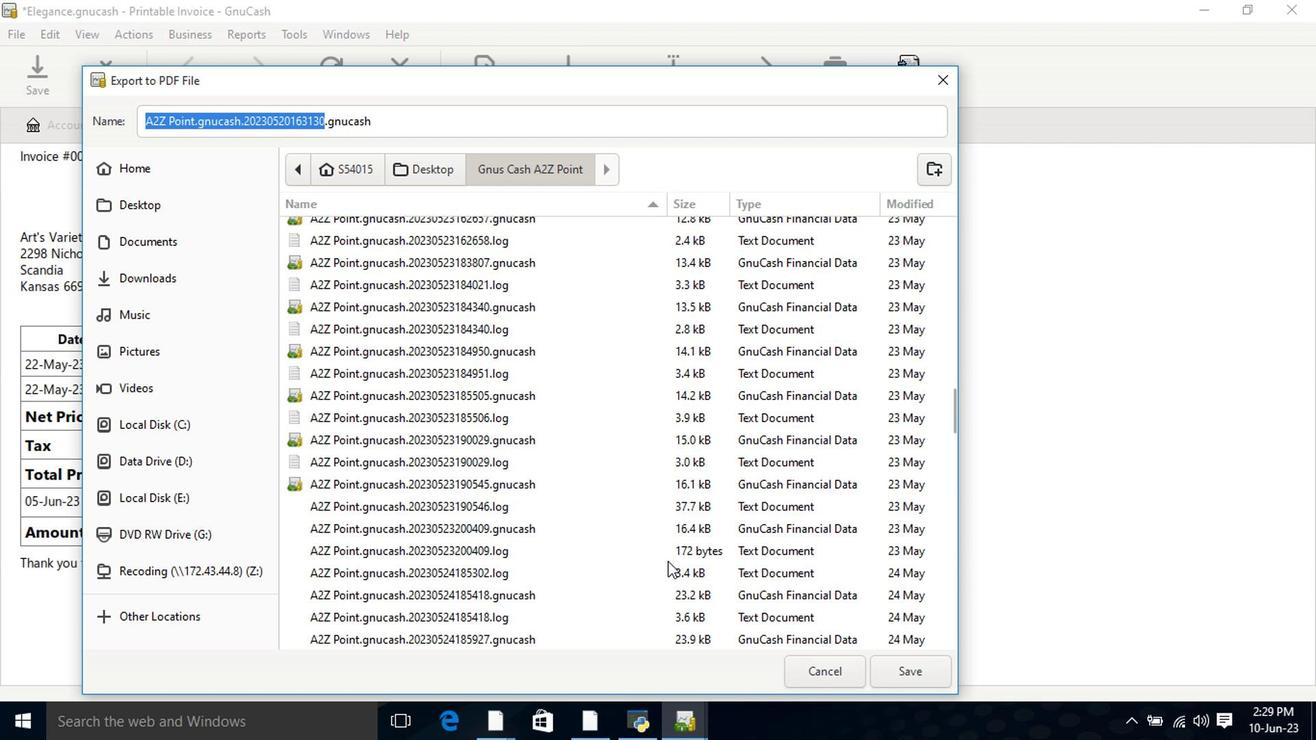 
Action: Mouse scrolled (662, 507) with delta (0, 0)
Screenshot: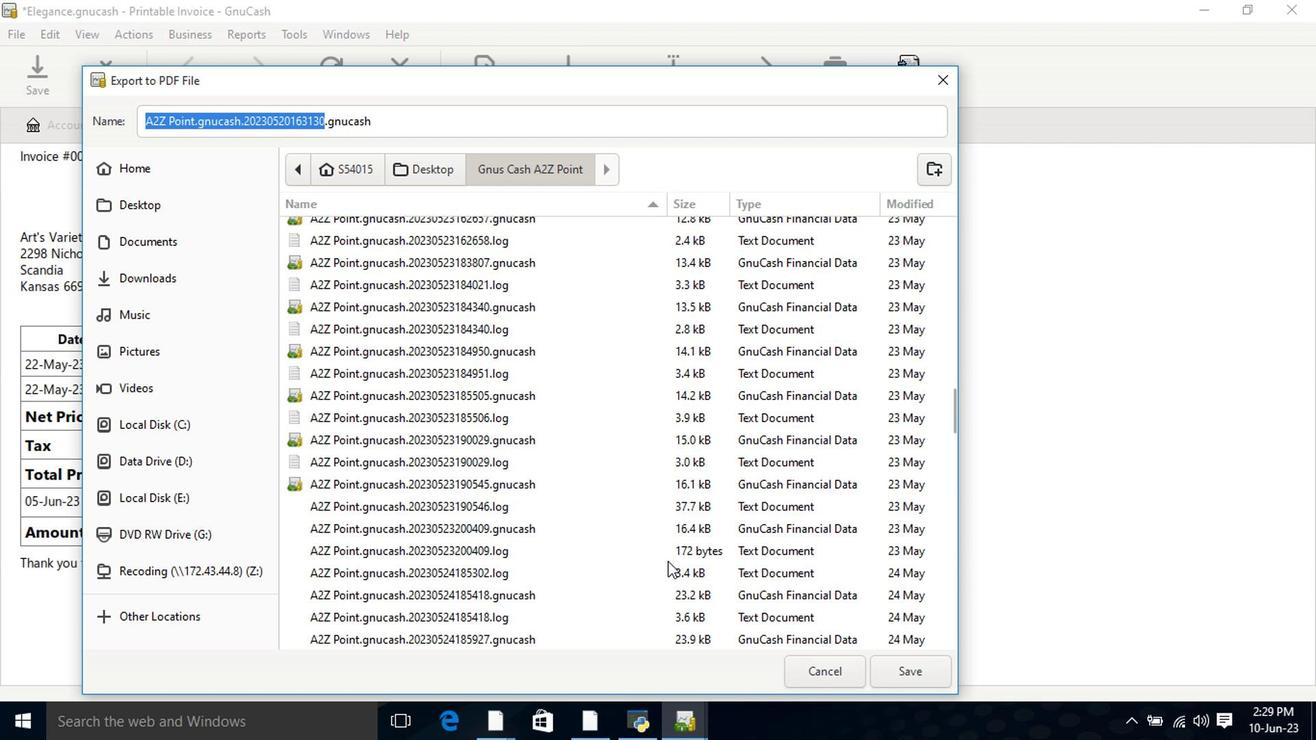 
Action: Mouse moved to (646, 484)
Screenshot: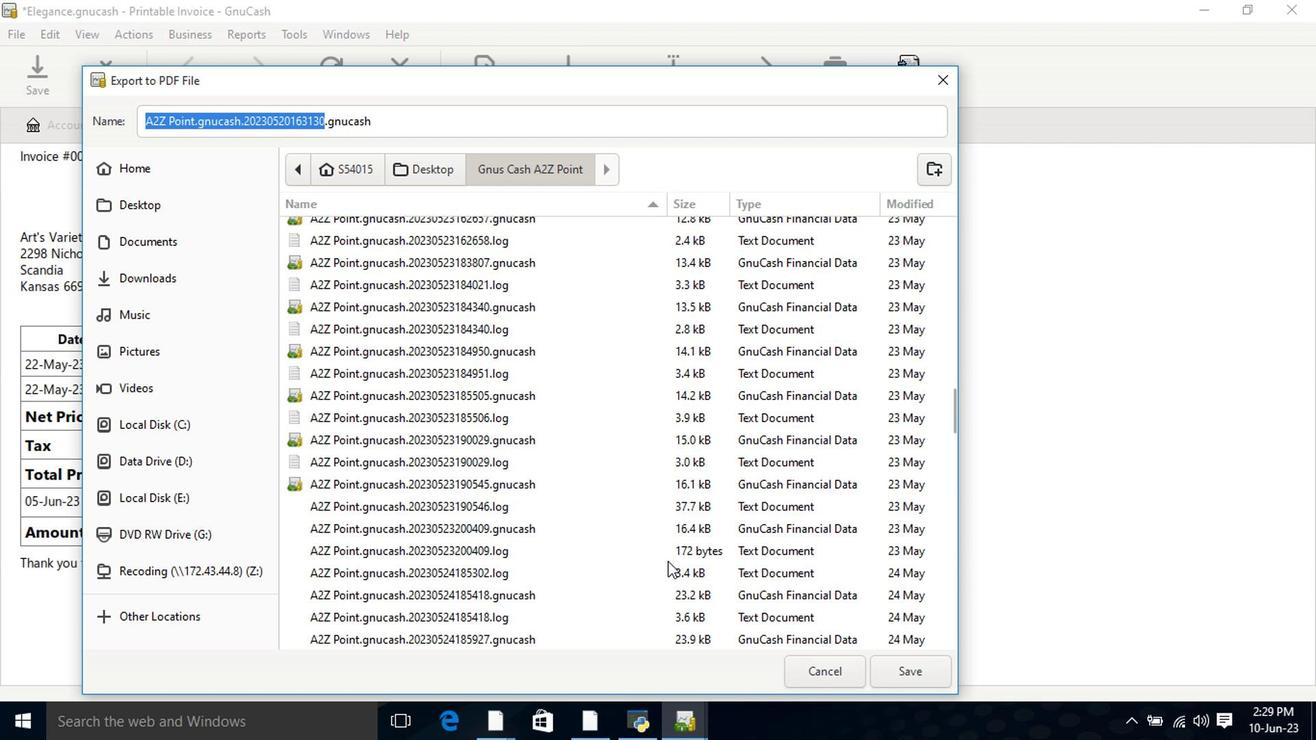 
Action: Mouse scrolled (662, 507) with delta (0, 0)
Screenshot: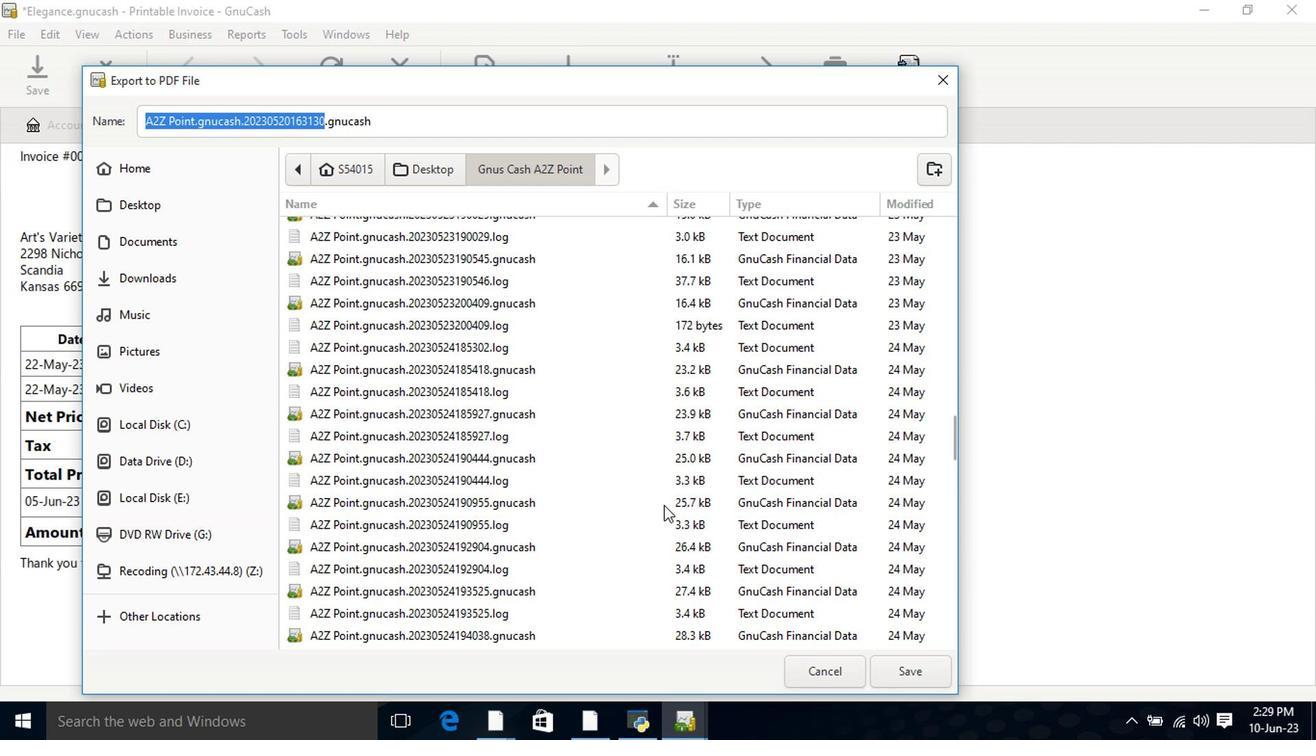 
Action: Mouse moved to (646, 484)
Screenshot: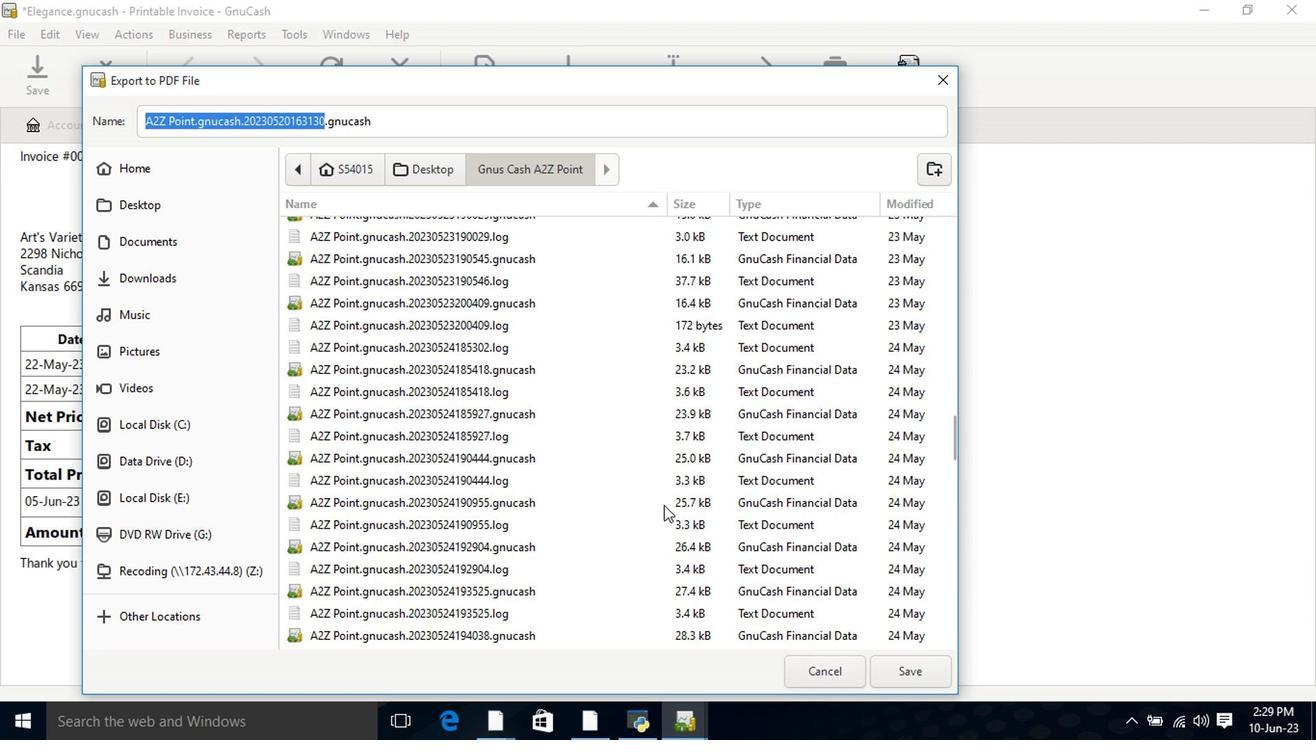 
Action: Mouse scrolled (662, 507) with delta (0, 0)
Screenshot: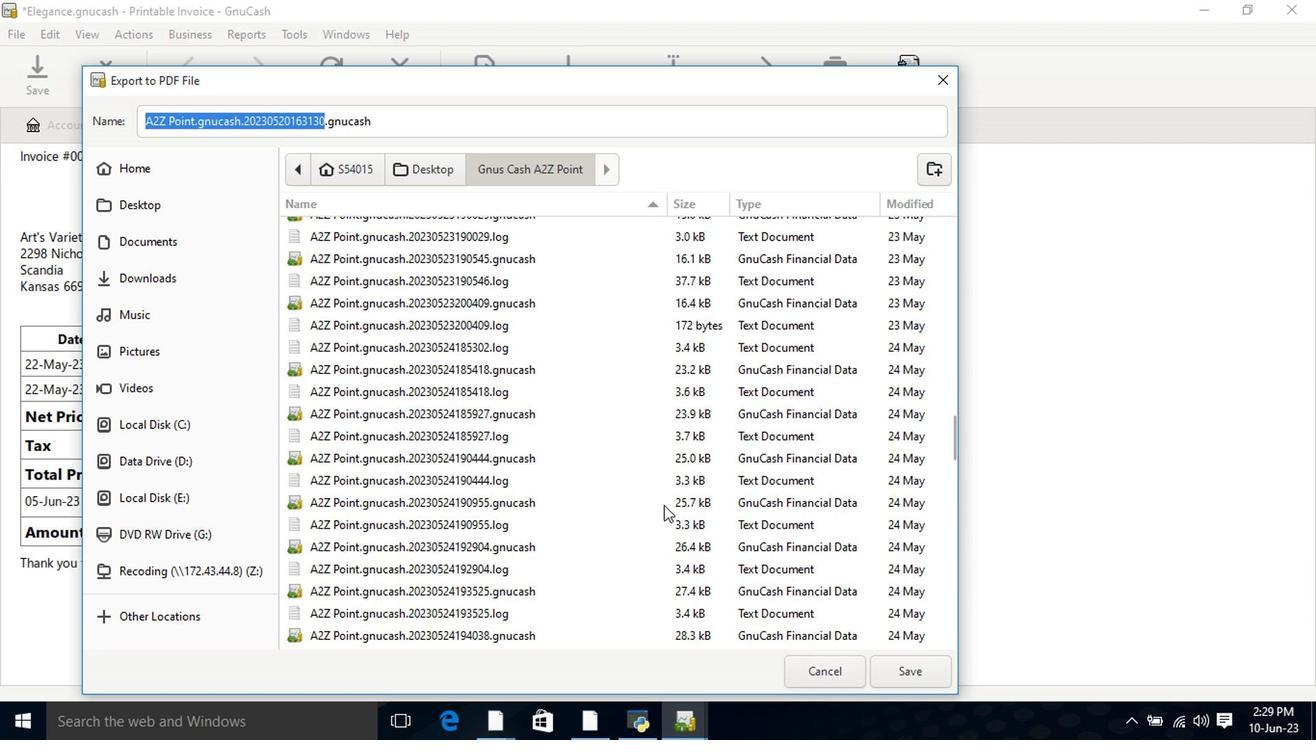 
Action: Mouse moved to (634, 481)
Screenshot: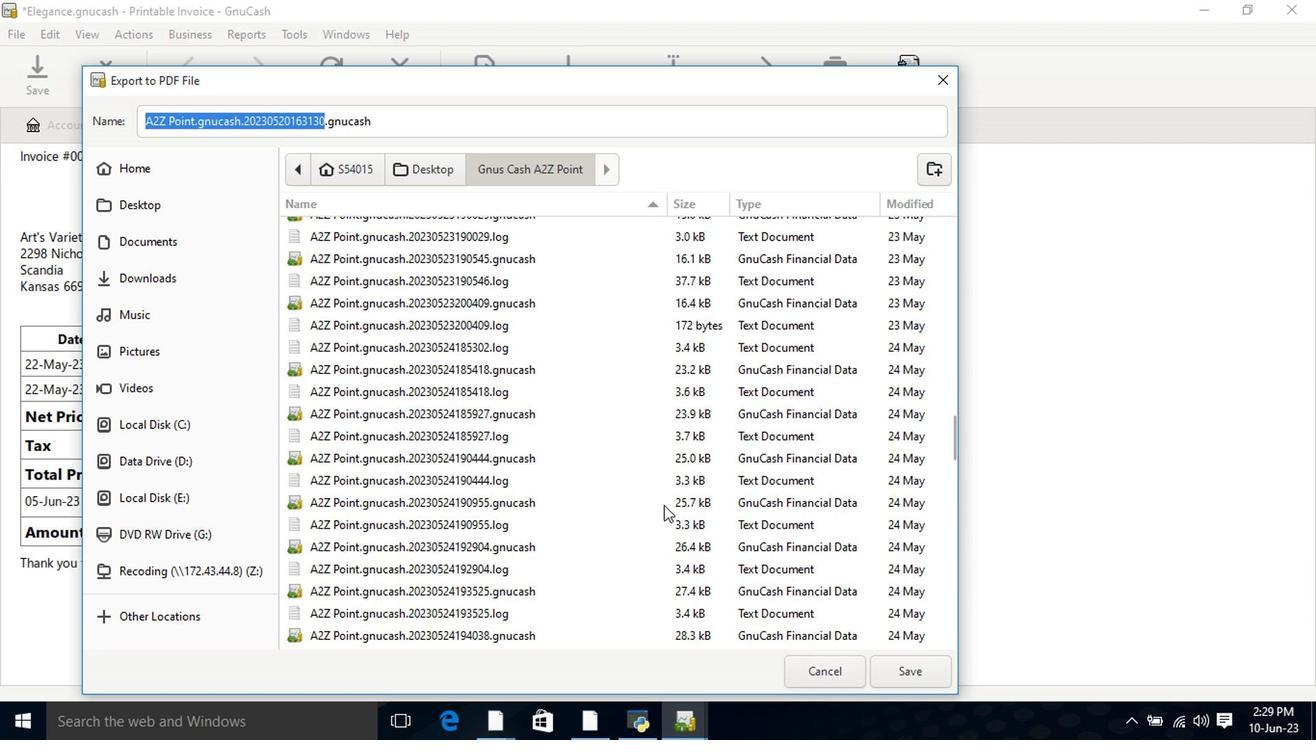
Action: Mouse scrolled (662, 507) with delta (0, 0)
Screenshot: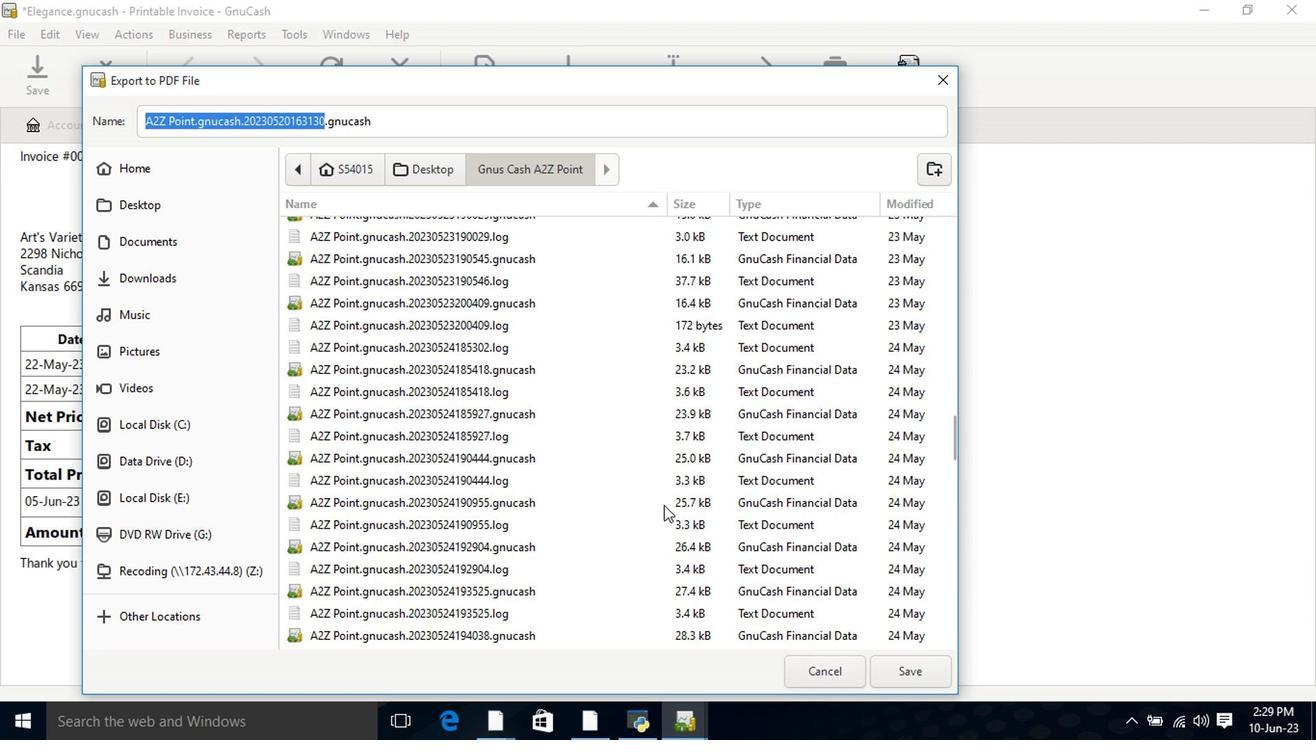 
Action: Mouse moved to (627, 479)
Screenshot: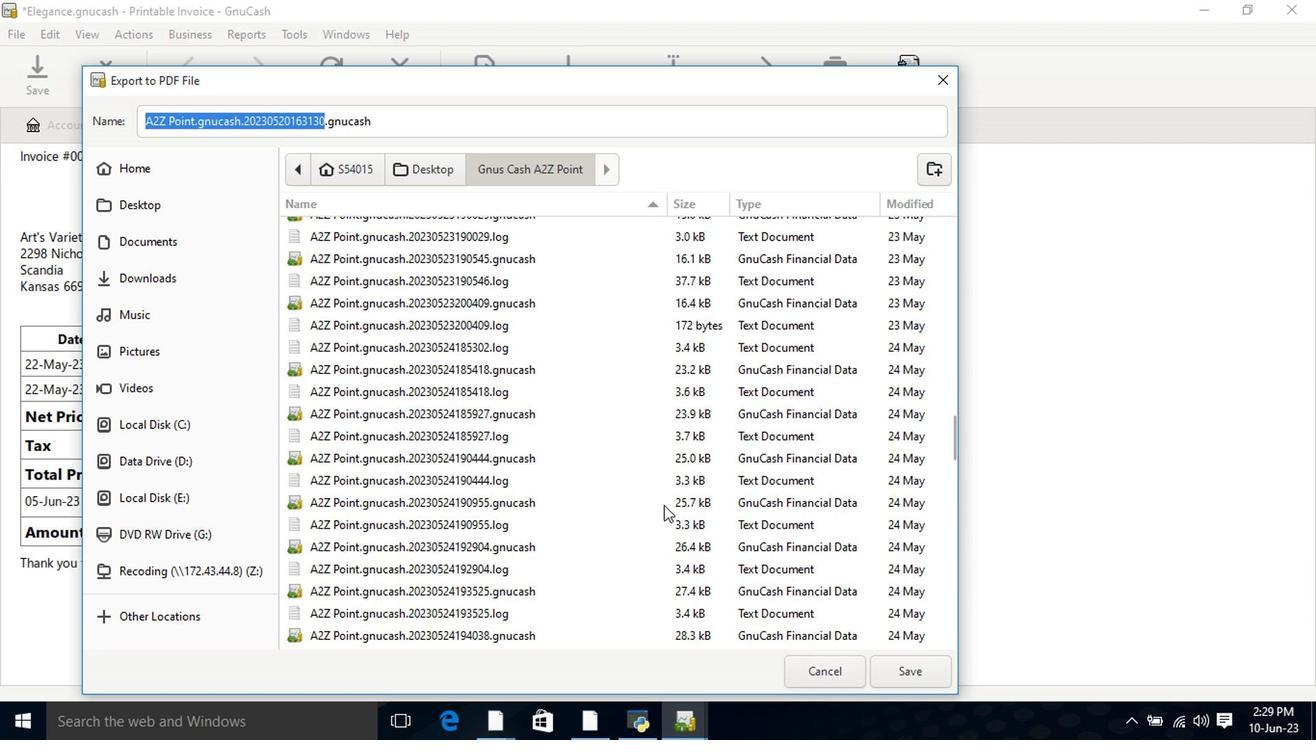
Action: Mouse scrolled (647, 483) with delta (0, 0)
Screenshot: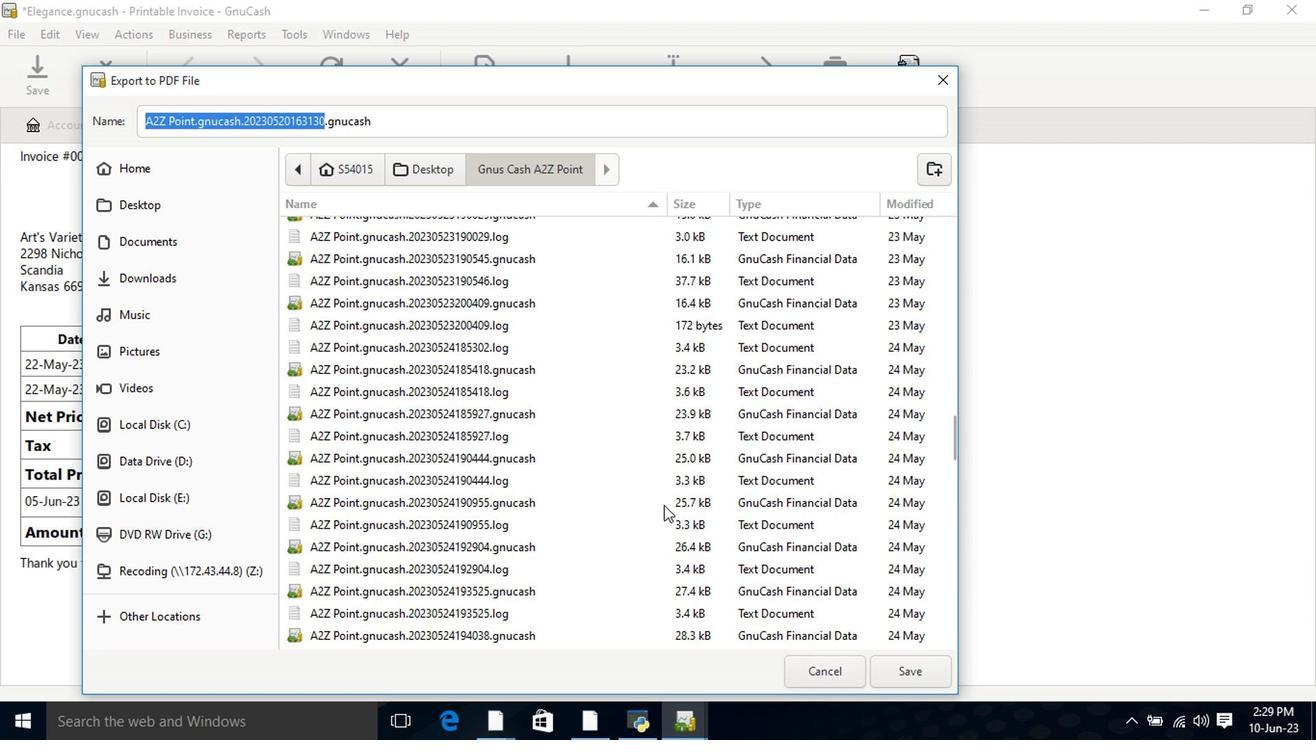 
Action: Mouse moved to (626, 479)
Screenshot: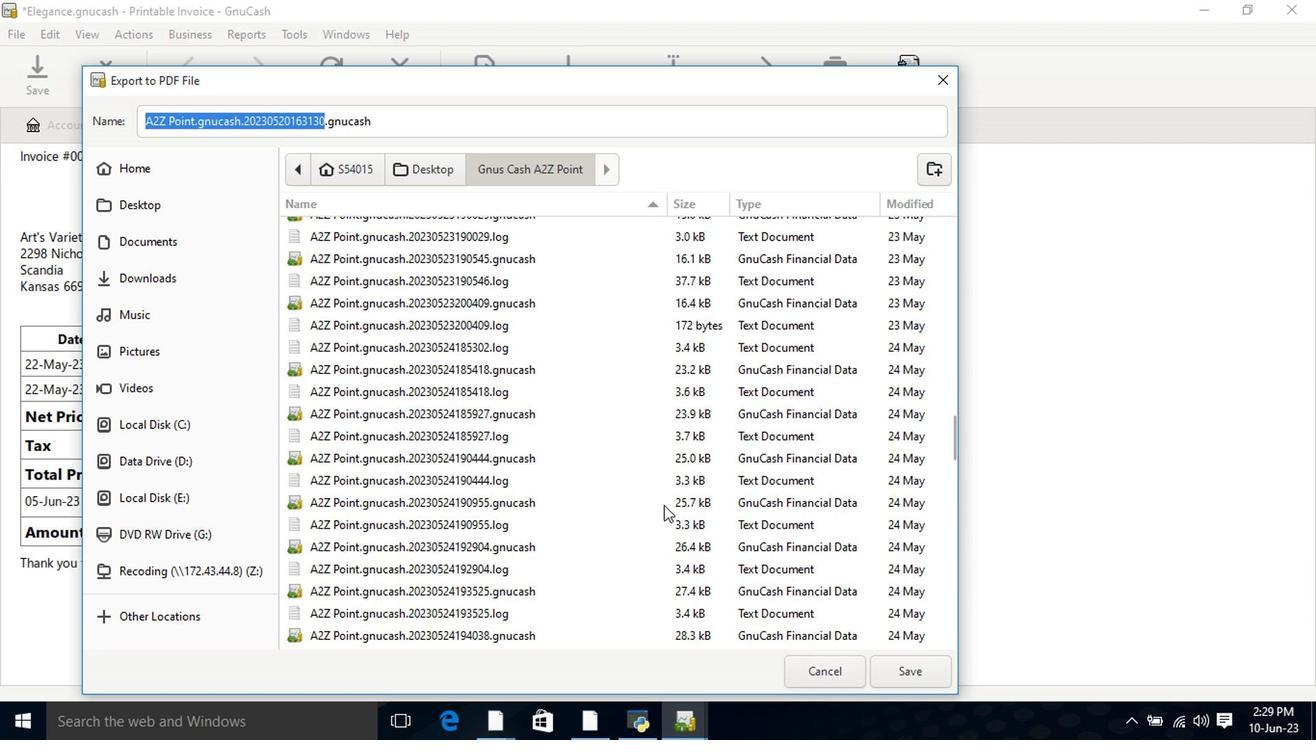 
Action: Mouse scrolled (647, 483) with delta (0, 0)
Screenshot: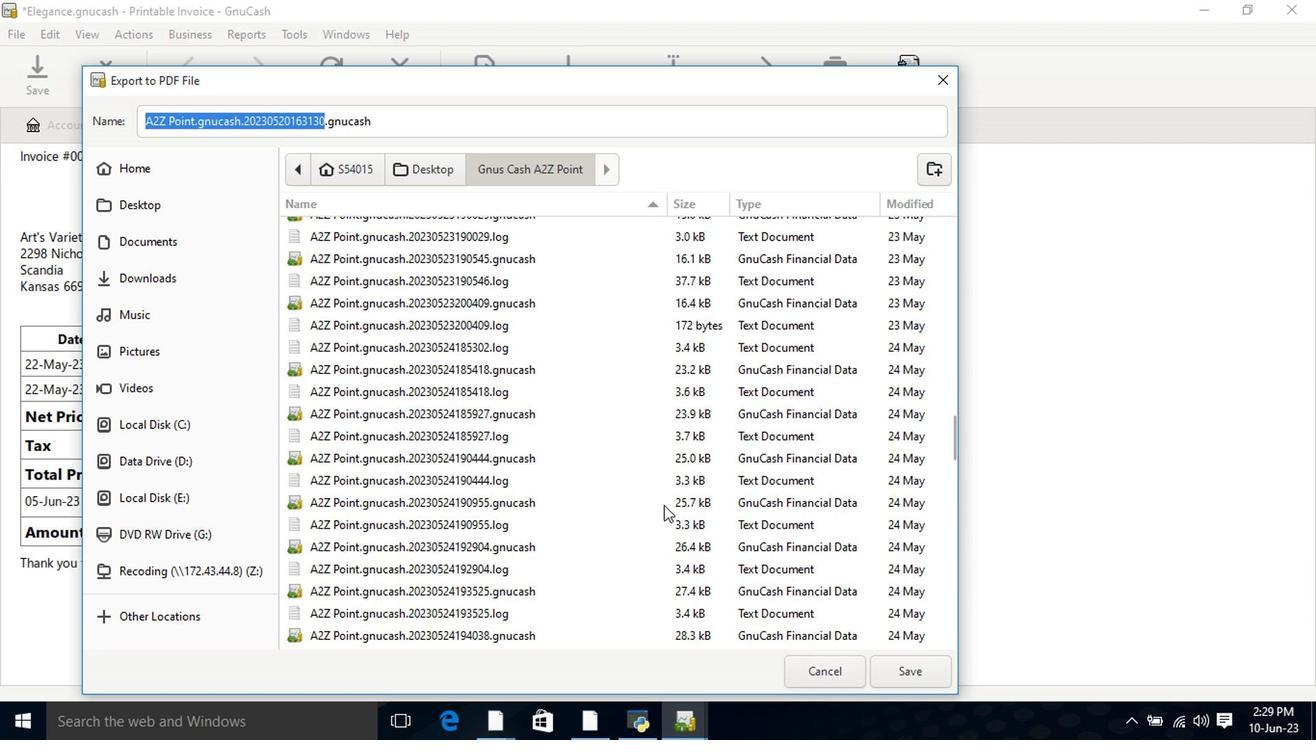 
Action: Mouse scrolled (647, 483) with delta (0, 0)
Screenshot: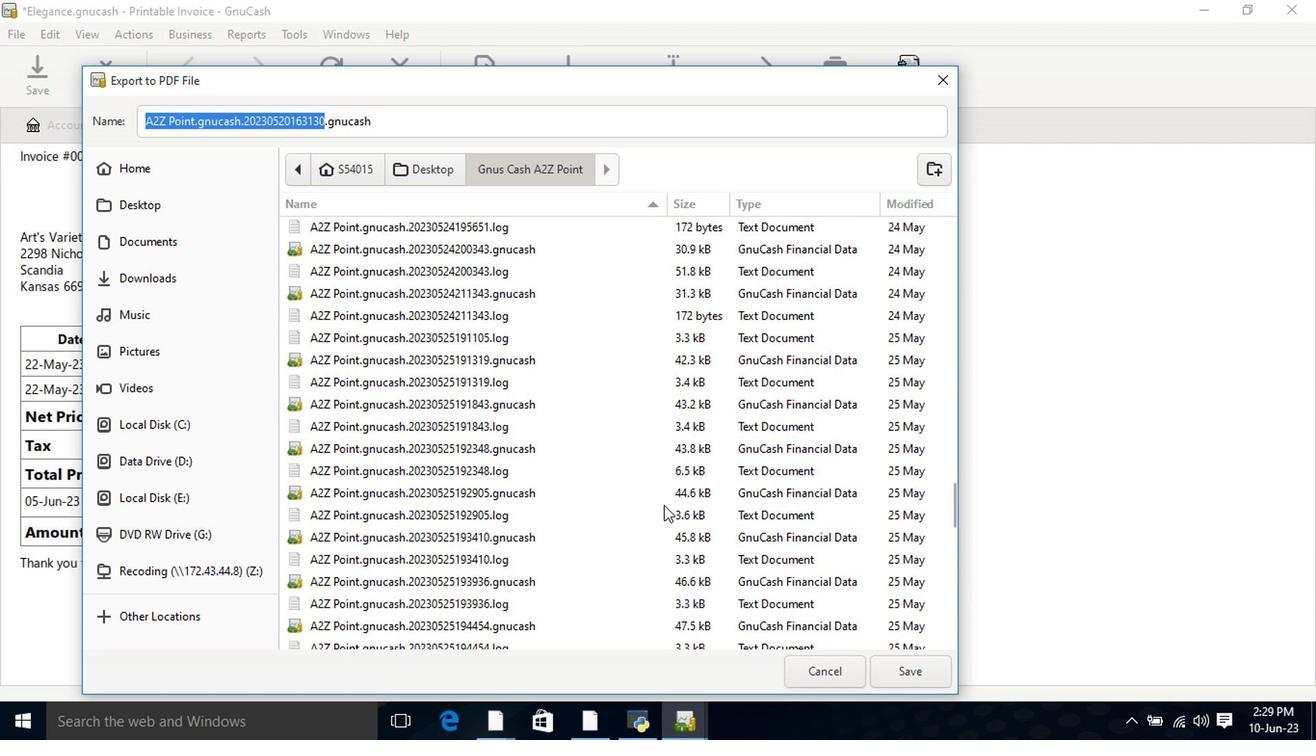 
Action: Mouse scrolled (647, 483) with delta (0, 0)
Screenshot: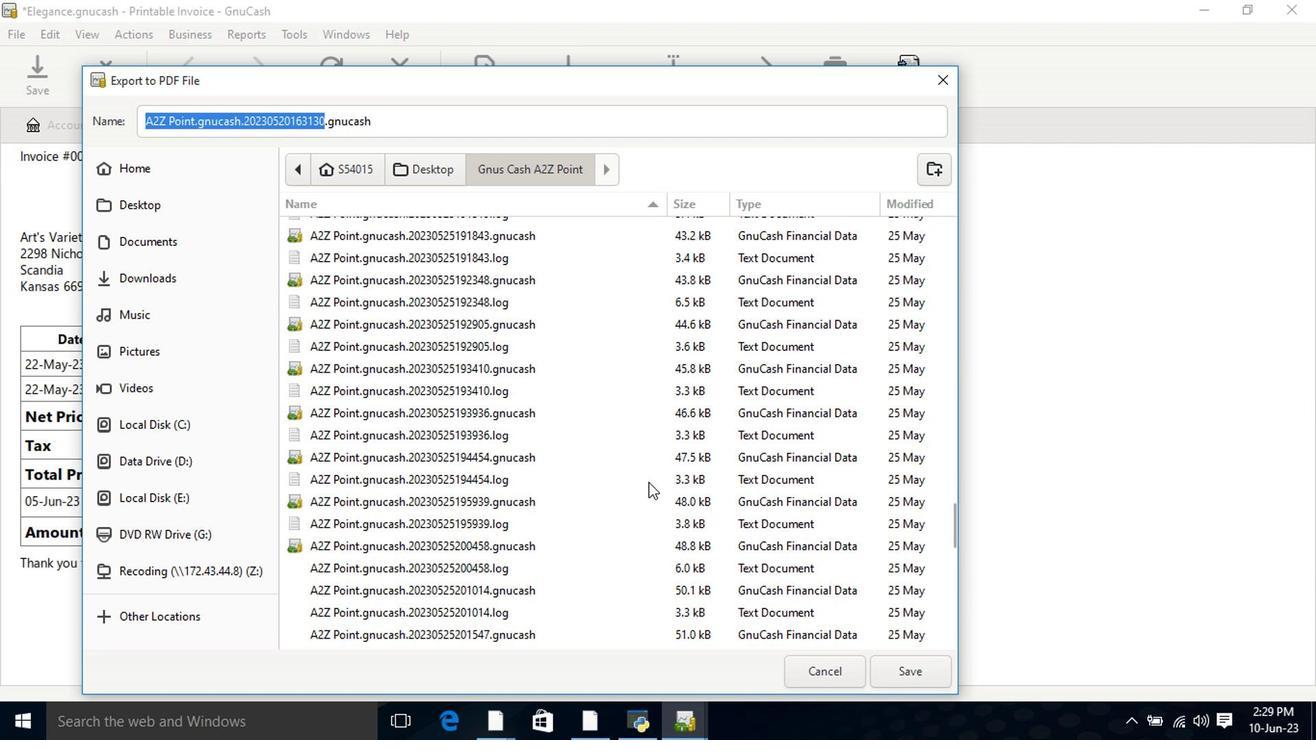 
Action: Mouse scrolled (647, 483) with delta (0, 0)
Screenshot: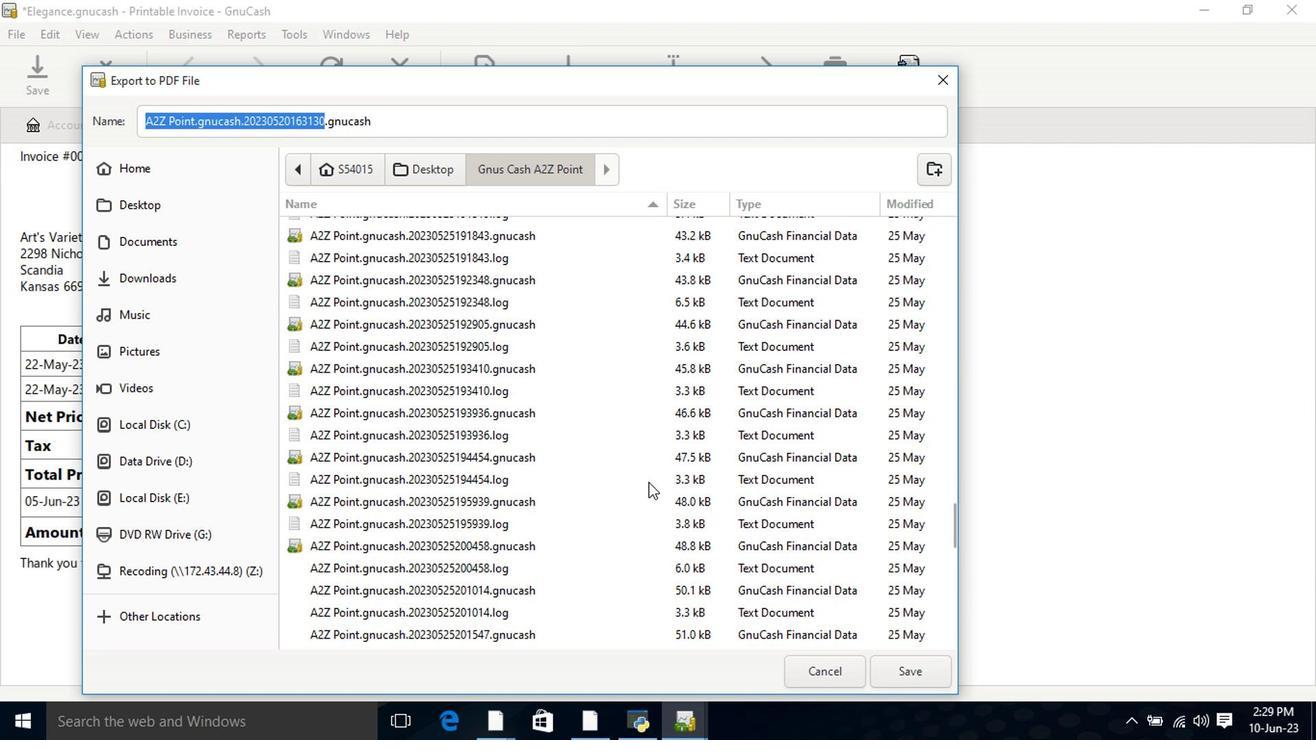 
Action: Mouse moved to (567, 489)
Screenshot: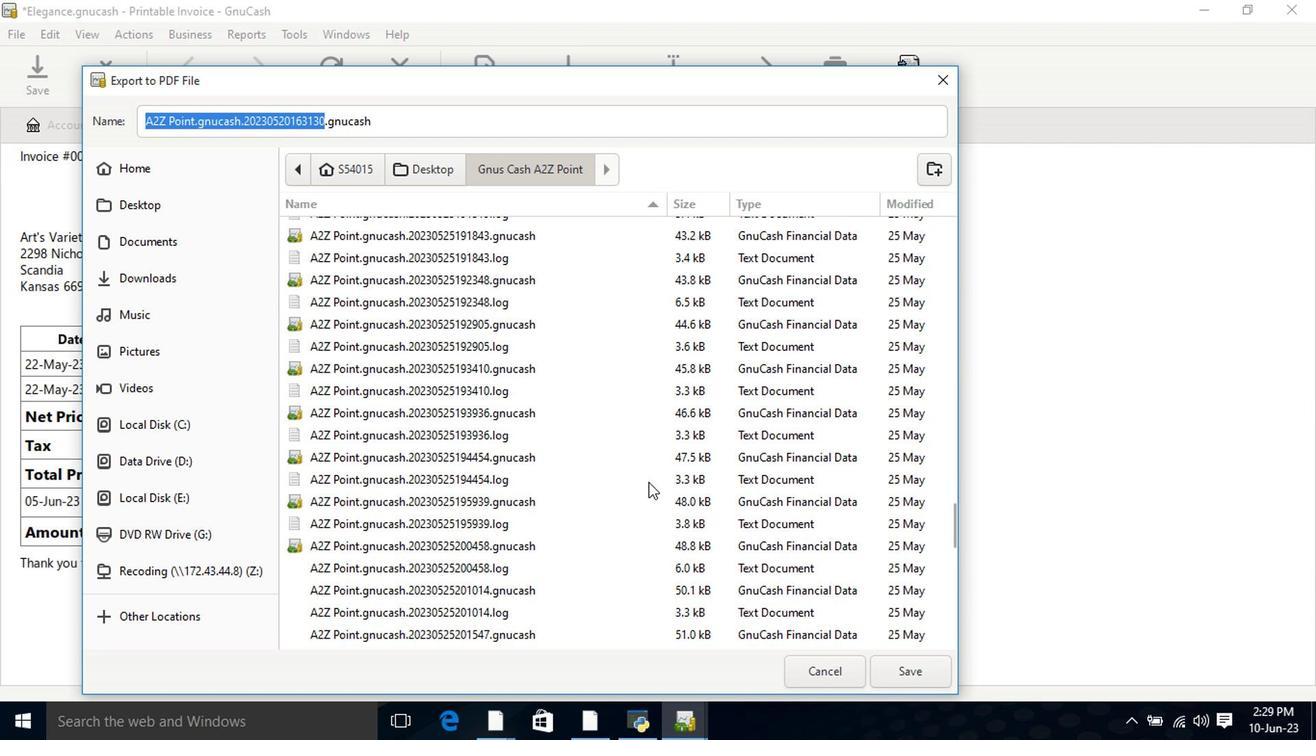 
Action: Mouse scrolled (646, 483) with delta (0, 0)
Screenshot: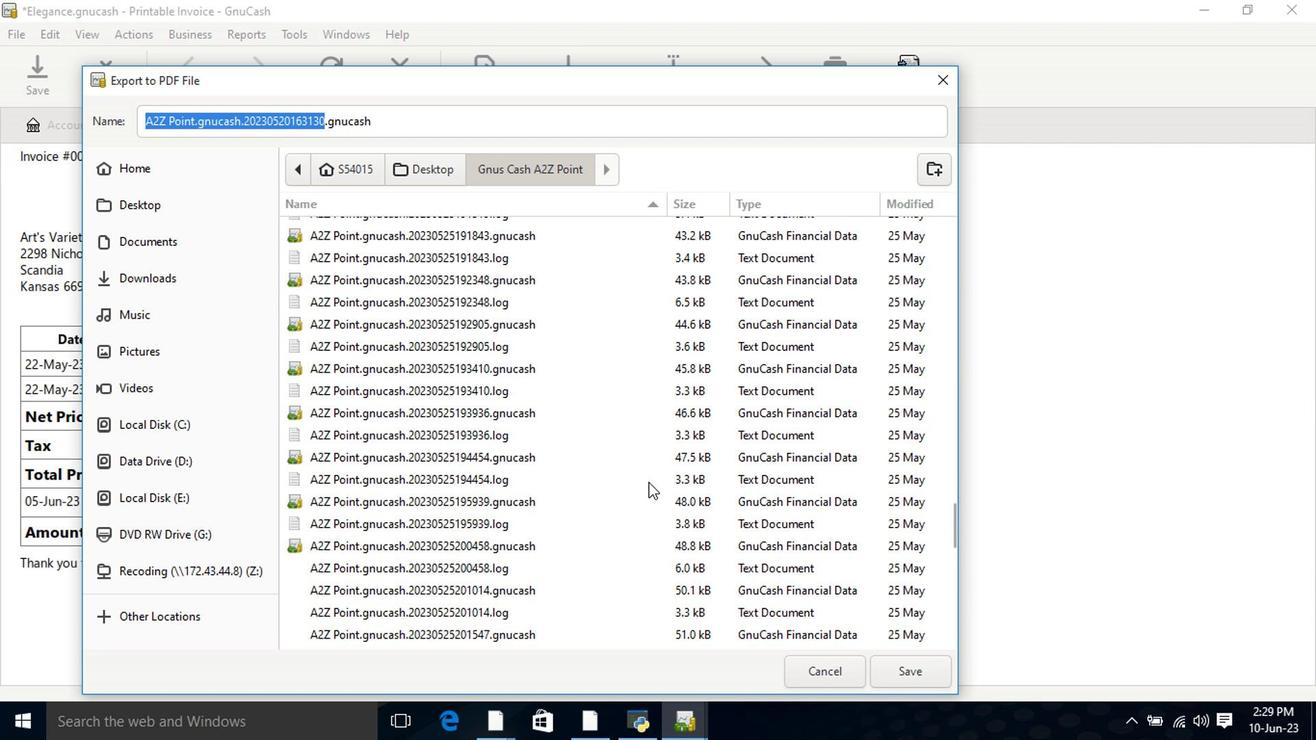 
Action: Mouse moved to (509, 491)
Screenshot: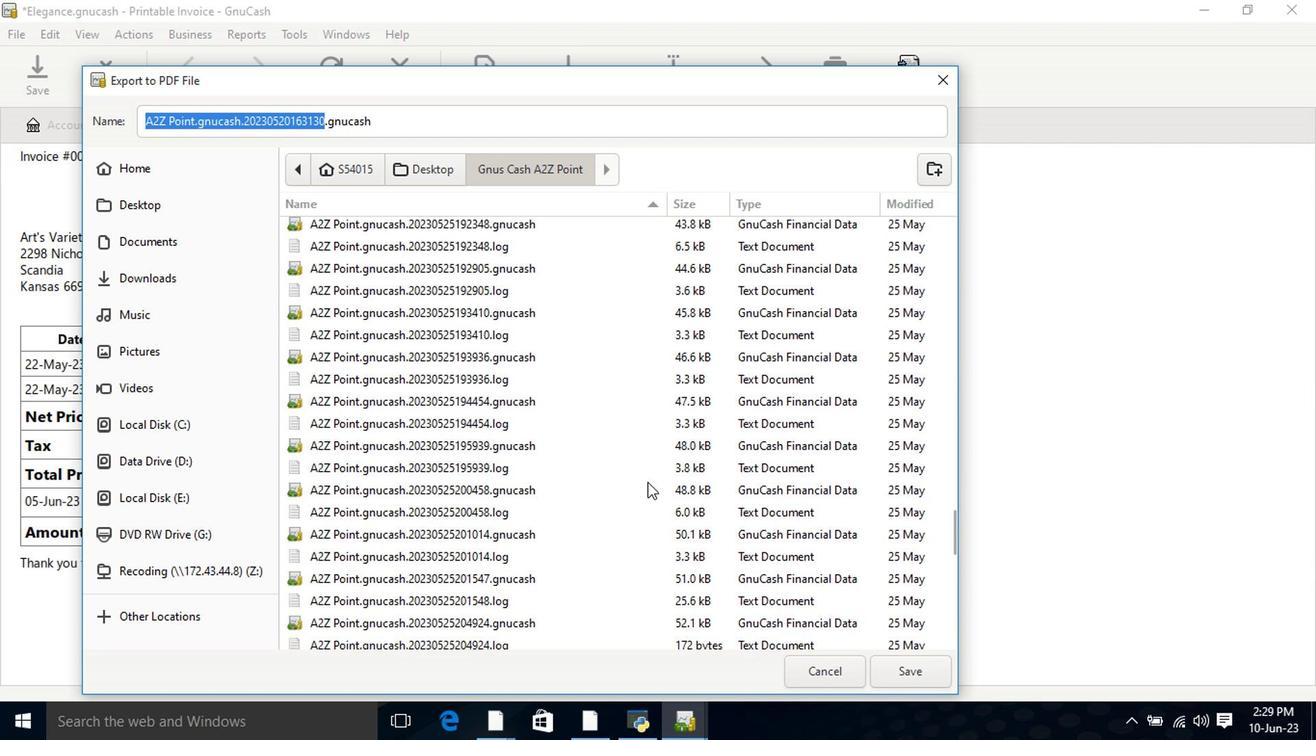 
Action: Mouse scrolled (627, 477) with delta (0, -1)
Screenshot: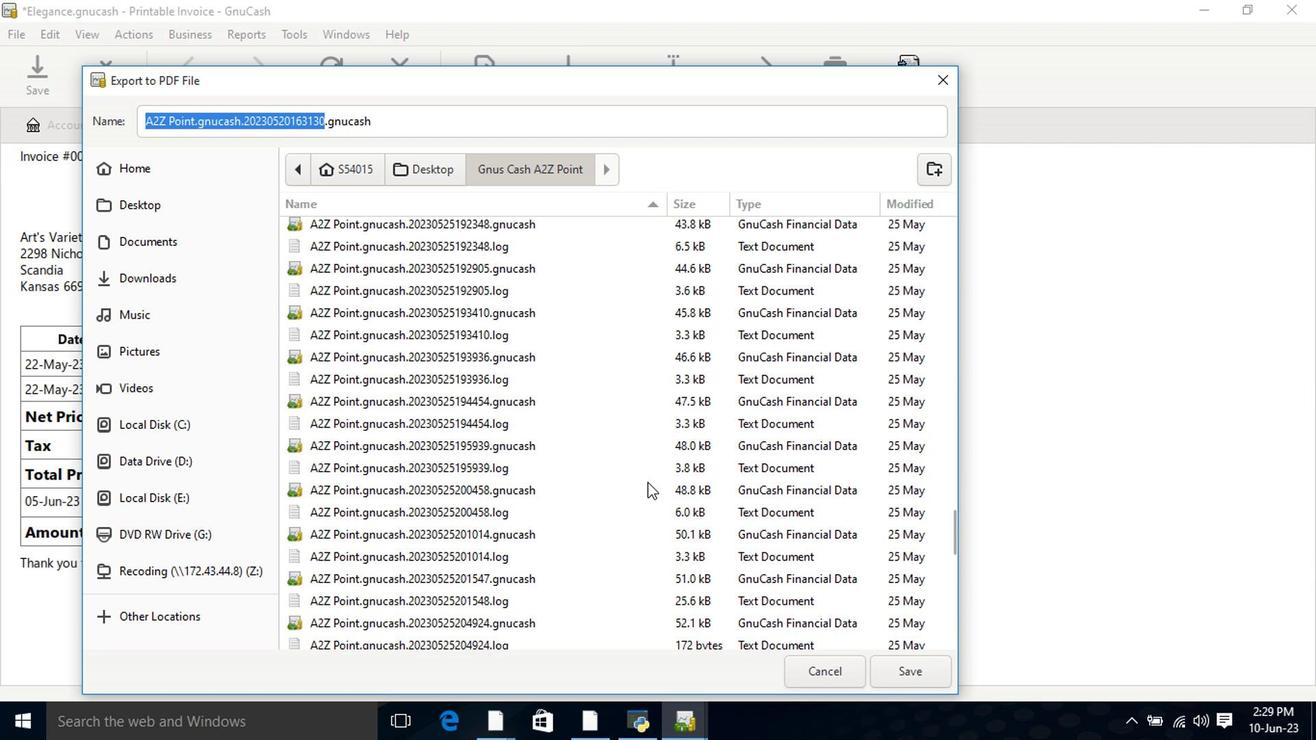 
Action: Mouse scrolled (627, 477) with delta (0, -1)
Screenshot: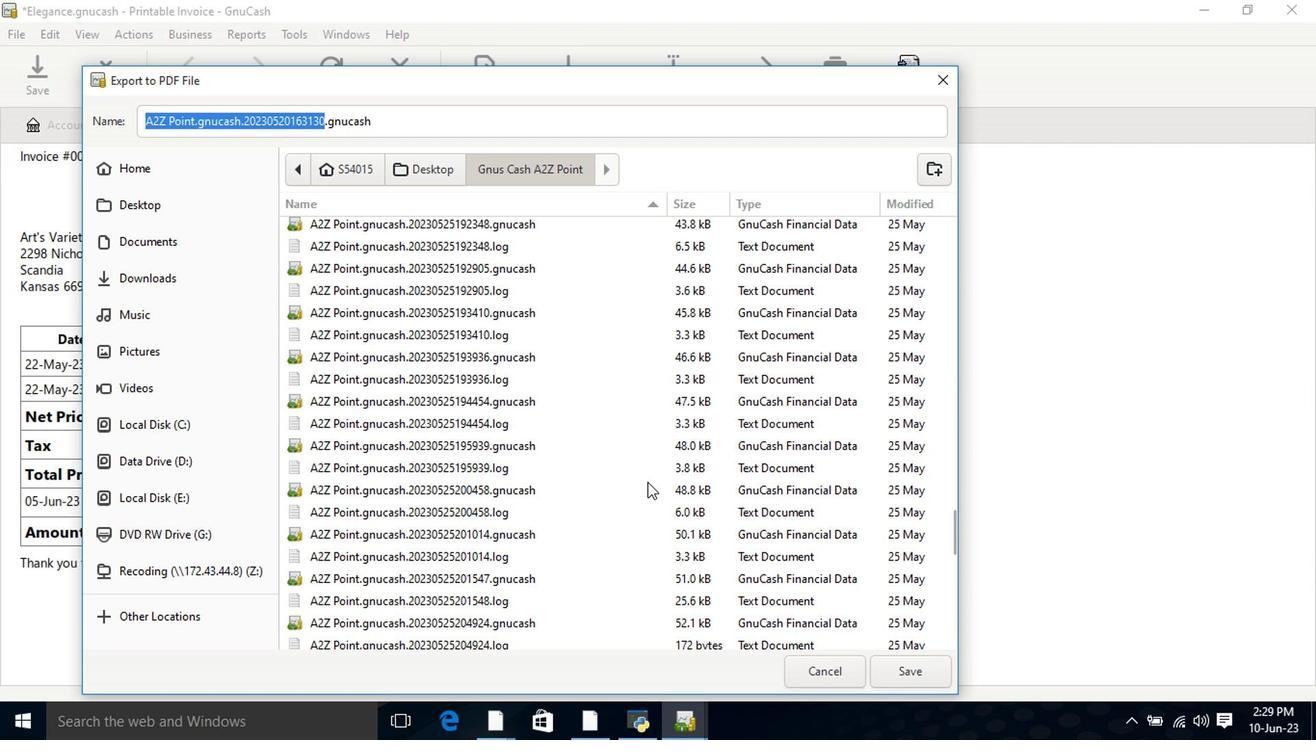 
Action: Mouse scrolled (627, 477) with delta (0, -1)
Screenshot: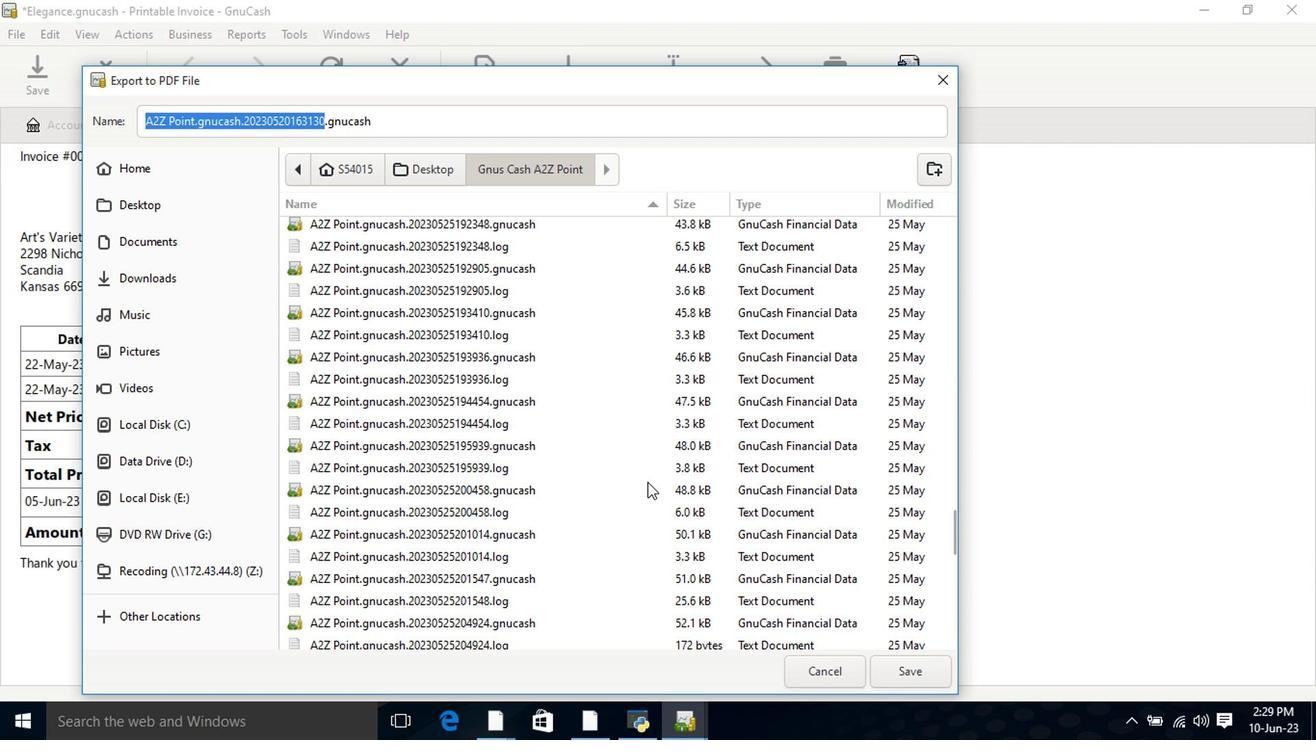 
Action: Mouse scrolled (627, 477) with delta (0, -1)
Screenshot: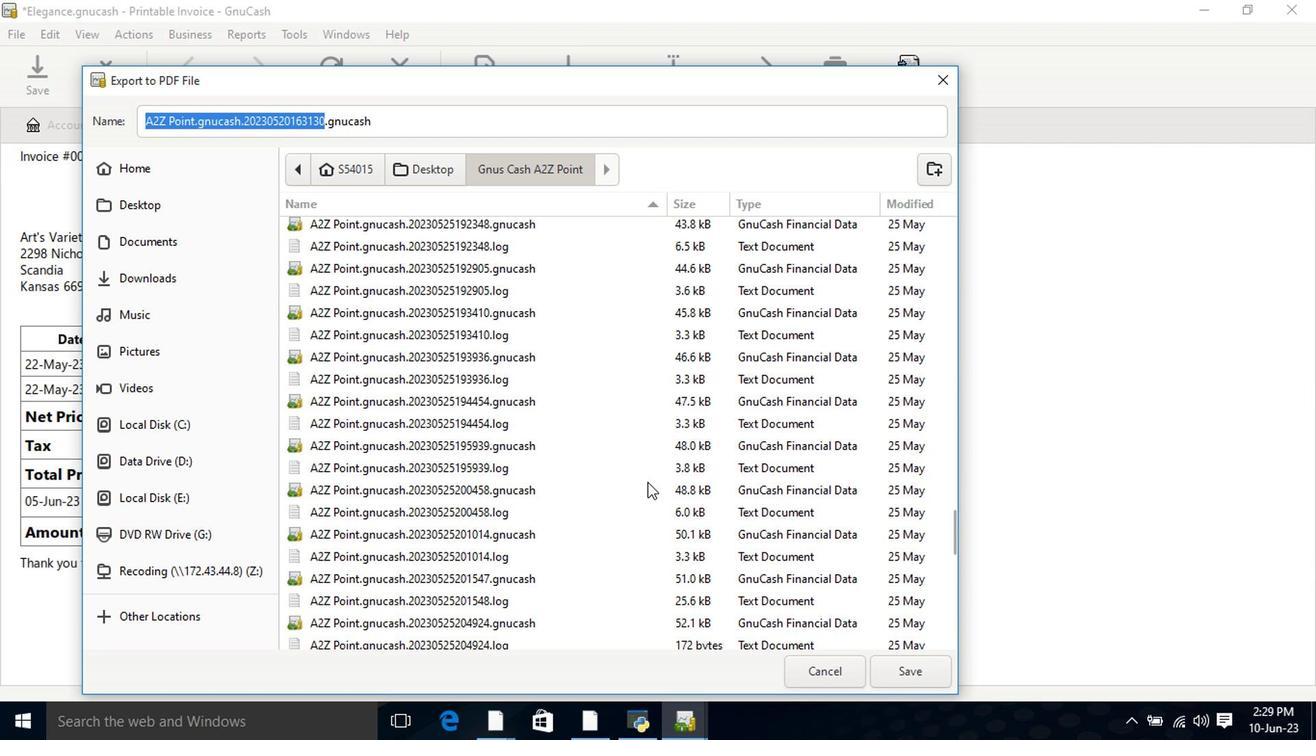 
Action: Mouse scrolled (627, 477) with delta (0, -2)
Screenshot: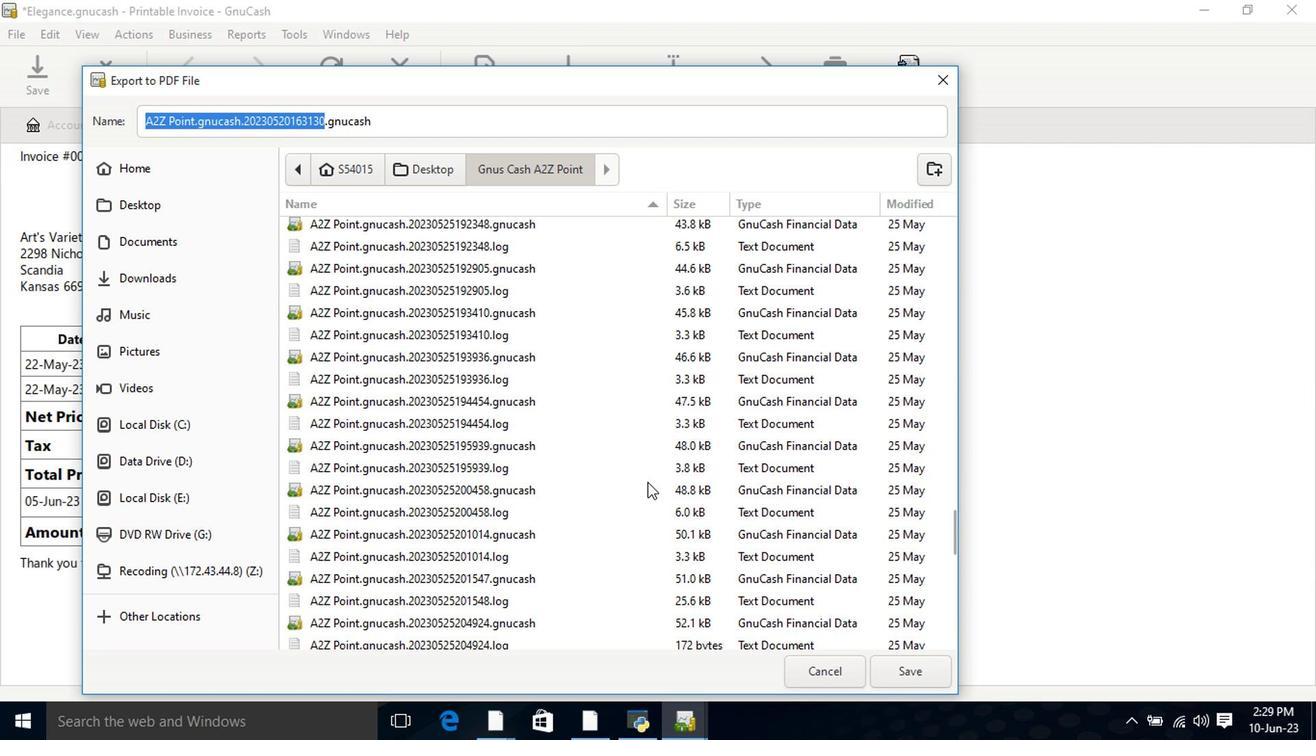 
Action: Mouse scrolled (627, 477) with delta (0, -1)
Screenshot: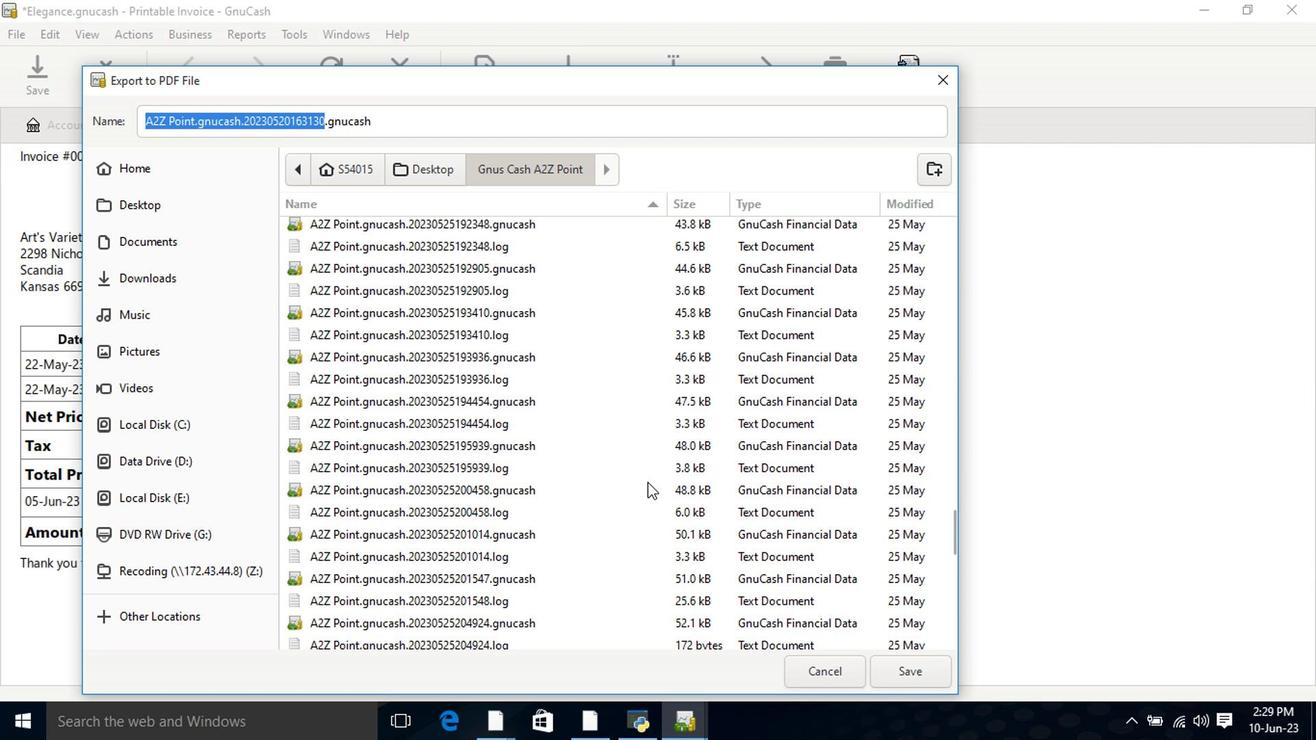 
Action: Mouse scrolled (627, 477) with delta (0, -1)
Screenshot: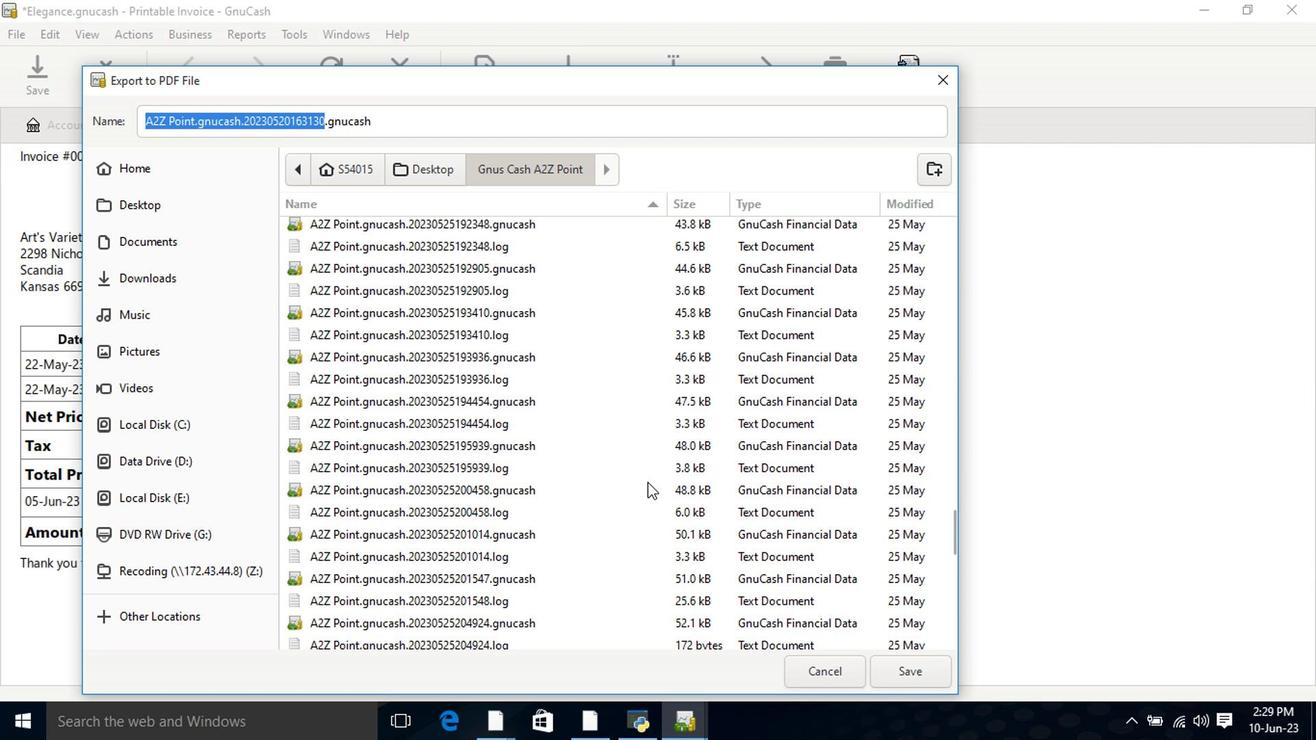 
Action: Mouse scrolled (626, 477) with delta (0, -1)
Screenshot: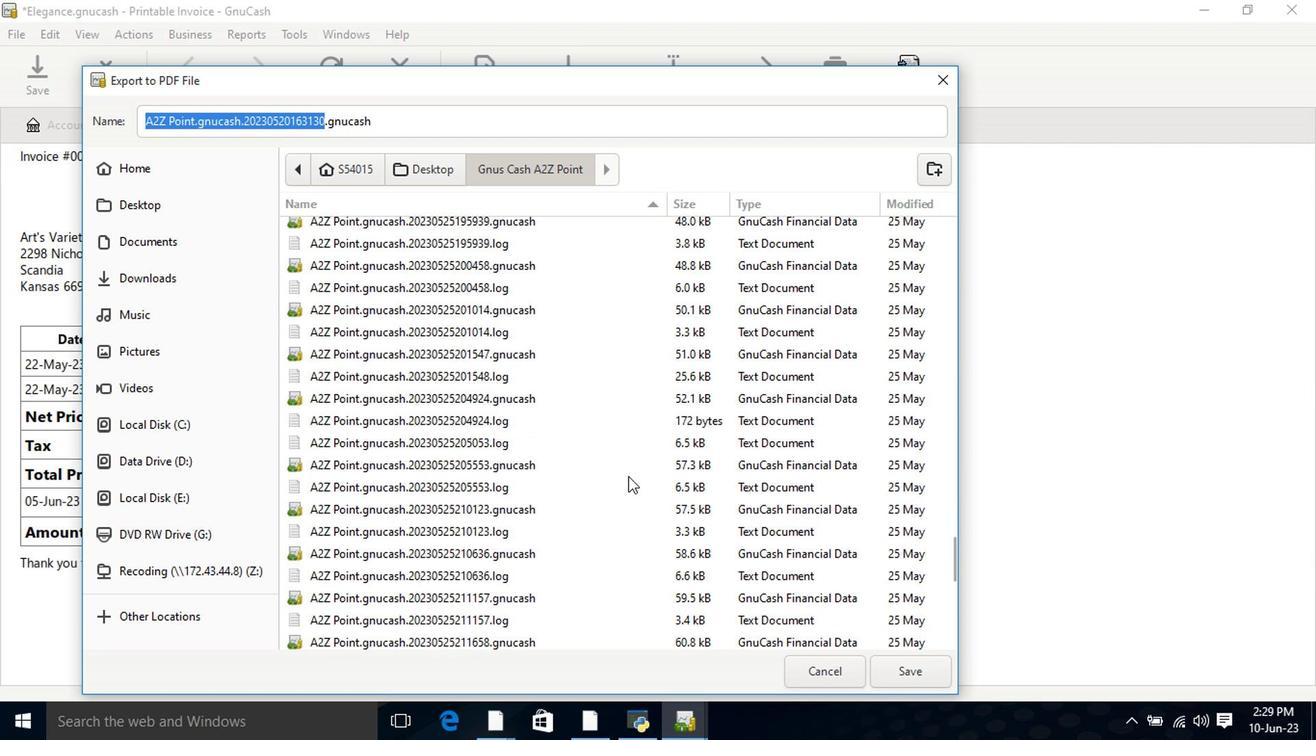 
Action: Mouse scrolled (626, 477) with delta (0, -1)
Screenshot: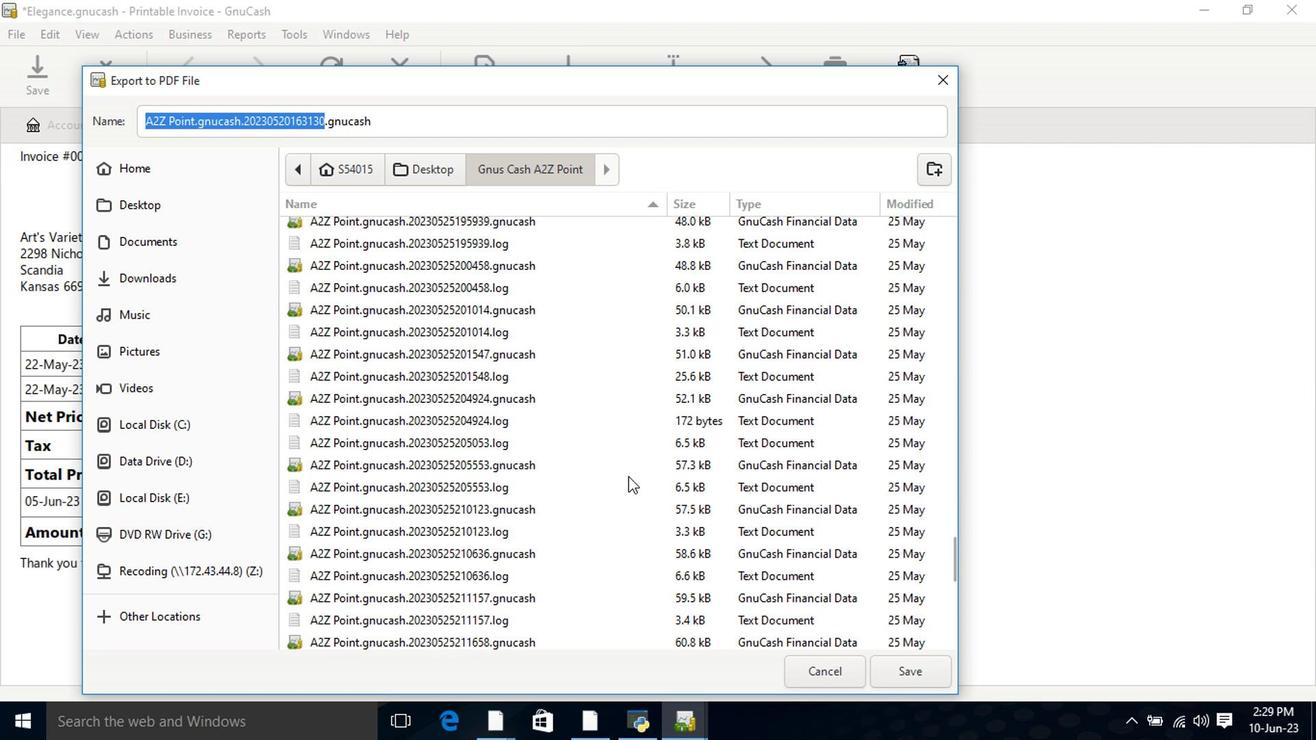 
Action: Mouse scrolled (626, 477) with delta (0, -1)
Screenshot: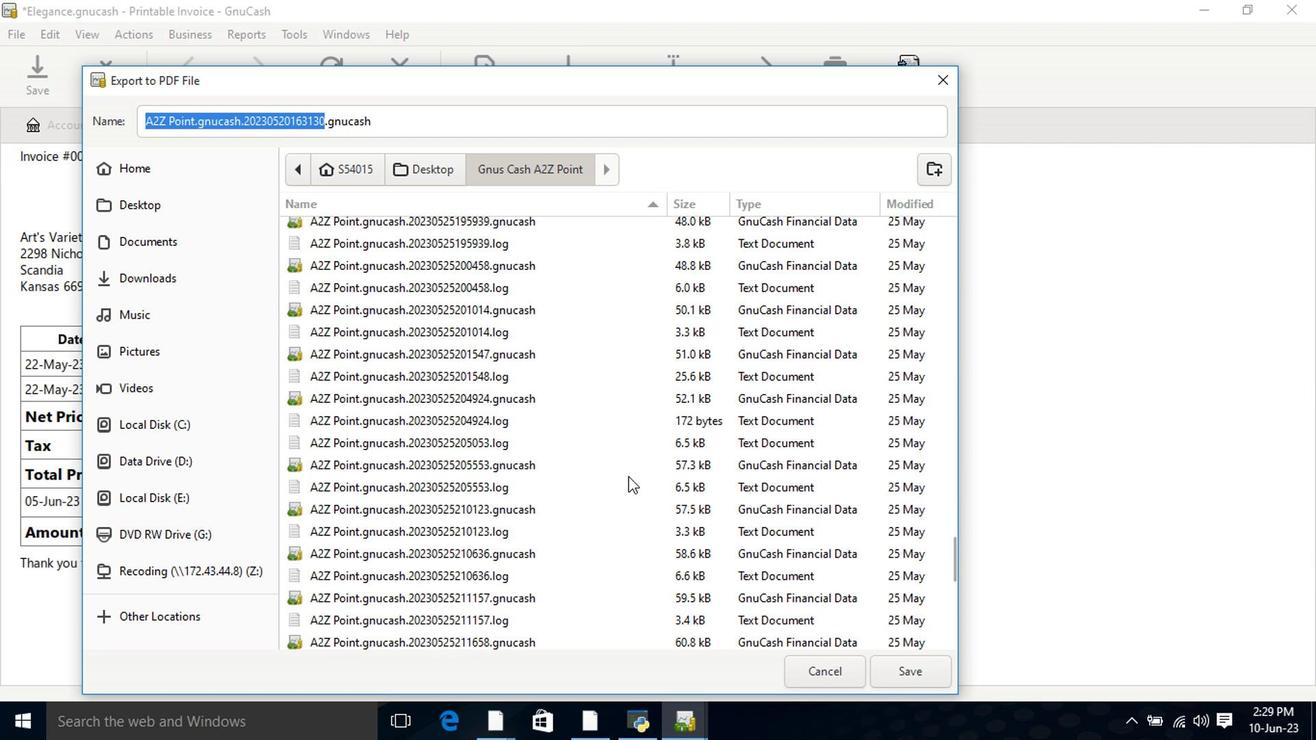 
Action: Mouse scrolled (626, 477) with delta (0, -1)
Screenshot: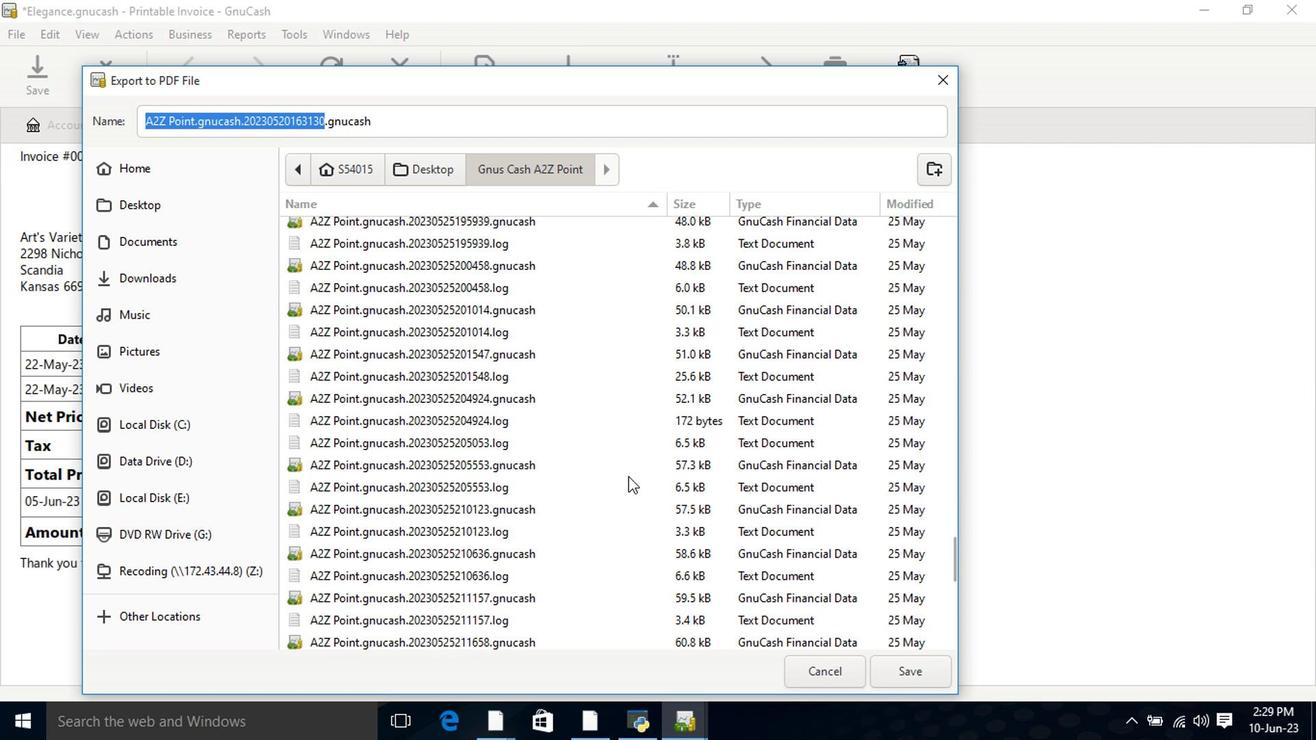 
Action: Mouse scrolled (509, 490) with delta (0, 0)
Screenshot: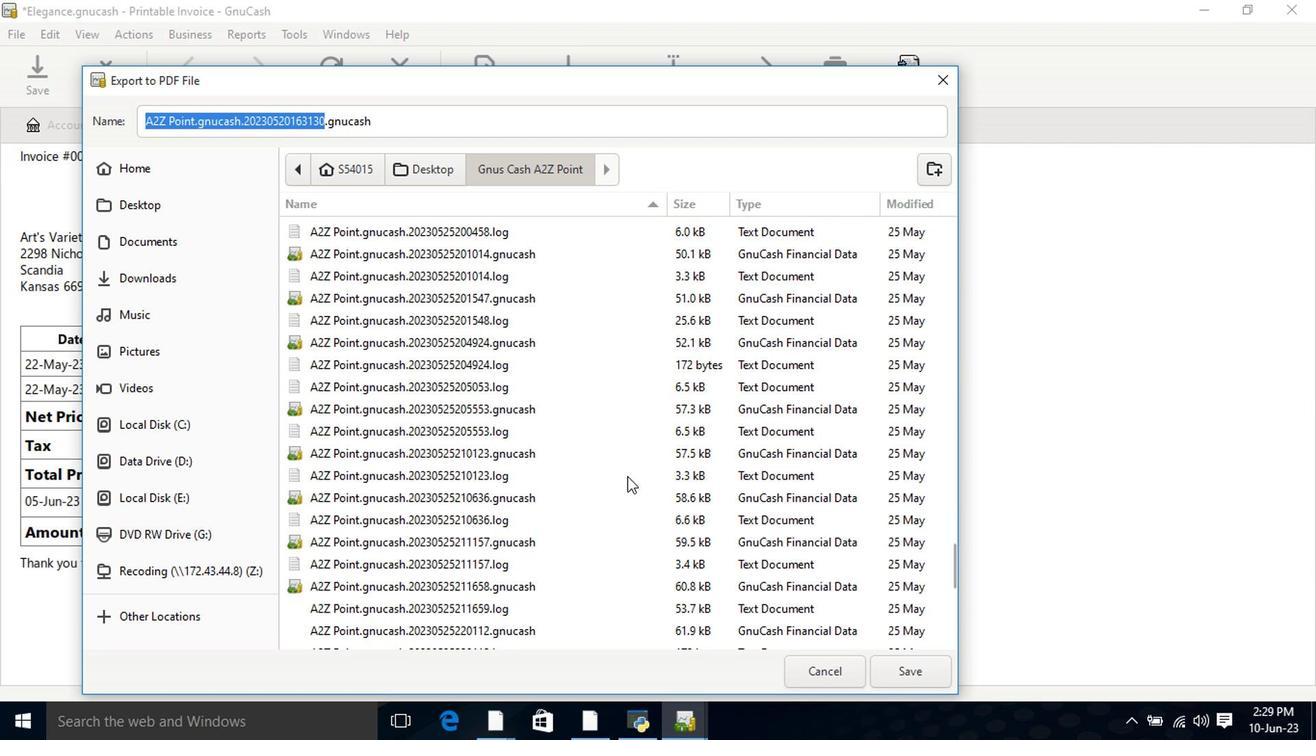 
Action: Mouse scrolled (509, 490) with delta (0, 0)
Screenshot: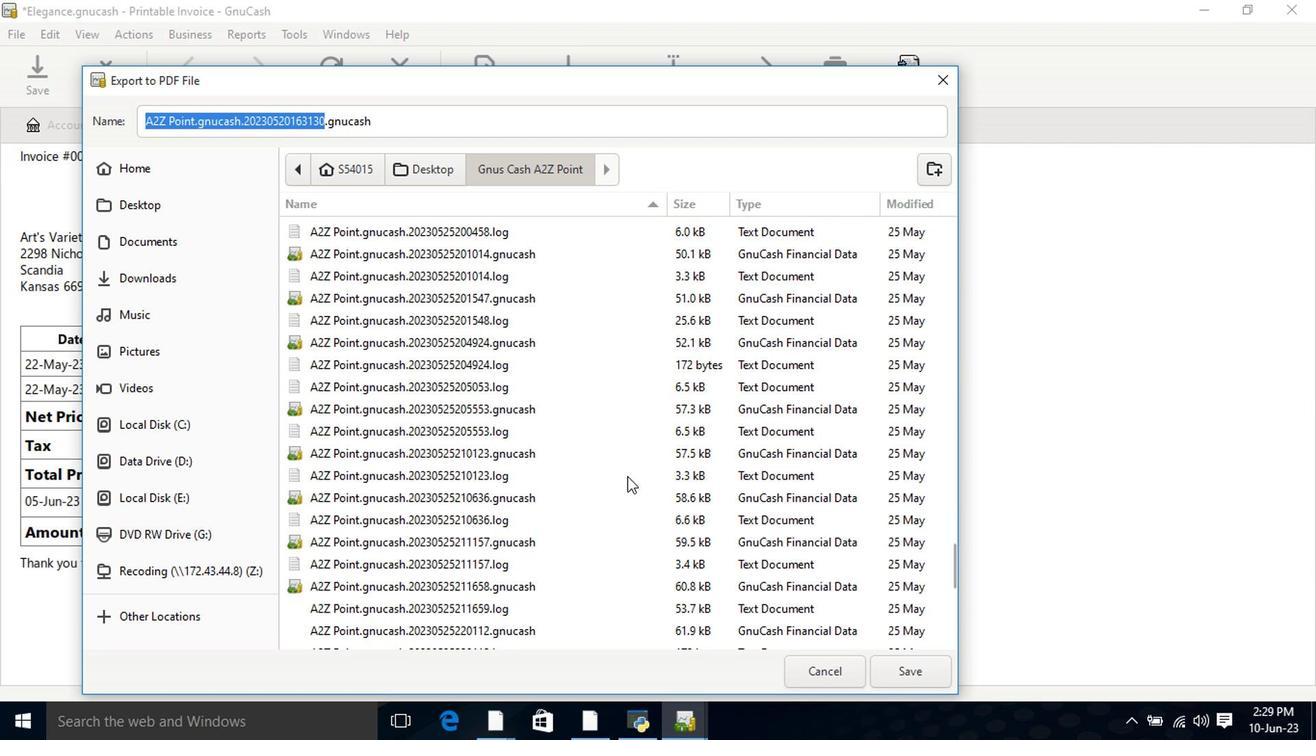 
Action: Mouse scrolled (509, 490) with delta (0, 0)
Screenshot: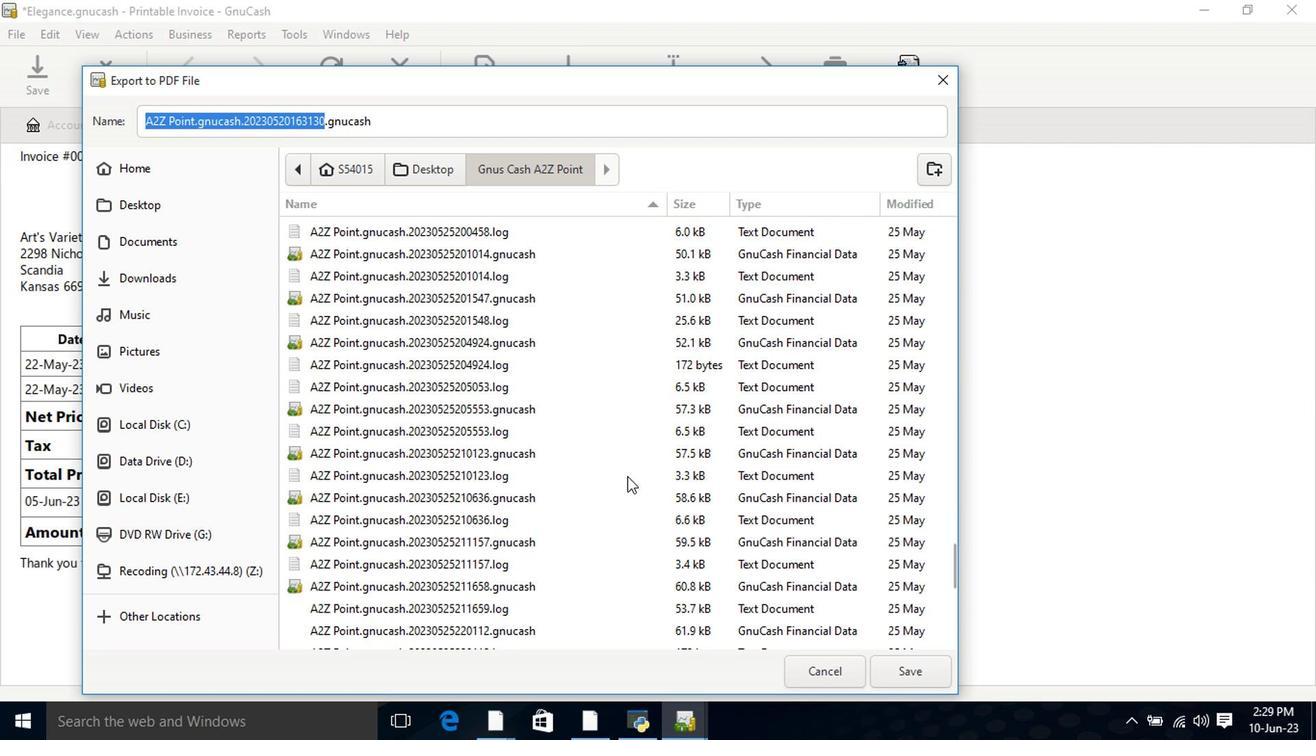 
Action: Mouse scrolled (509, 490) with delta (0, 0)
Screenshot: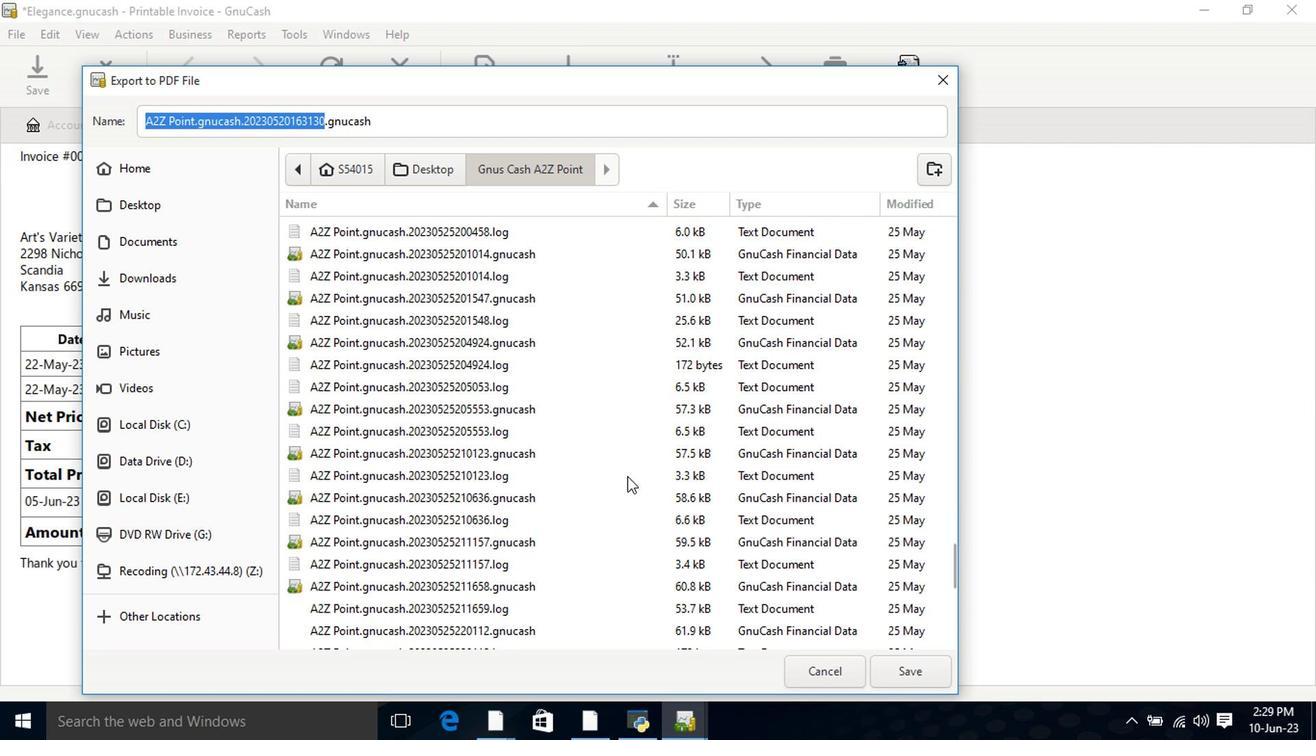 
Action: Mouse scrolled (509, 490) with delta (0, 0)
Screenshot: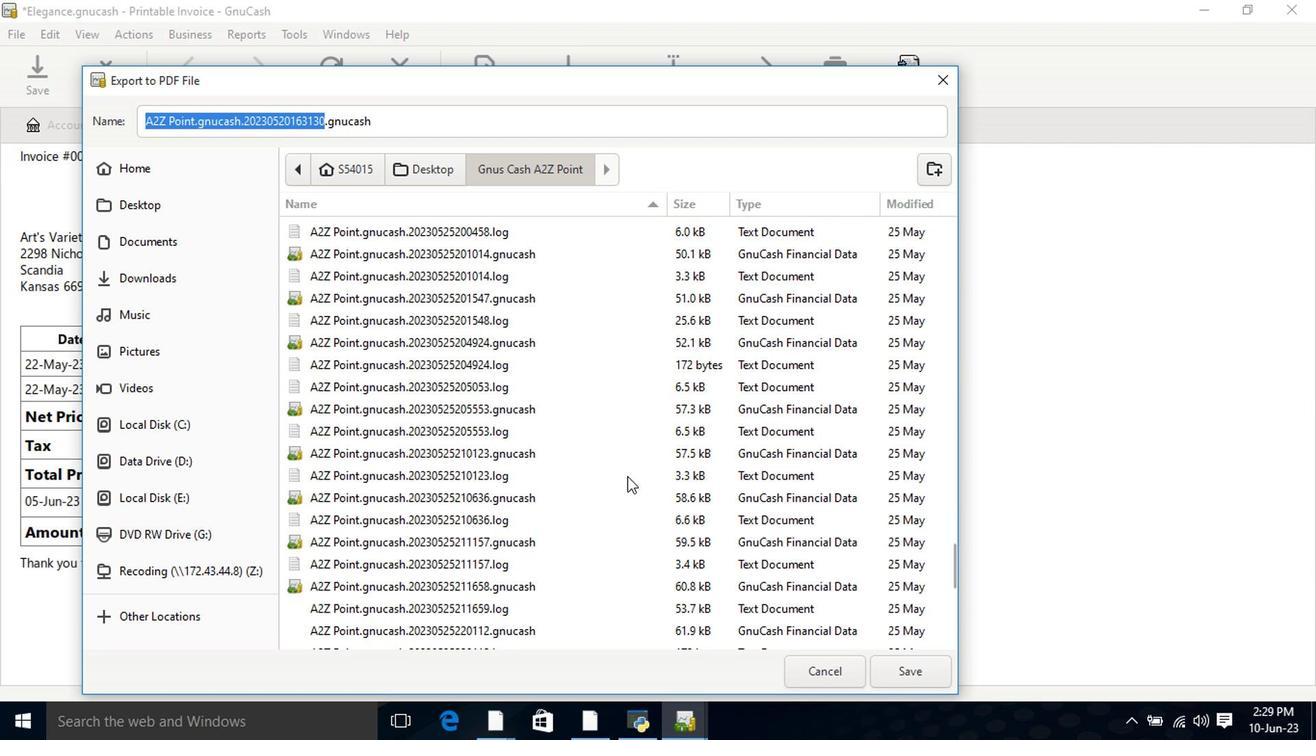 
Action: Mouse scrolled (509, 490) with delta (0, 0)
Screenshot: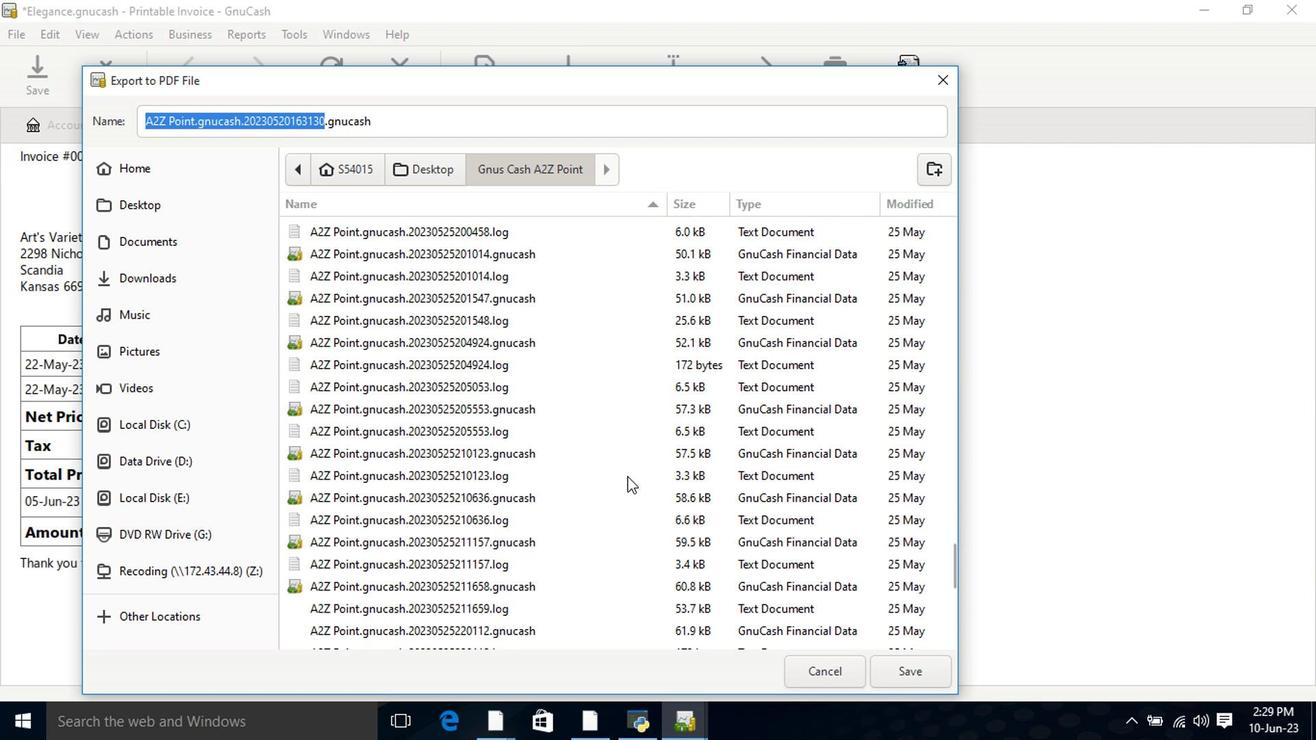
Action: Mouse scrolled (509, 490) with delta (0, 0)
Screenshot: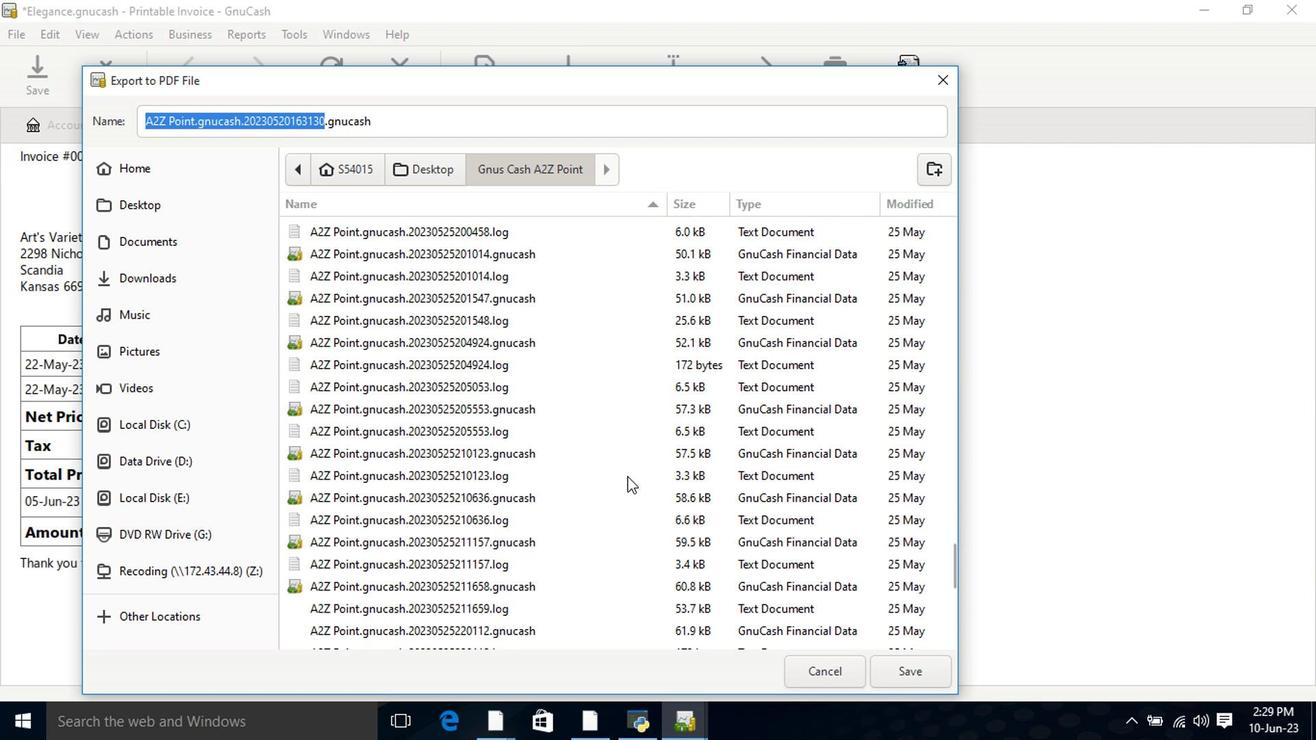 
Action: Mouse scrolled (509, 490) with delta (0, 0)
Screenshot: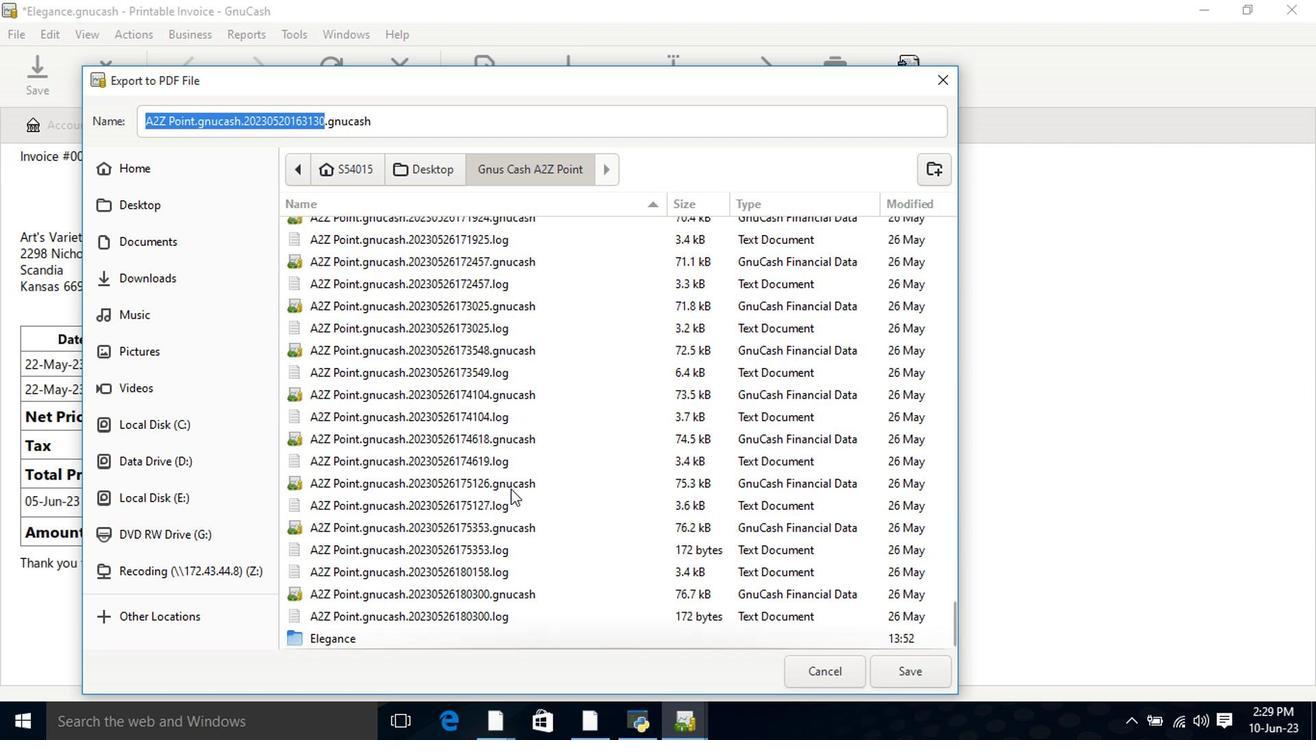 
Action: Mouse scrolled (509, 490) with delta (0, 0)
Screenshot: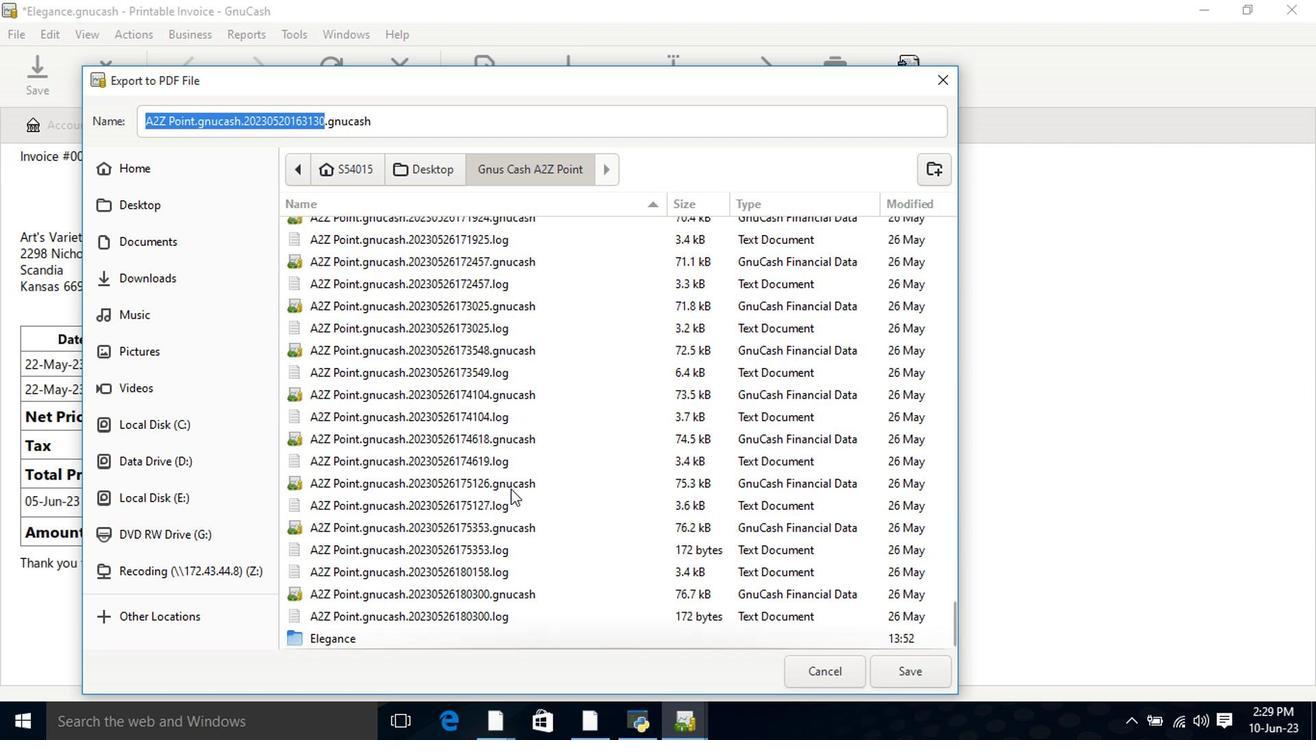 
Action: Mouse scrolled (509, 490) with delta (0, 0)
Screenshot: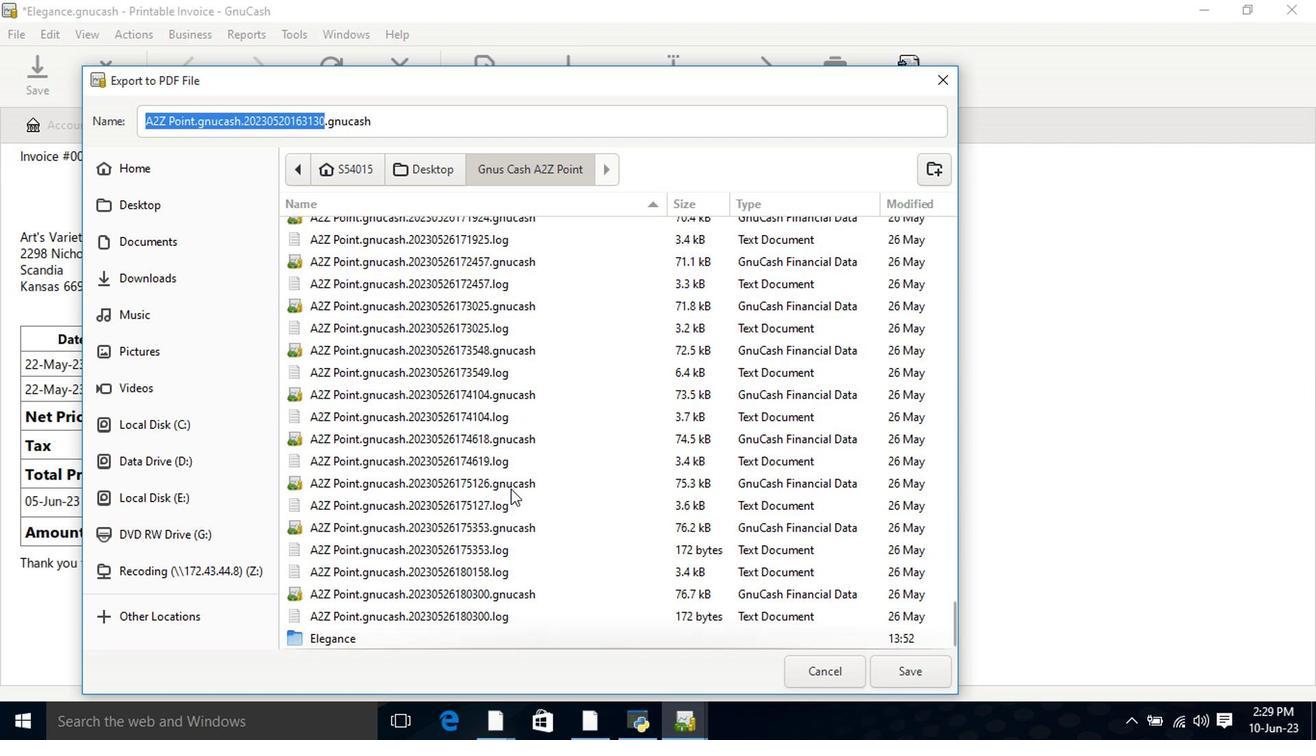 
Action: Mouse scrolled (509, 490) with delta (0, 0)
Screenshot: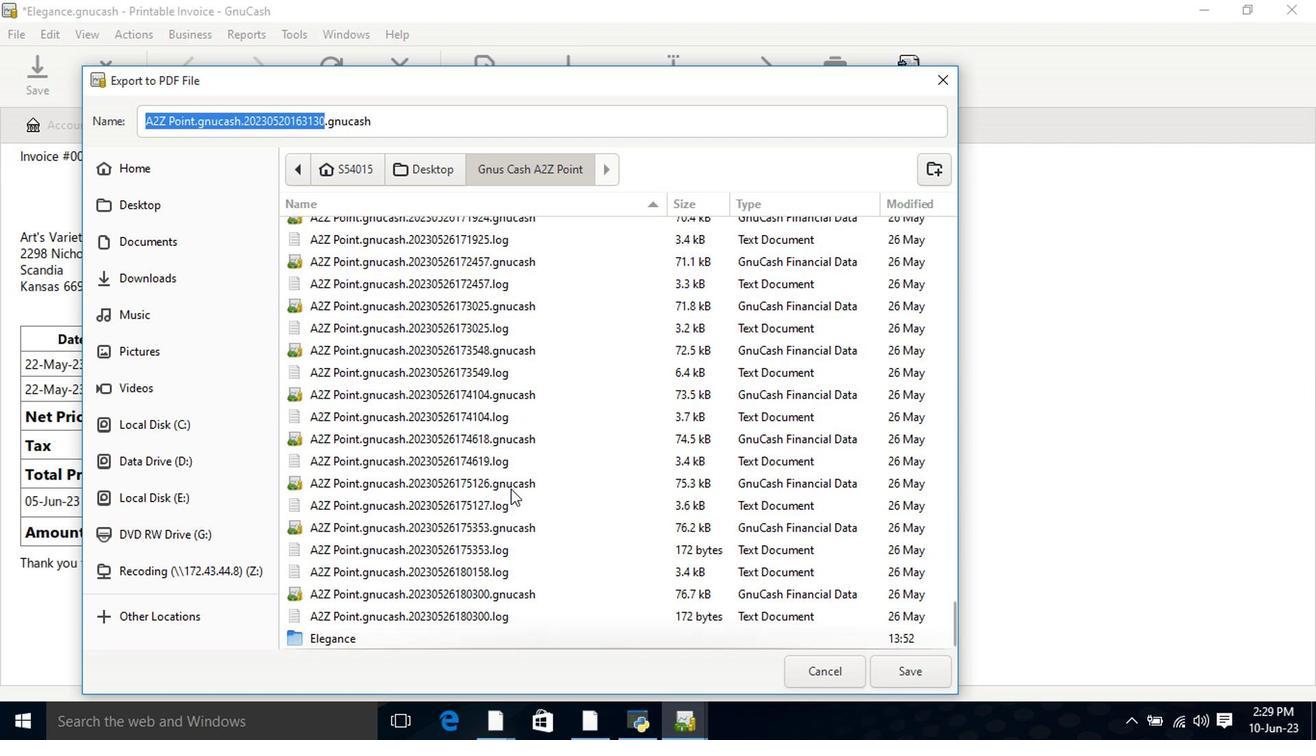 
Action: Mouse scrolled (509, 490) with delta (0, 0)
Screenshot: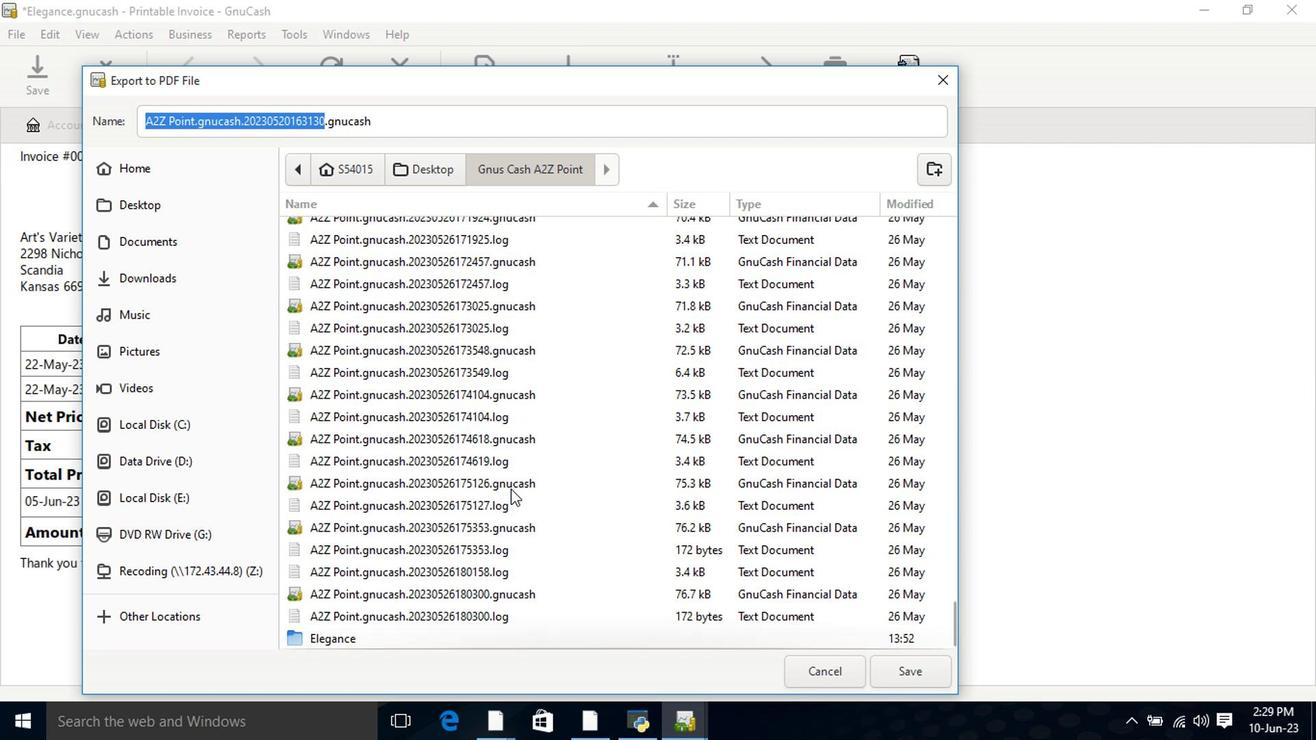 
Action: Mouse scrolled (509, 490) with delta (0, 0)
Screenshot: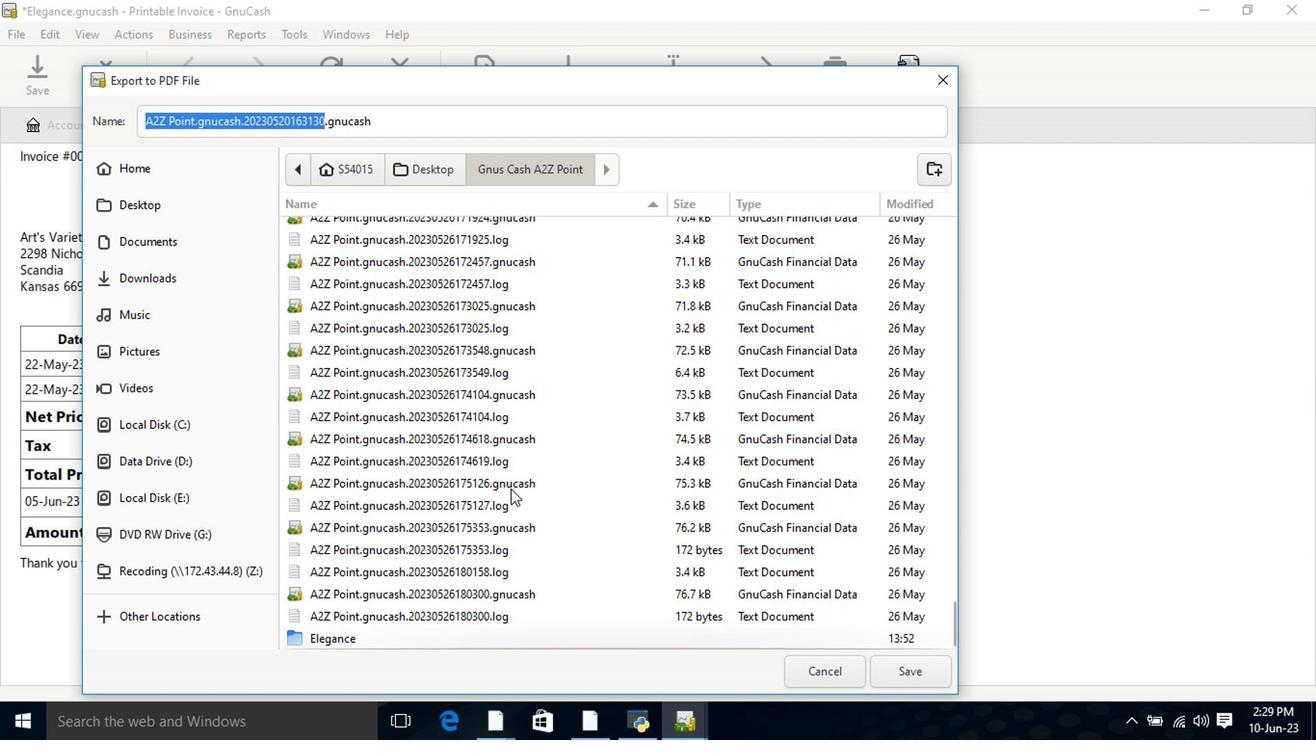 
Action: Mouse moved to (508, 492)
Screenshot: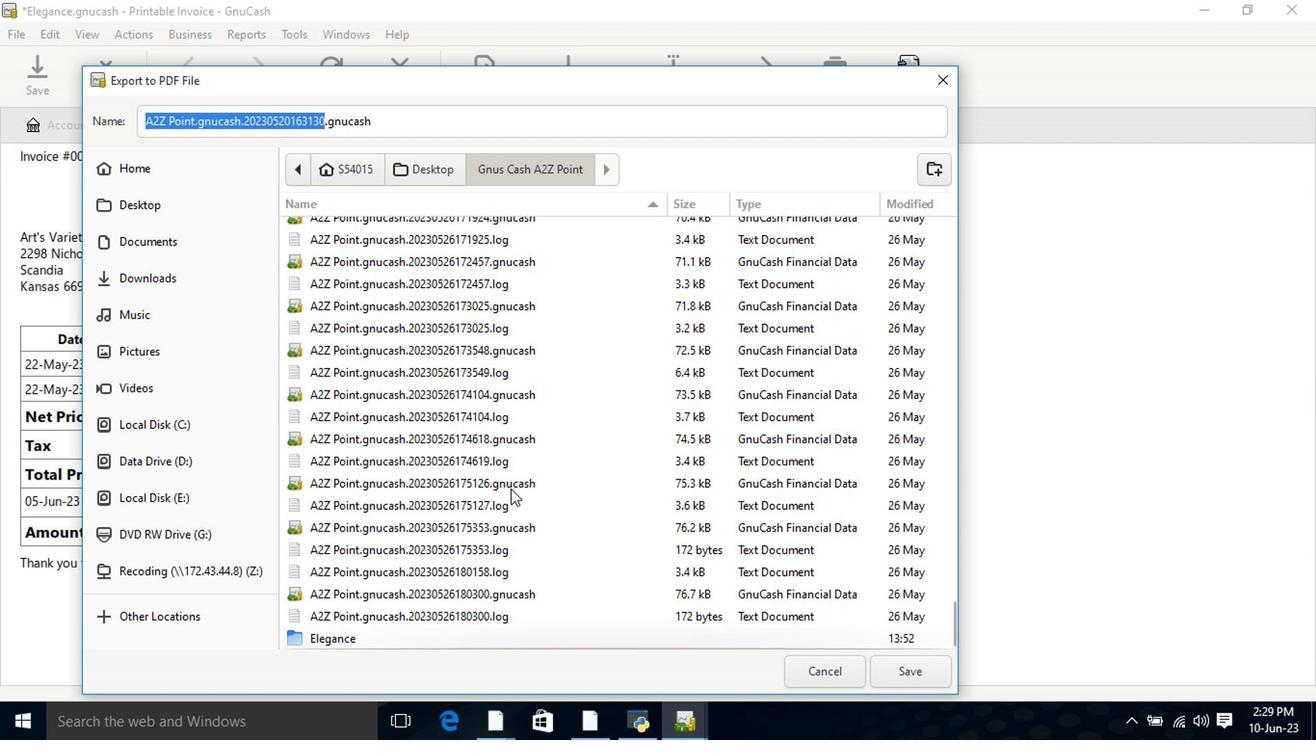 
Action: Mouse scrolled (509, 490) with delta (0, 0)
Screenshot: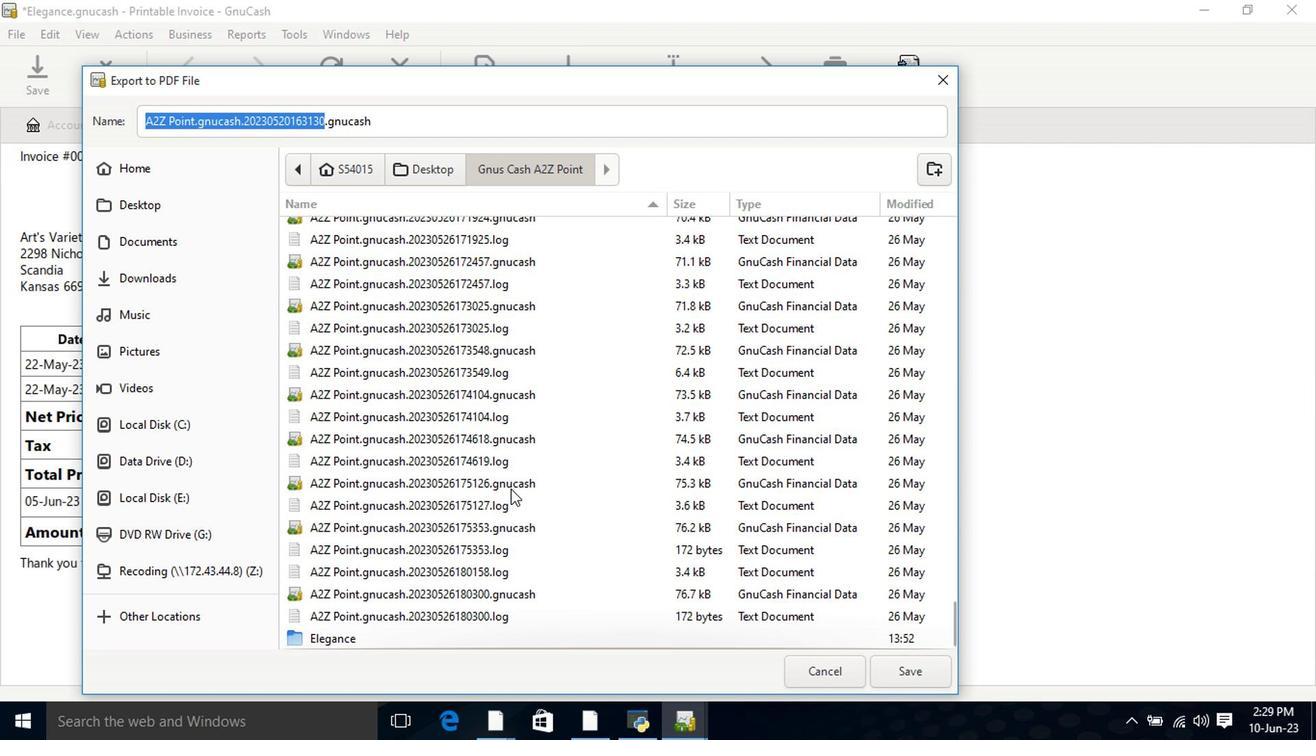 
Action: Mouse moved to (505, 498)
Screenshot: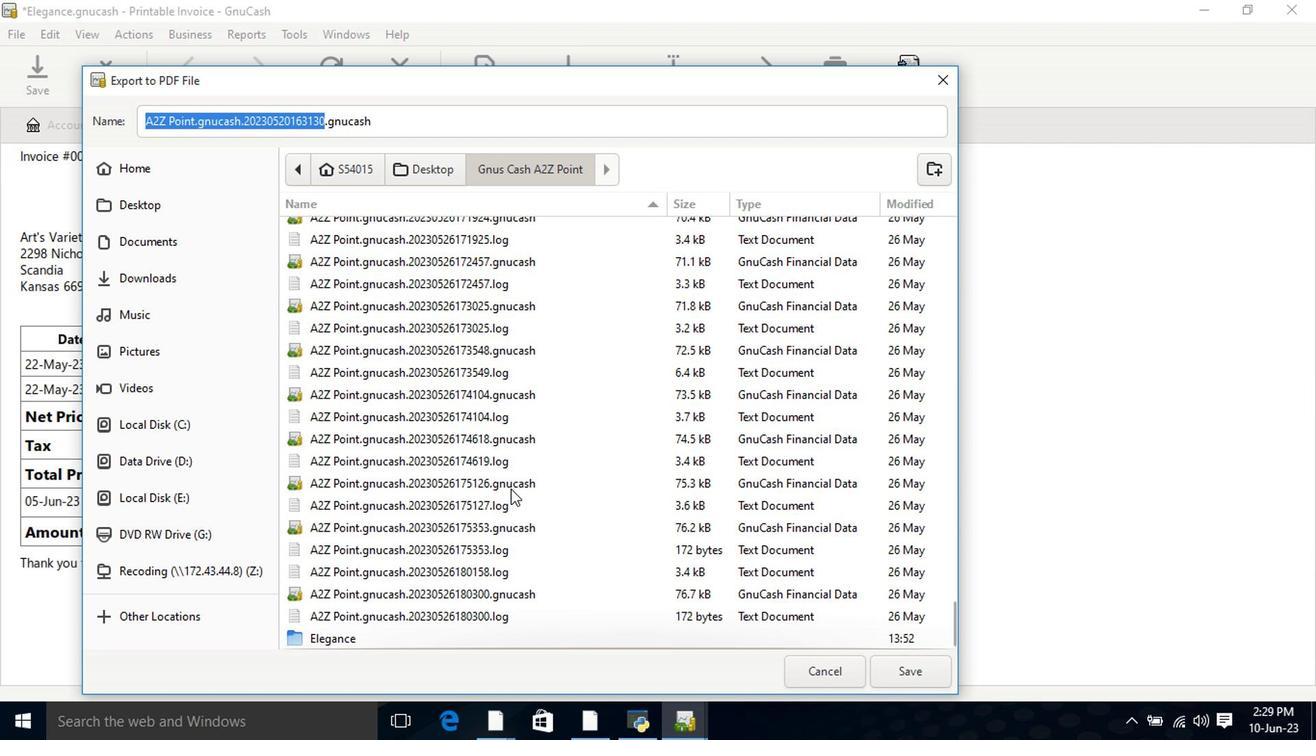 
Action: Mouse scrolled (509, 490) with delta (0, 0)
Screenshot: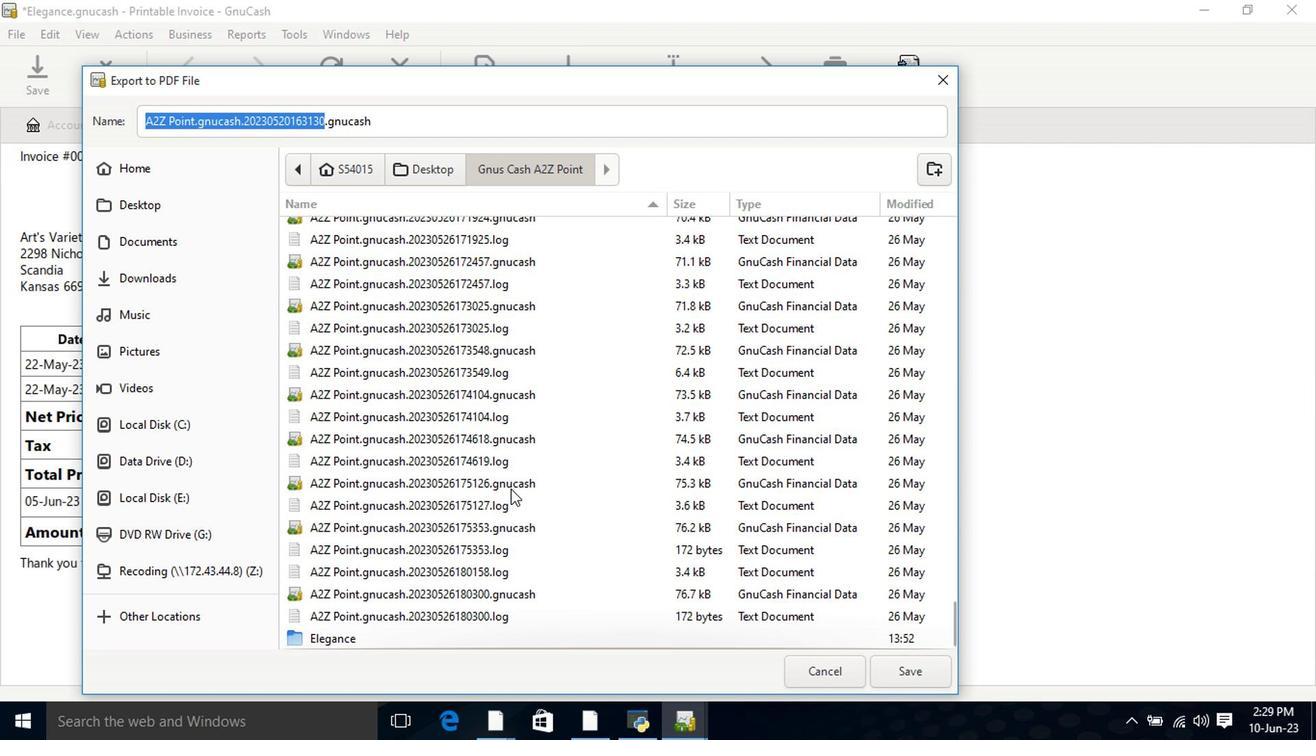 
Action: Mouse moved to (495, 512)
Screenshot: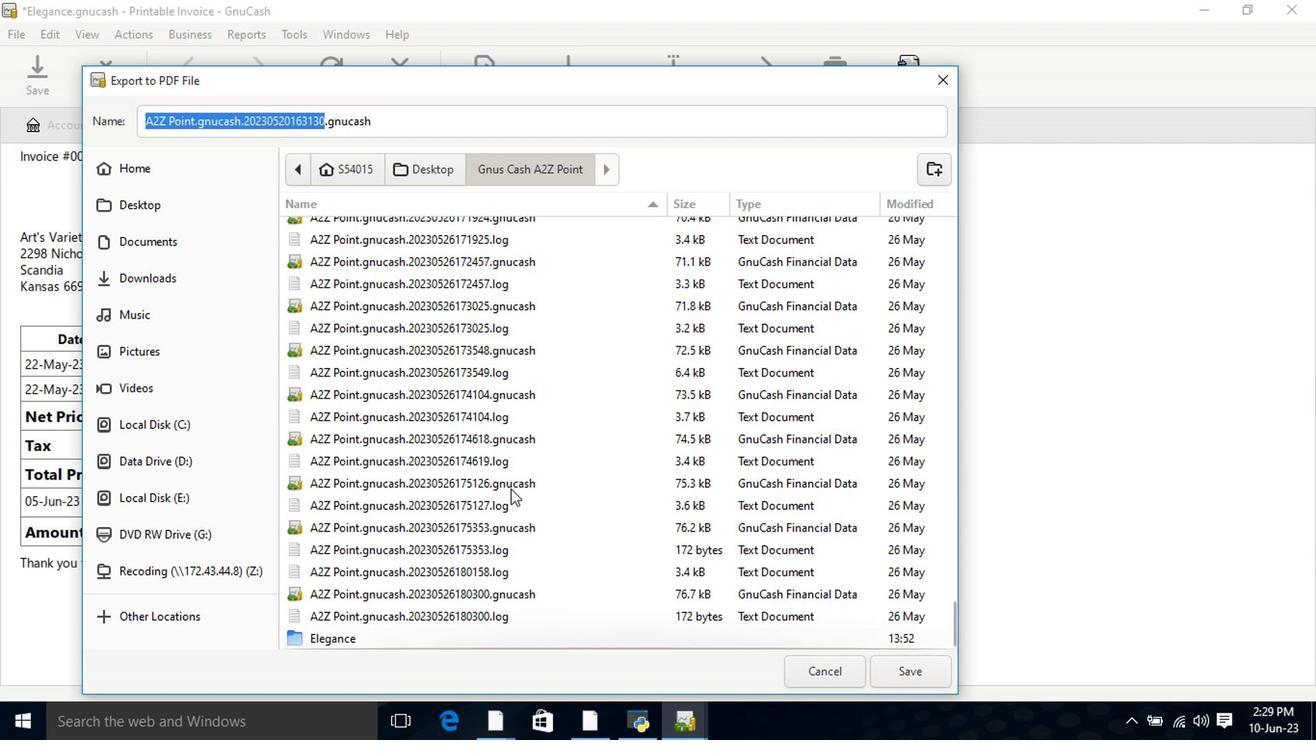
Action: Mouse scrolled (509, 490) with delta (0, 0)
Screenshot: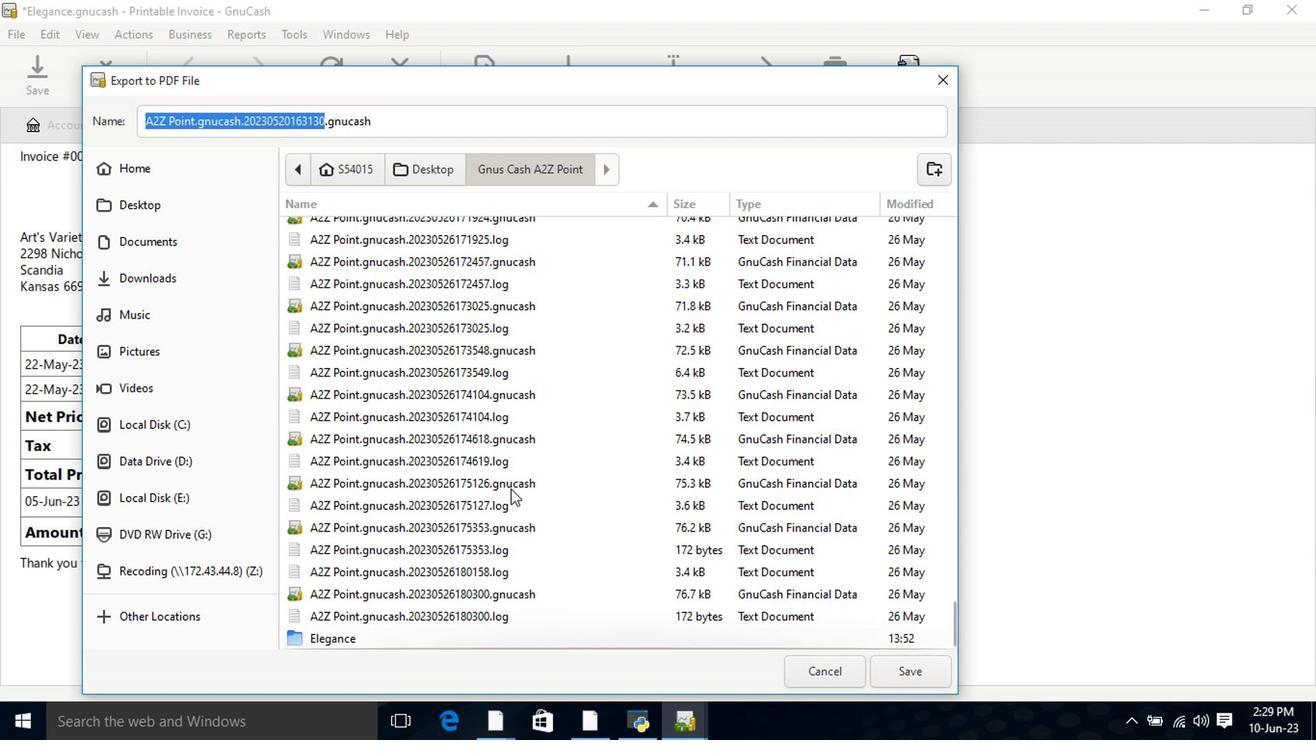 
Action: Mouse moved to (463, 547)
Screenshot: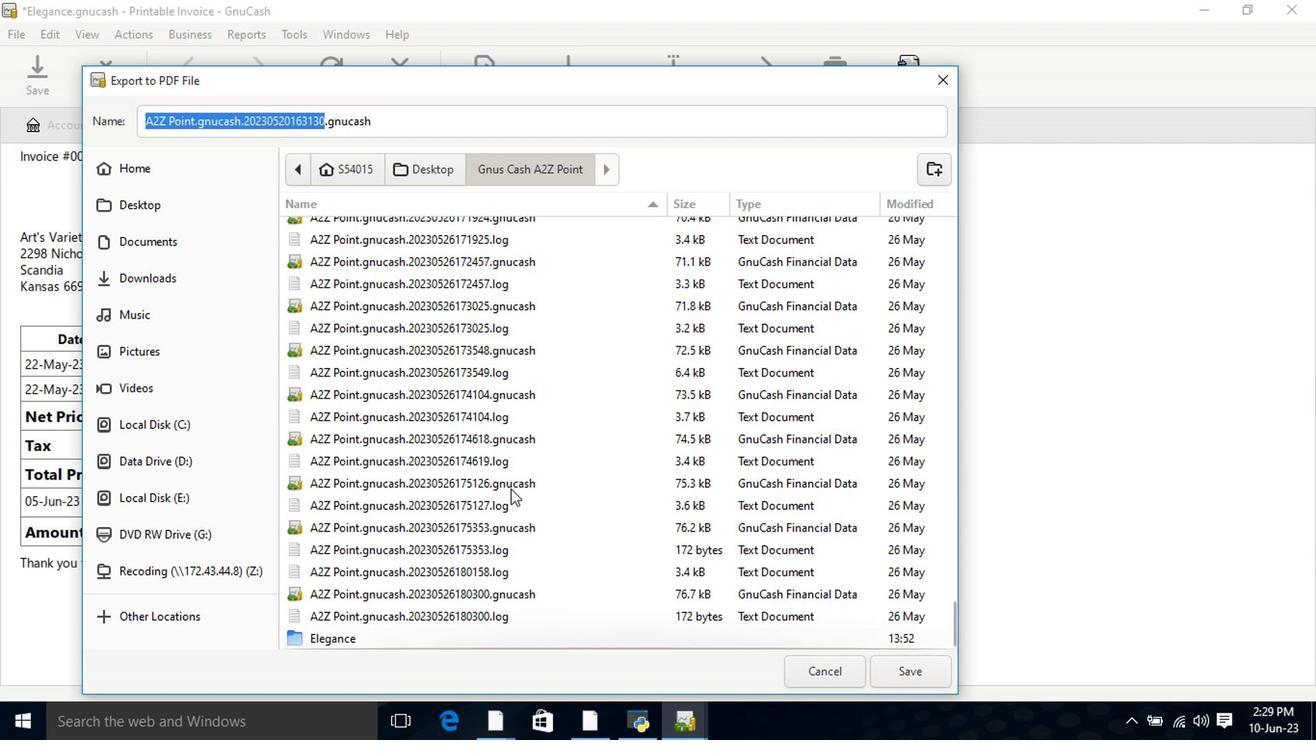 
Action: Mouse scrolled (509, 490) with delta (0, 0)
Screenshot: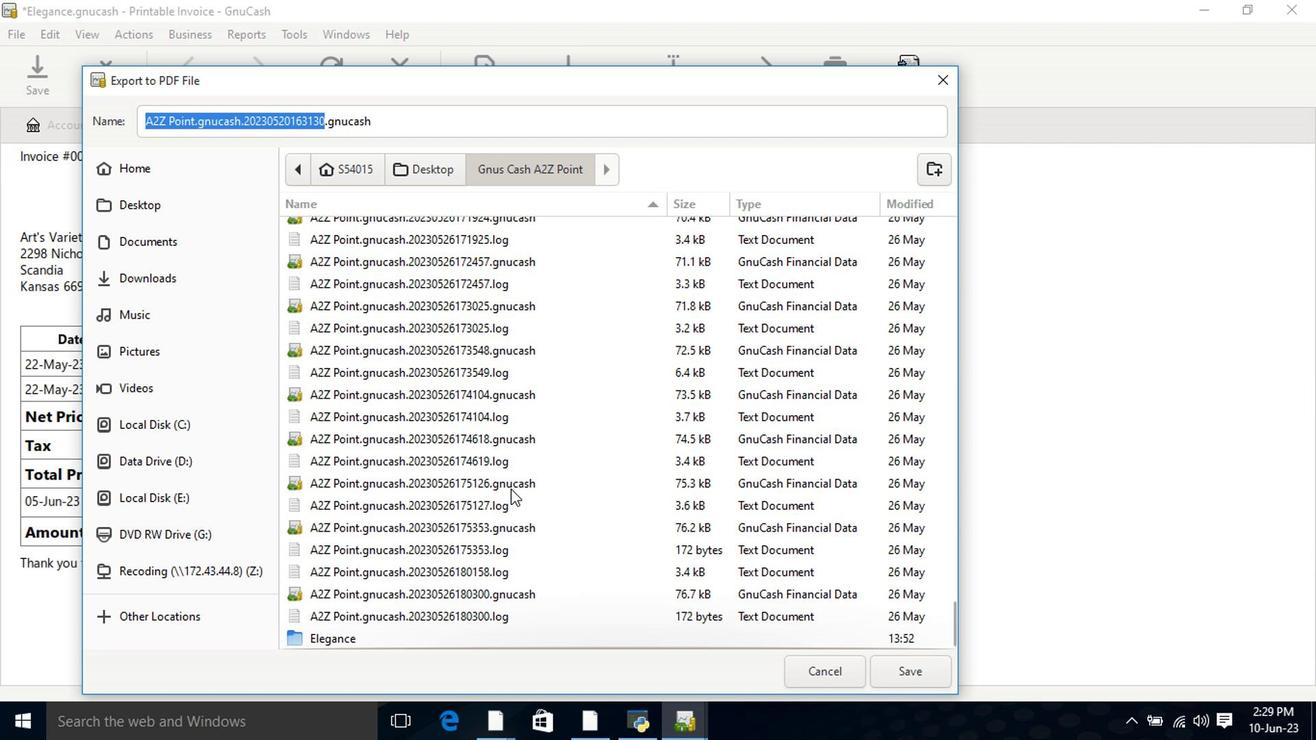 
Action: Mouse moved to (433, 566)
Screenshot: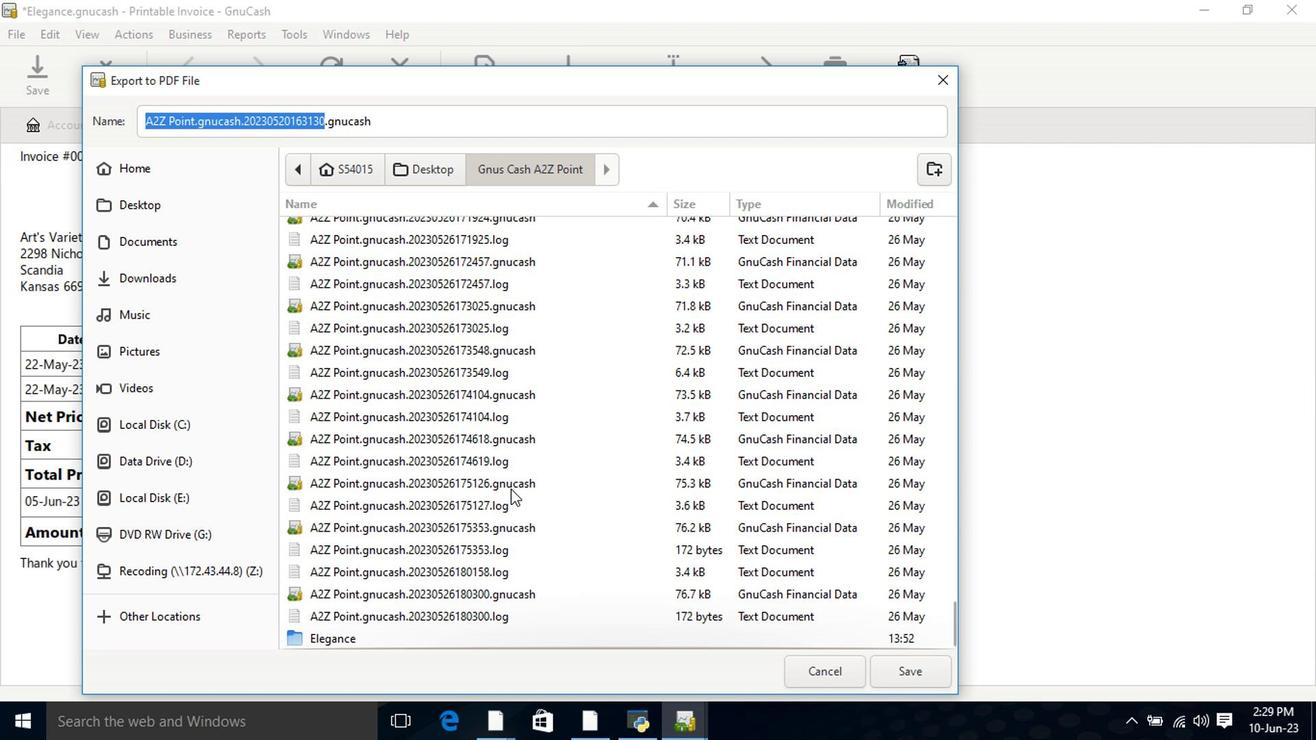 
Action: Mouse scrolled (509, 490) with delta (0, 0)
Screenshot: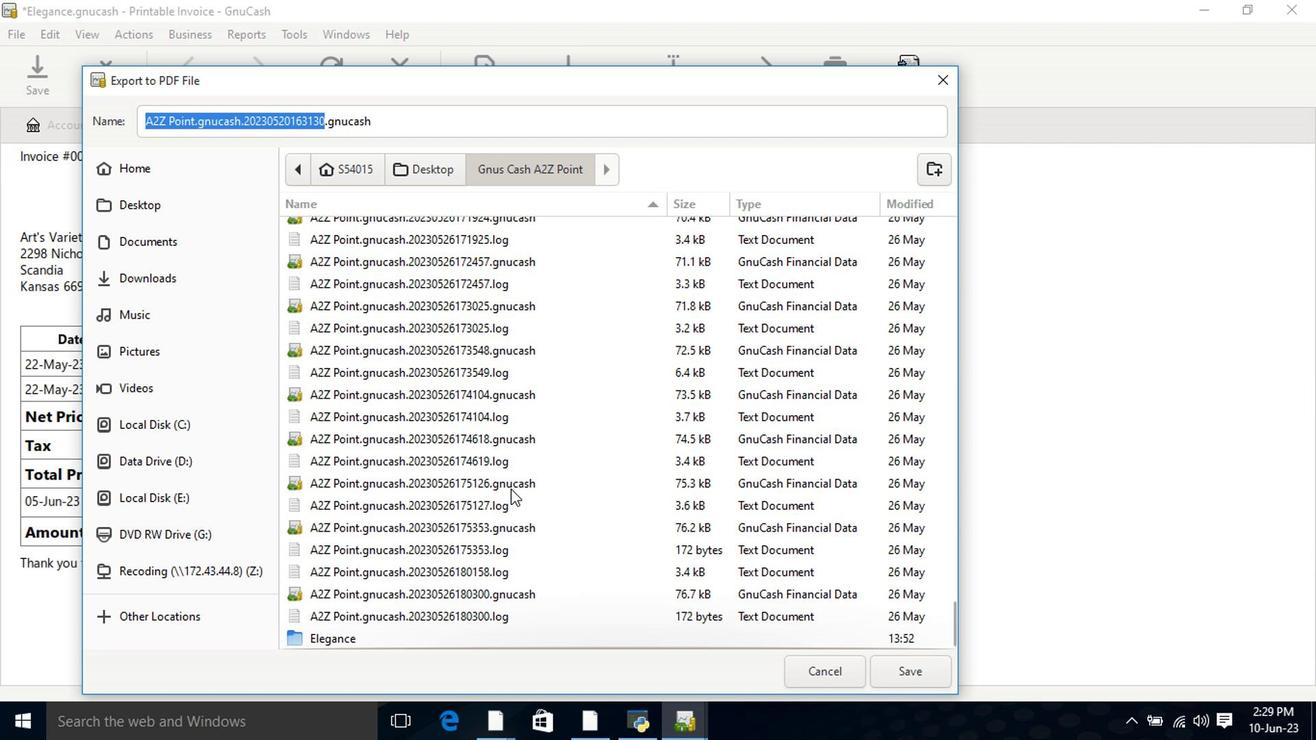
Action: Mouse moved to (424, 570)
Screenshot: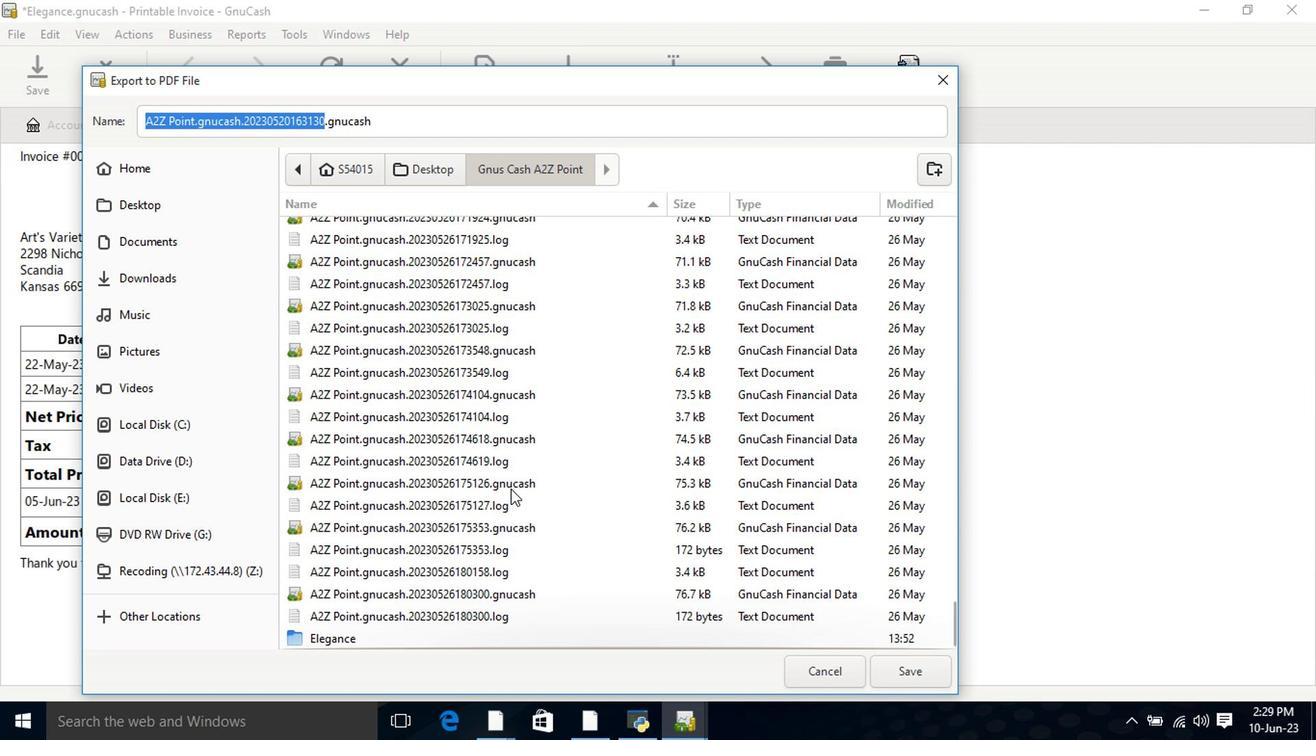 
Action: Mouse scrolled (509, 490) with delta (0, 0)
Screenshot: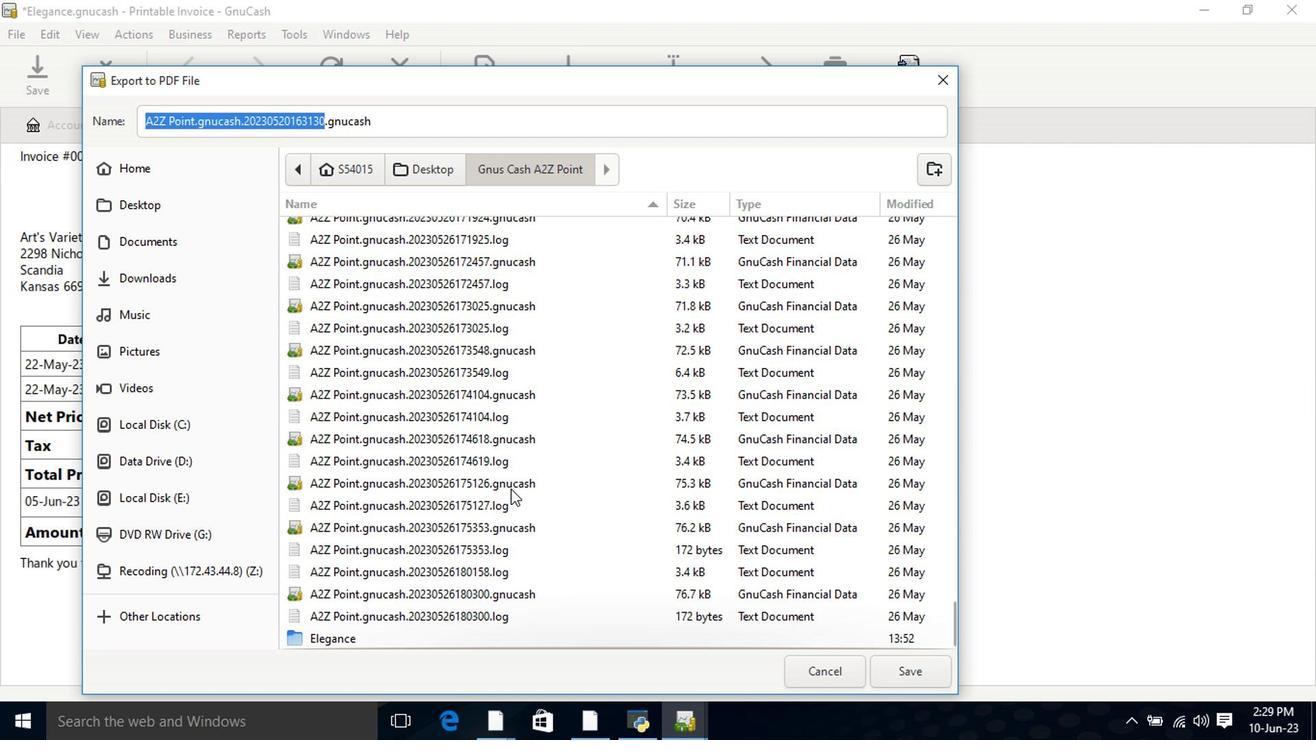 
Action: Mouse moved to (384, 586)
Screenshot: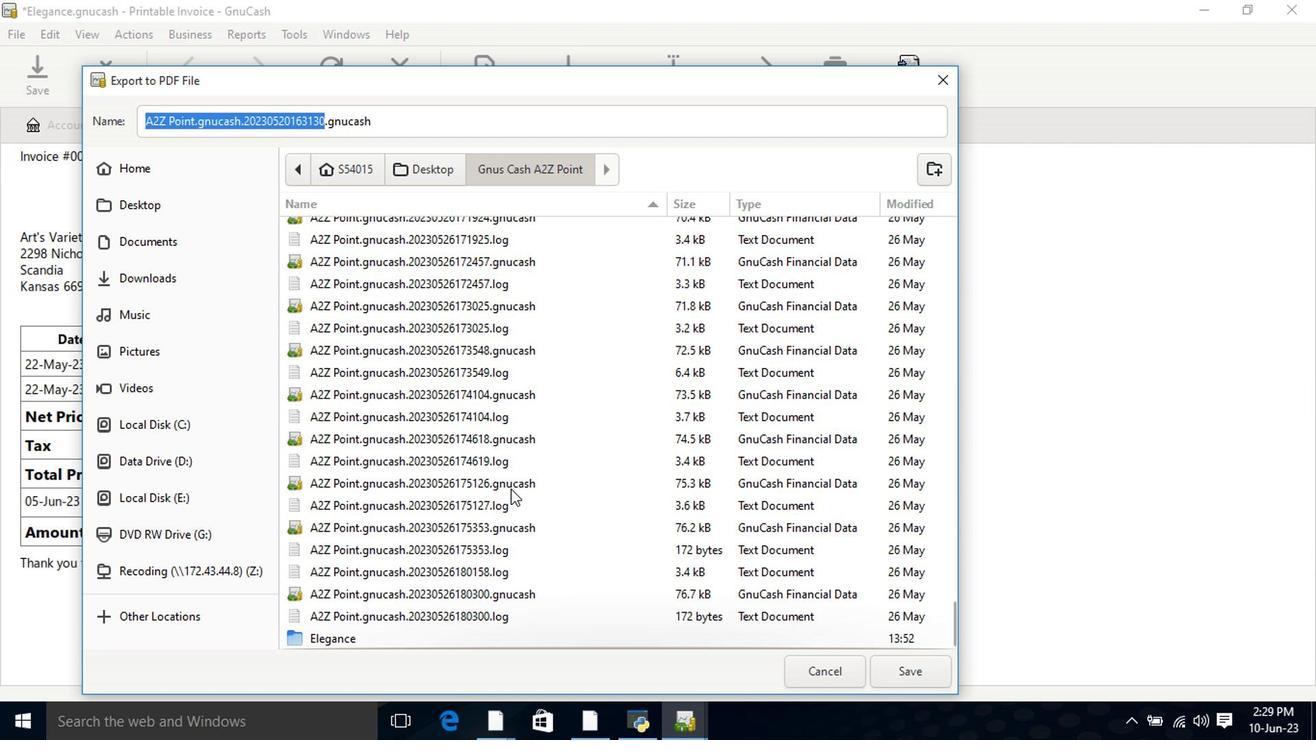 
Action: Mouse scrolled (509, 490) with delta (0, 0)
Screenshot: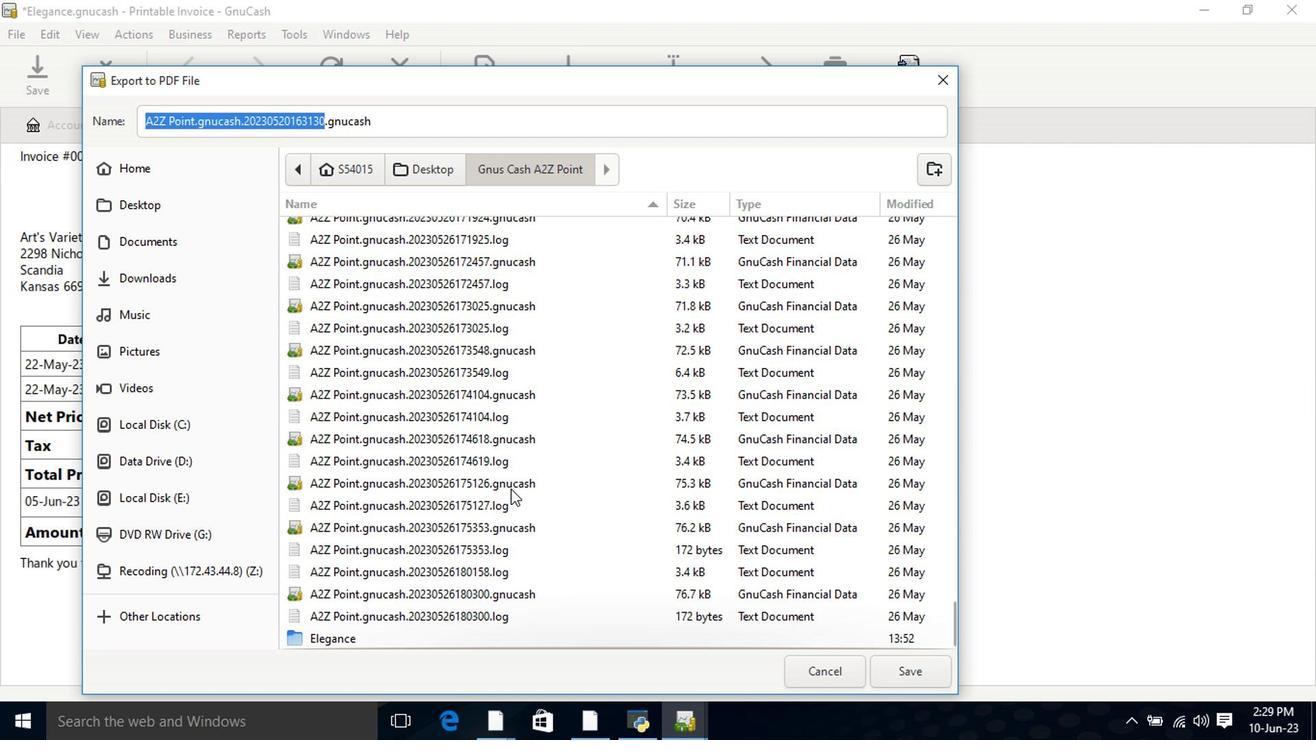 
Action: Mouse moved to (313, 650)
Screenshot: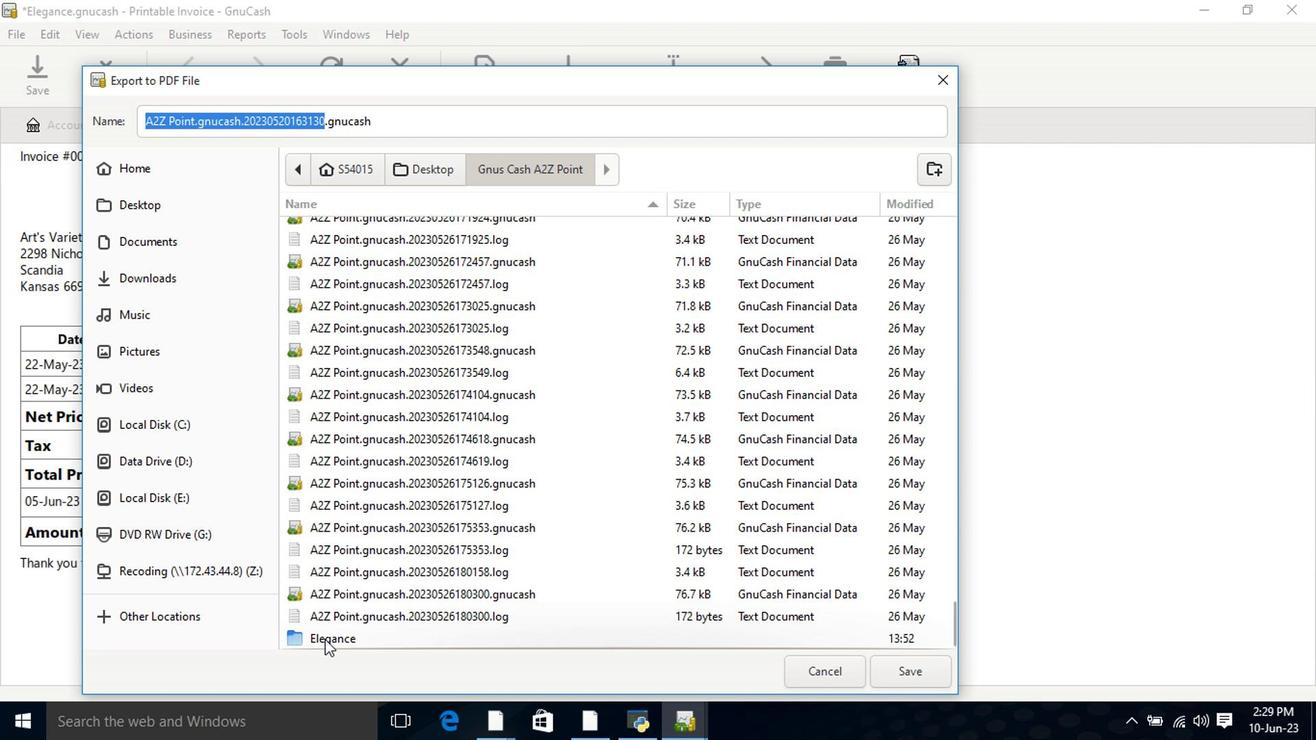 
Action: Mouse pressed left at (313, 650)
Screenshot: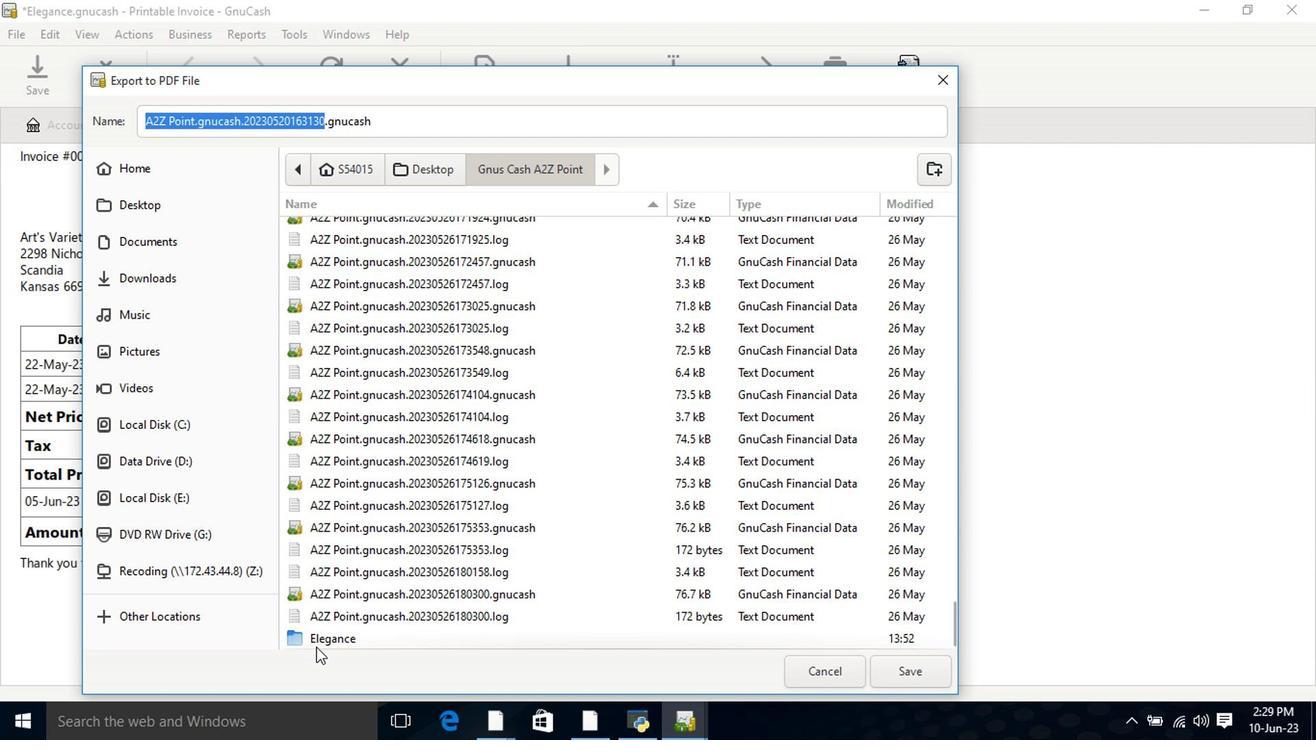 
Action: Mouse pressed left at (313, 650)
Screenshot: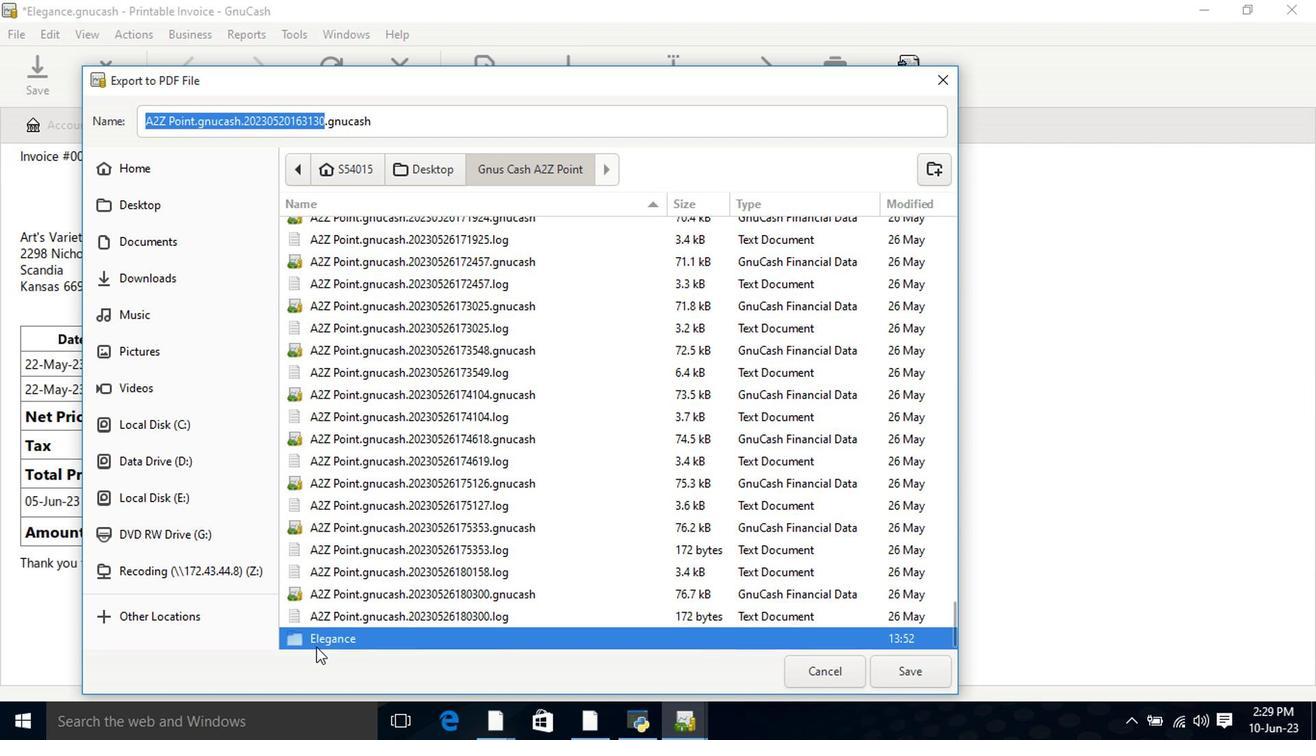 
Action: Mouse moved to (403, 233)
Screenshot: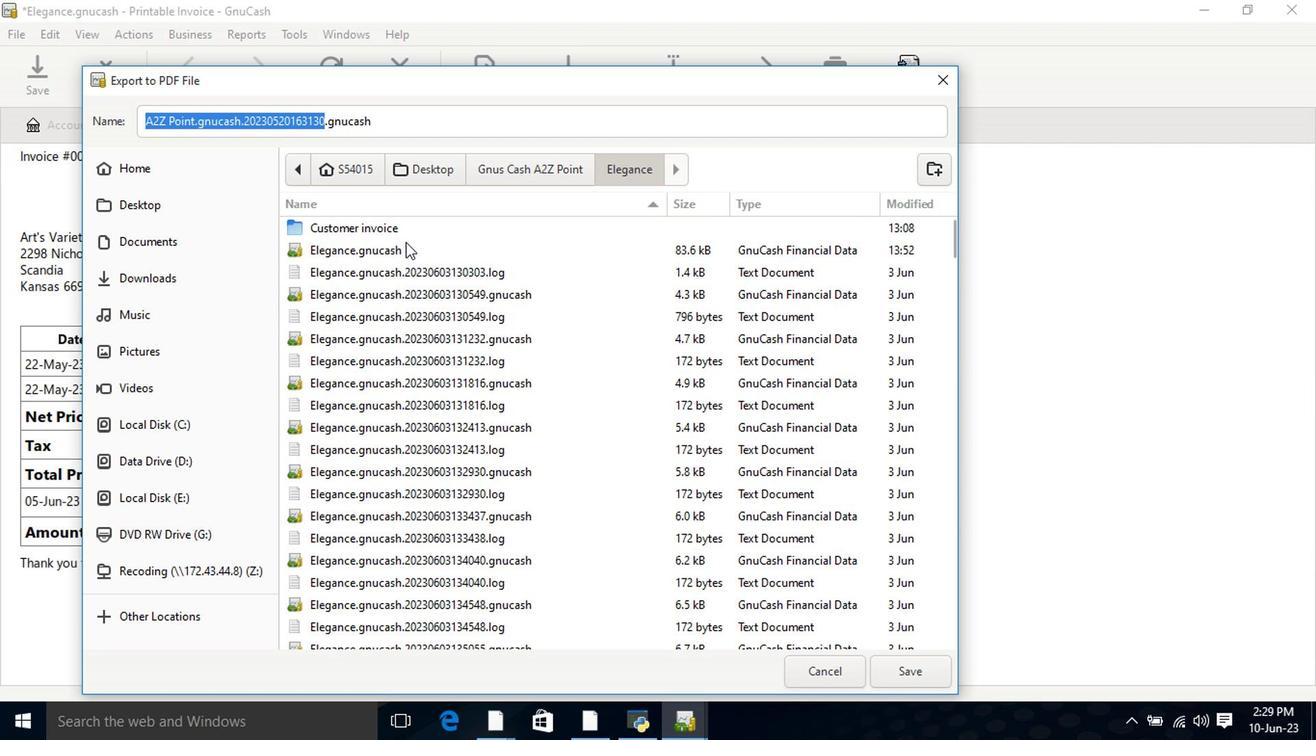 
Action: Mouse pressed left at (403, 233)
Screenshot: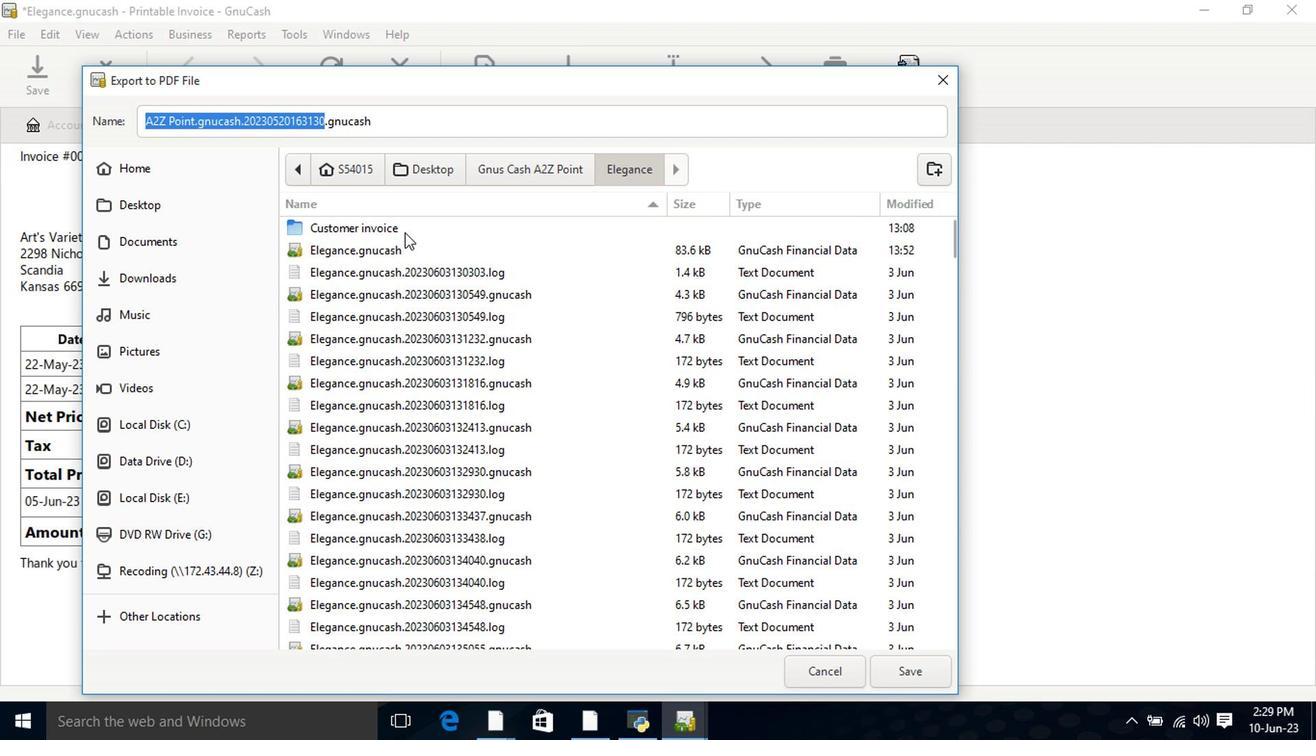 
Action: Mouse pressed left at (403, 233)
Screenshot: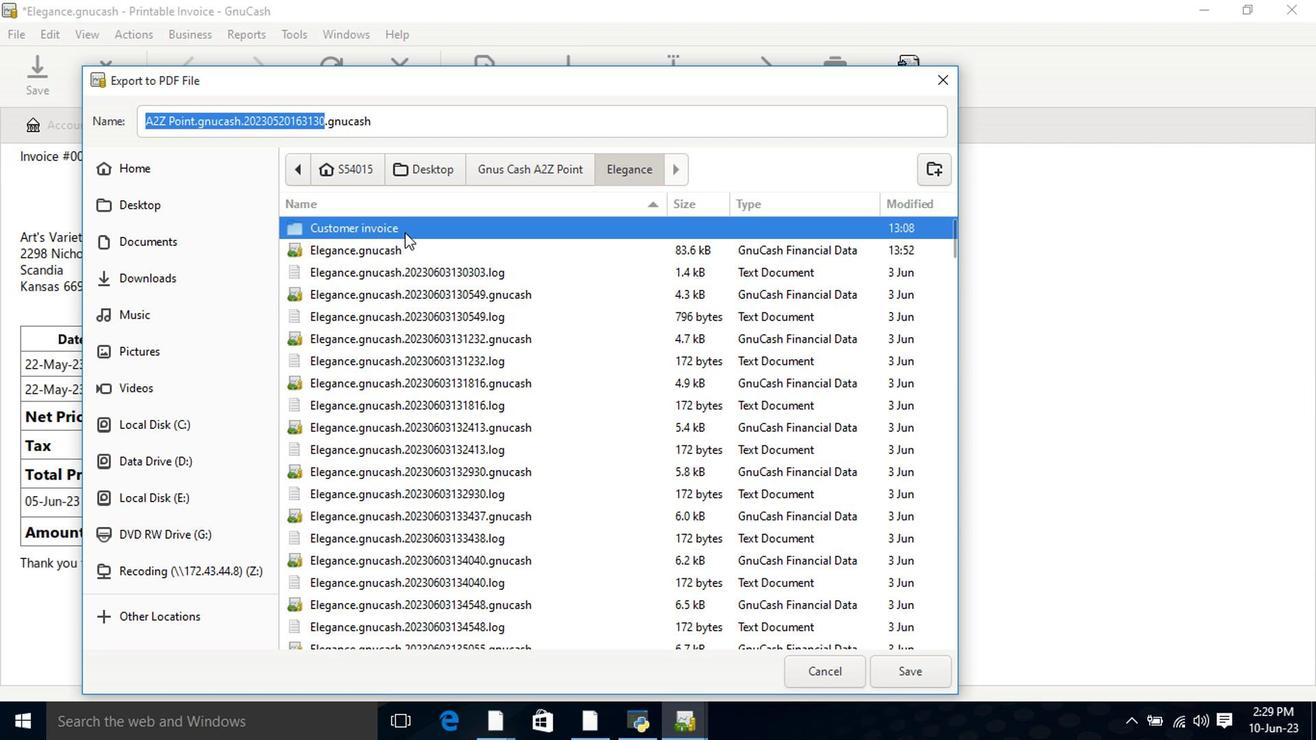 
Action: Mouse moved to (921, 679)
Screenshot: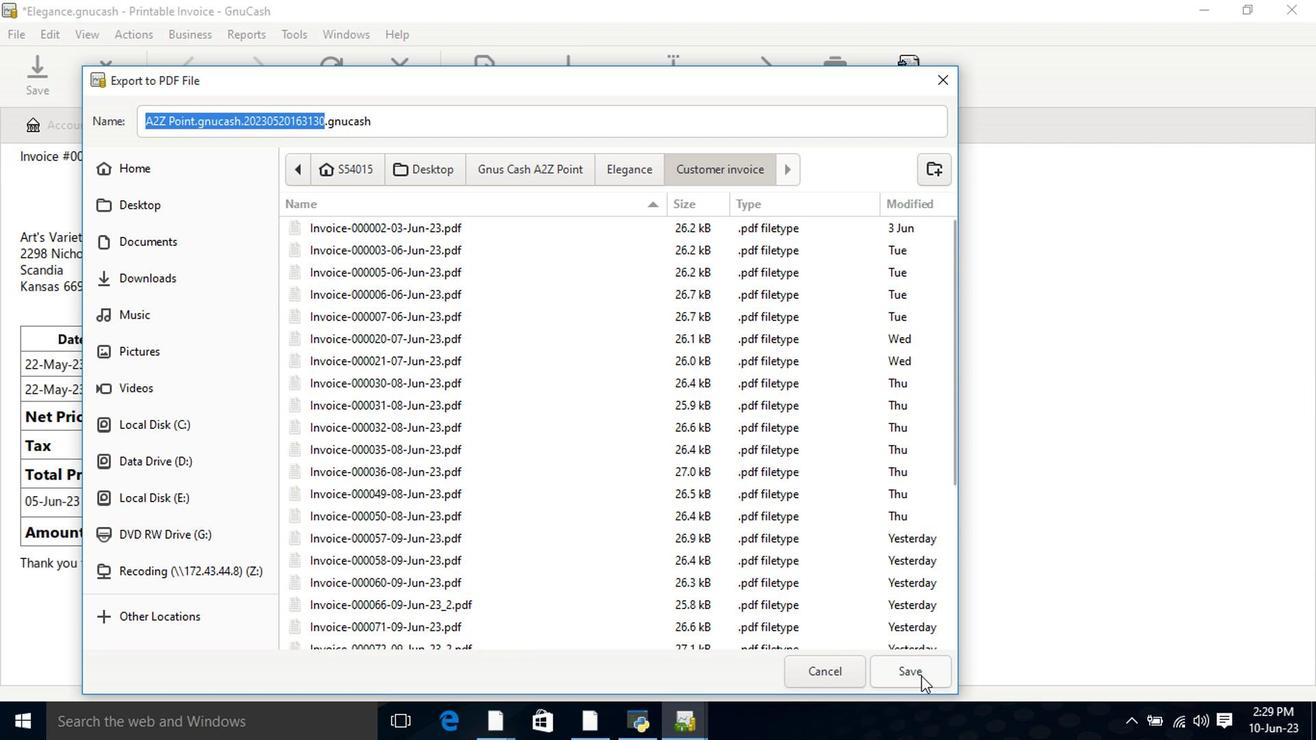
Action: Mouse pressed left at (921, 679)
Screenshot: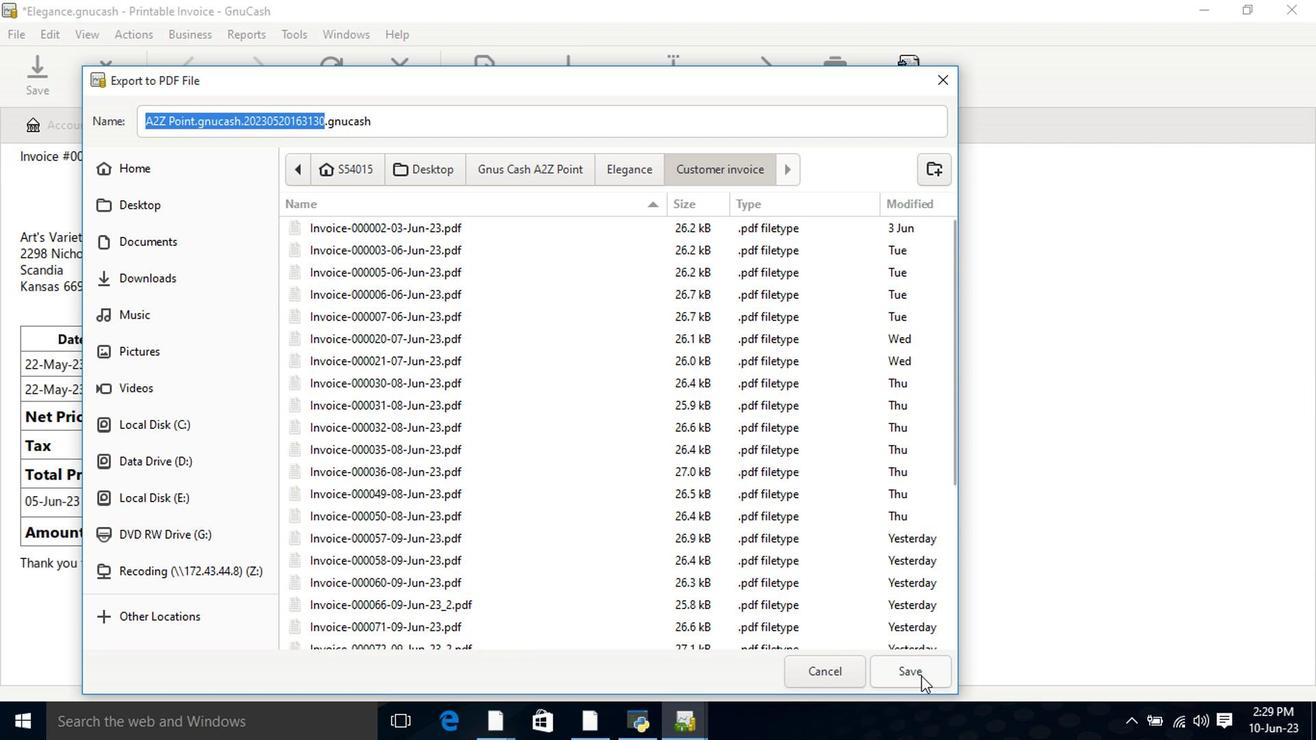 
Action: Mouse moved to (924, 623)
Screenshot: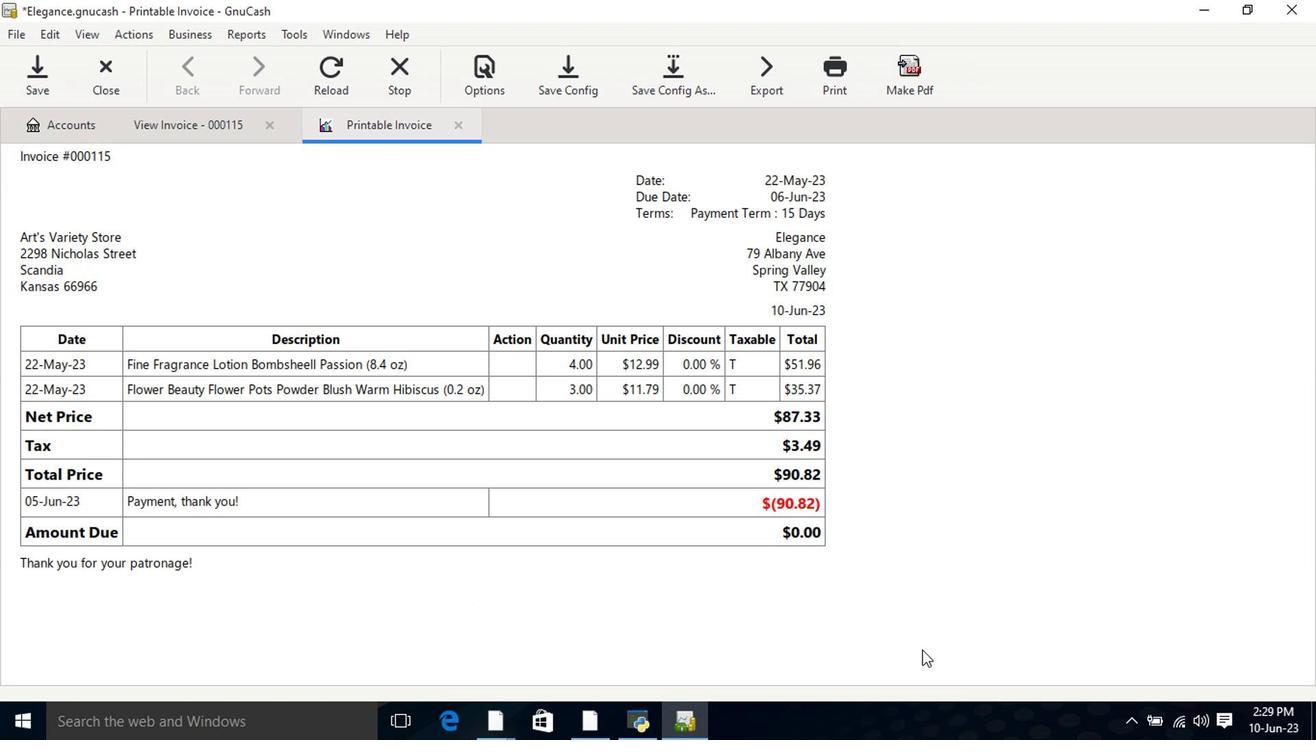 
